 Task: Display hiking trails near Riverside that are part of a historic route.
Action: Mouse moved to (150, 72)
Screenshot: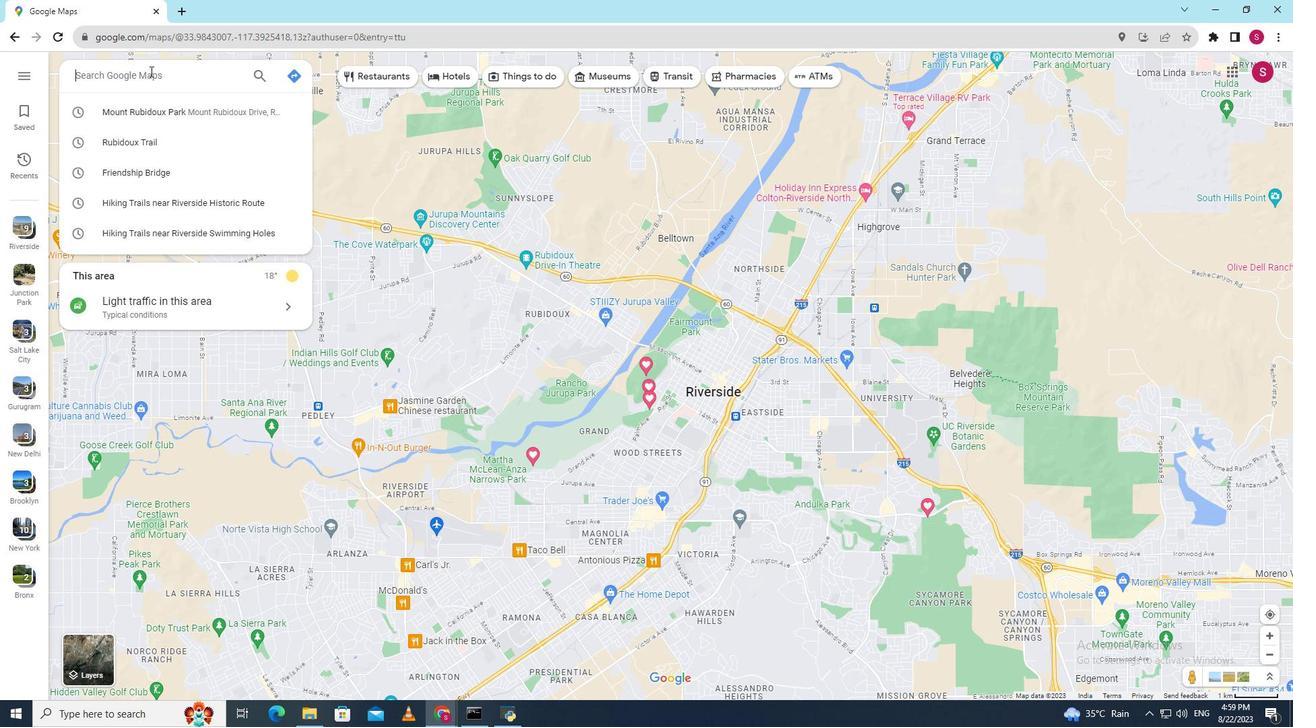 
Action: Mouse pressed left at (150, 72)
Screenshot: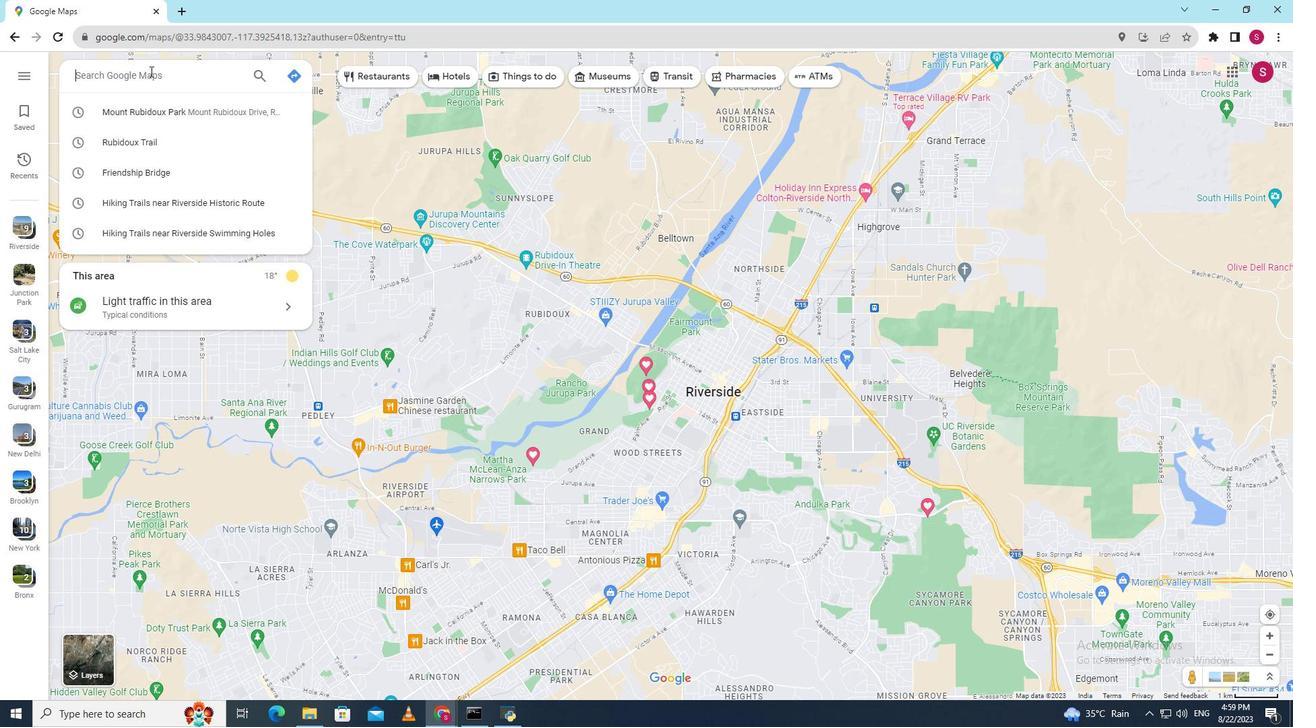 
Action: Key pressed <Key.shift><Key.shift><Key.shift><Key.shift><Key.shift><Key.shift><Key.shift><Key.shift>Hiking<Key.space><Key.shift><Key.shift>Trails<Key.space>near<Key.space><Key.shift><Key.shift><Key.shift><Key.shift><Key.shift><Key.shift><Key.shift><Key.shift><Key.shift><Key.shift><Key.shift><Key.shift><Key.shift><Key.shift><Key.shift><Key.shift><Key.shift><Key.shift><Key.shift>Riverso<Key.backspace>ide<Key.space><Key.shift><Key.shift><Key.shift><Key.shift><Key.shift><Key.shift><Key.shift><Key.shift>Histr<Key.backspace>oric<Key.space><Key.shift><Key.shift><Key.shift><Key.shift><Key.shift>Route<Key.enter>
Screenshot: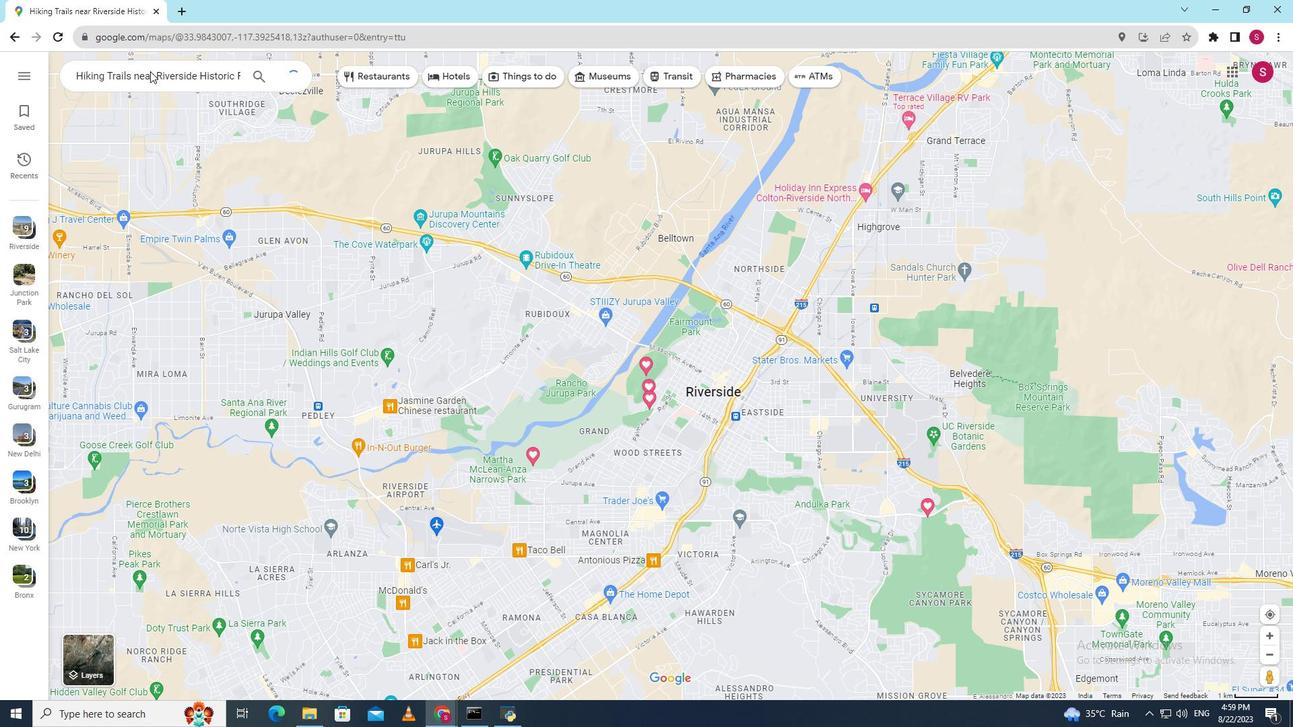 
Action: Mouse moved to (165, 372)
Screenshot: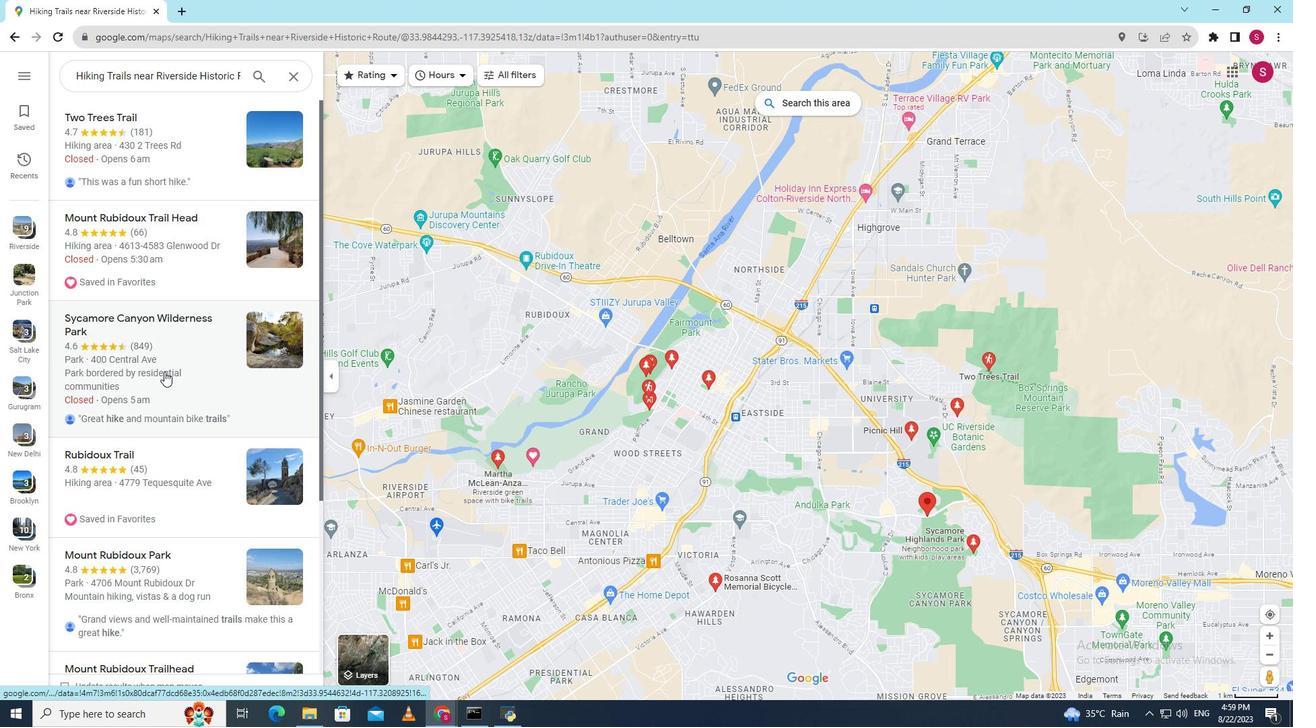 
Action: Mouse scrolled (165, 371) with delta (0, 0)
Screenshot: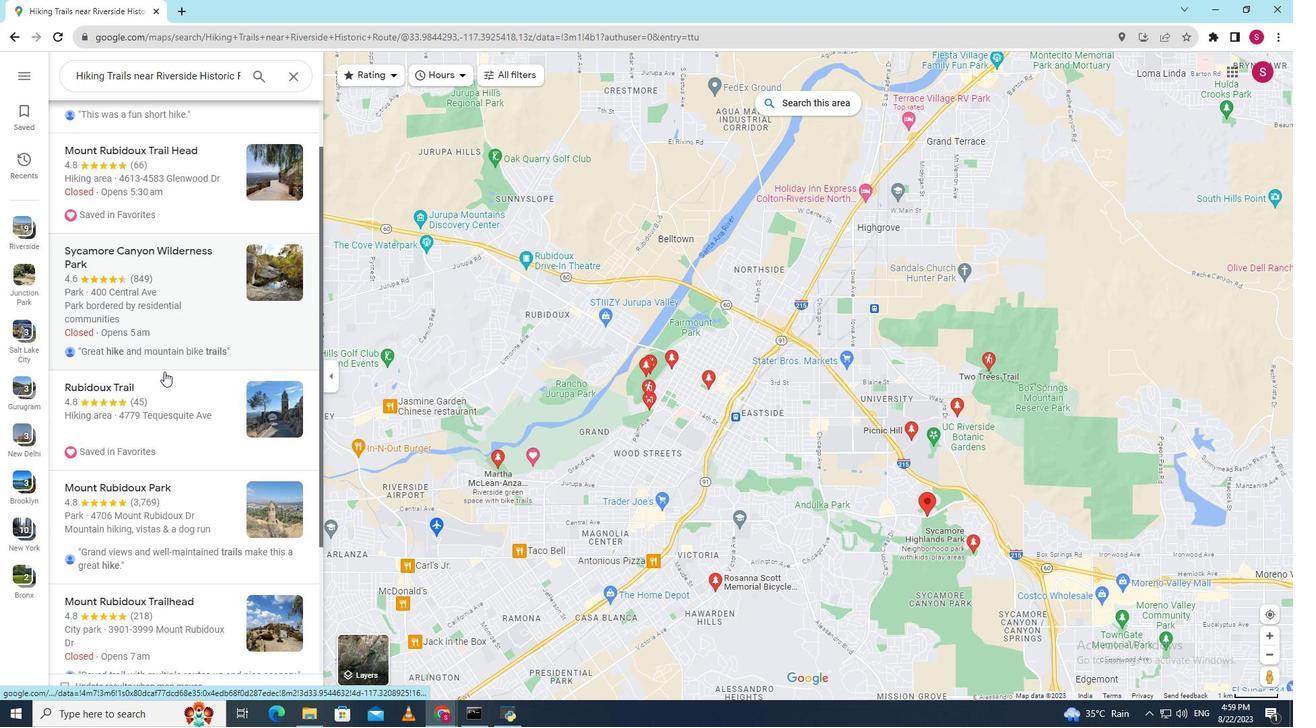 
Action: Mouse moved to (125, 389)
Screenshot: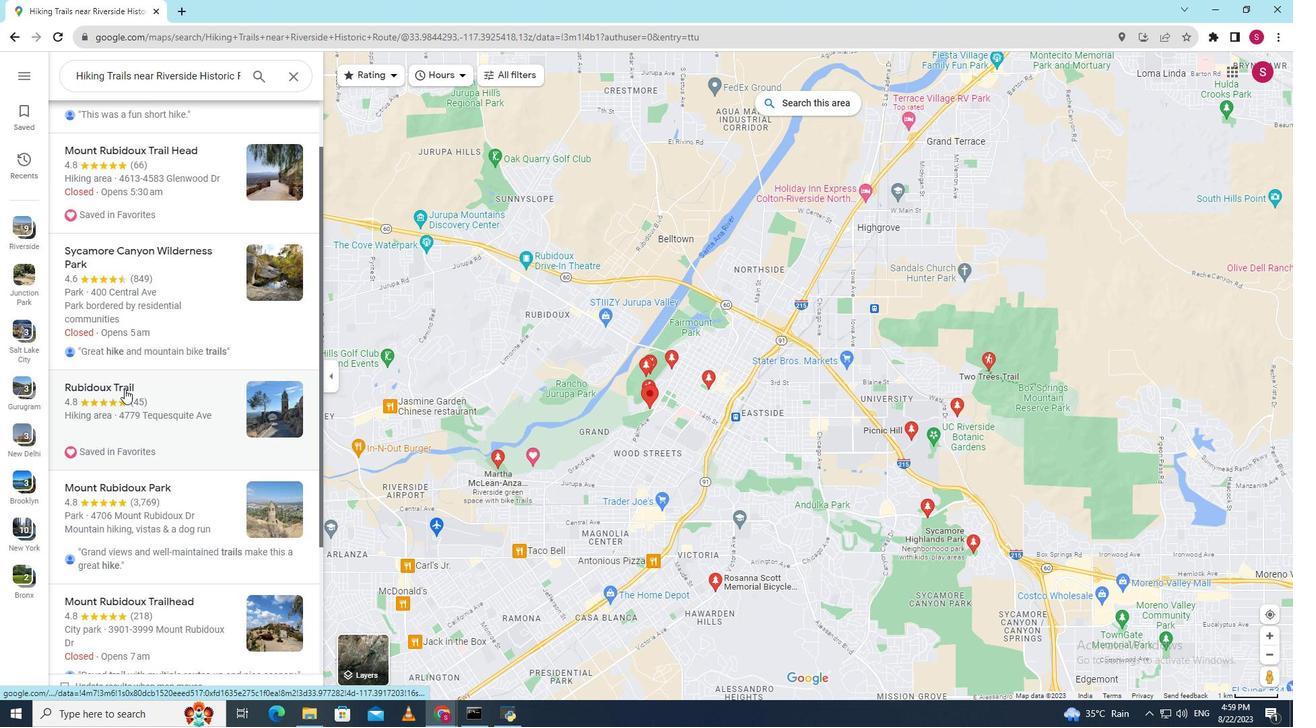 
Action: Mouse pressed left at (125, 389)
Screenshot: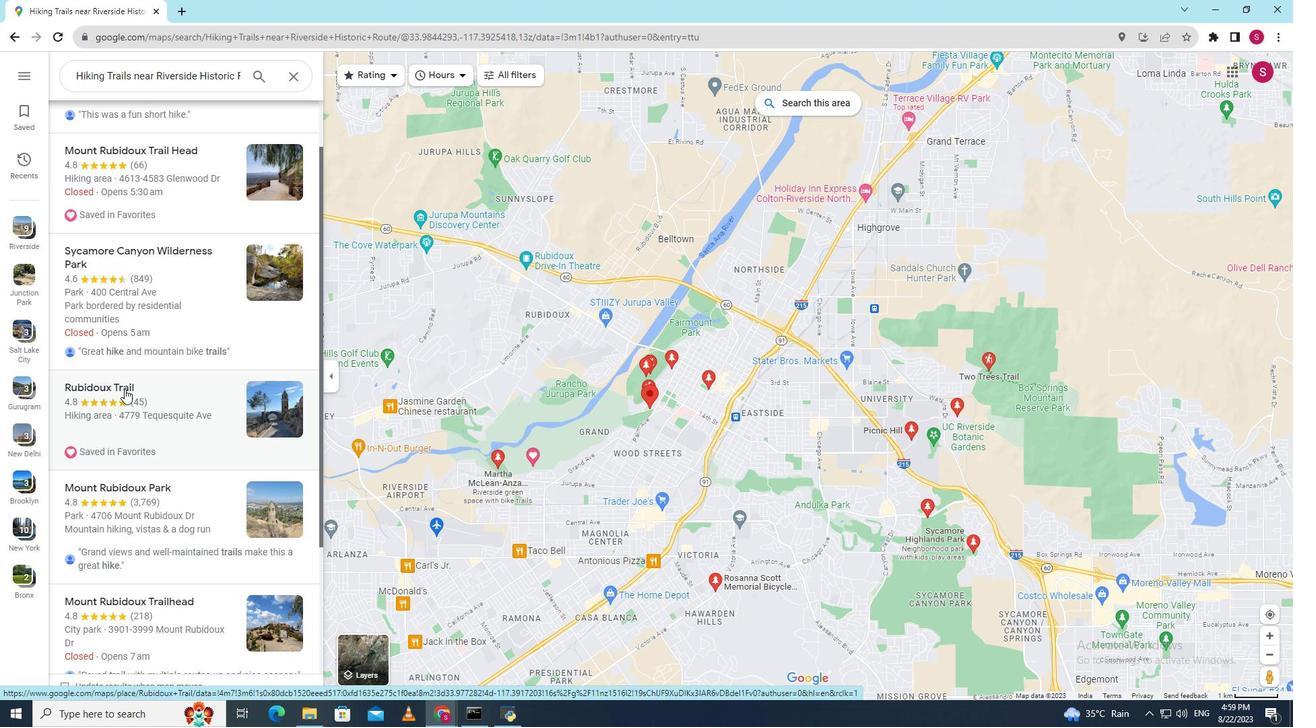 
Action: Mouse moved to (510, 219)
Screenshot: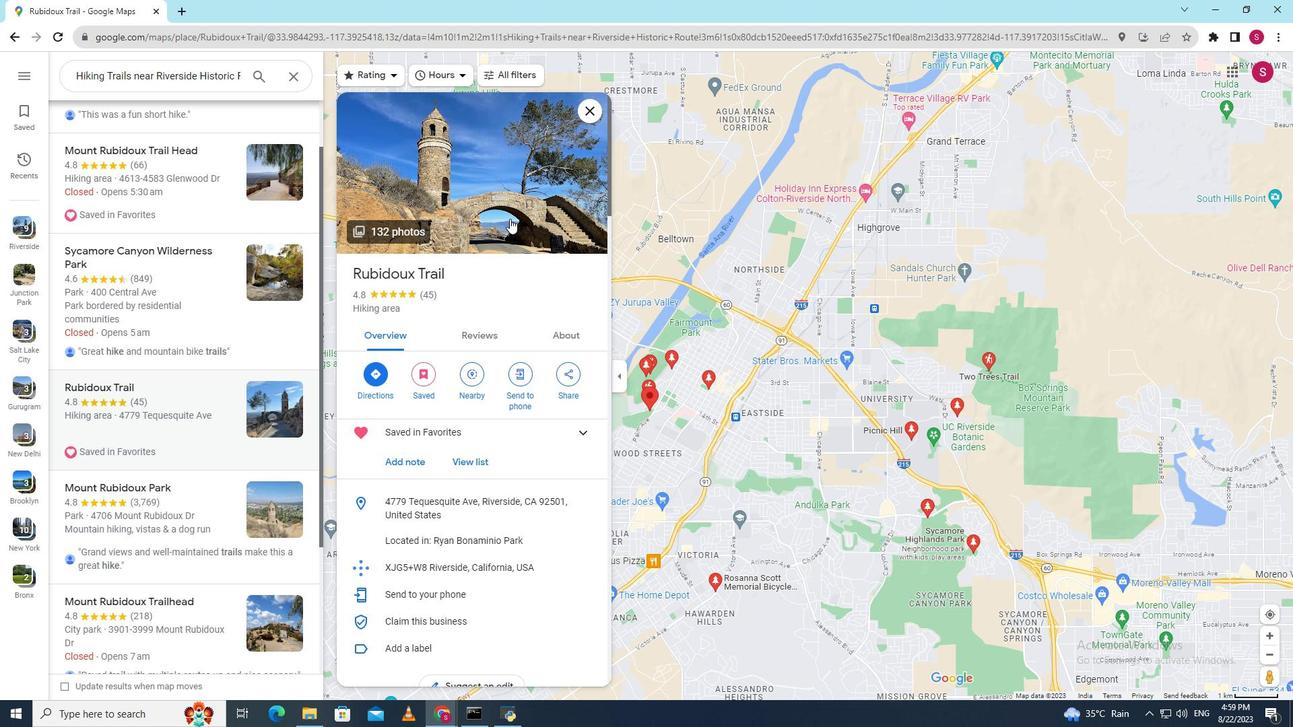 
Action: Mouse pressed left at (510, 219)
Screenshot: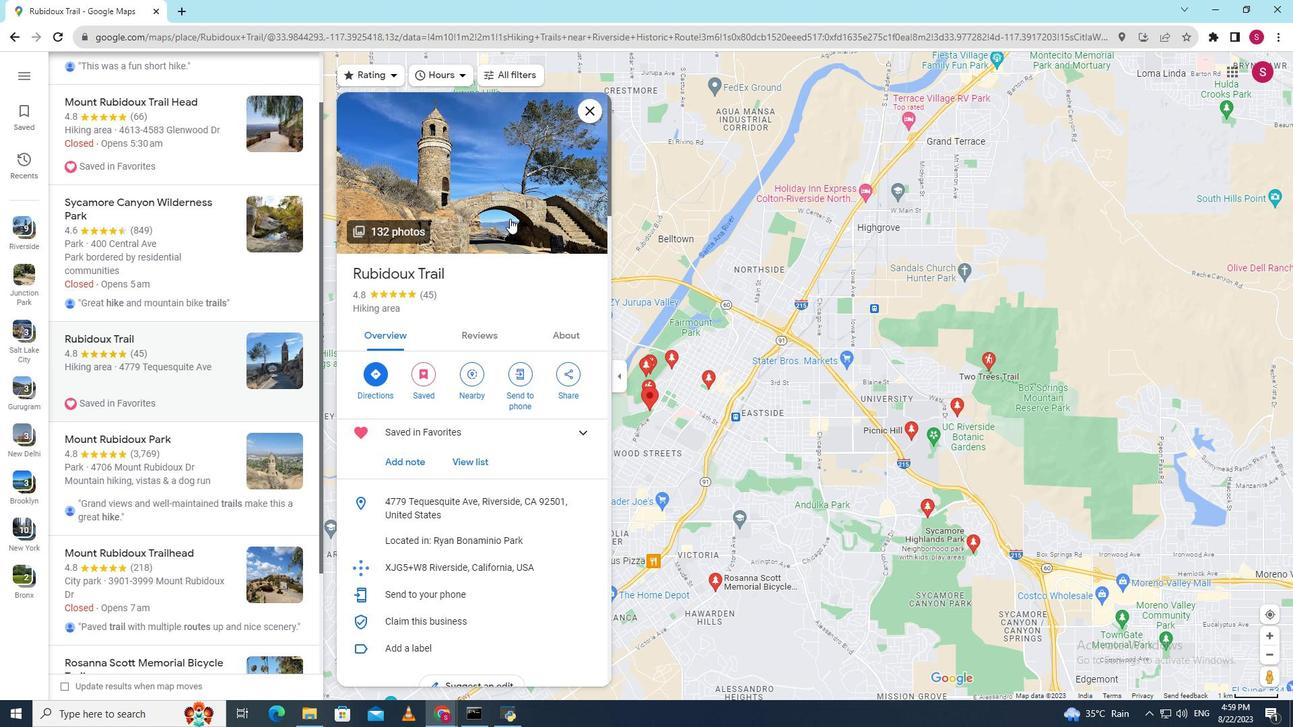 
Action: Mouse moved to (831, 598)
Screenshot: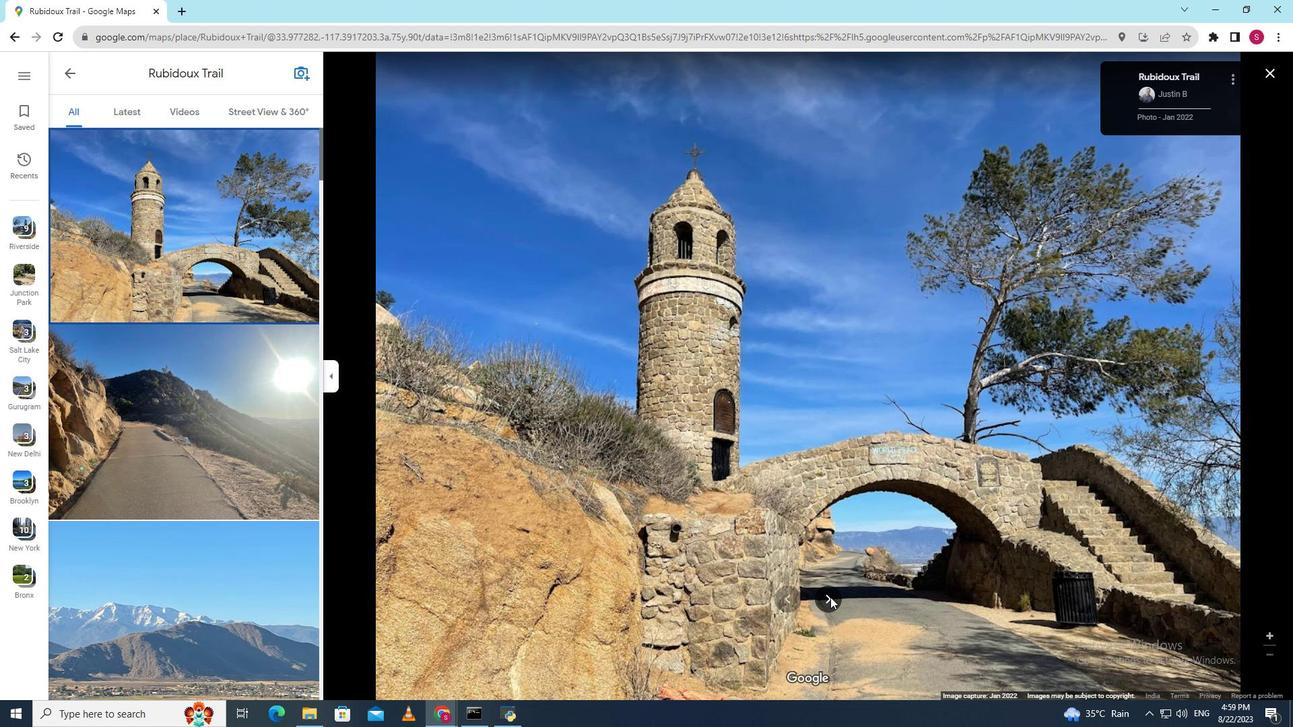 
Action: Mouse pressed left at (831, 598)
Screenshot: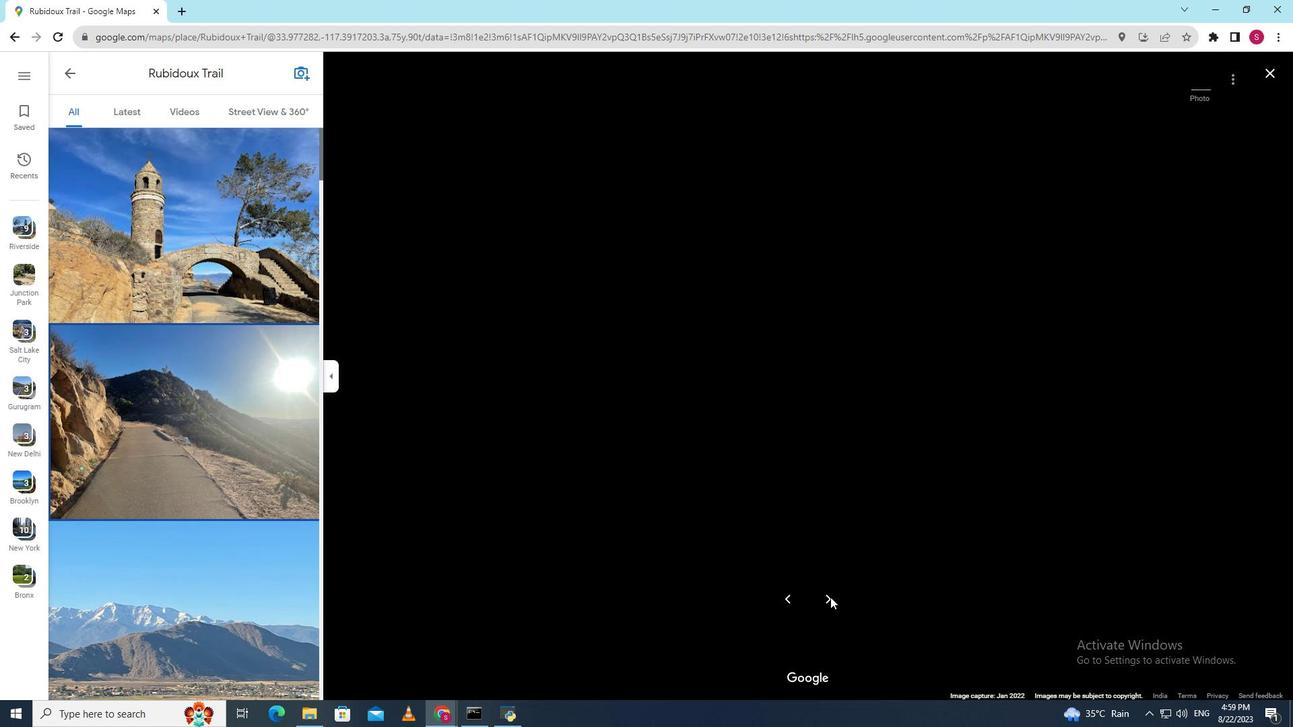 
Action: Mouse pressed left at (831, 598)
Screenshot: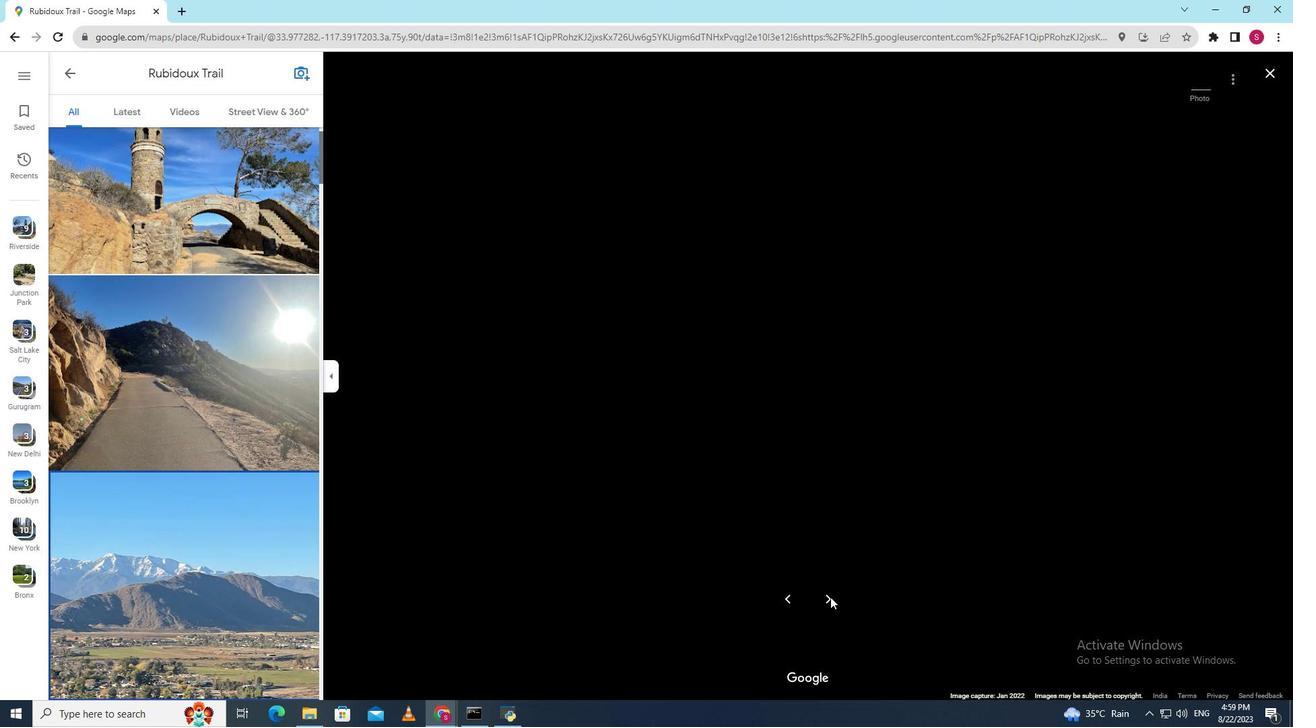 
Action: Mouse pressed left at (831, 598)
Screenshot: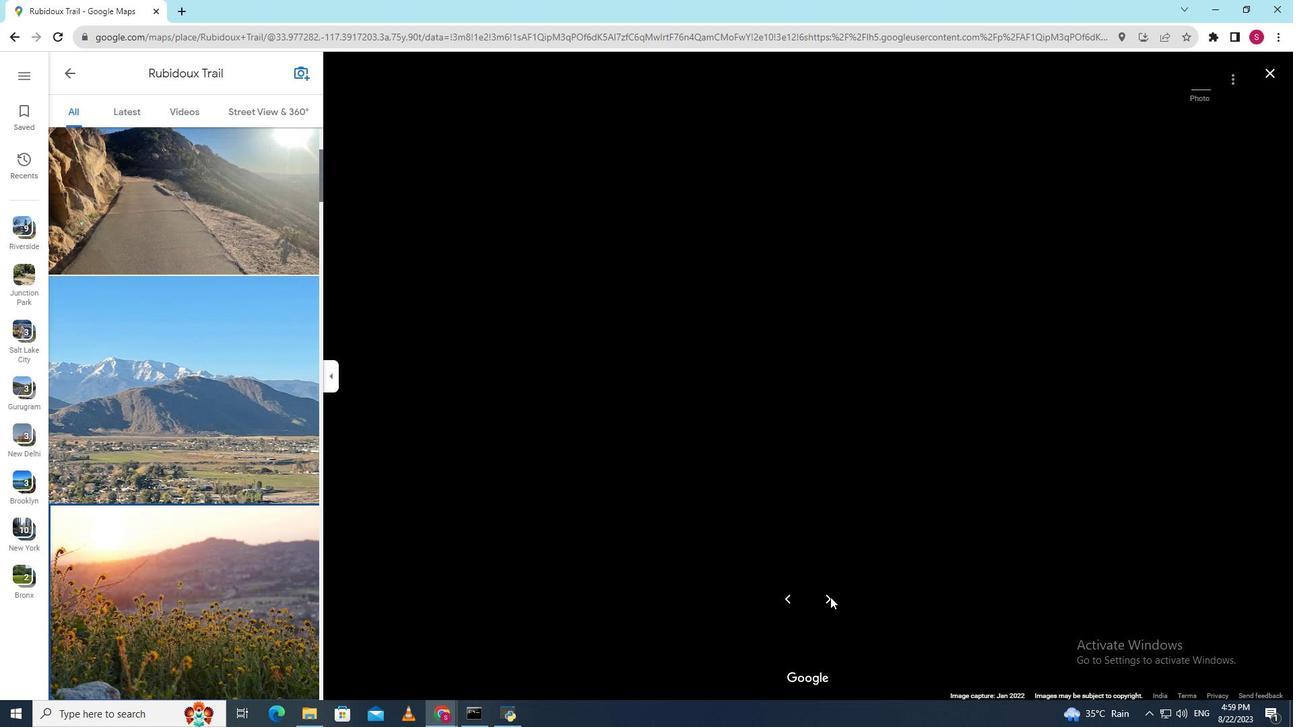 
Action: Mouse pressed left at (831, 598)
Screenshot: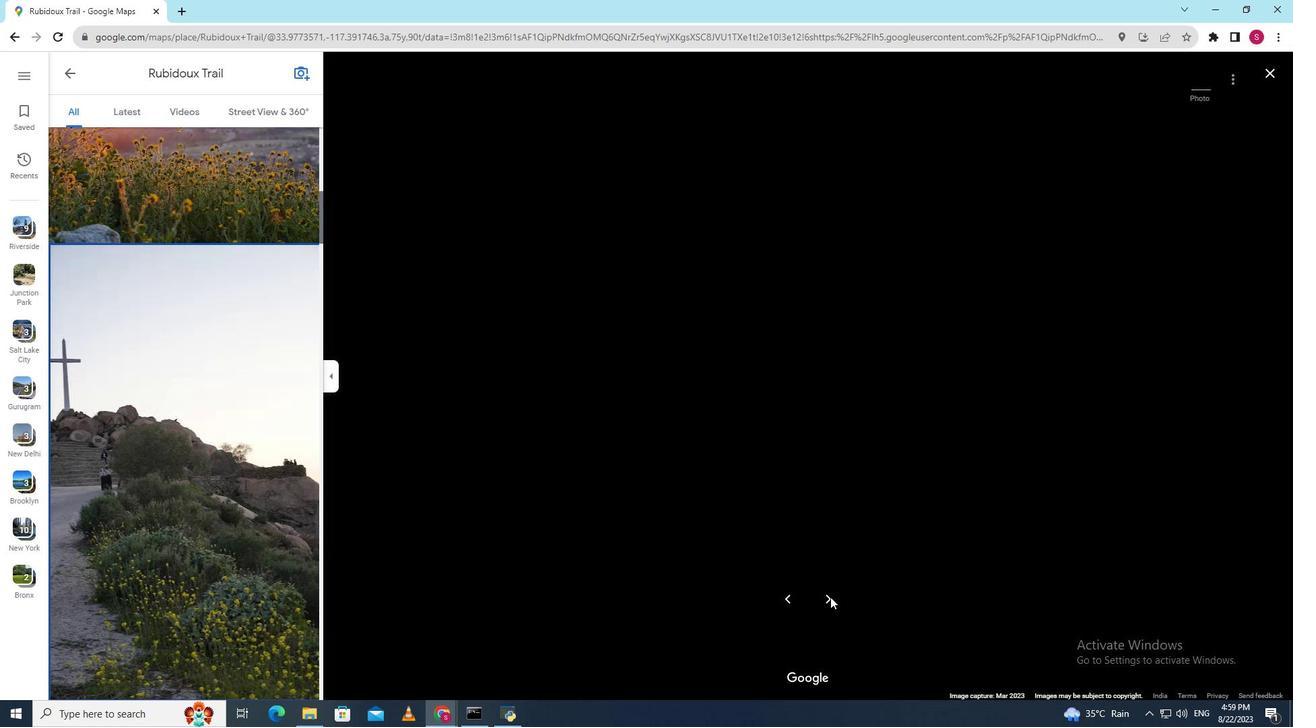 
Action: Mouse pressed left at (831, 598)
Screenshot: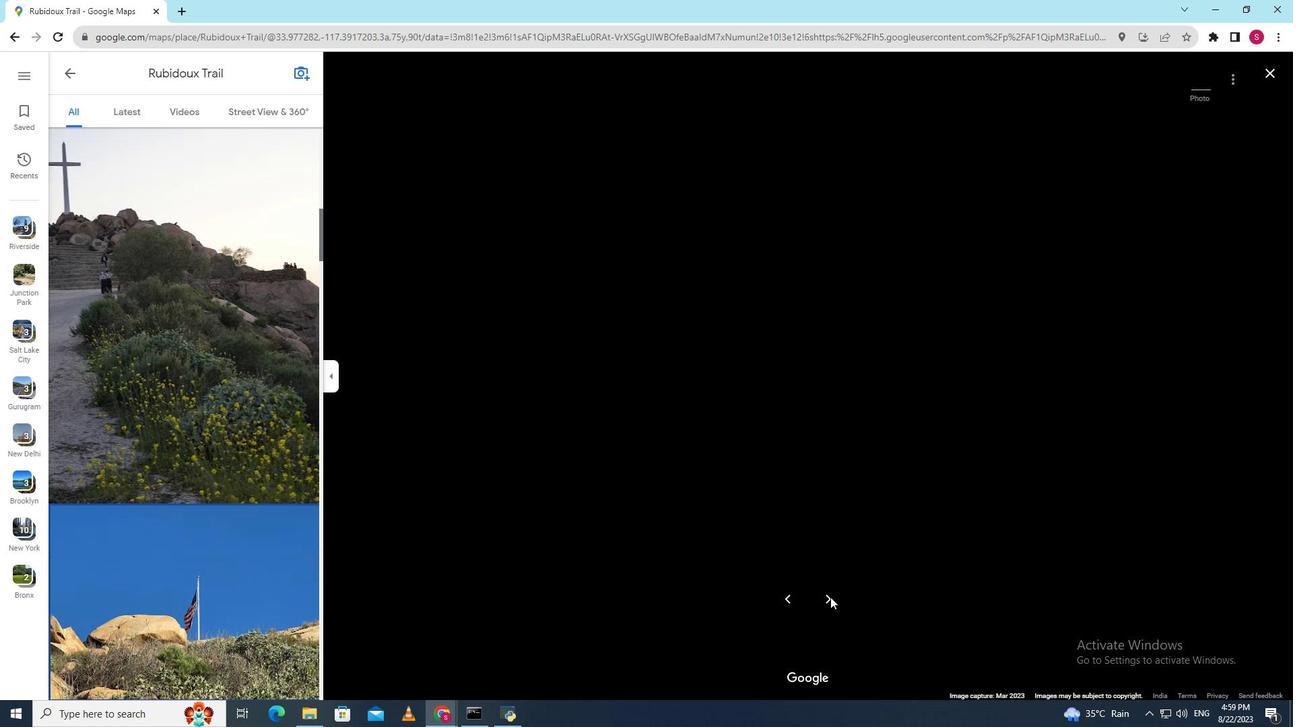
Action: Mouse pressed left at (831, 598)
Screenshot: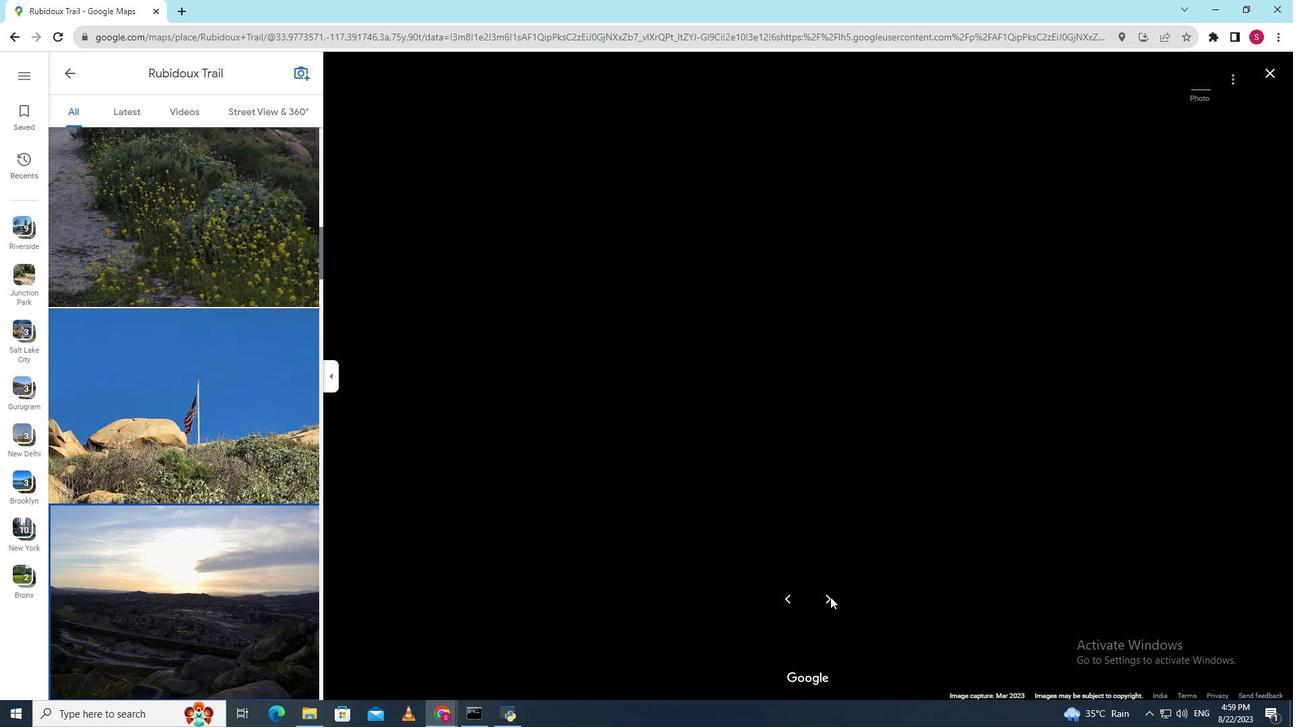 
Action: Mouse pressed left at (831, 598)
Screenshot: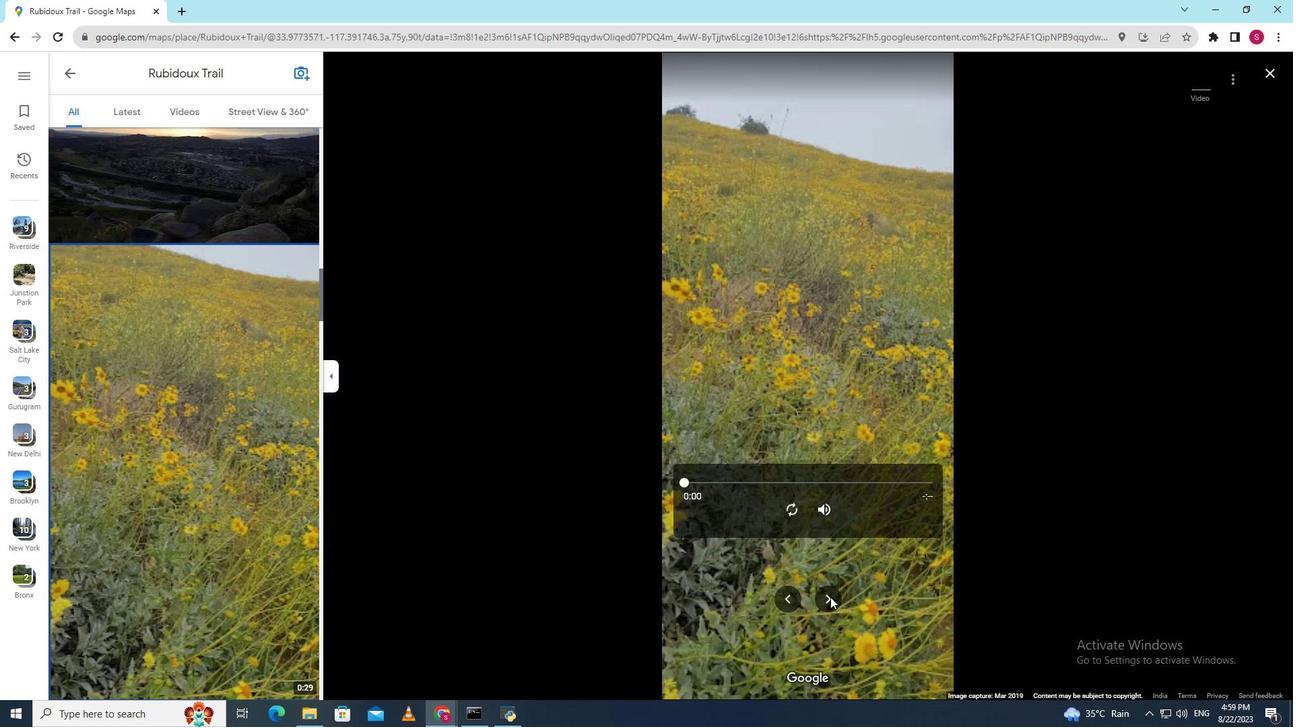 
Action: Mouse moved to (791, 510)
Screenshot: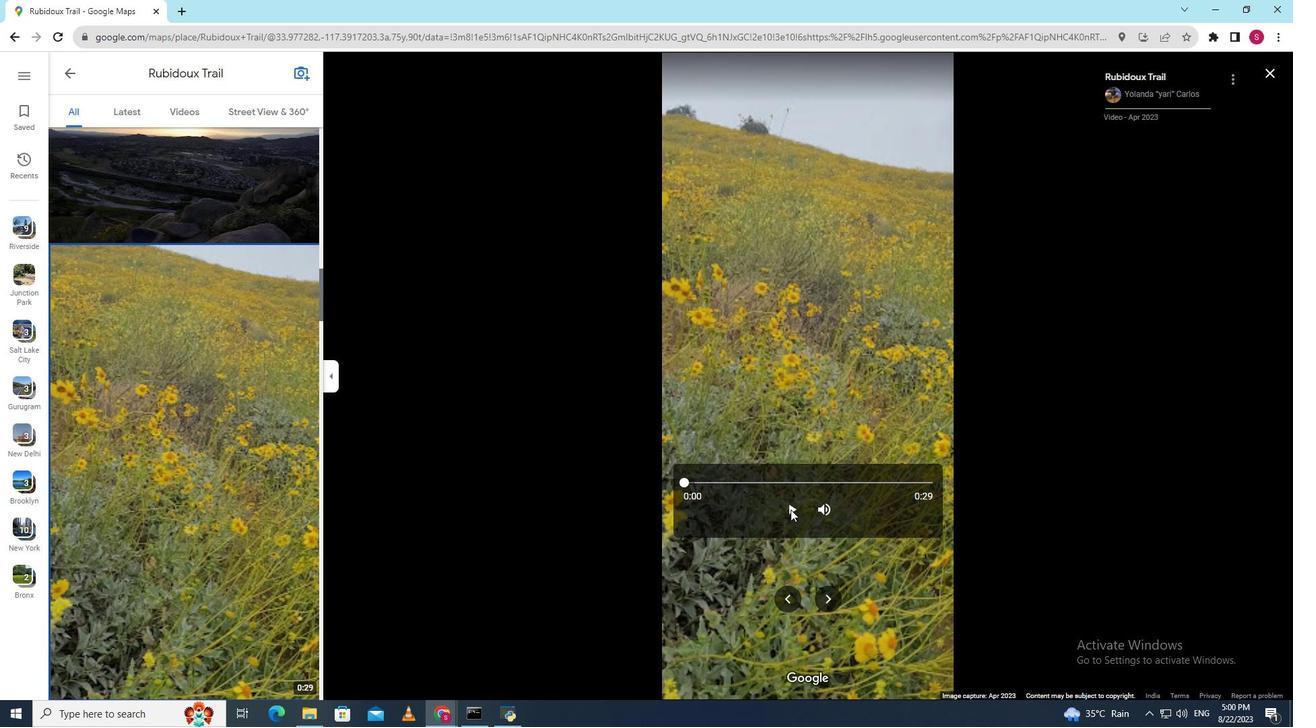 
Action: Mouse pressed left at (791, 510)
Screenshot: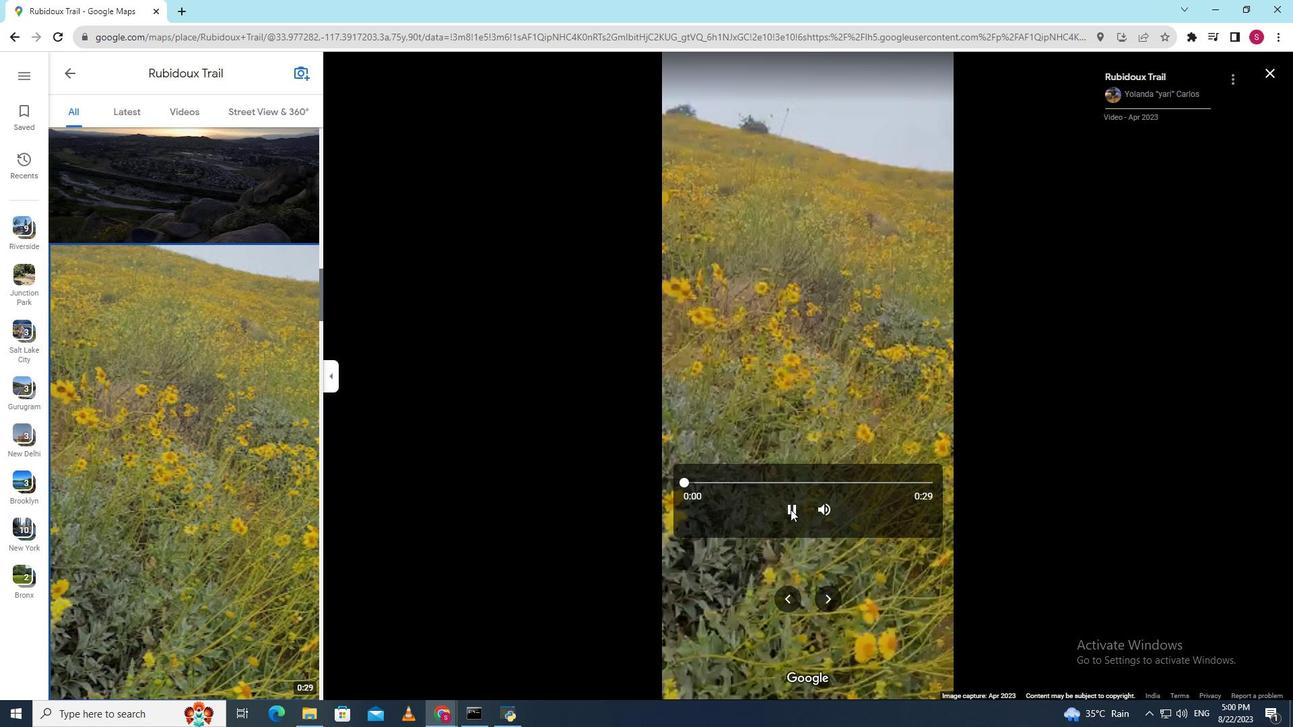 
Action: Mouse moved to (831, 599)
Screenshot: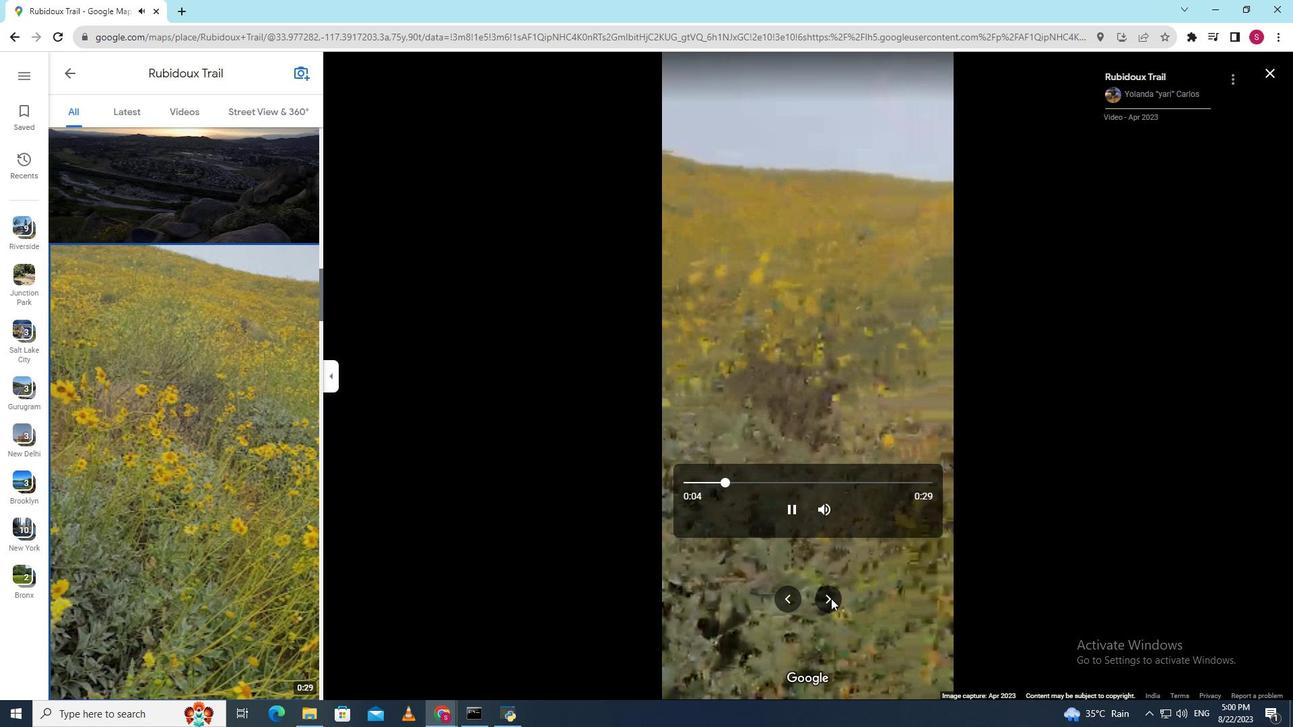 
Action: Mouse pressed left at (831, 599)
Screenshot: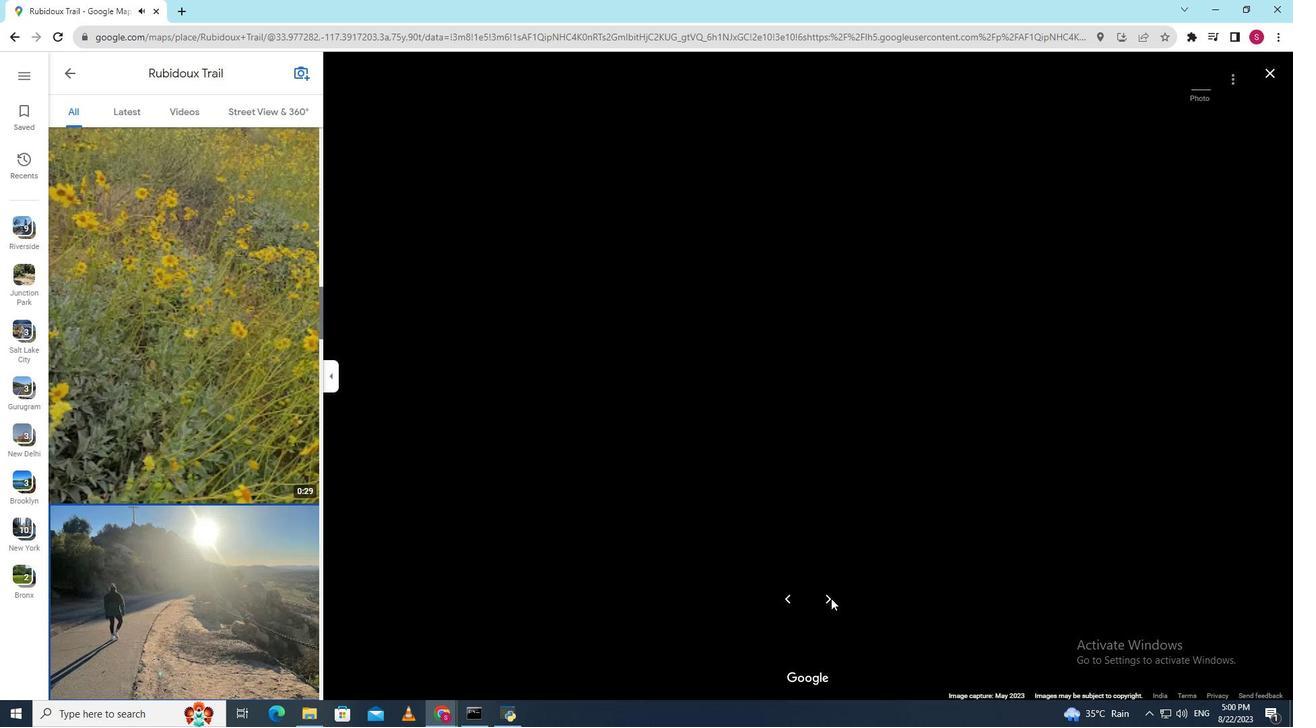 
Action: Mouse pressed left at (831, 599)
Screenshot: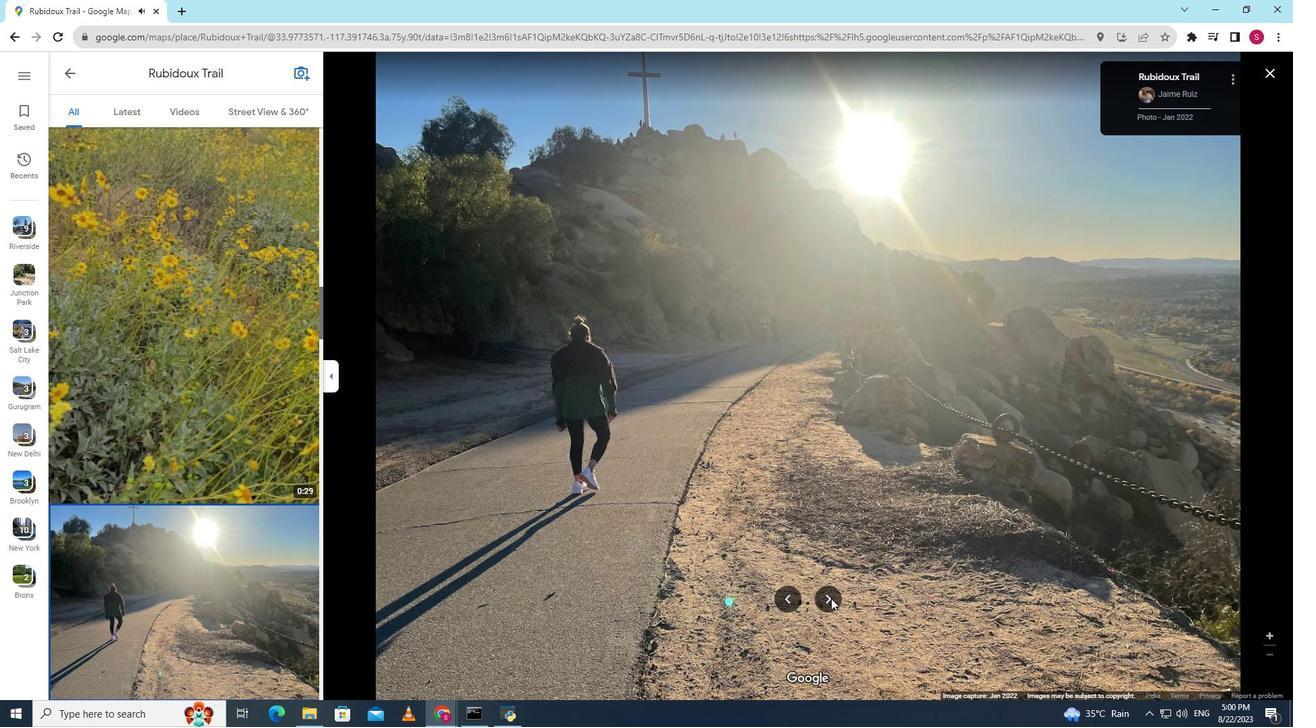 
Action: Mouse pressed left at (831, 599)
Screenshot: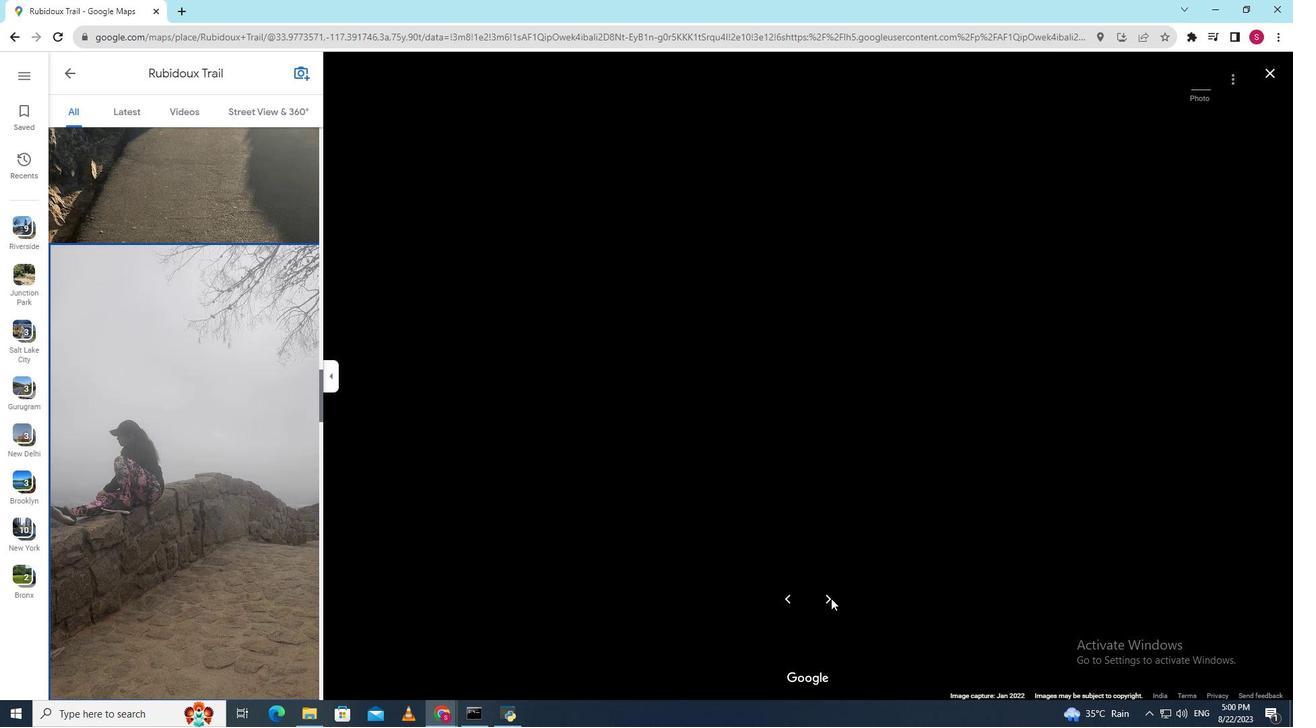 
Action: Mouse pressed left at (831, 599)
Screenshot: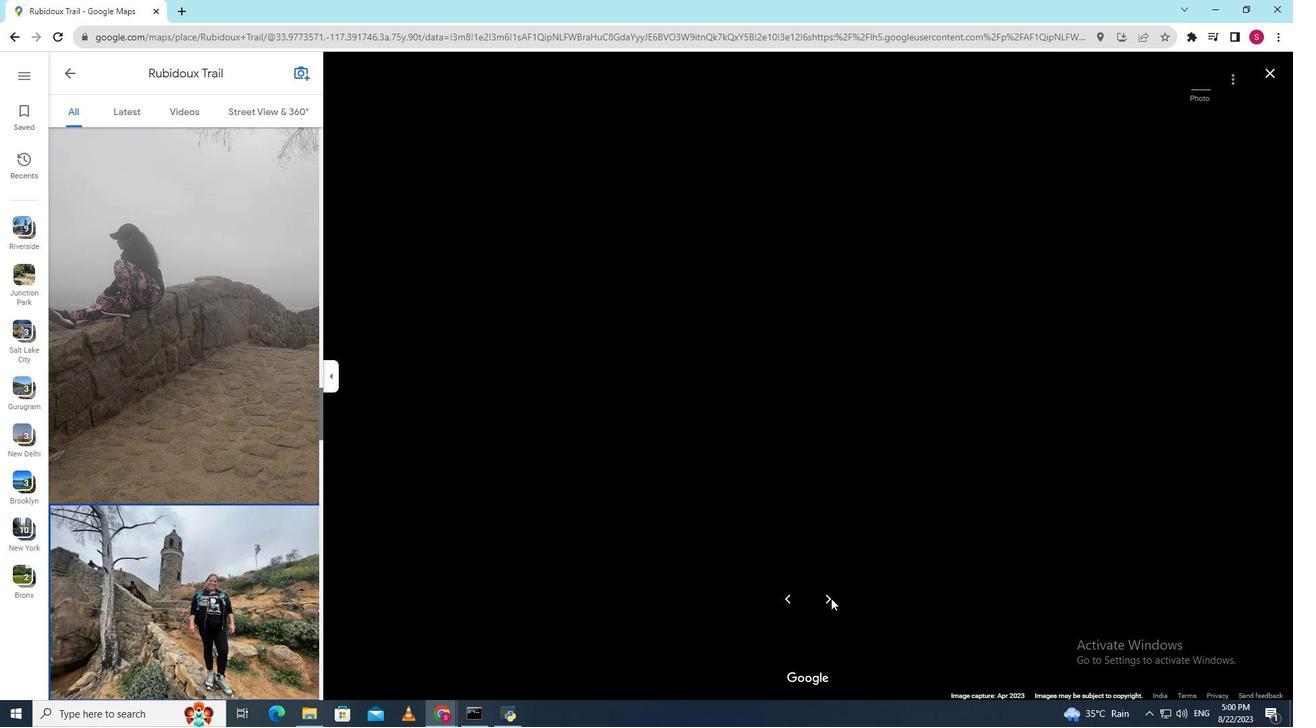 
Action: Mouse pressed left at (831, 599)
Screenshot: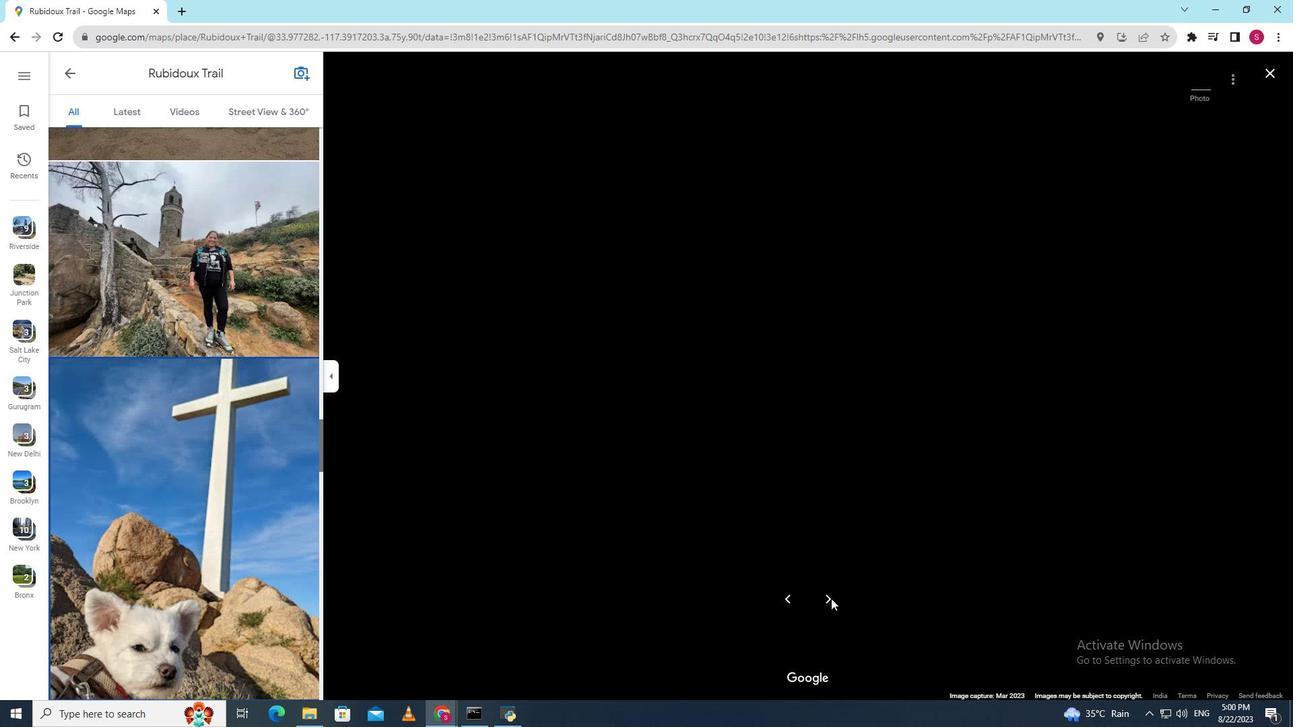
Action: Mouse pressed left at (831, 599)
Screenshot: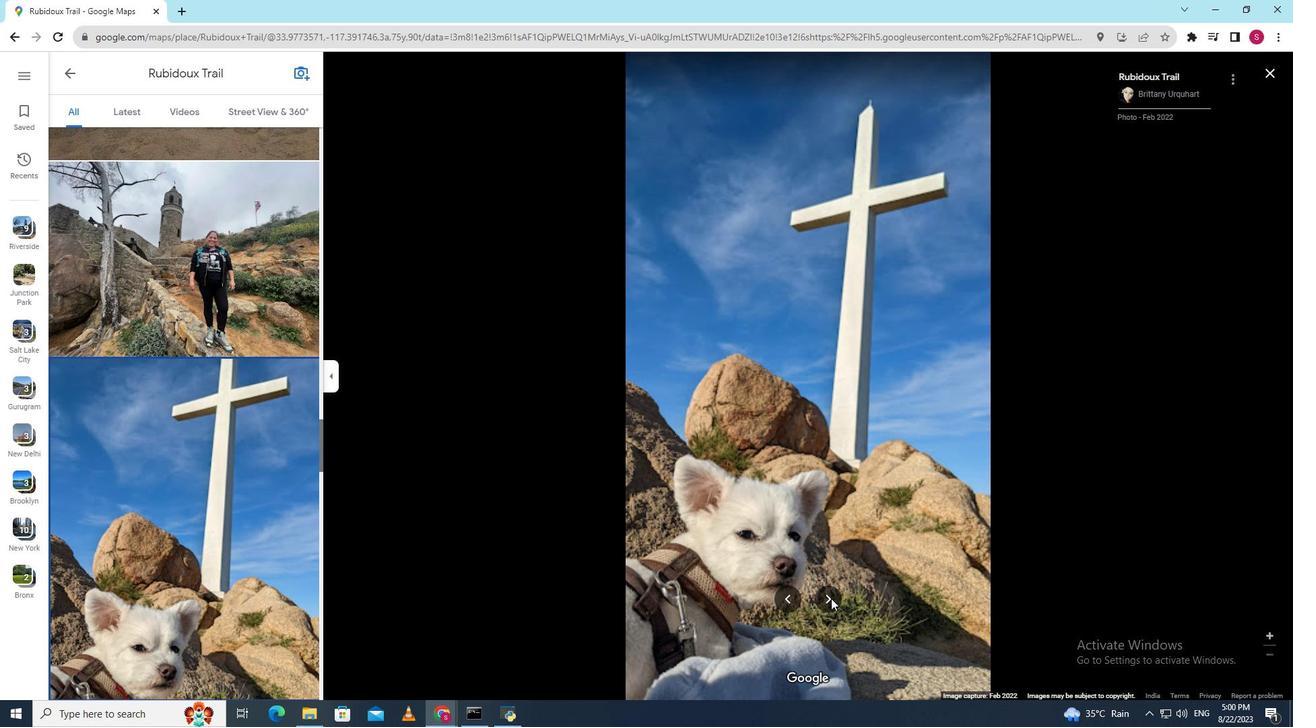 
Action: Mouse moved to (796, 509)
Screenshot: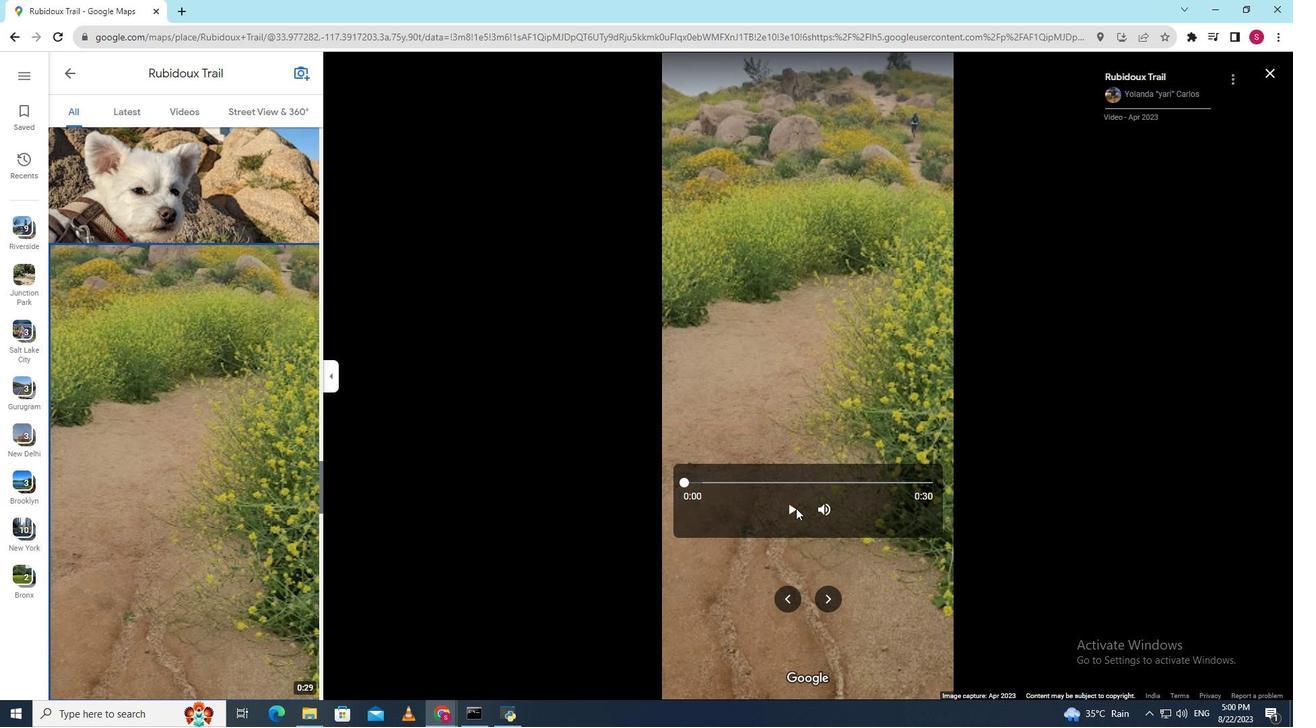 
Action: Mouse pressed left at (796, 509)
Screenshot: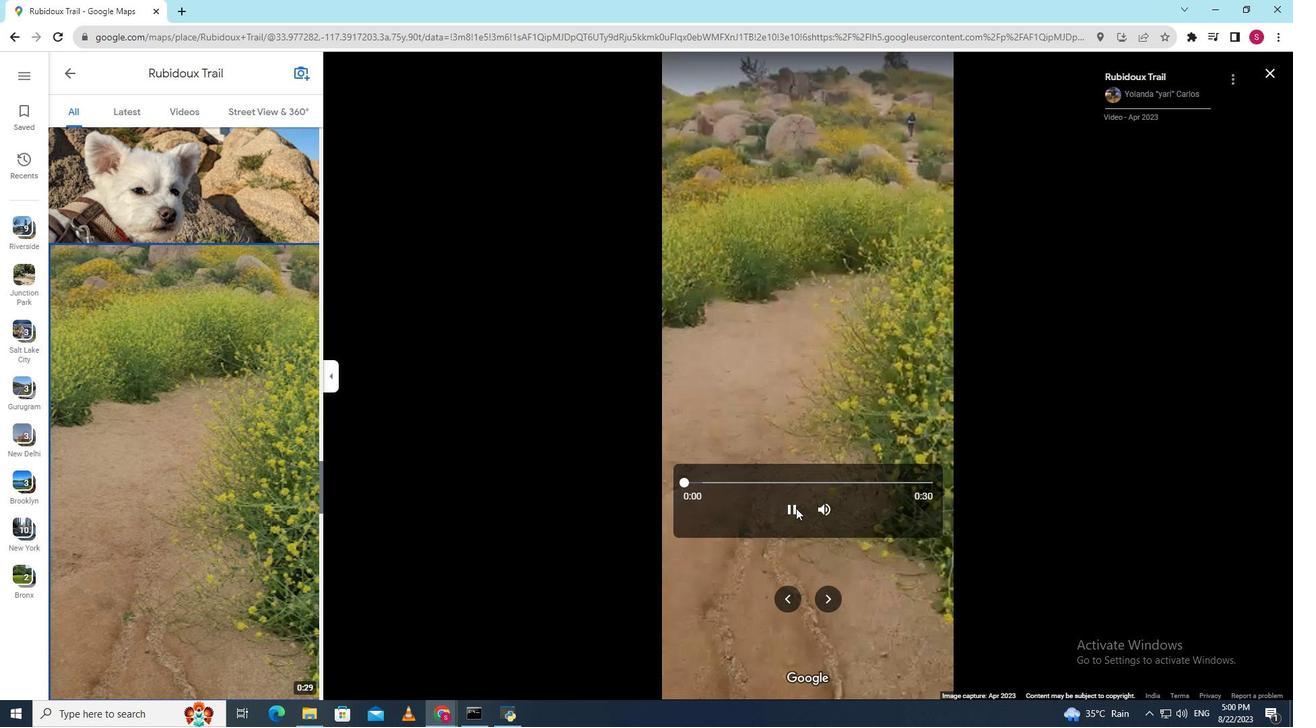 
Action: Mouse moved to (826, 604)
Screenshot: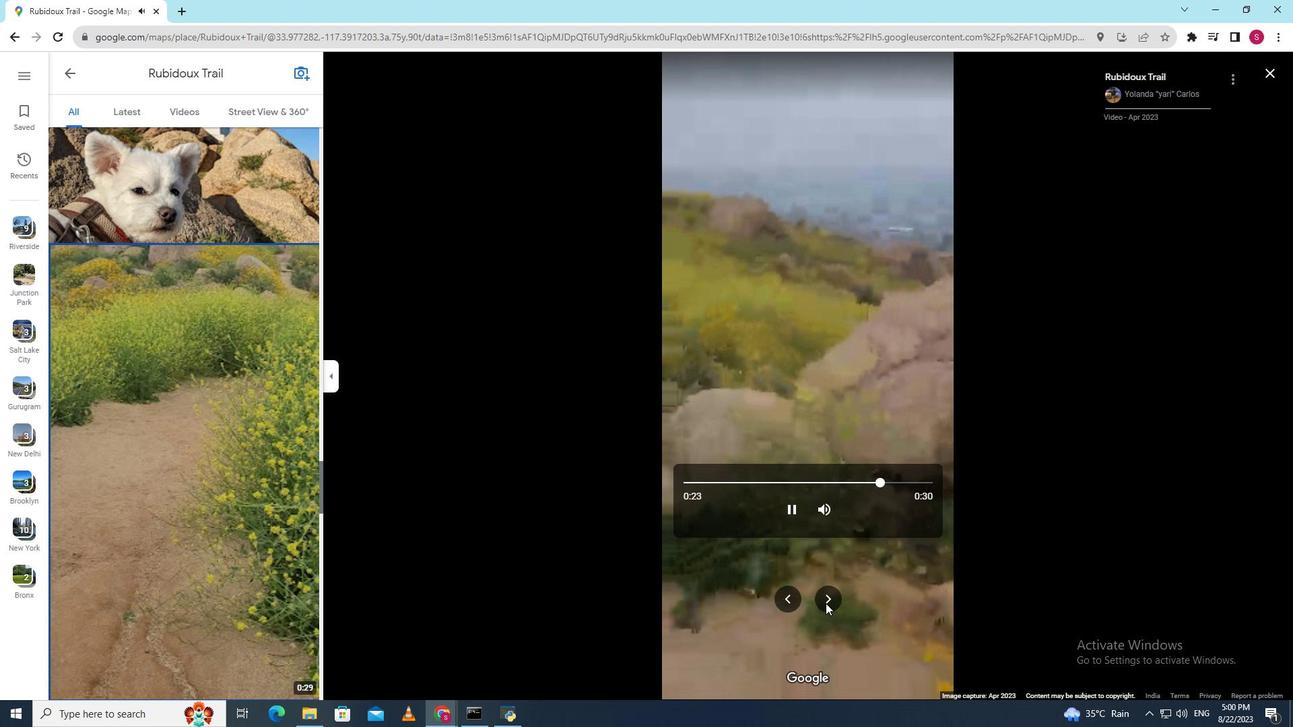 
Action: Mouse pressed left at (826, 604)
Screenshot: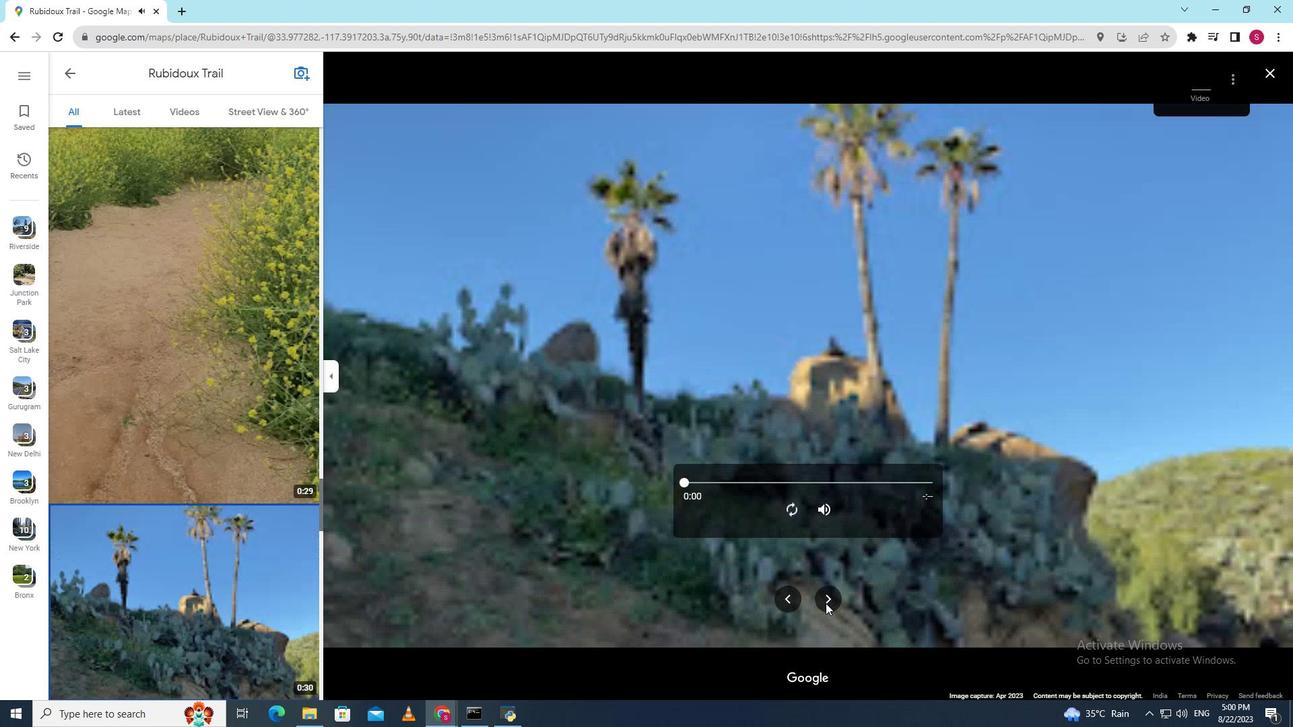 
Action: Mouse moved to (790, 512)
Screenshot: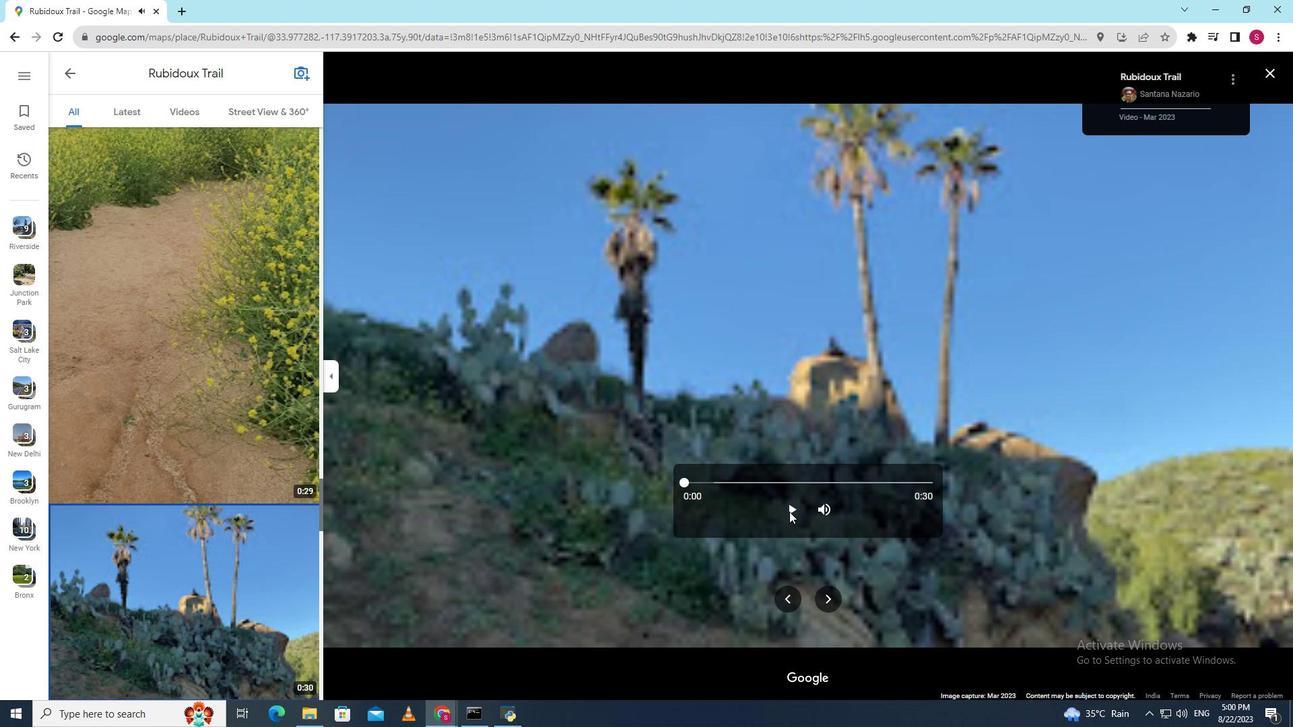 
Action: Mouse pressed left at (790, 512)
Screenshot: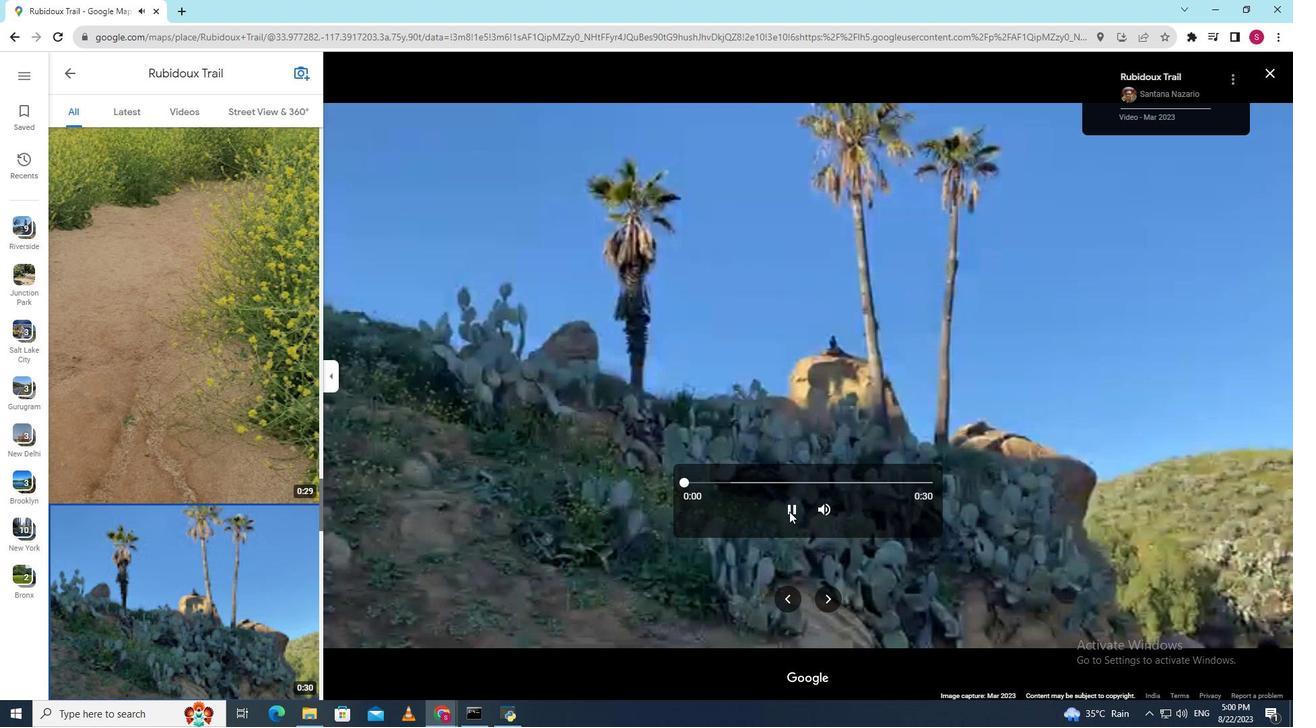 
Action: Mouse moved to (847, 486)
Screenshot: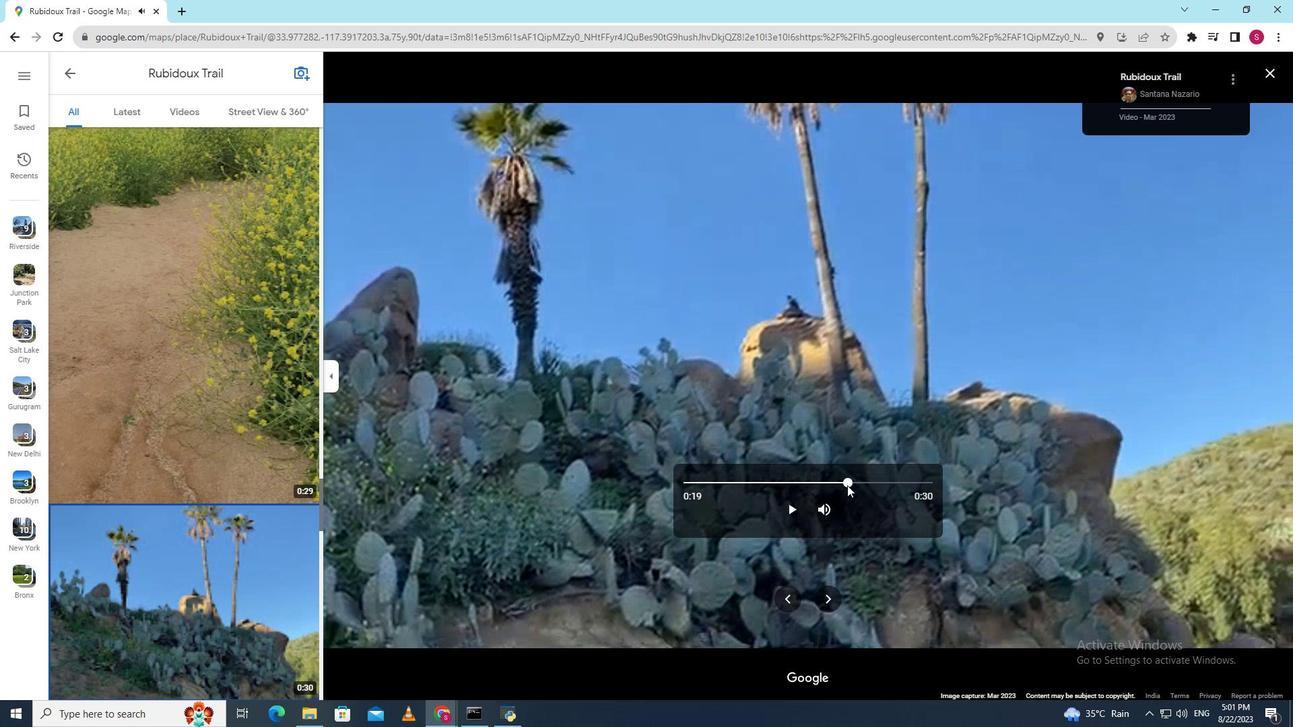 
Action: Mouse pressed left at (847, 486)
Screenshot: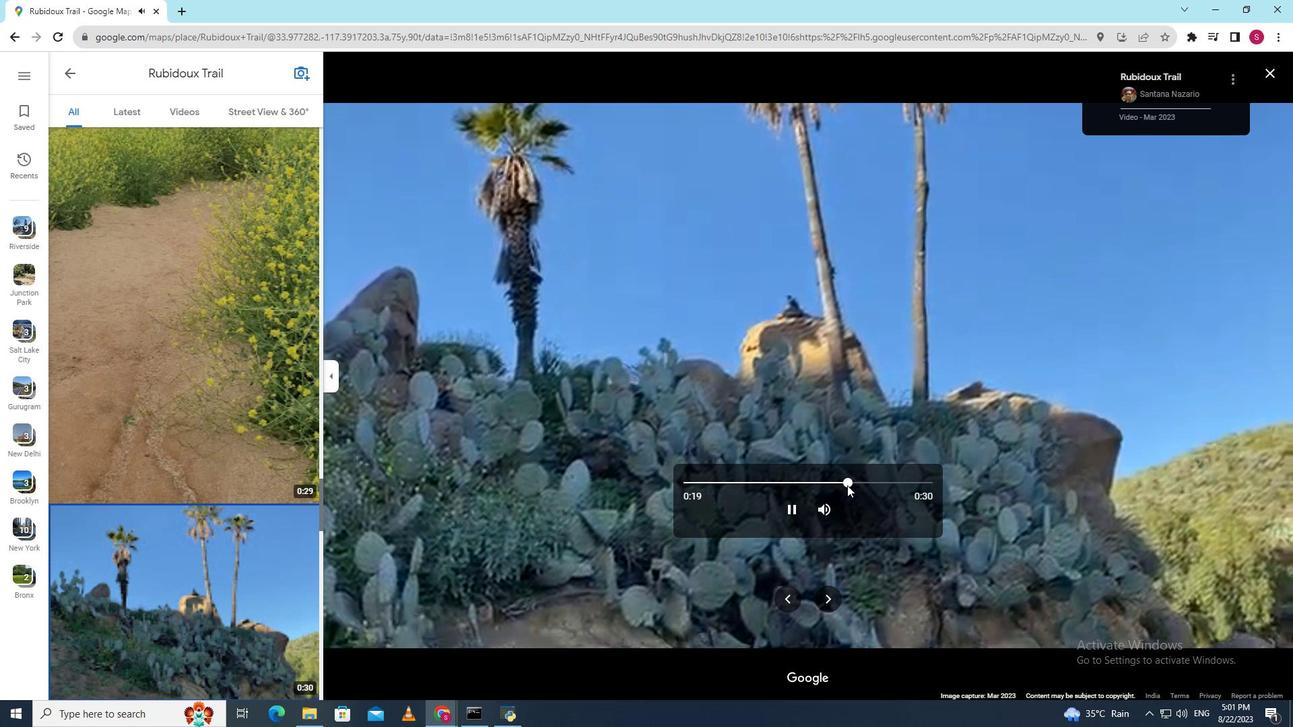 
Action: Mouse moved to (869, 484)
Screenshot: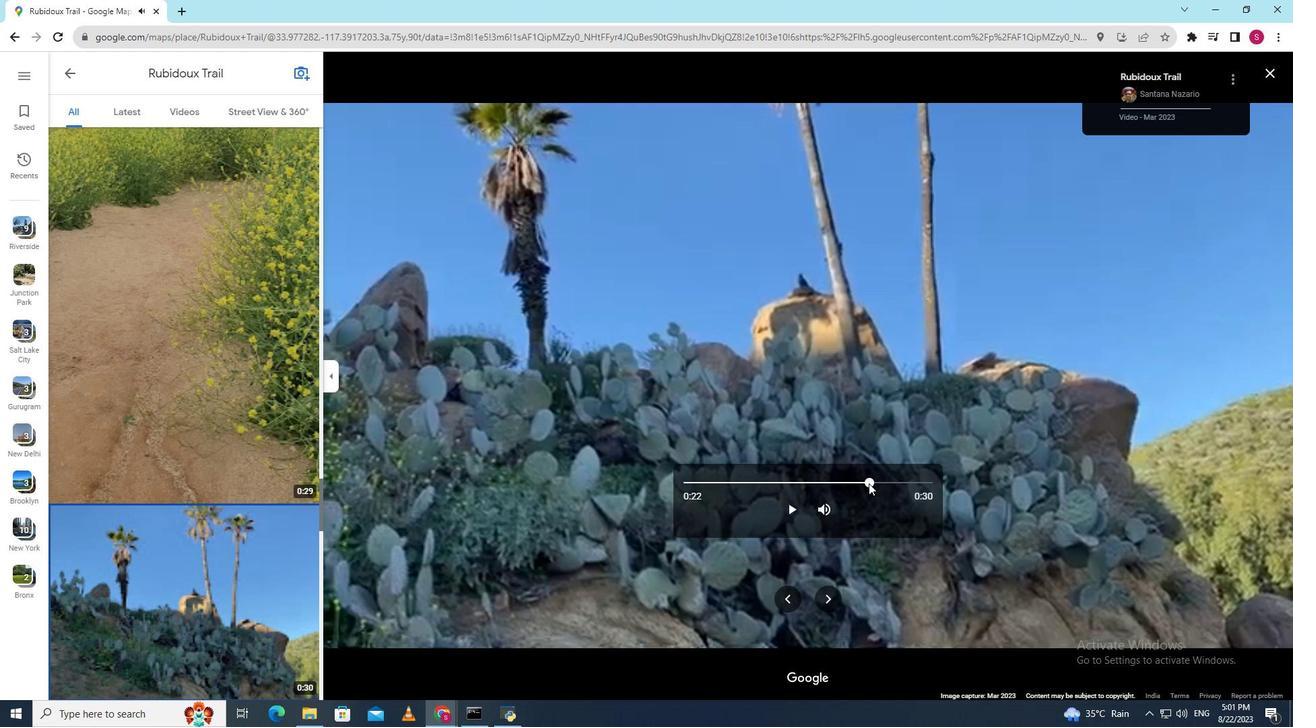 
Action: Mouse pressed left at (869, 484)
Screenshot: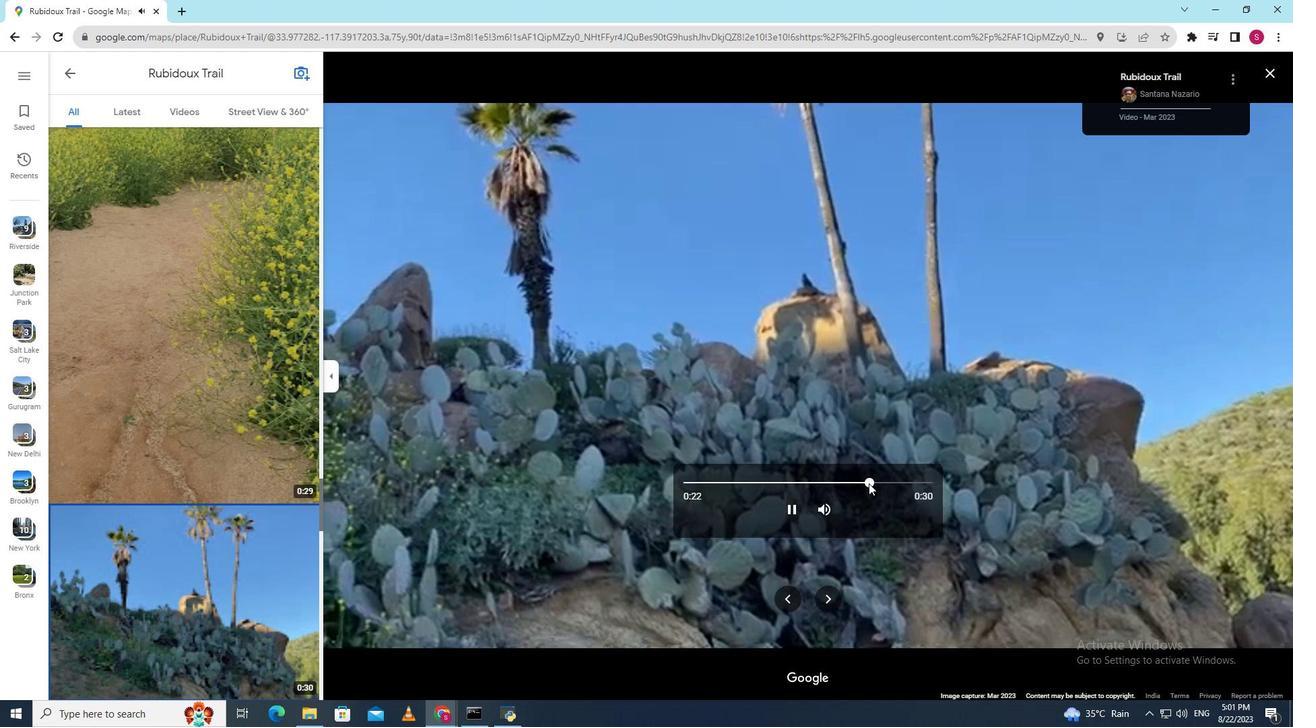 
Action: Mouse moved to (826, 598)
Screenshot: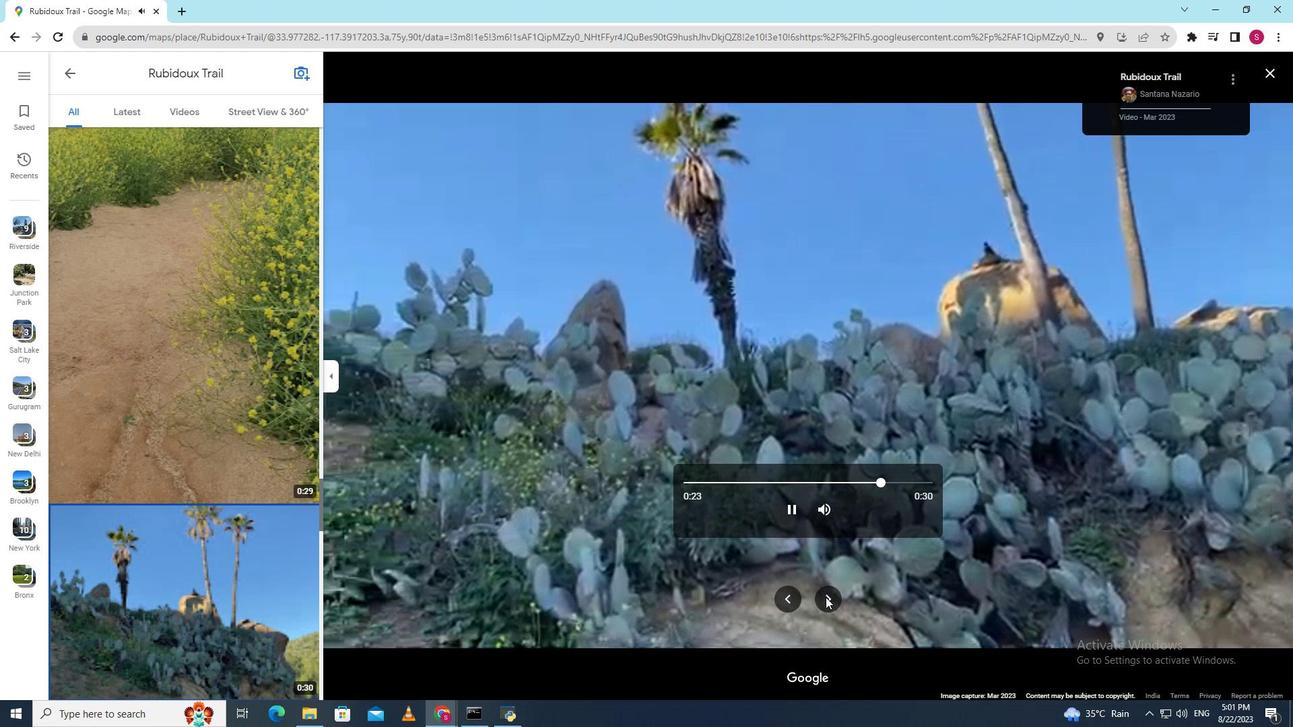 
Action: Mouse pressed left at (826, 598)
Screenshot: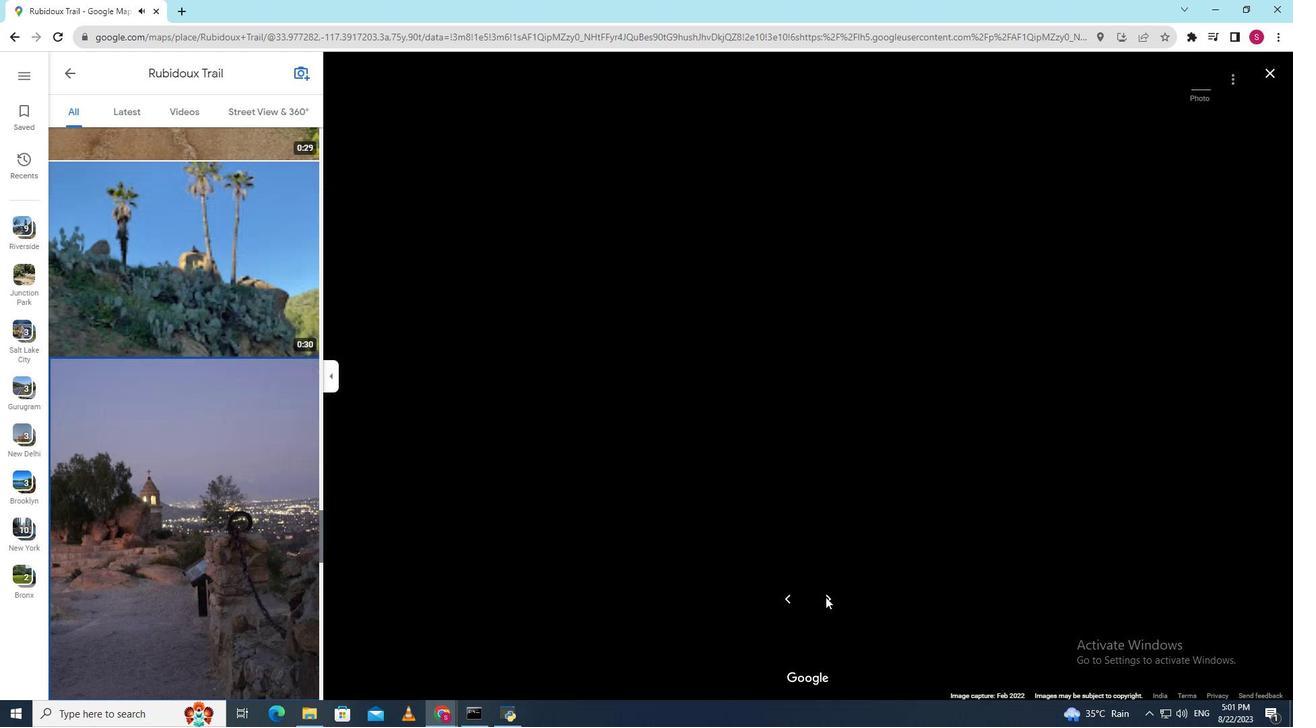 
Action: Mouse pressed left at (826, 598)
Screenshot: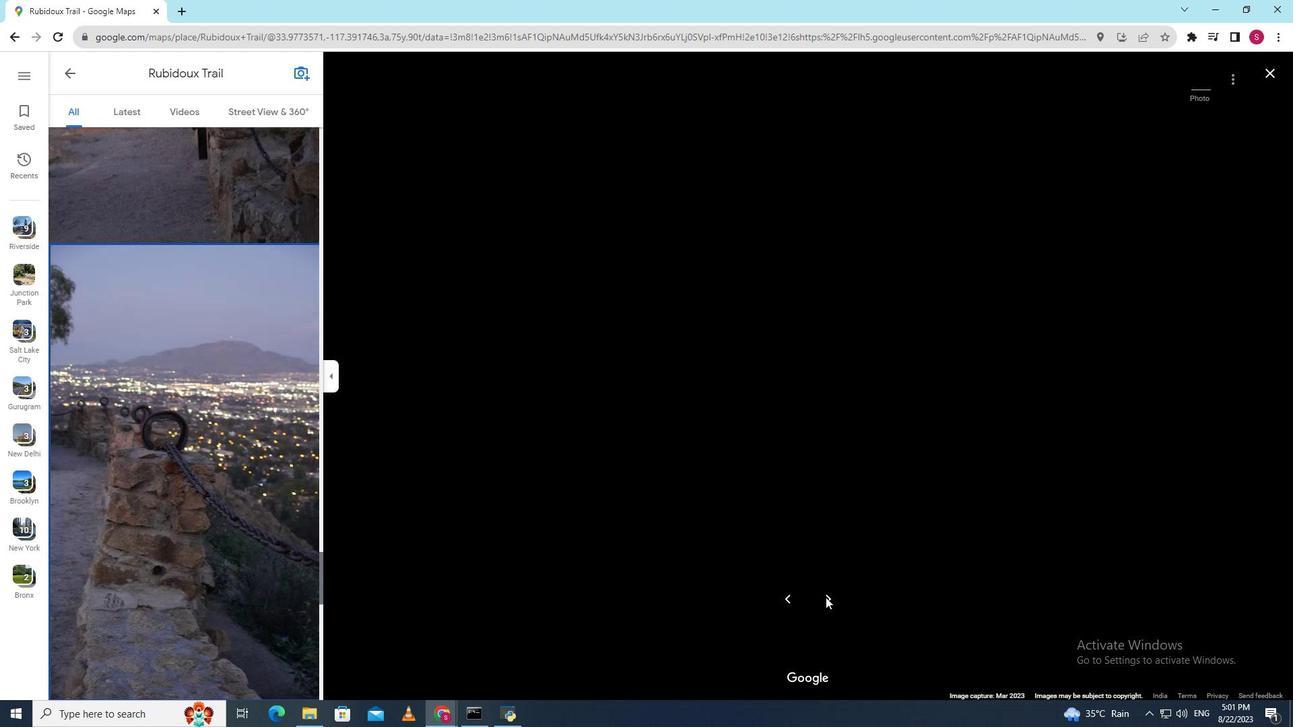 
Action: Mouse pressed left at (826, 598)
Screenshot: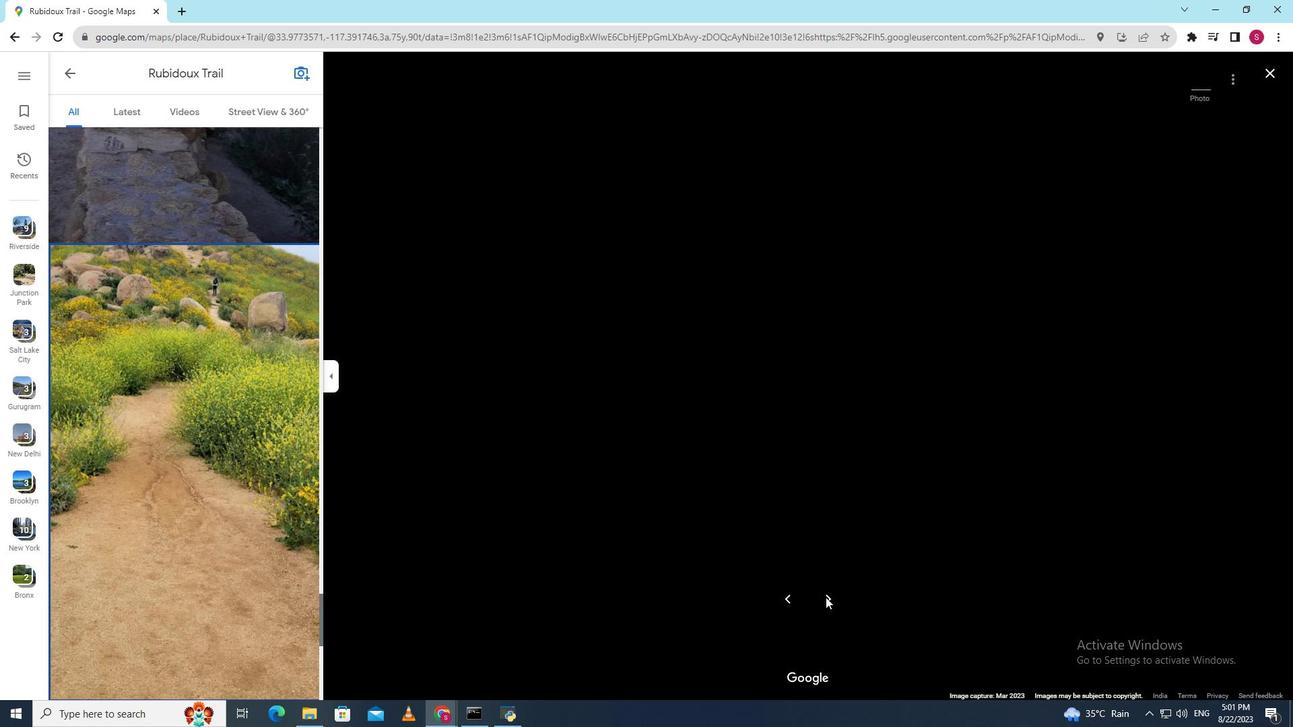 
Action: Mouse pressed left at (826, 598)
Screenshot: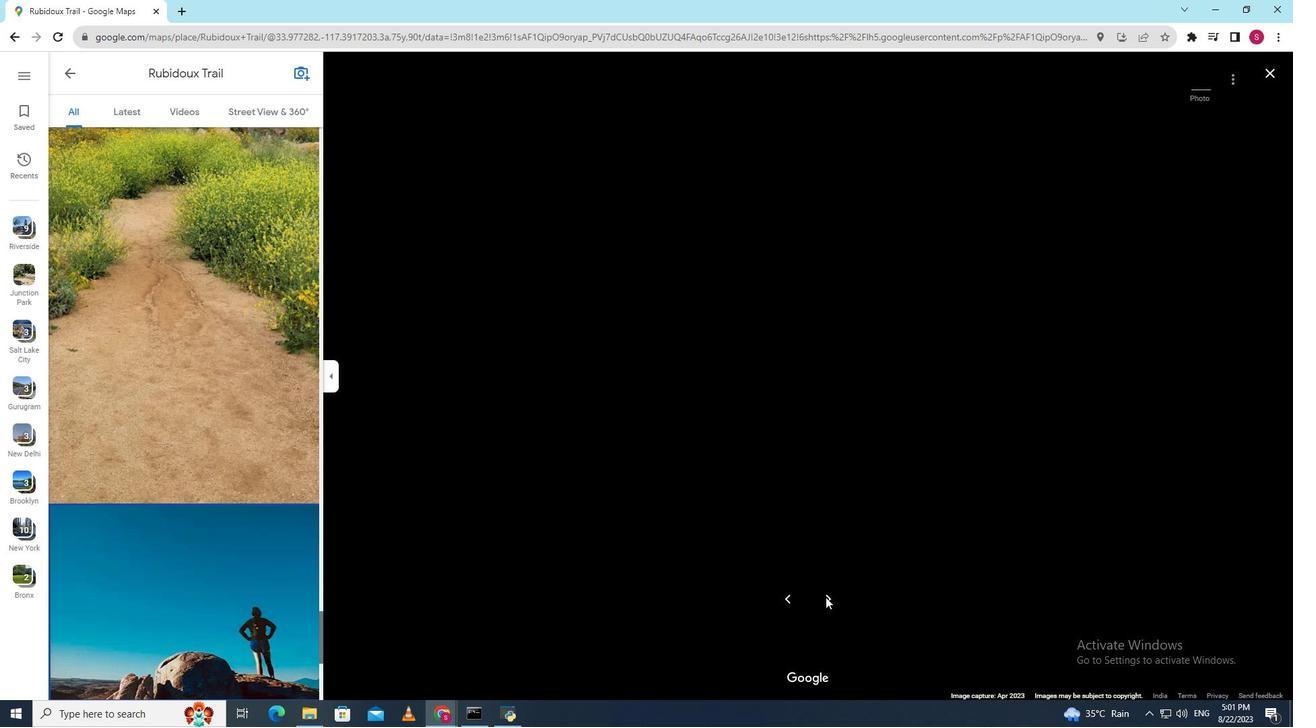 
Action: Mouse pressed left at (826, 598)
Screenshot: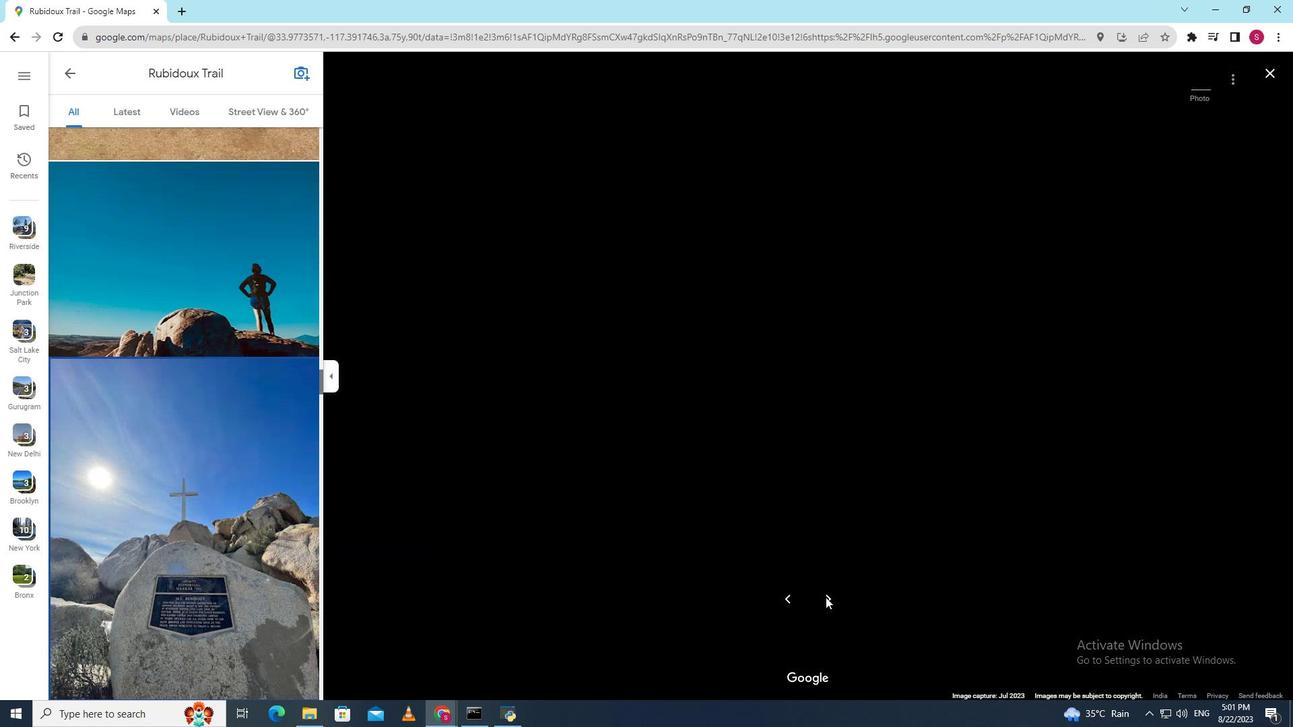 
Action: Mouse moved to (829, 598)
Screenshot: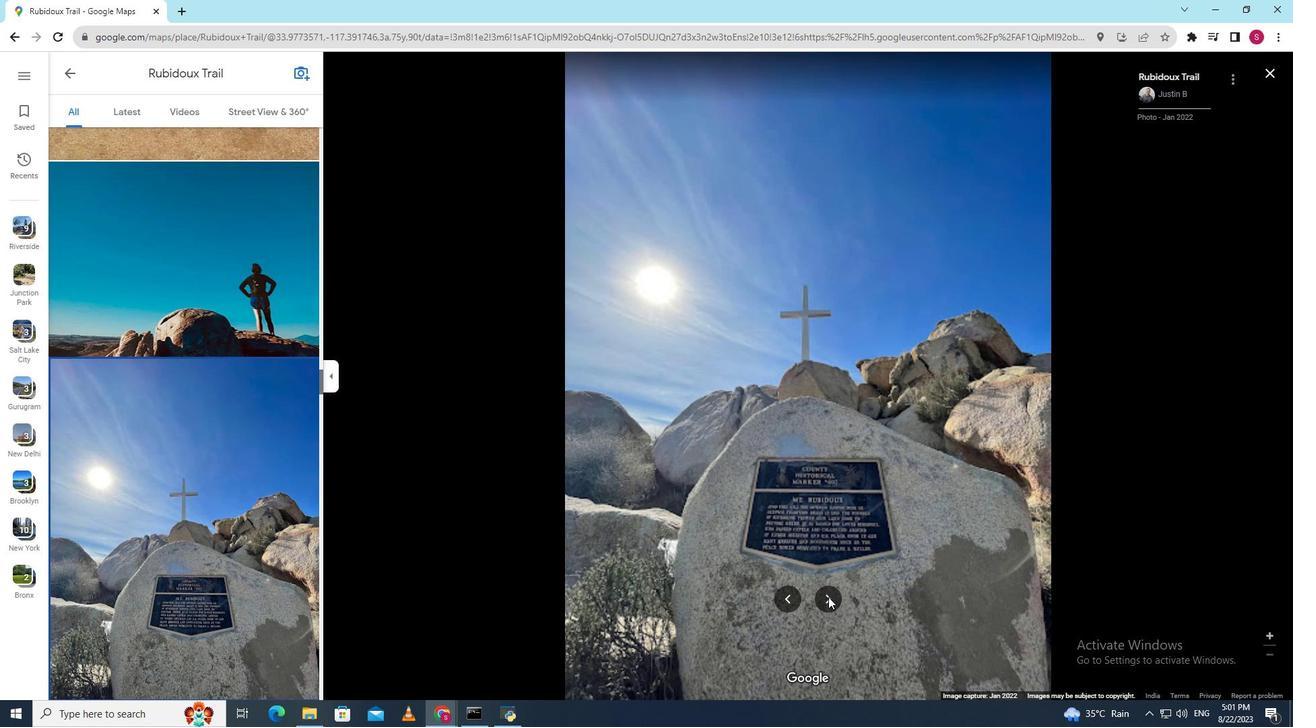 
Action: Mouse pressed left at (829, 598)
Screenshot: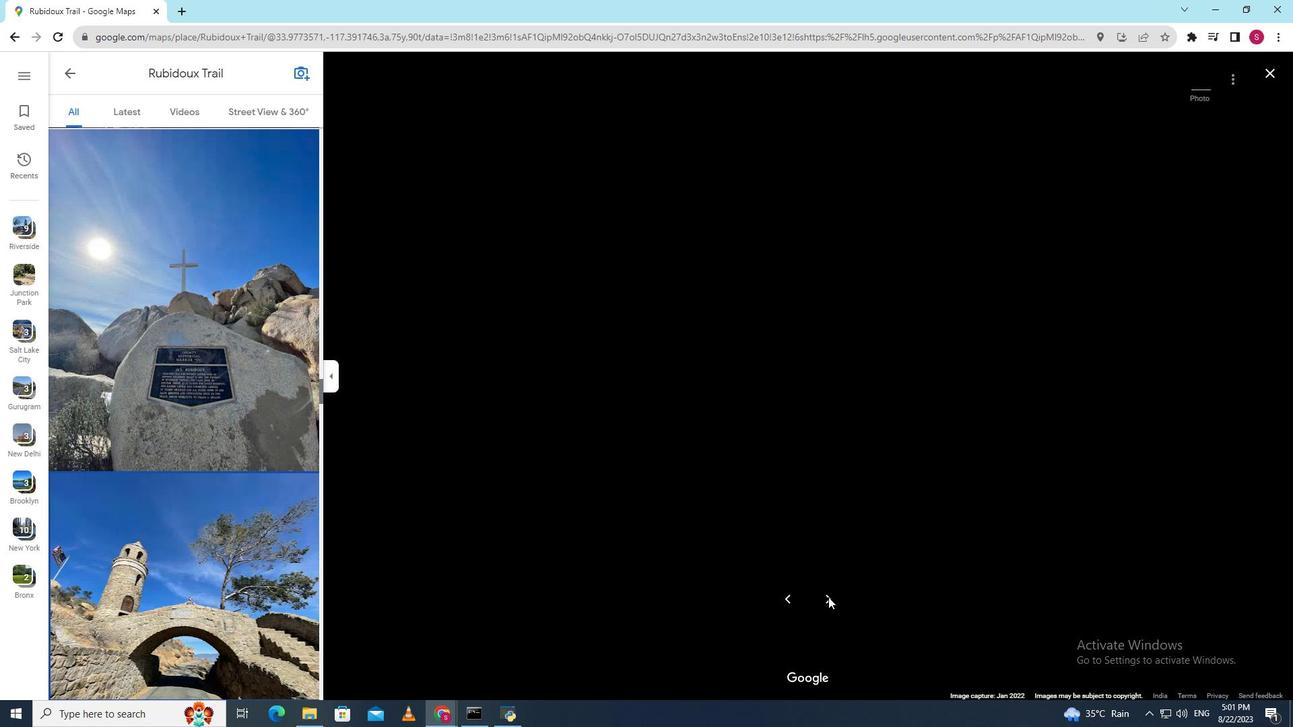 
Action: Mouse pressed left at (829, 598)
Screenshot: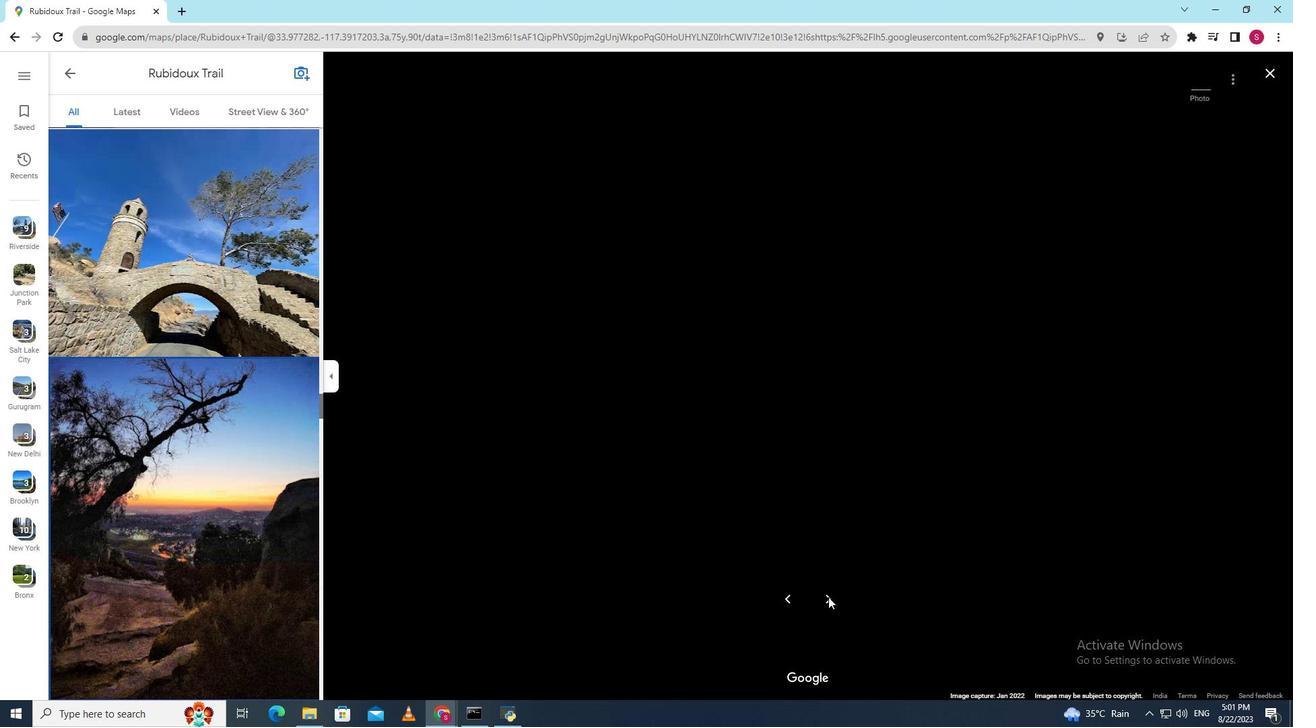 
Action: Mouse pressed left at (829, 598)
Screenshot: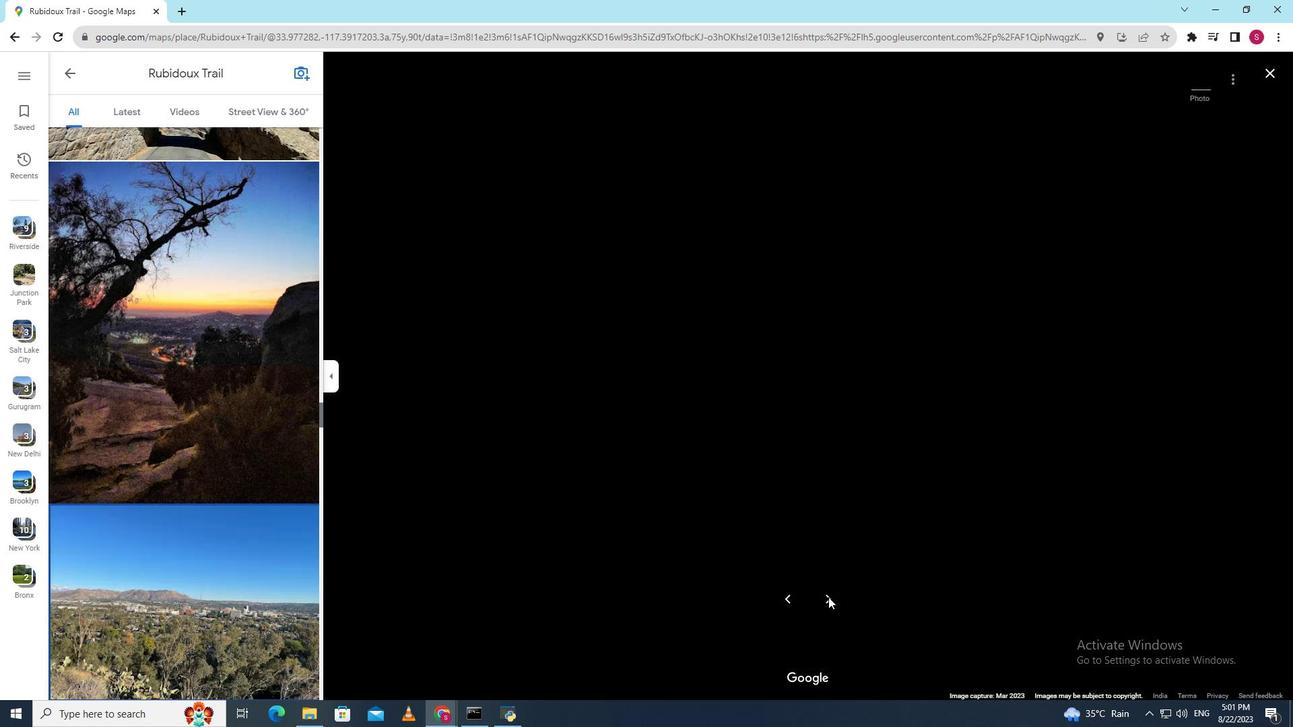 
Action: Mouse pressed left at (829, 598)
Screenshot: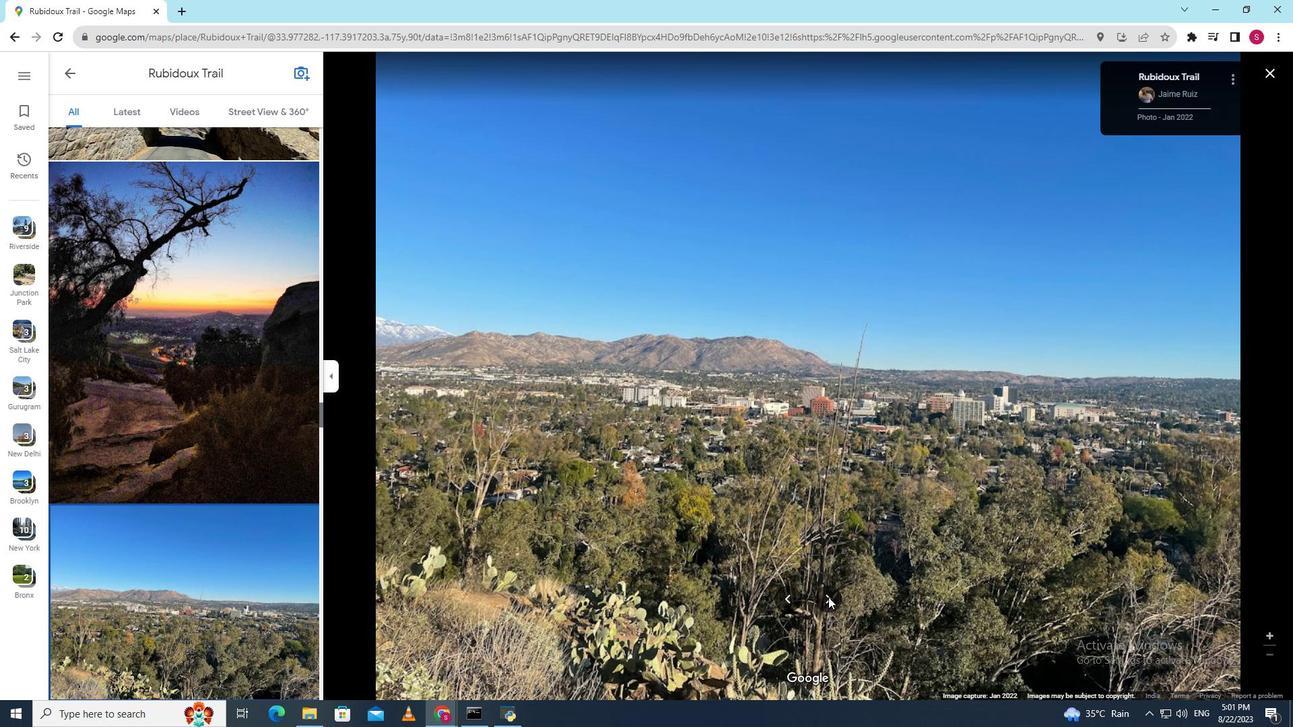 
Action: Mouse pressed left at (829, 598)
Screenshot: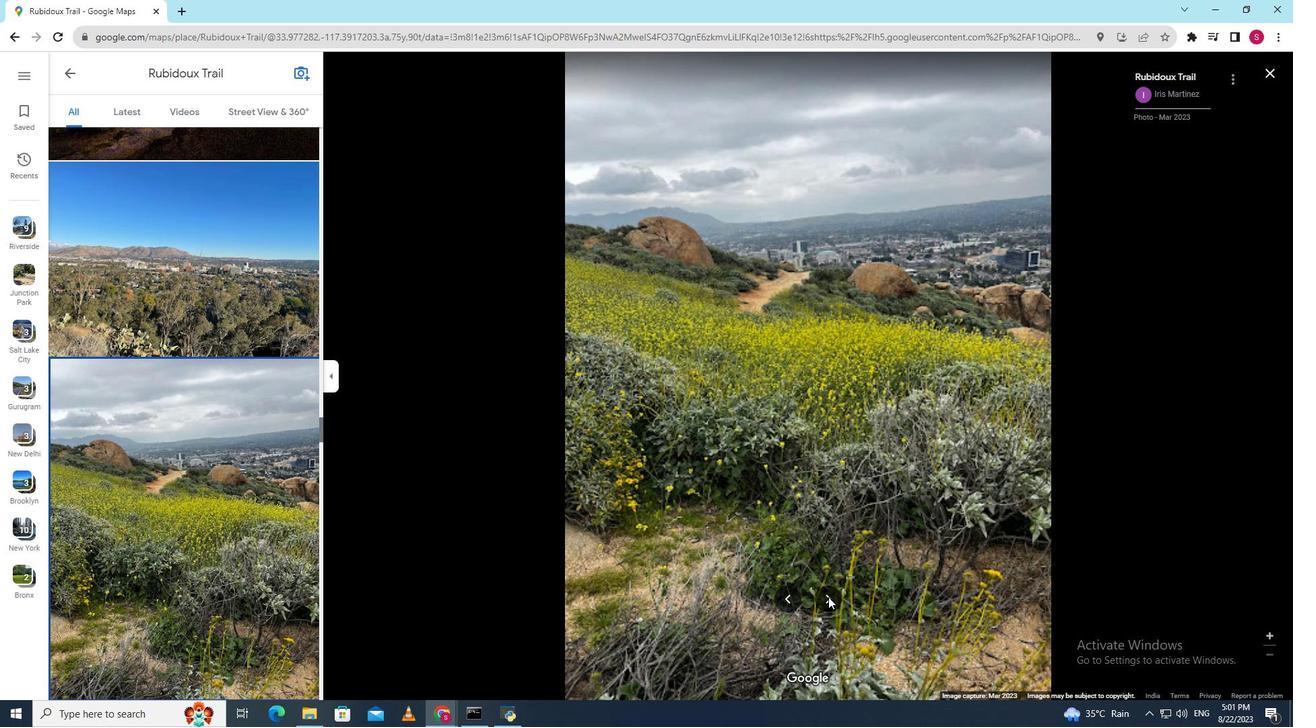 
Action: Mouse pressed left at (829, 598)
Screenshot: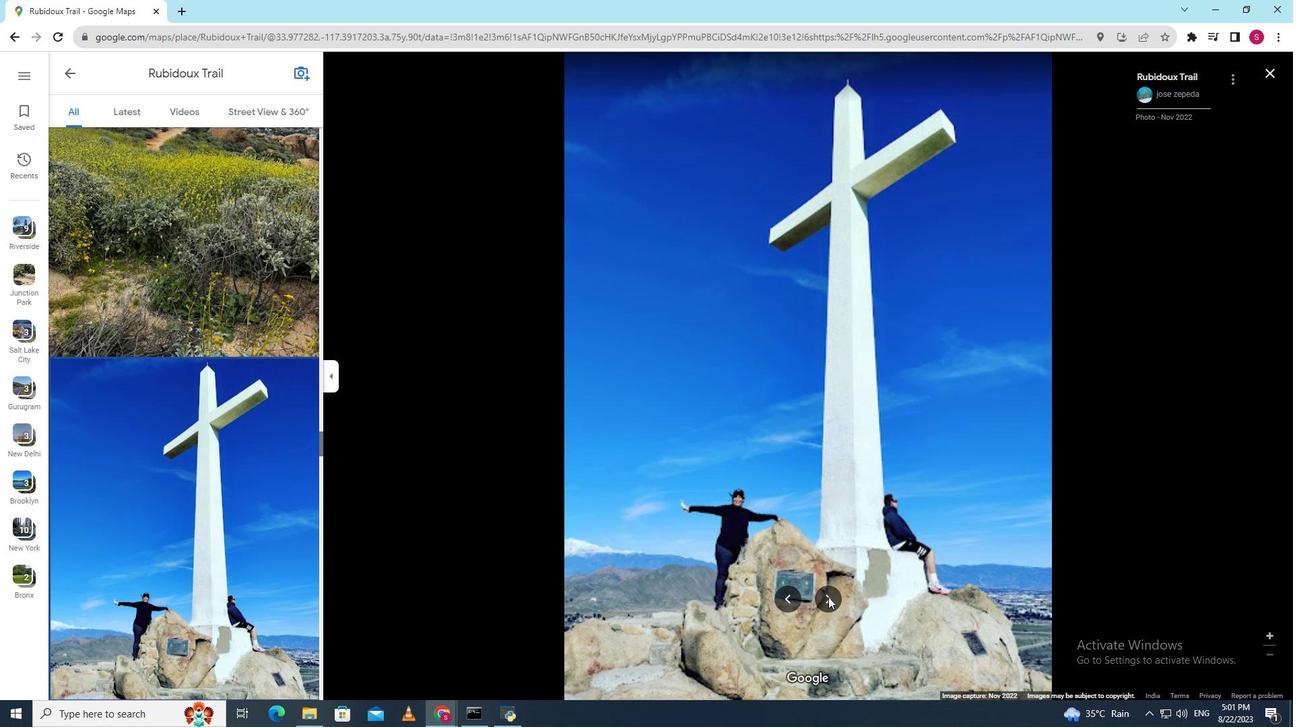 
Action: Mouse pressed left at (829, 598)
Screenshot: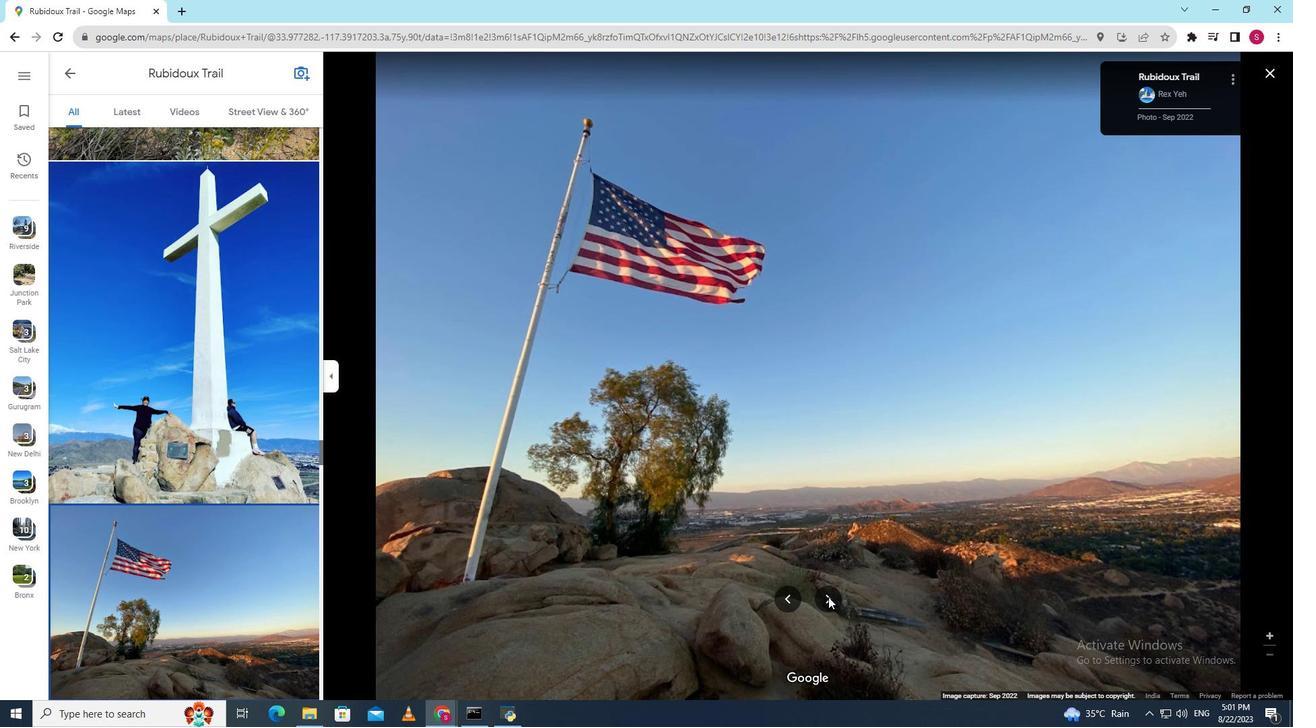 
Action: Mouse pressed left at (829, 598)
Screenshot: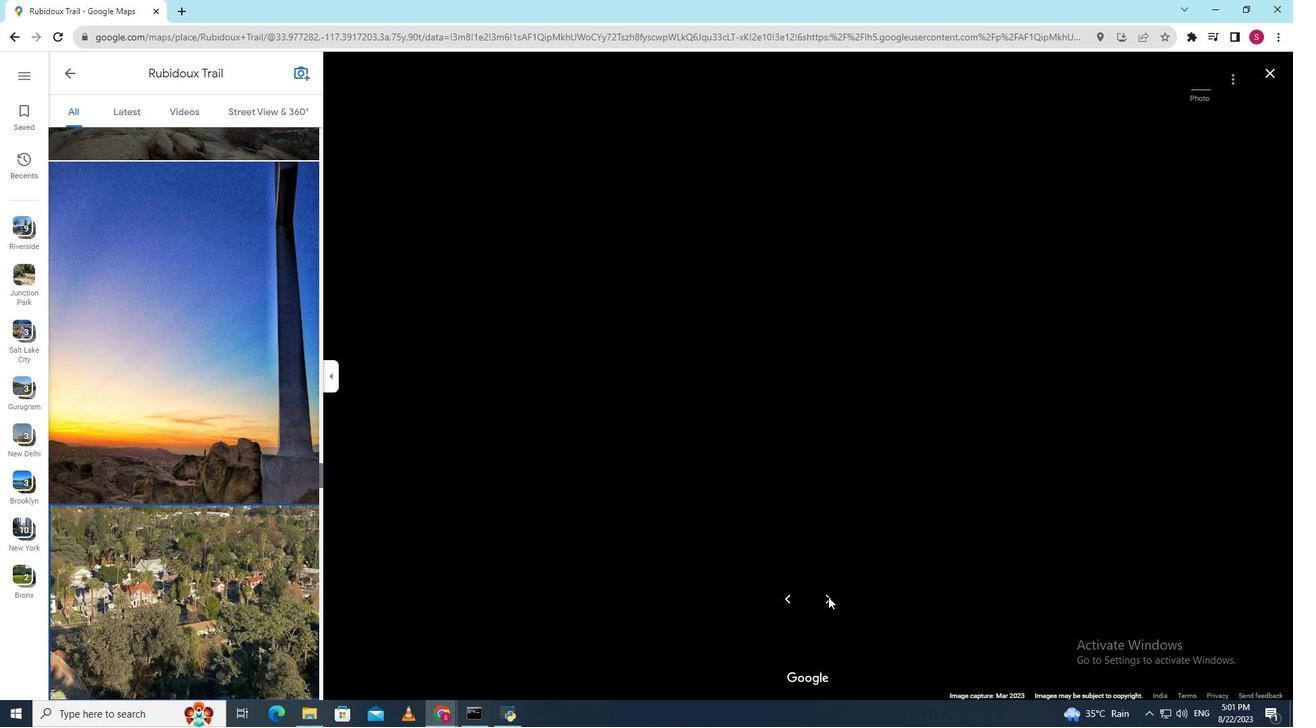 
Action: Mouse pressed left at (829, 598)
Screenshot: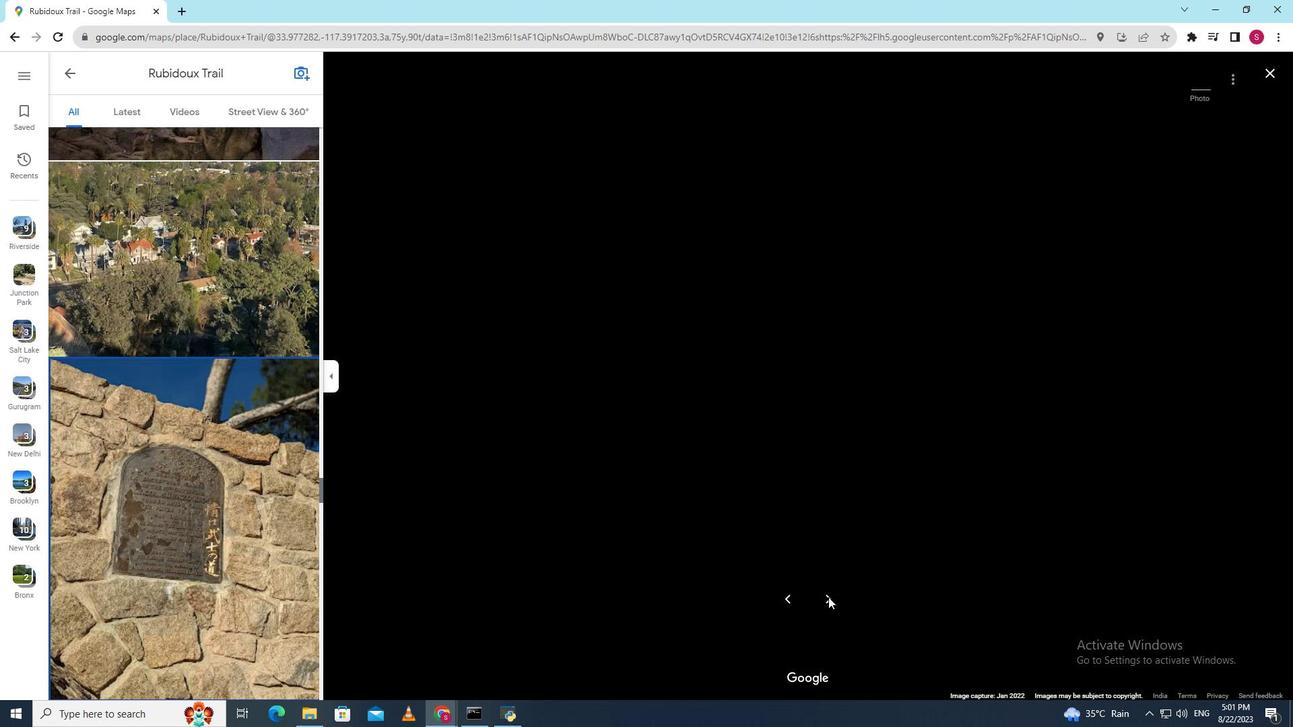 
Action: Mouse pressed left at (829, 598)
Screenshot: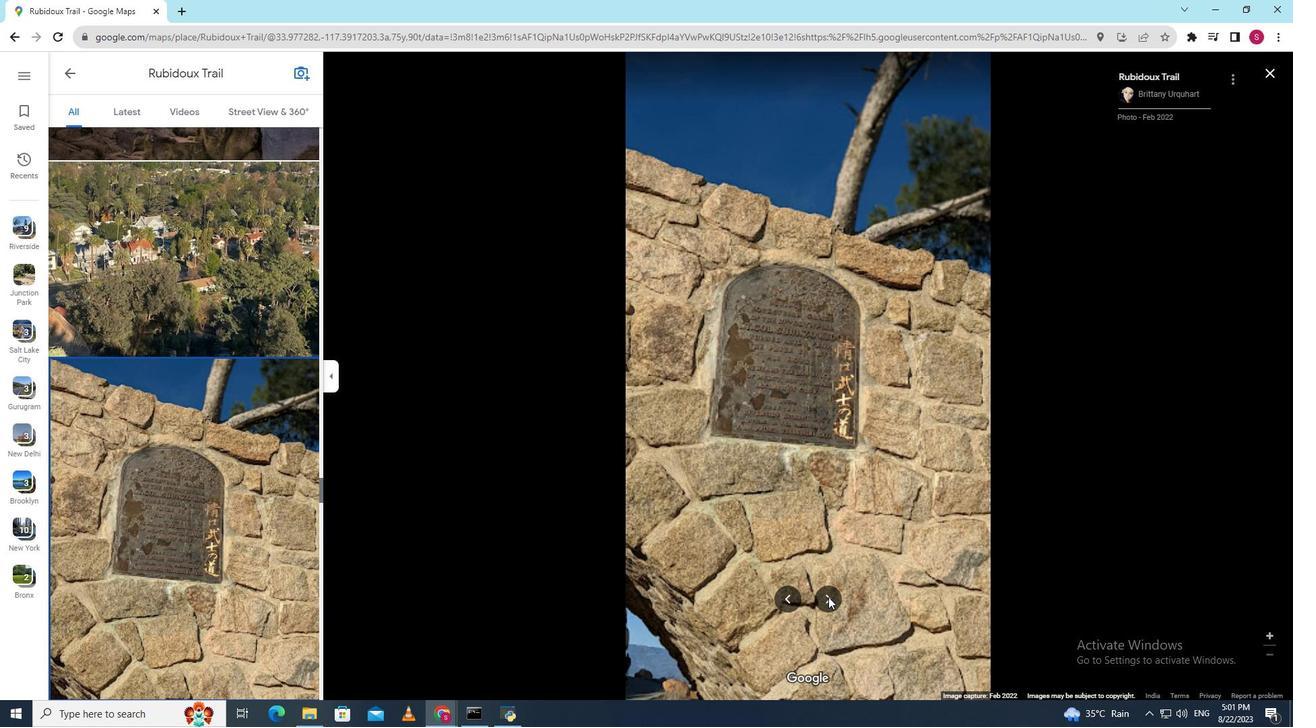 
Action: Mouse pressed left at (829, 598)
Screenshot: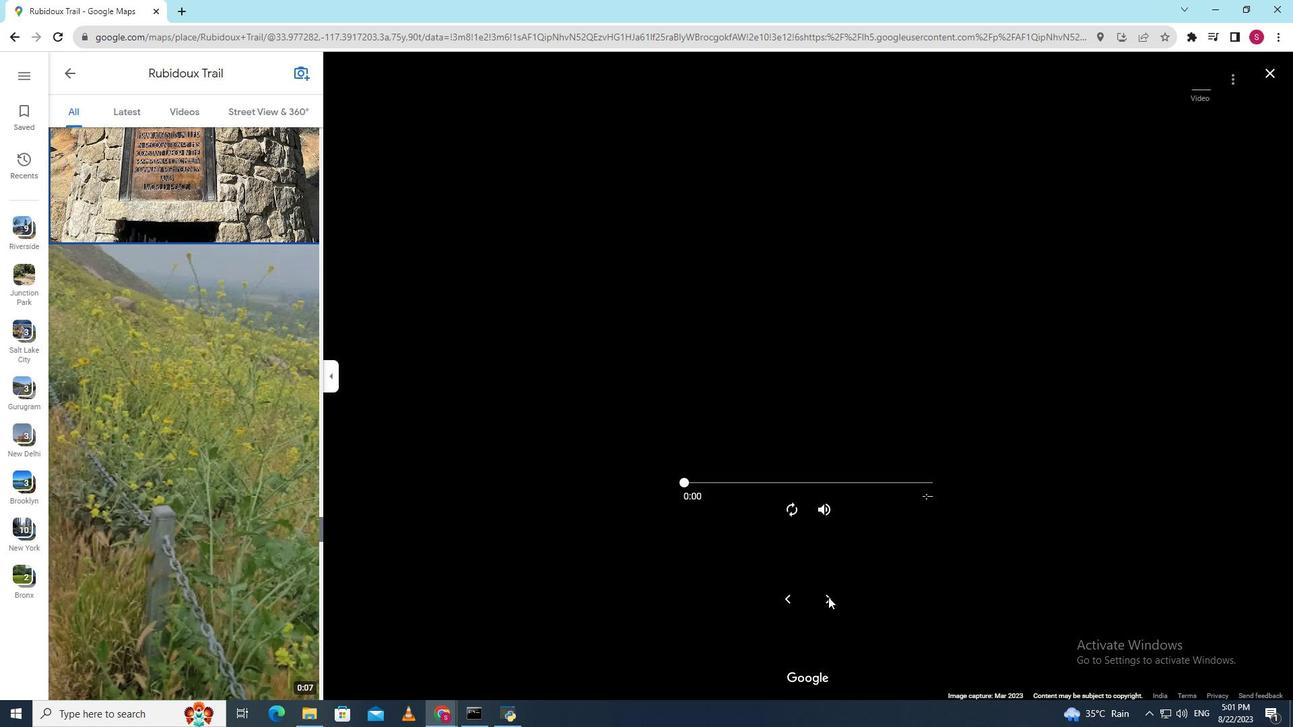 
Action: Mouse moved to (790, 510)
Screenshot: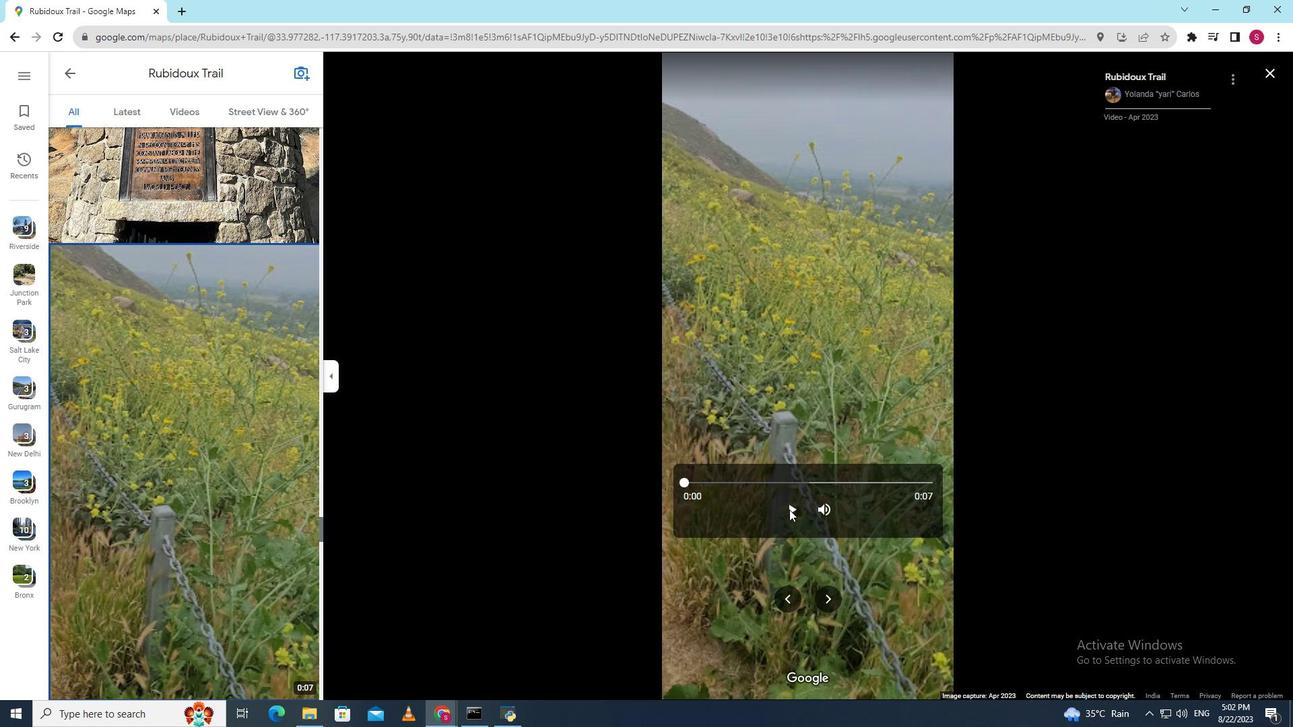 
Action: Mouse pressed left at (790, 510)
Screenshot: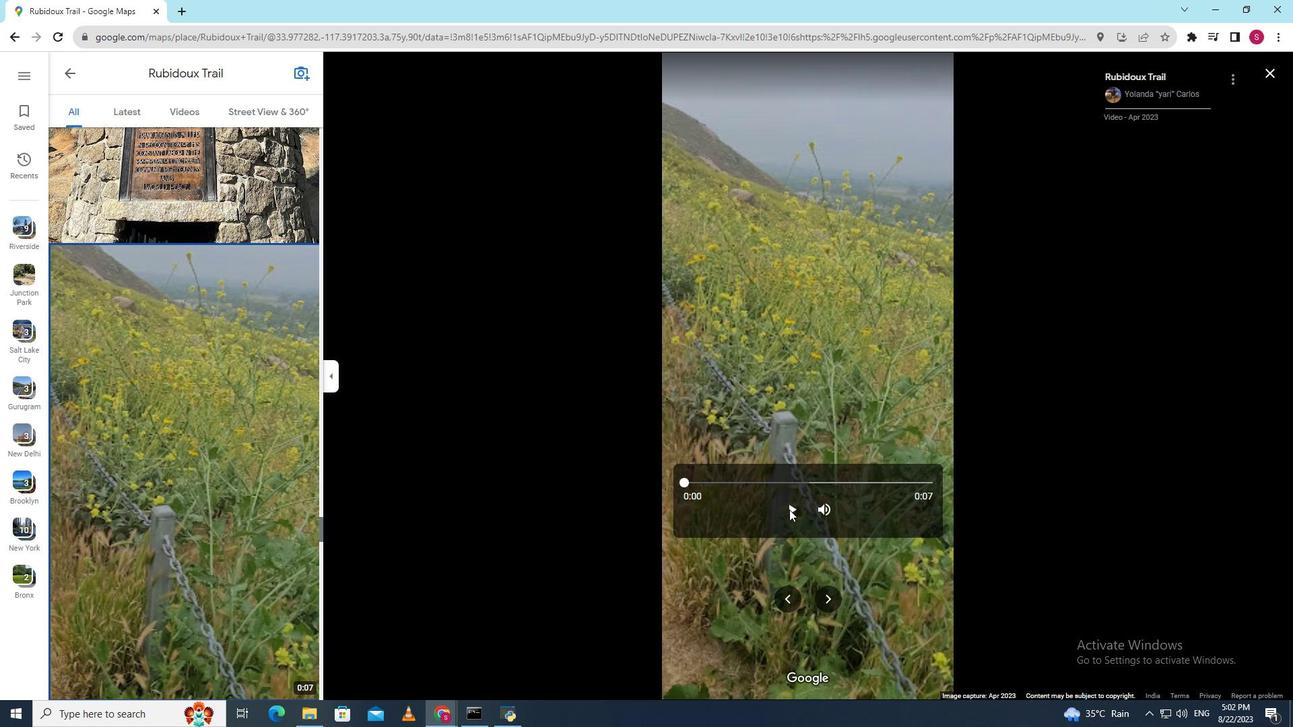 
Action: Mouse moved to (827, 599)
Screenshot: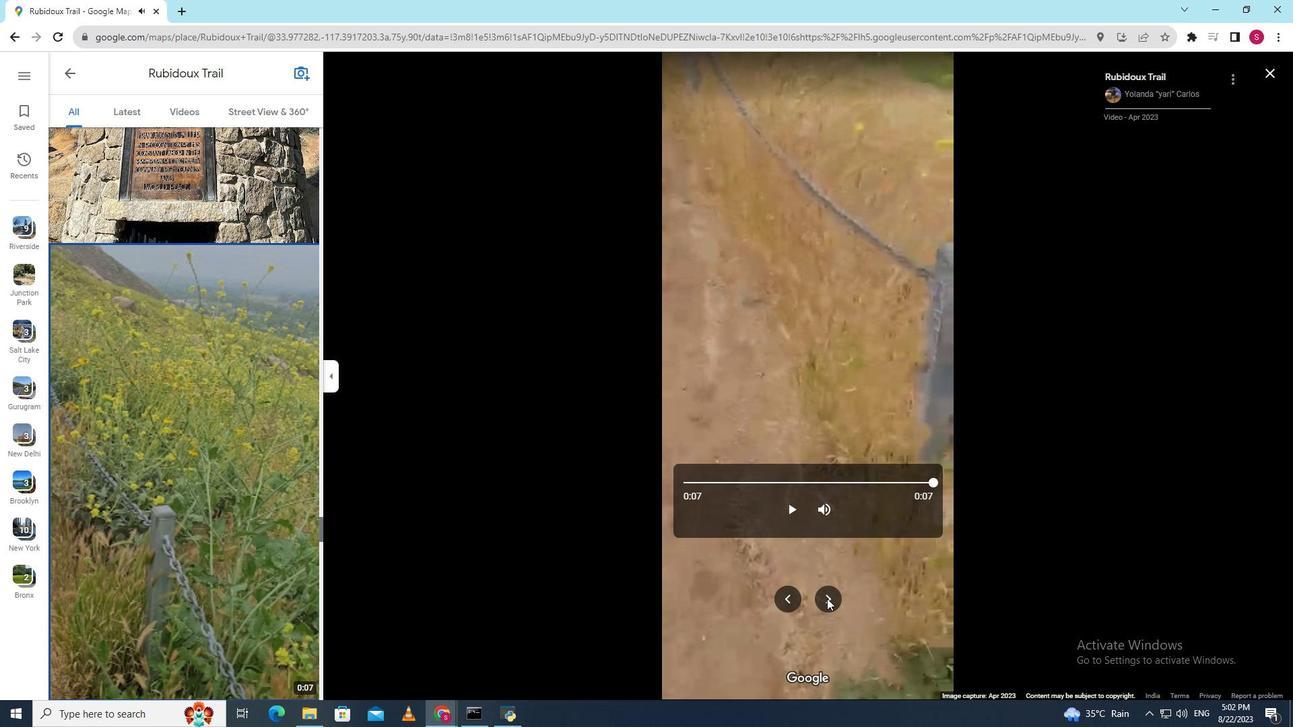 
Action: Mouse pressed left at (827, 599)
Screenshot: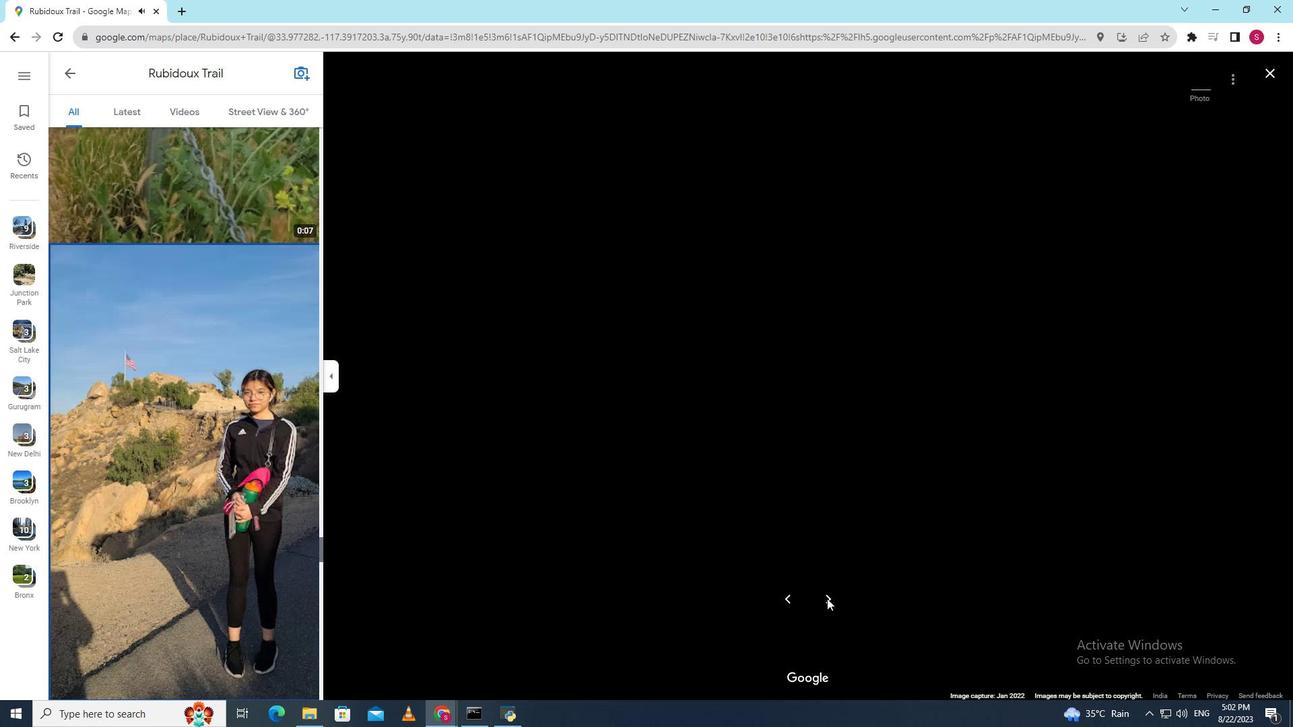 
Action: Mouse pressed left at (827, 599)
Screenshot: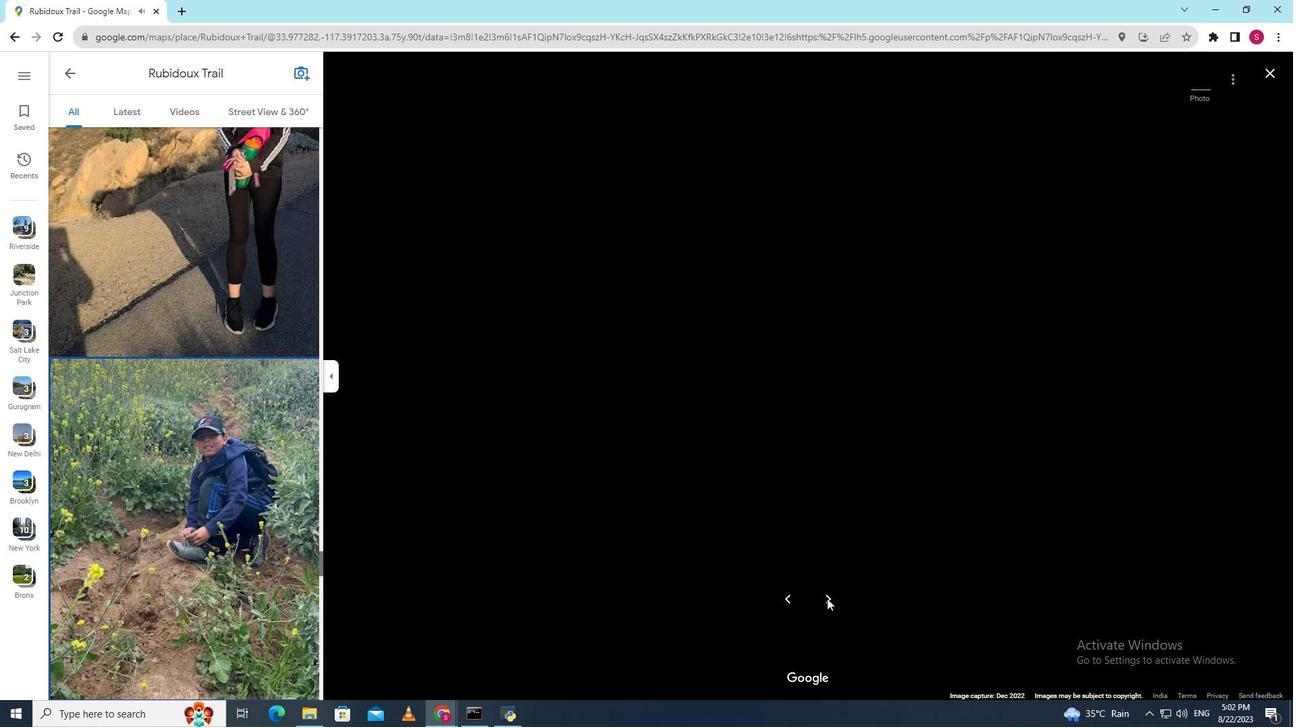 
Action: Mouse pressed left at (827, 599)
Screenshot: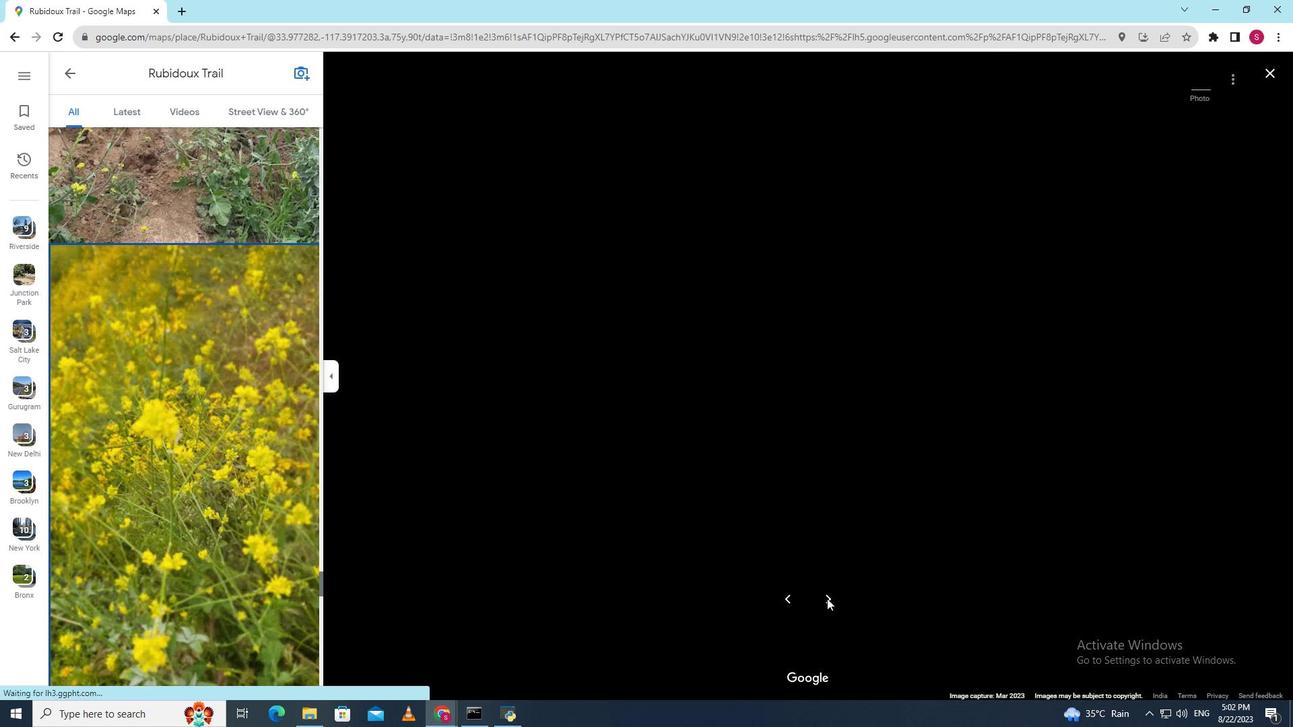 
Action: Mouse pressed left at (827, 599)
Screenshot: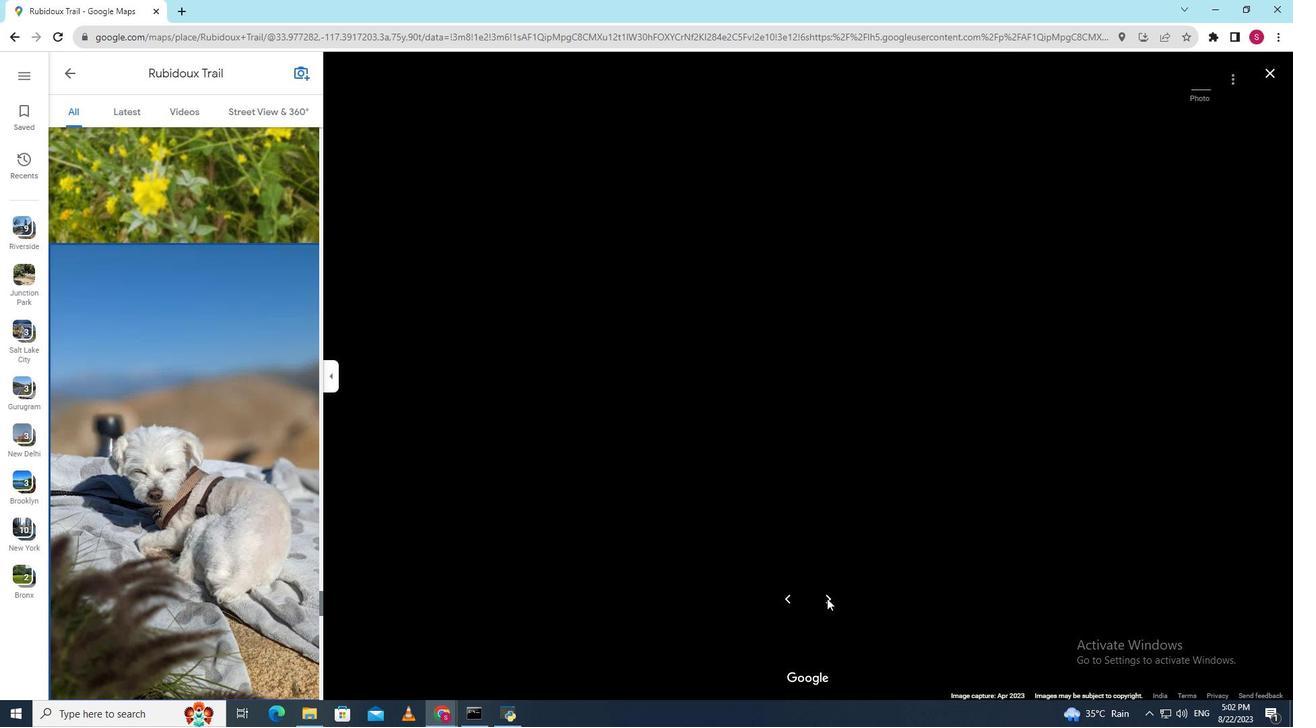 
Action: Mouse moved to (1268, 74)
Screenshot: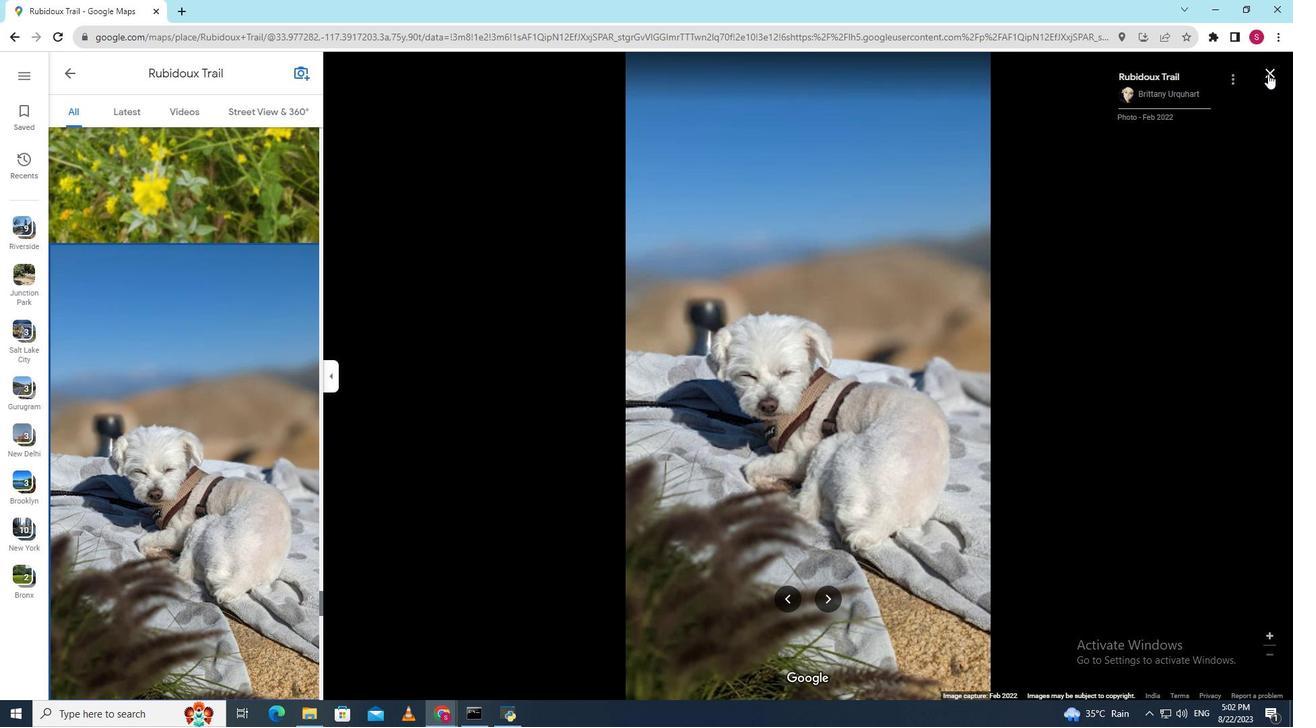 
Action: Mouse pressed left at (1268, 74)
Screenshot: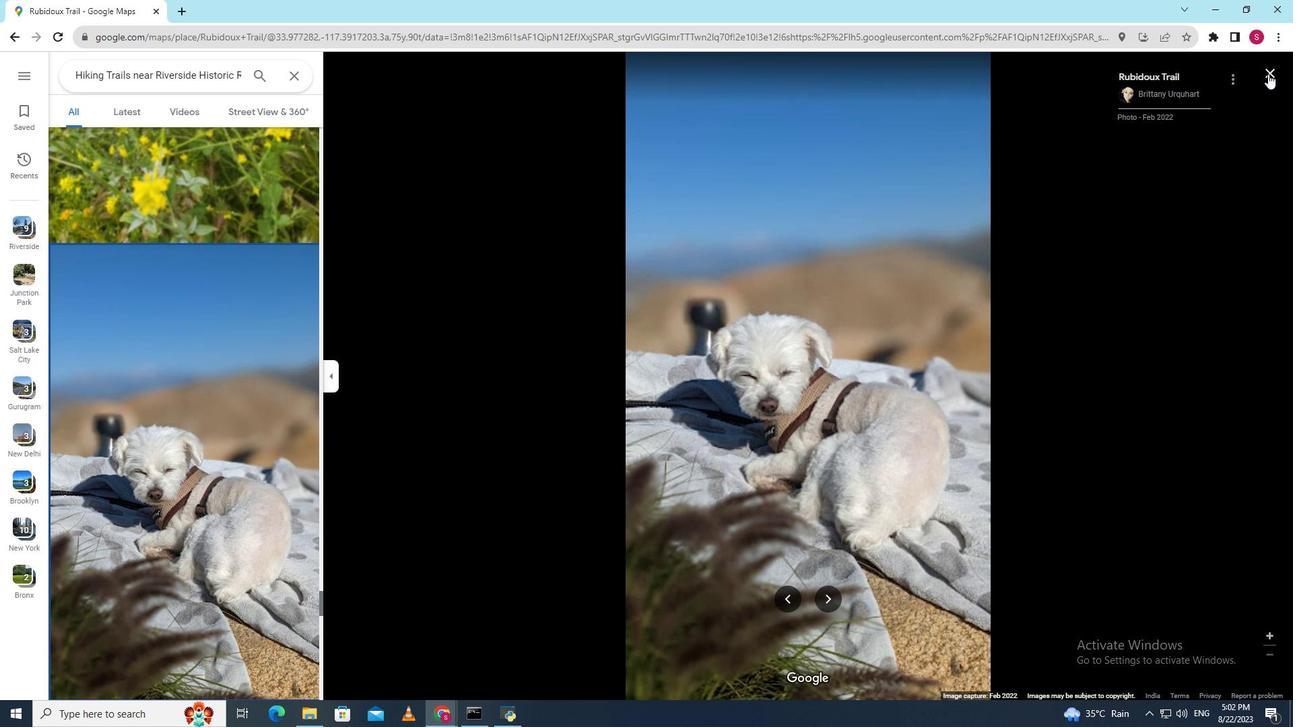 
Action: Mouse moved to (229, 567)
Screenshot: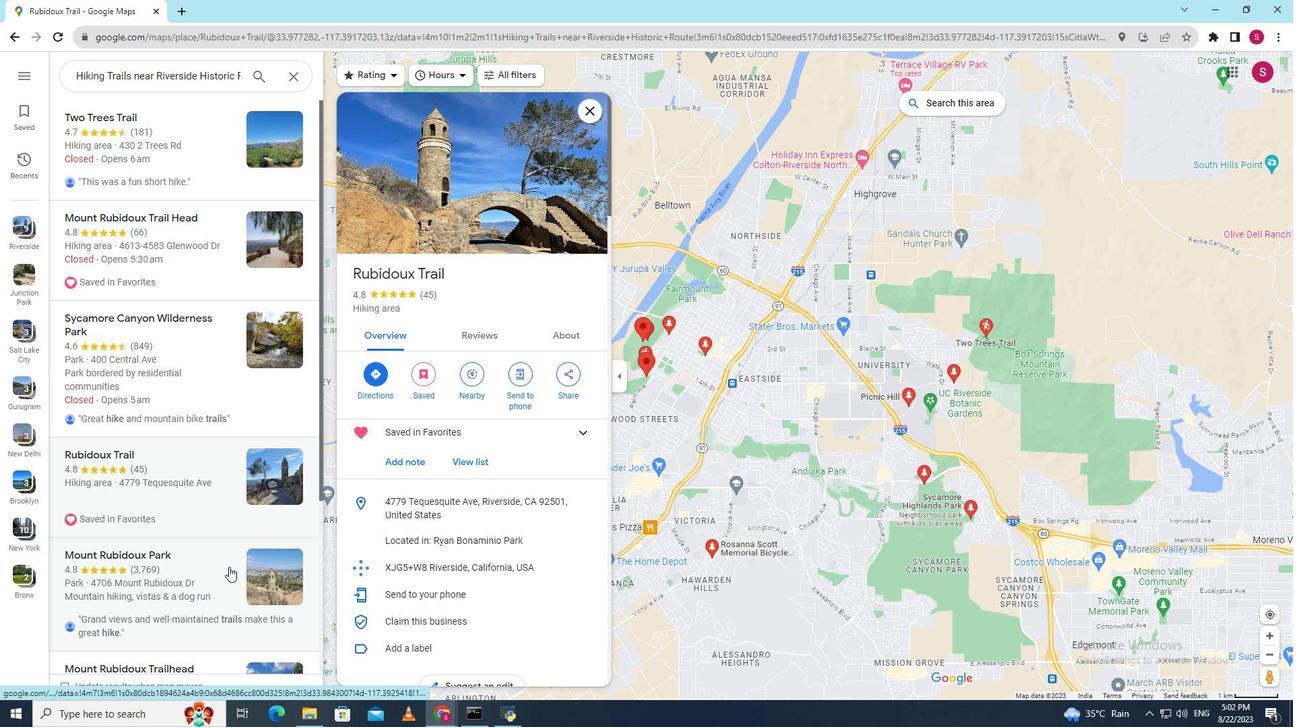 
Action: Mouse scrolled (229, 567) with delta (0, 0)
Screenshot: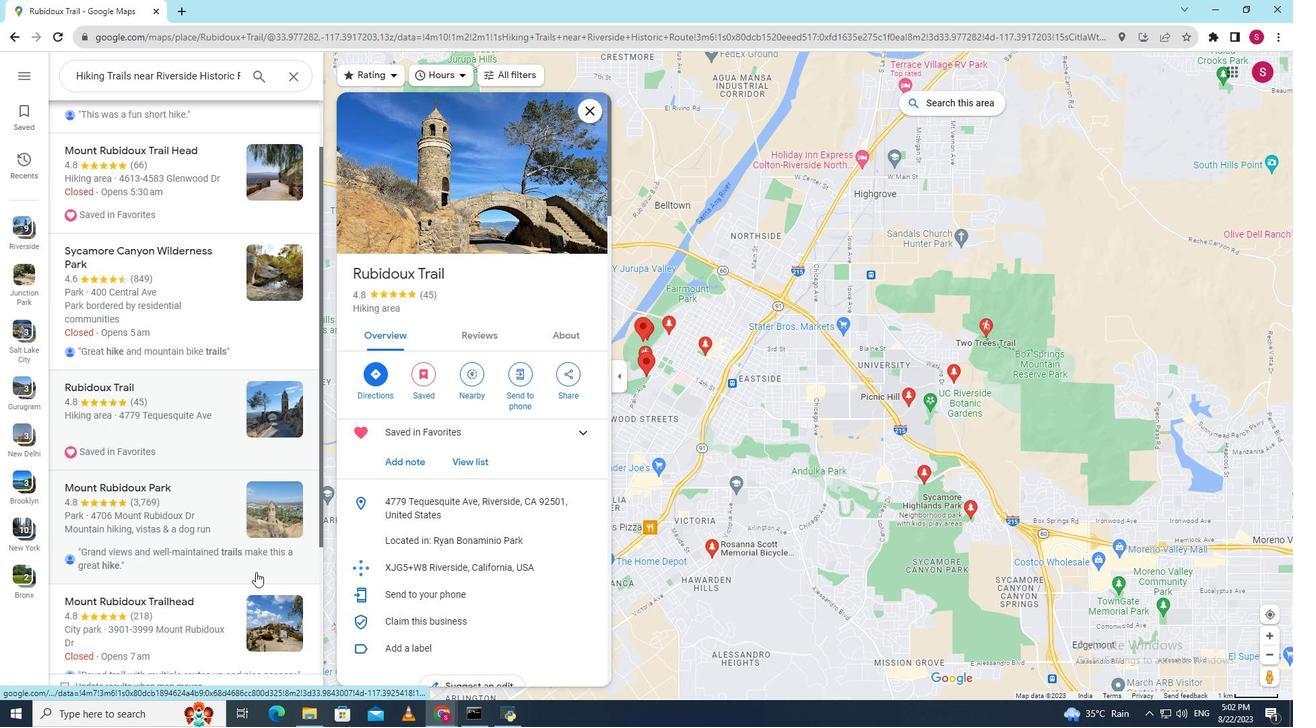 
Action: Mouse moved to (286, 505)
Screenshot: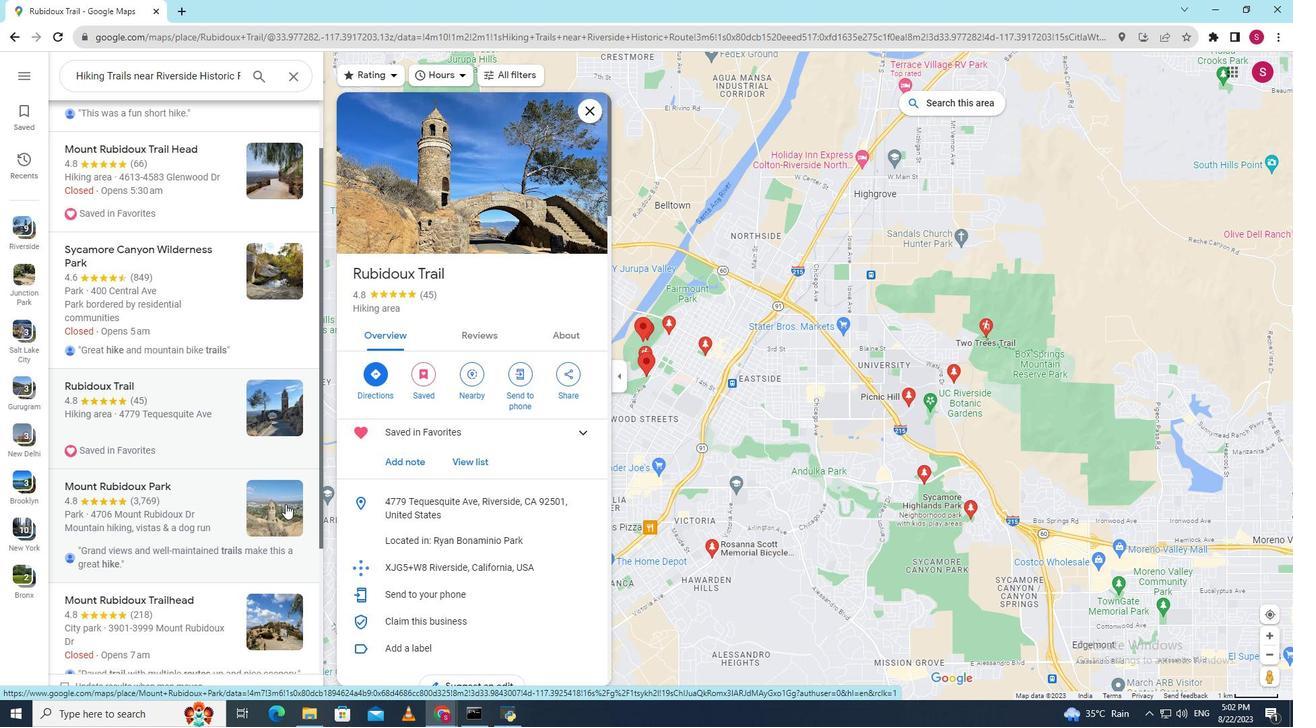 
Action: Mouse scrolled (286, 504) with delta (0, 0)
Screenshot: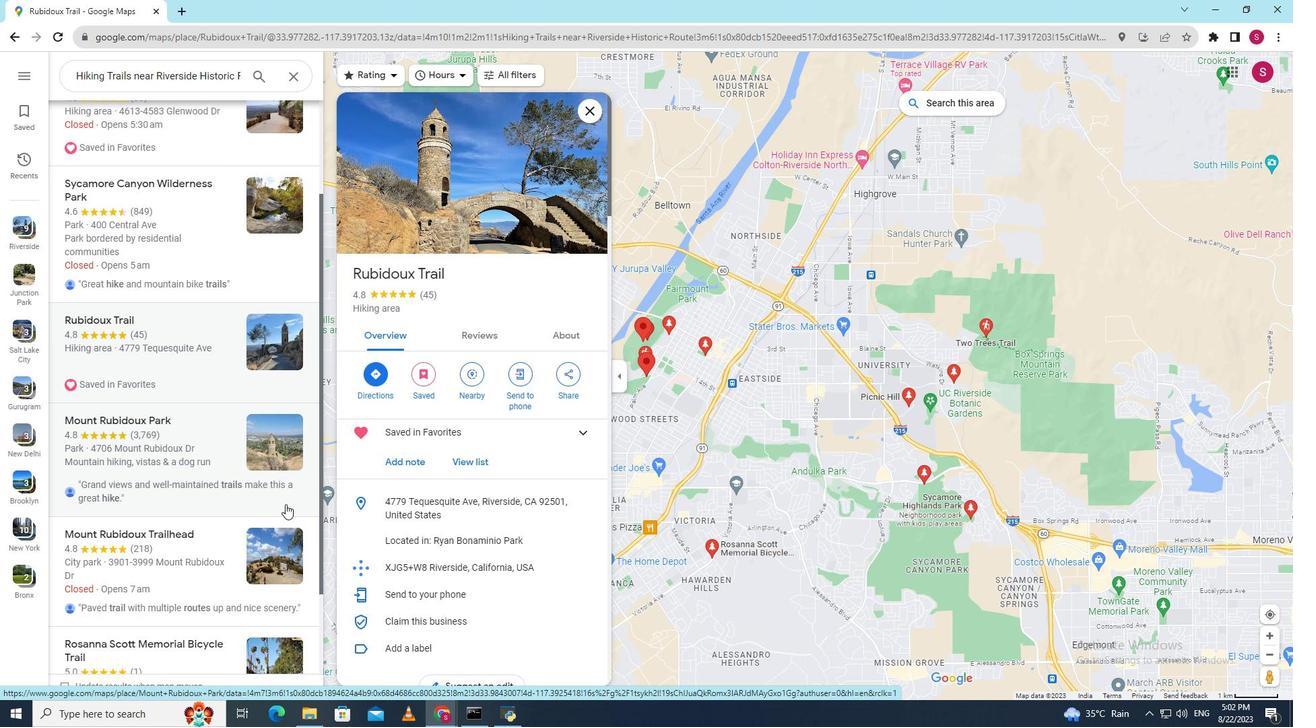 
Action: Mouse moved to (282, 429)
Screenshot: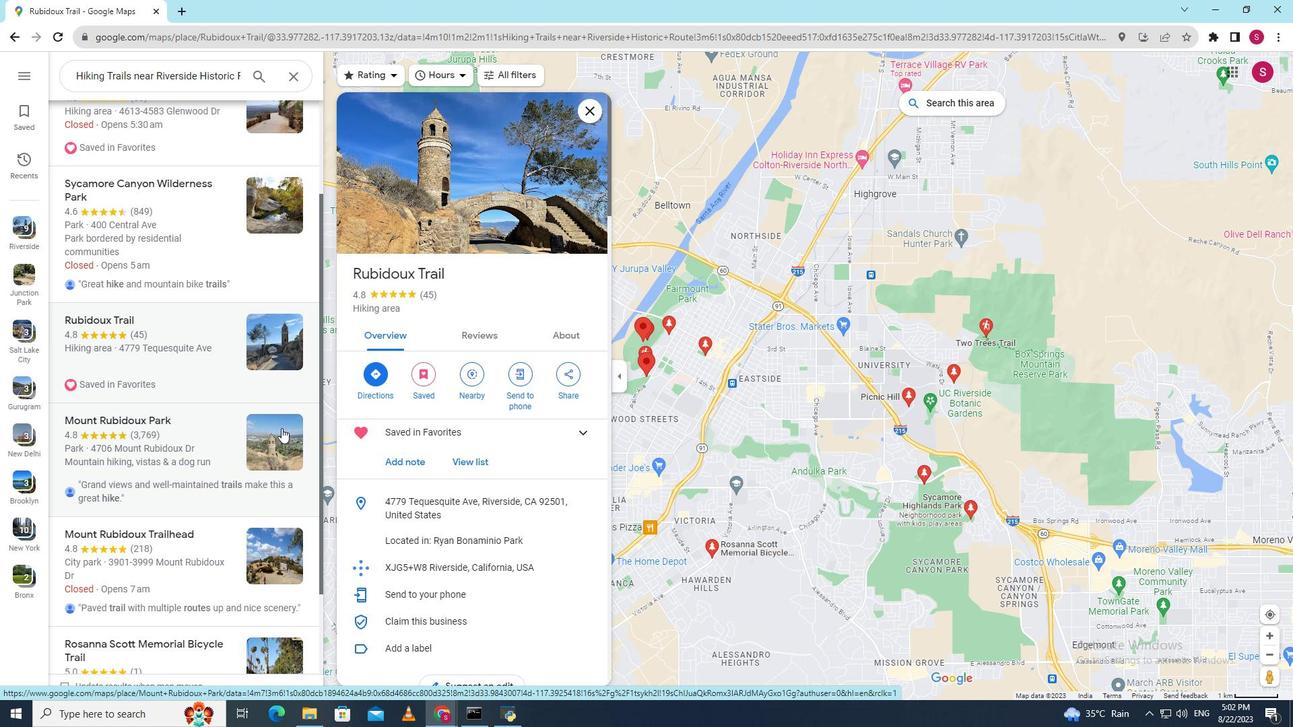 
Action: Mouse pressed left at (282, 429)
Screenshot: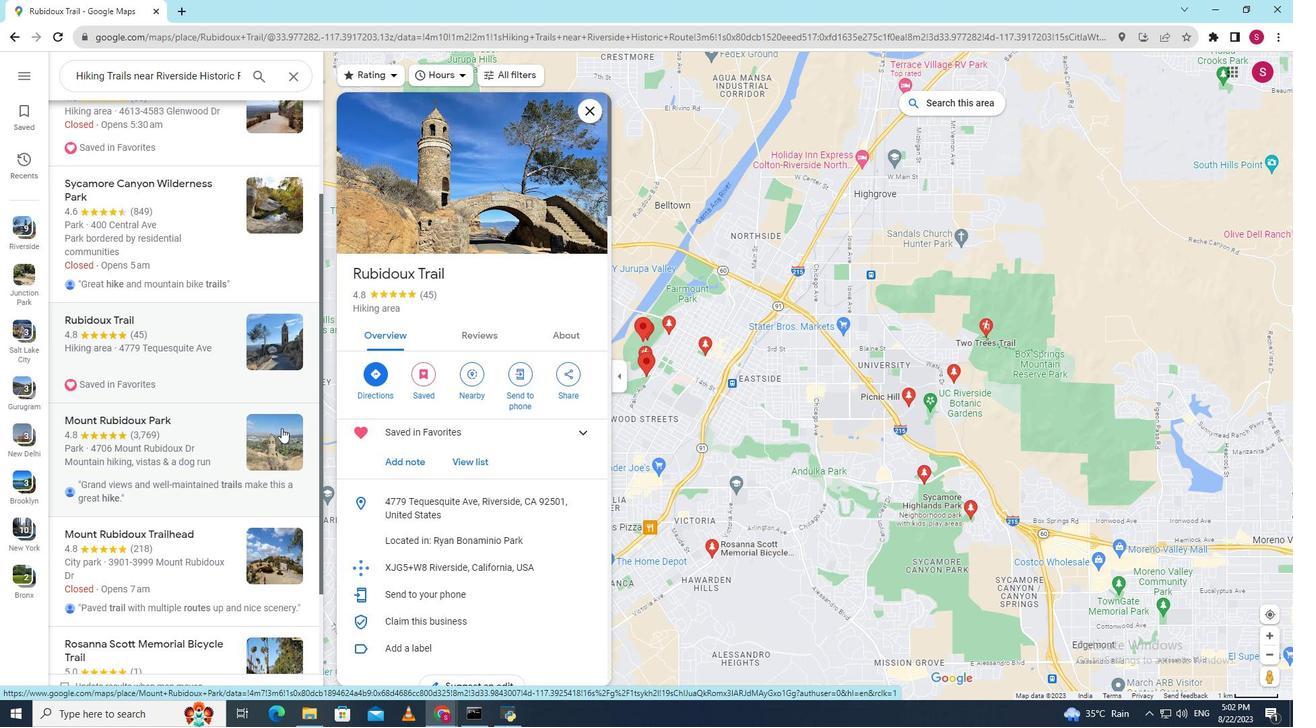 
Action: Mouse moved to (515, 207)
Screenshot: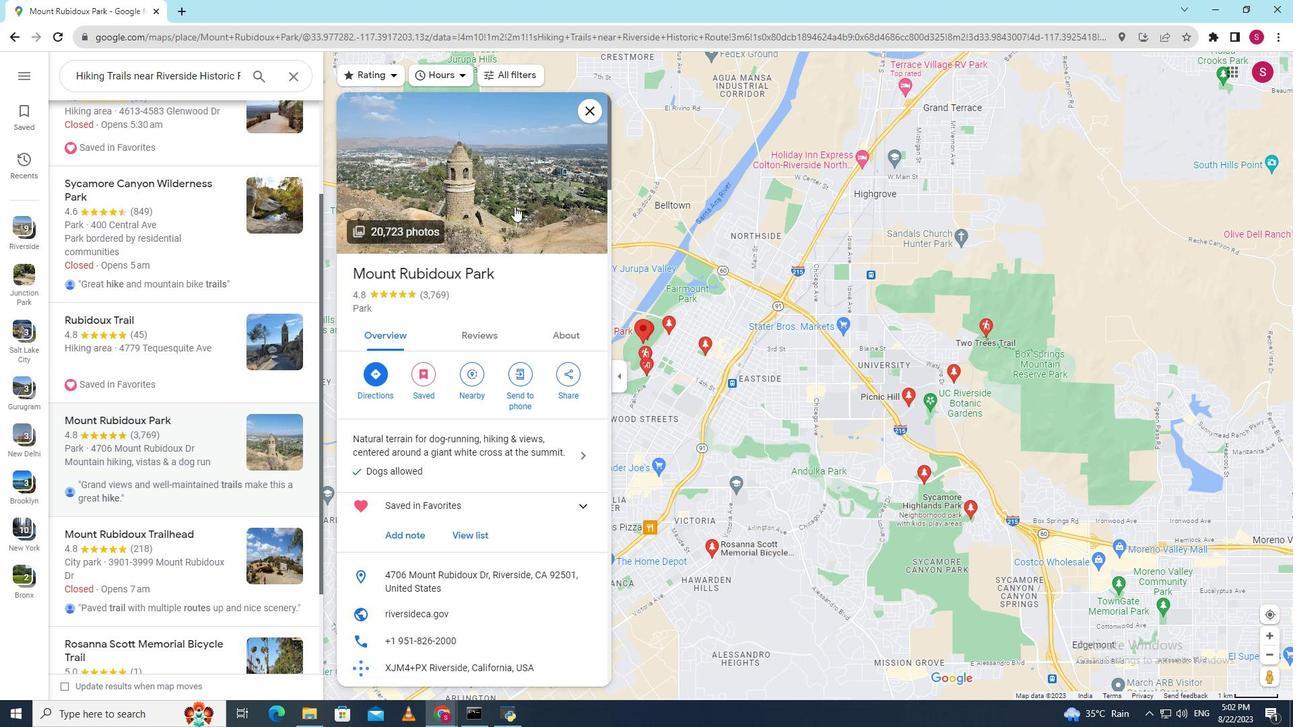 
Action: Mouse pressed left at (515, 207)
Screenshot: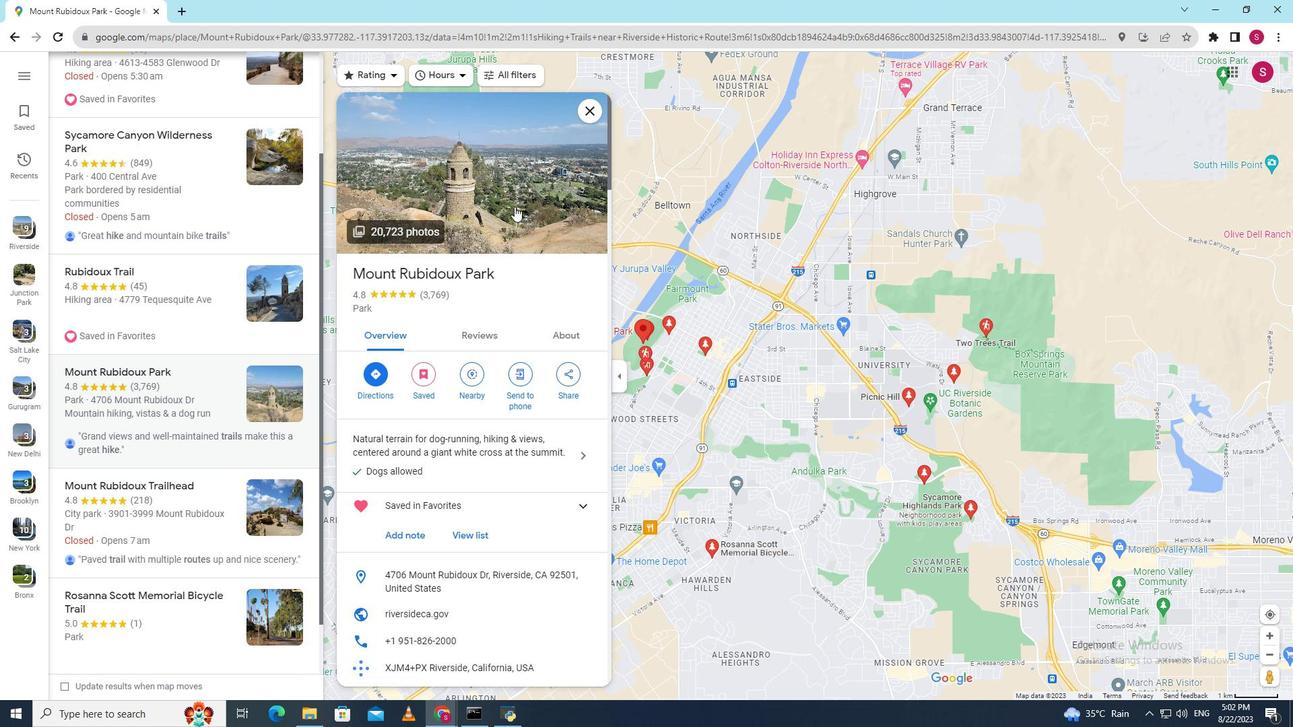 
Action: Mouse moved to (829, 598)
Screenshot: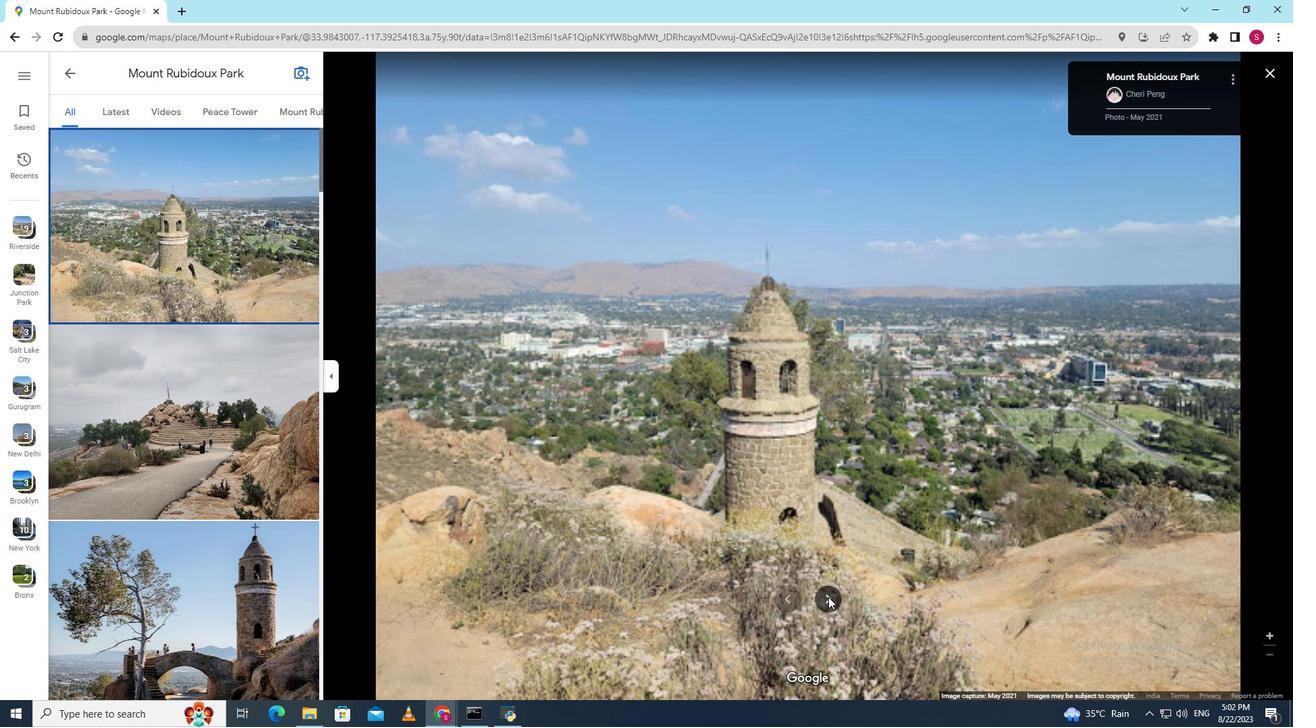 
Action: Mouse pressed left at (829, 598)
Screenshot: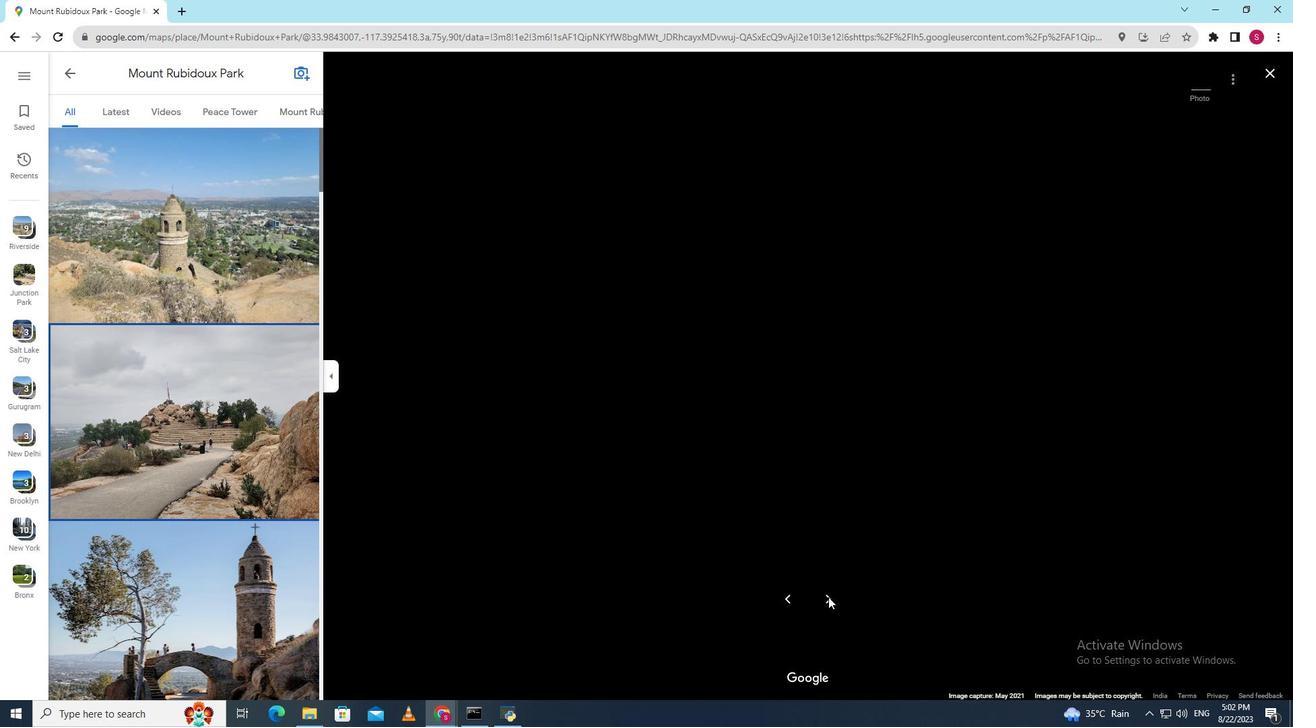 
Action: Mouse pressed left at (829, 598)
Screenshot: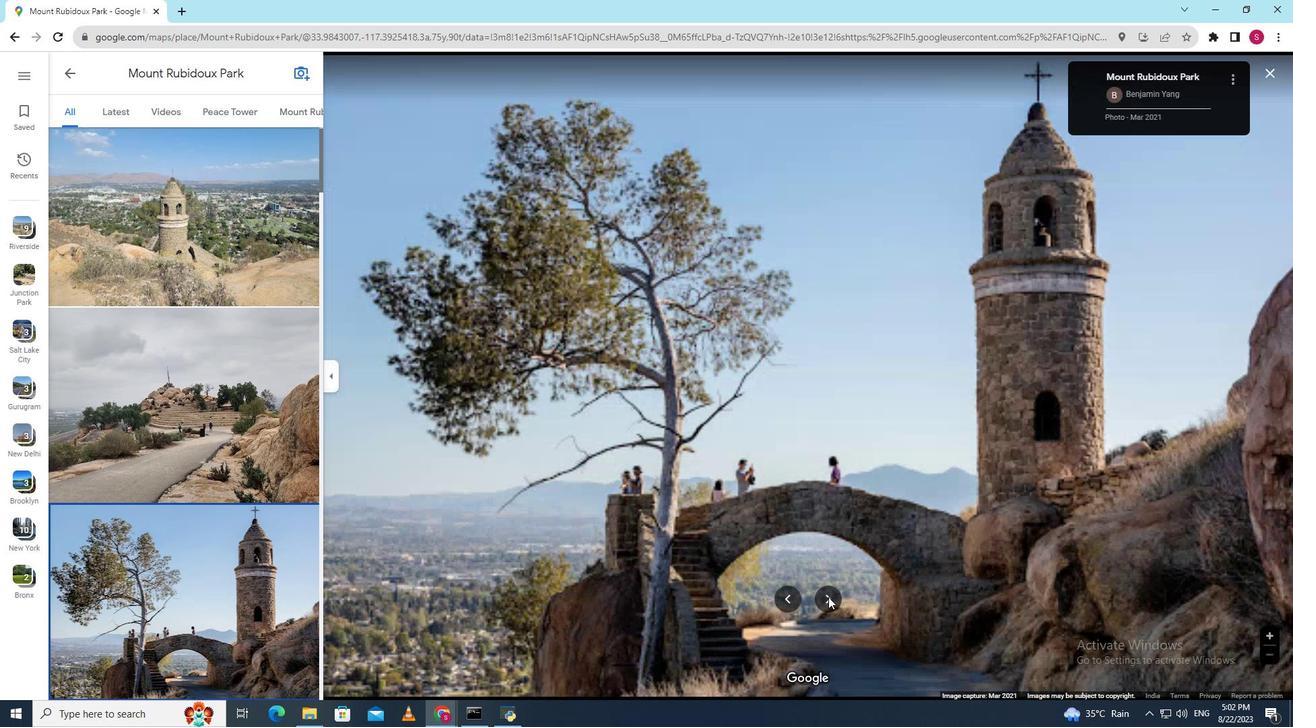 
Action: Mouse pressed left at (829, 598)
Screenshot: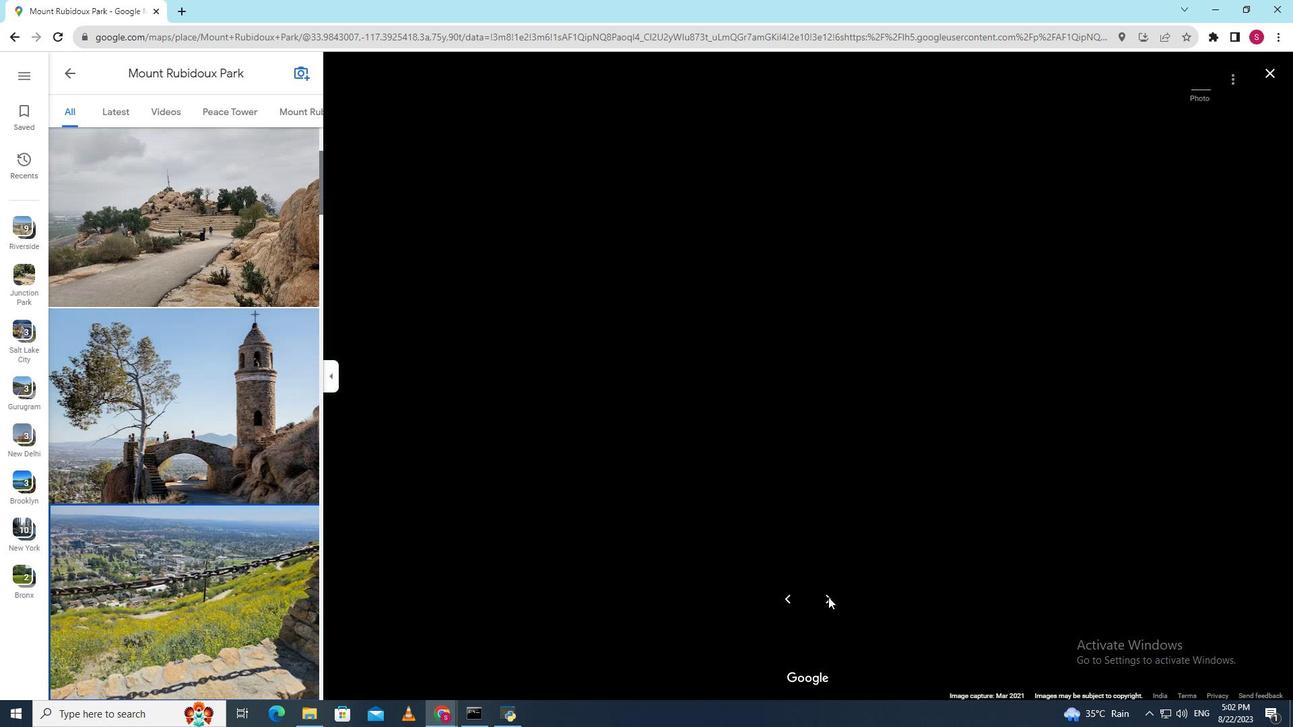 
Action: Mouse pressed left at (829, 598)
Screenshot: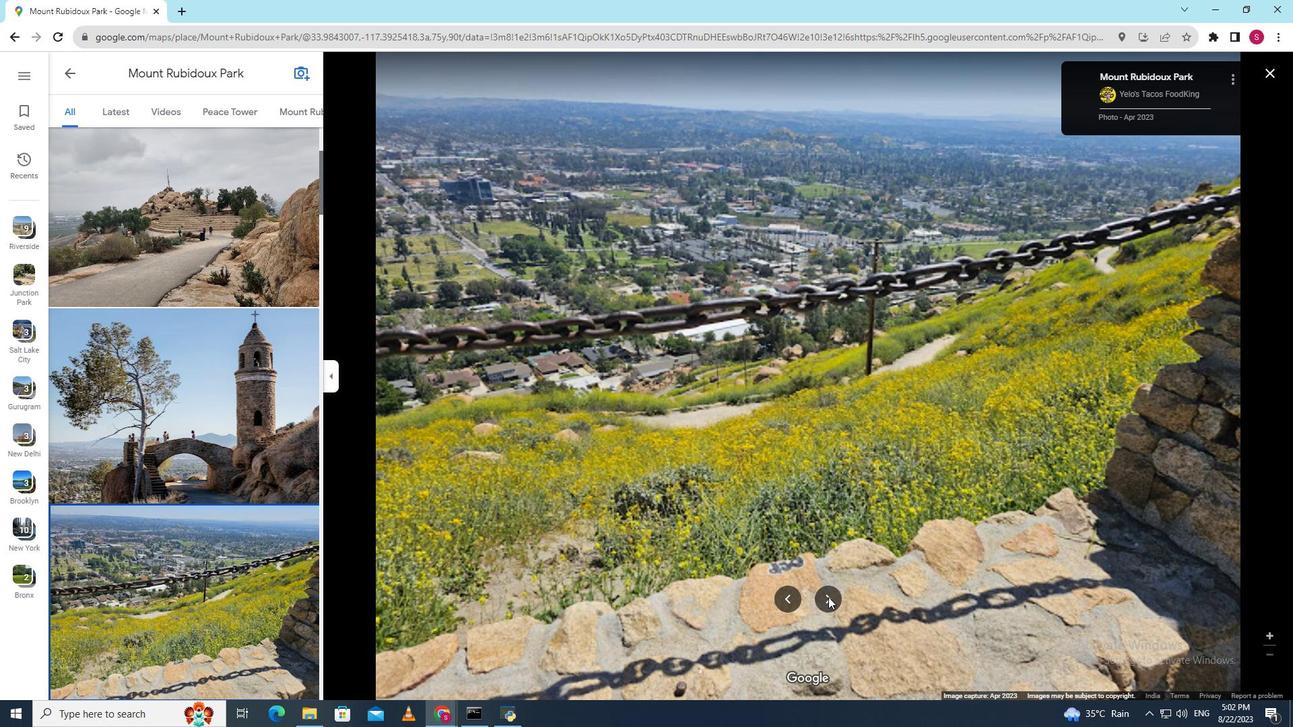 
Action: Mouse pressed left at (829, 598)
Screenshot: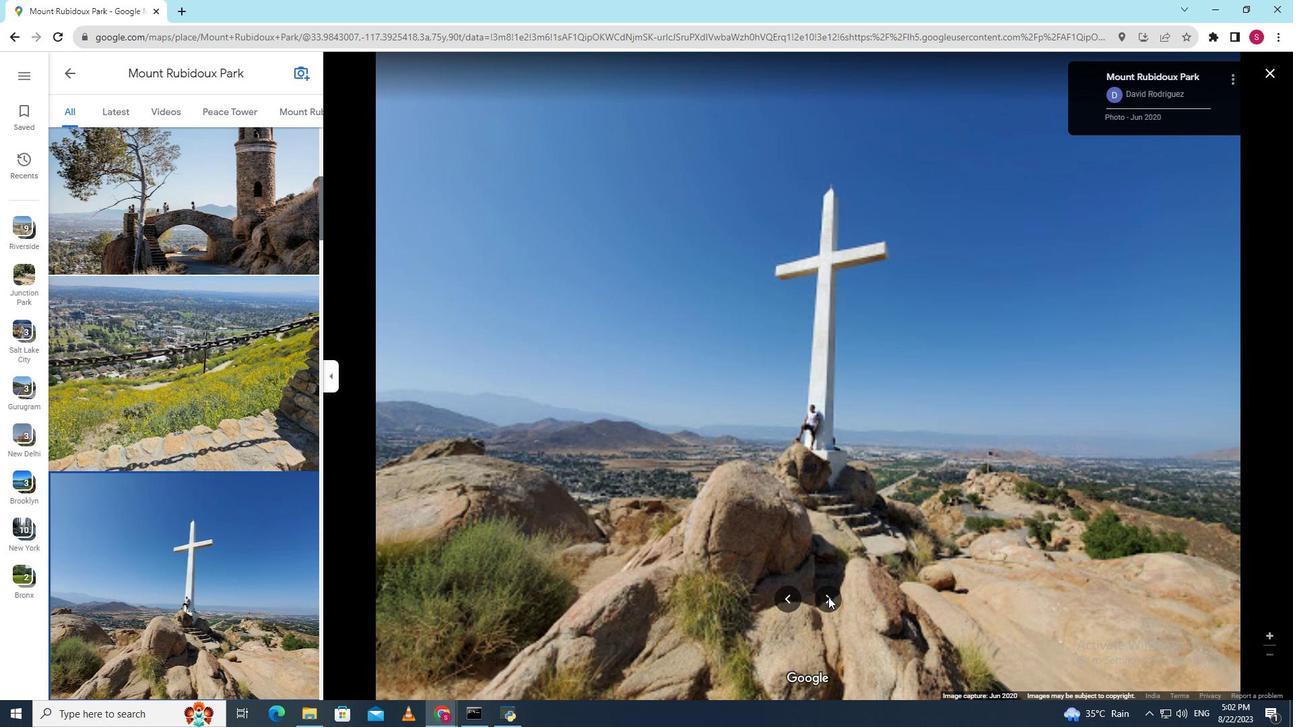 
Action: Mouse pressed left at (829, 598)
Screenshot: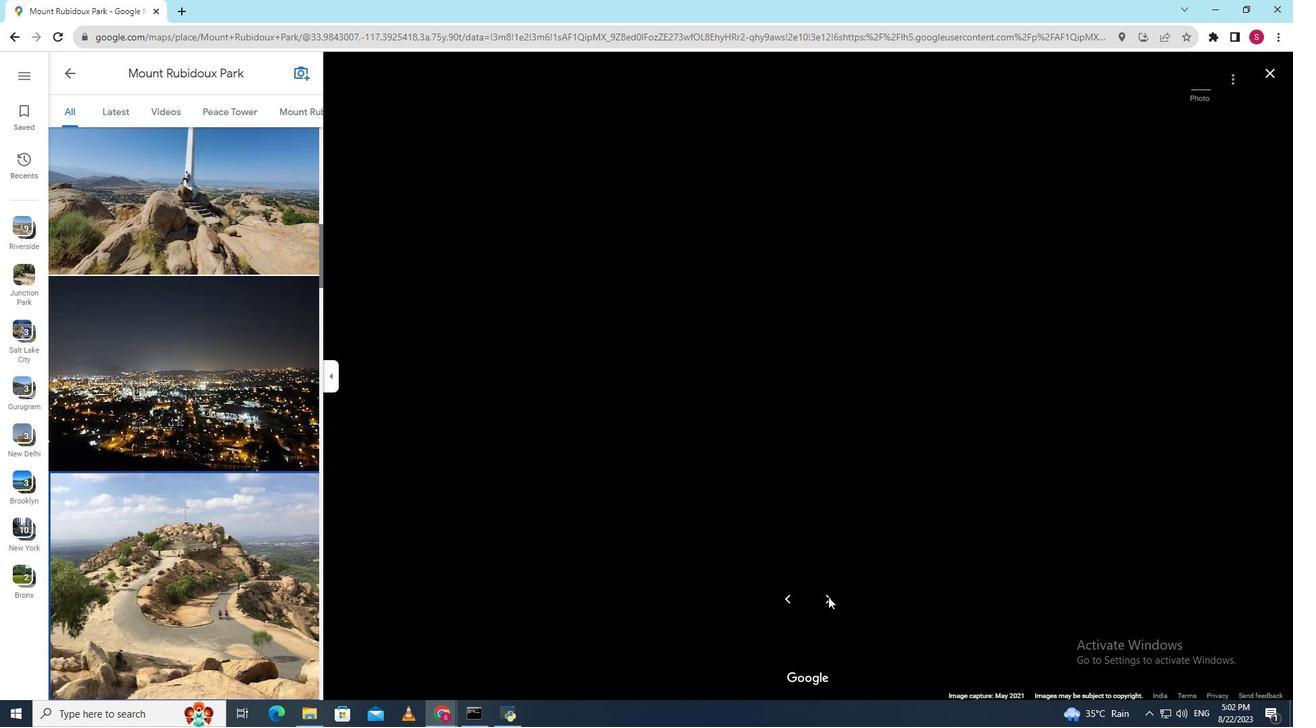 
Action: Mouse pressed left at (829, 598)
Screenshot: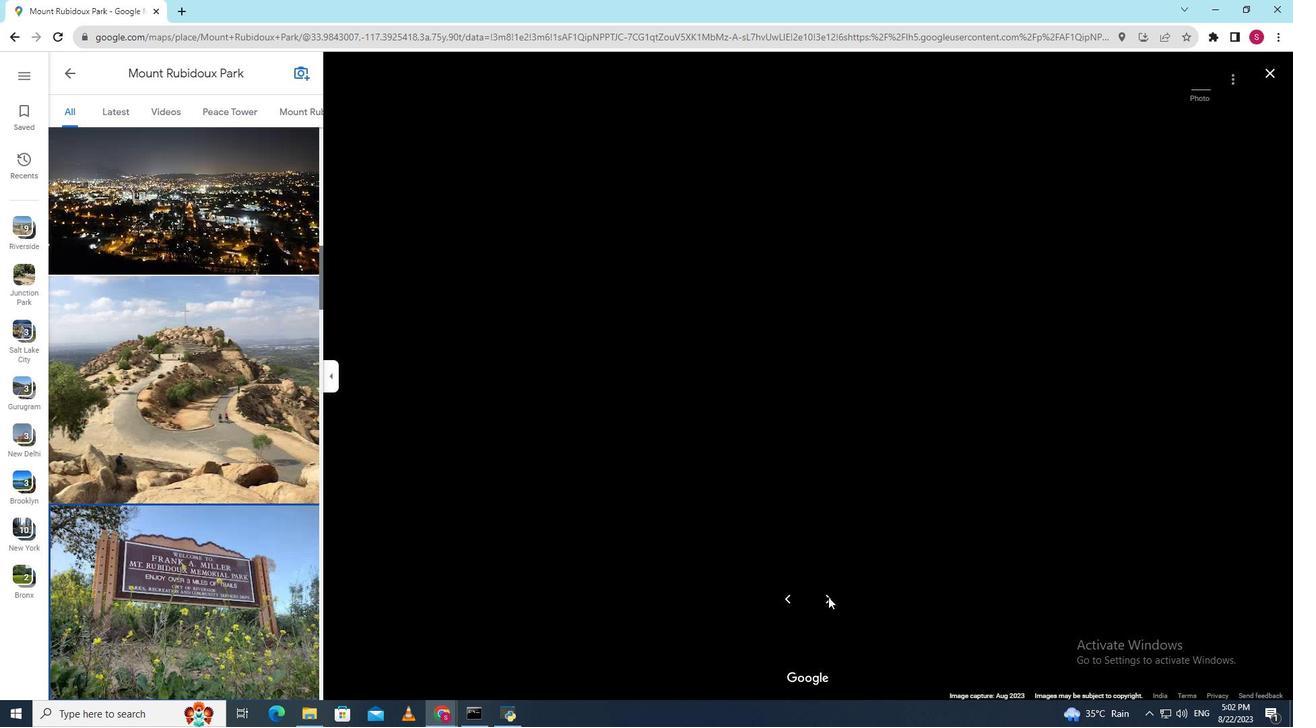 
Action: Mouse pressed left at (829, 598)
Screenshot: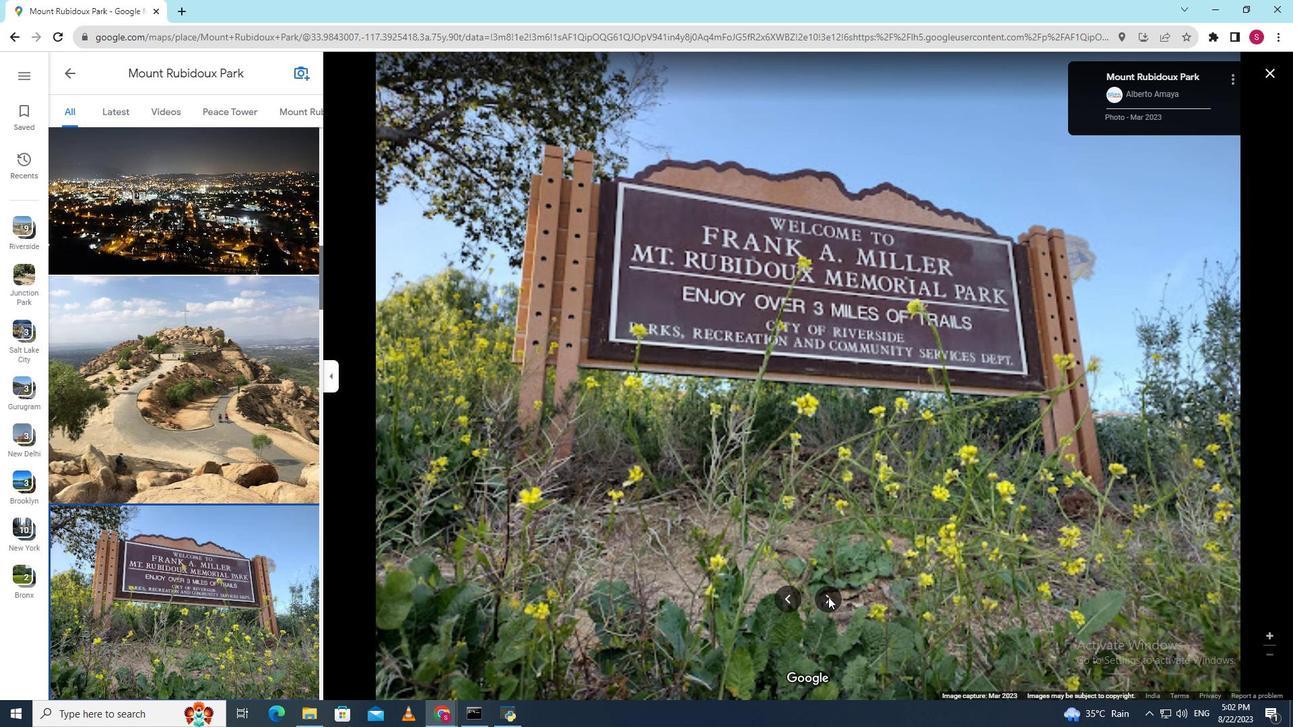 
Action: Mouse pressed left at (829, 598)
Screenshot: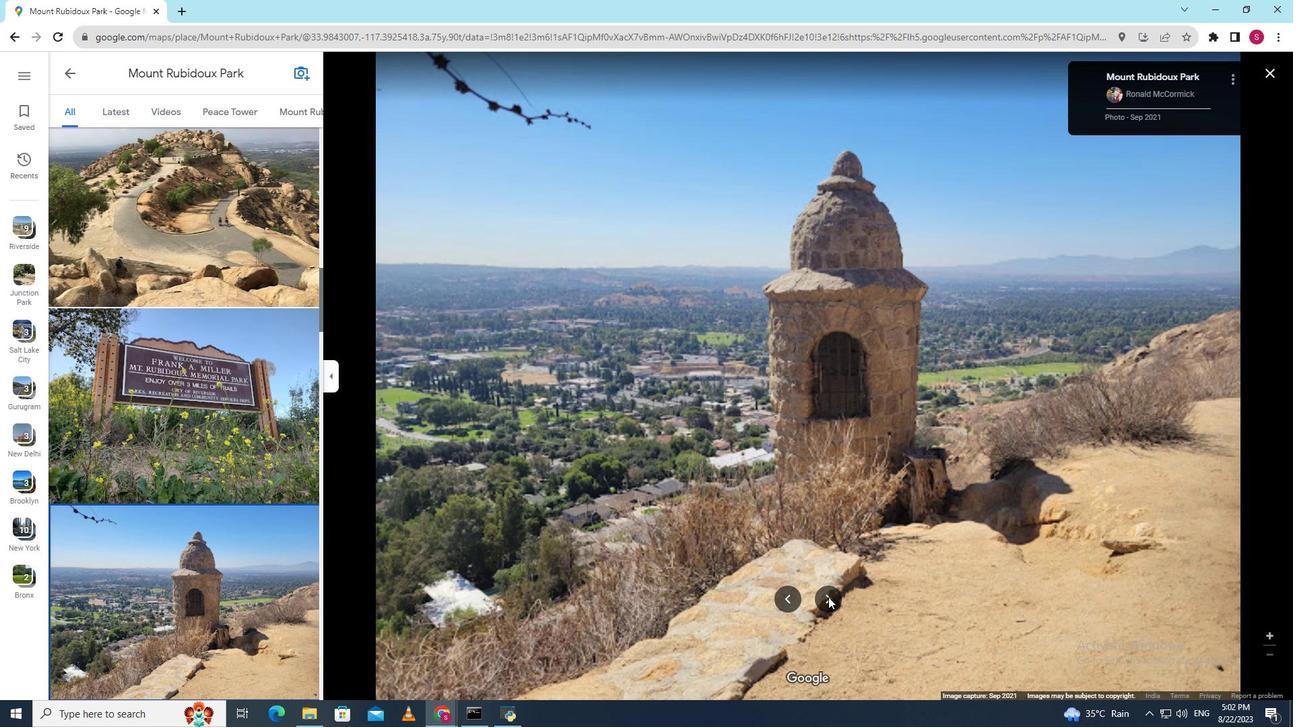 
Action: Mouse pressed left at (829, 598)
Screenshot: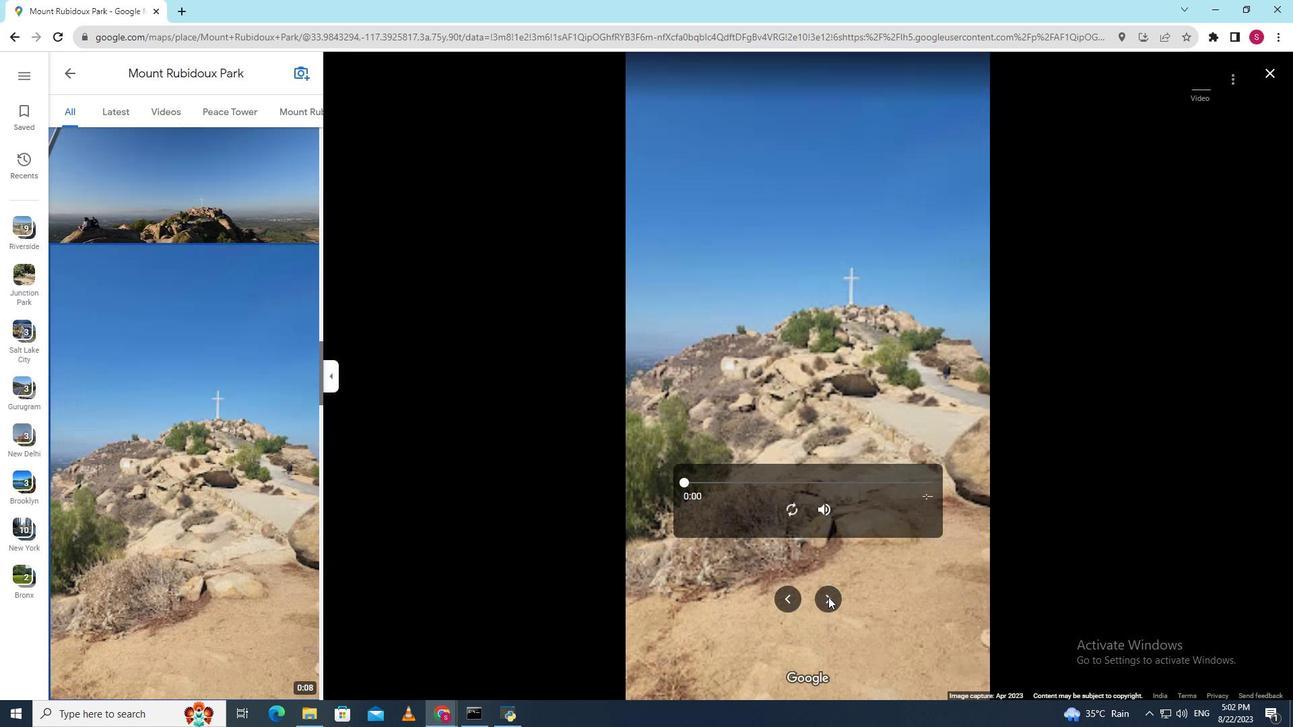 
Action: Mouse moved to (794, 510)
Screenshot: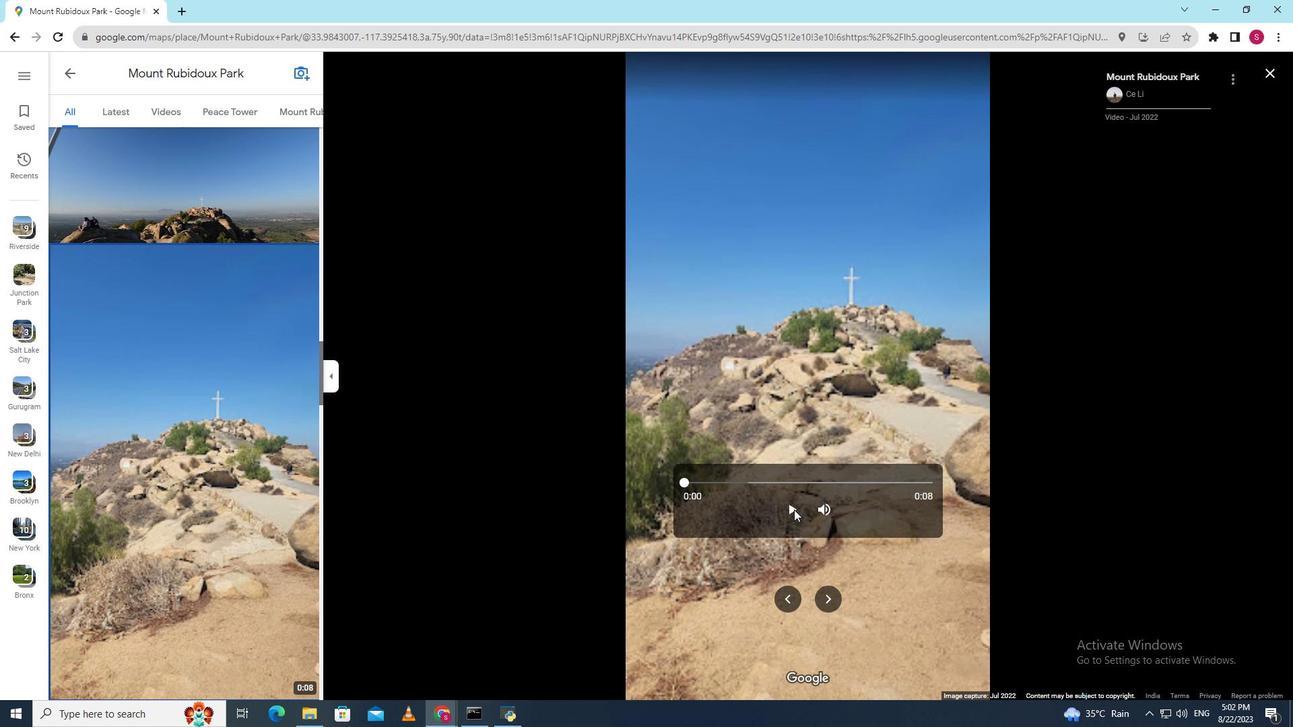 
Action: Mouse pressed left at (794, 510)
Screenshot: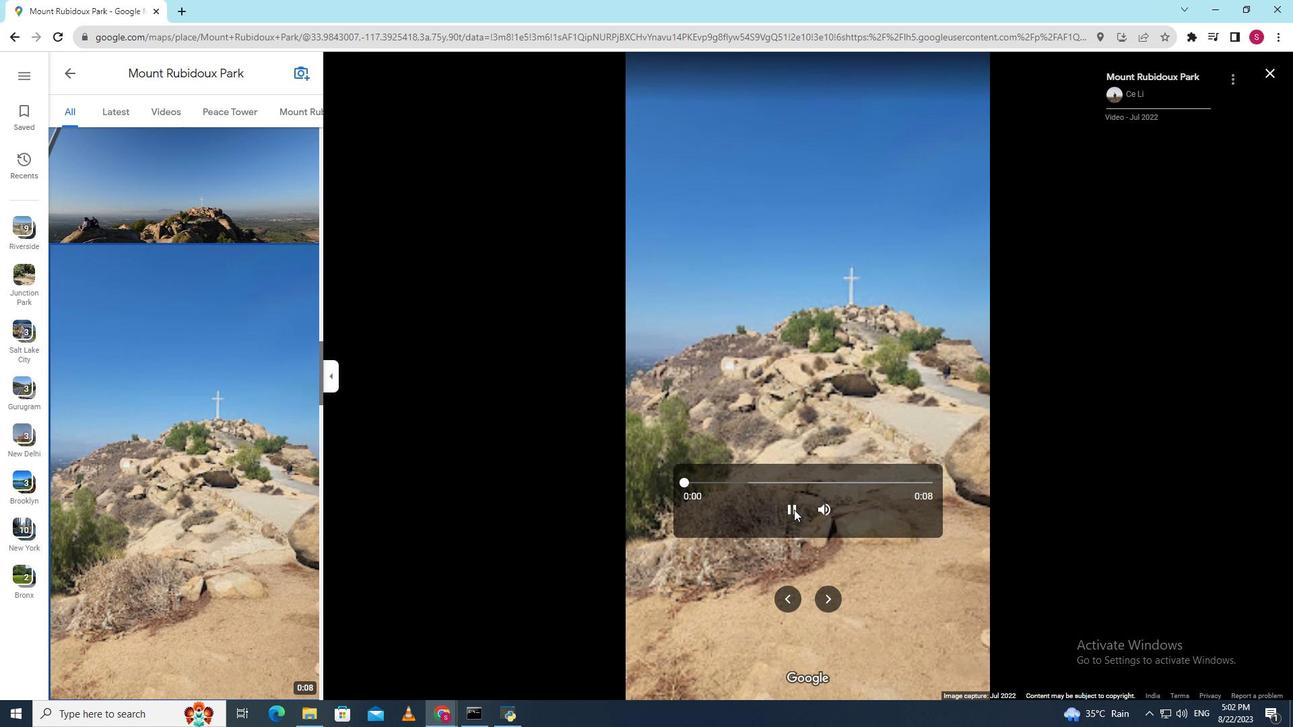 
Action: Mouse moved to (833, 596)
Screenshot: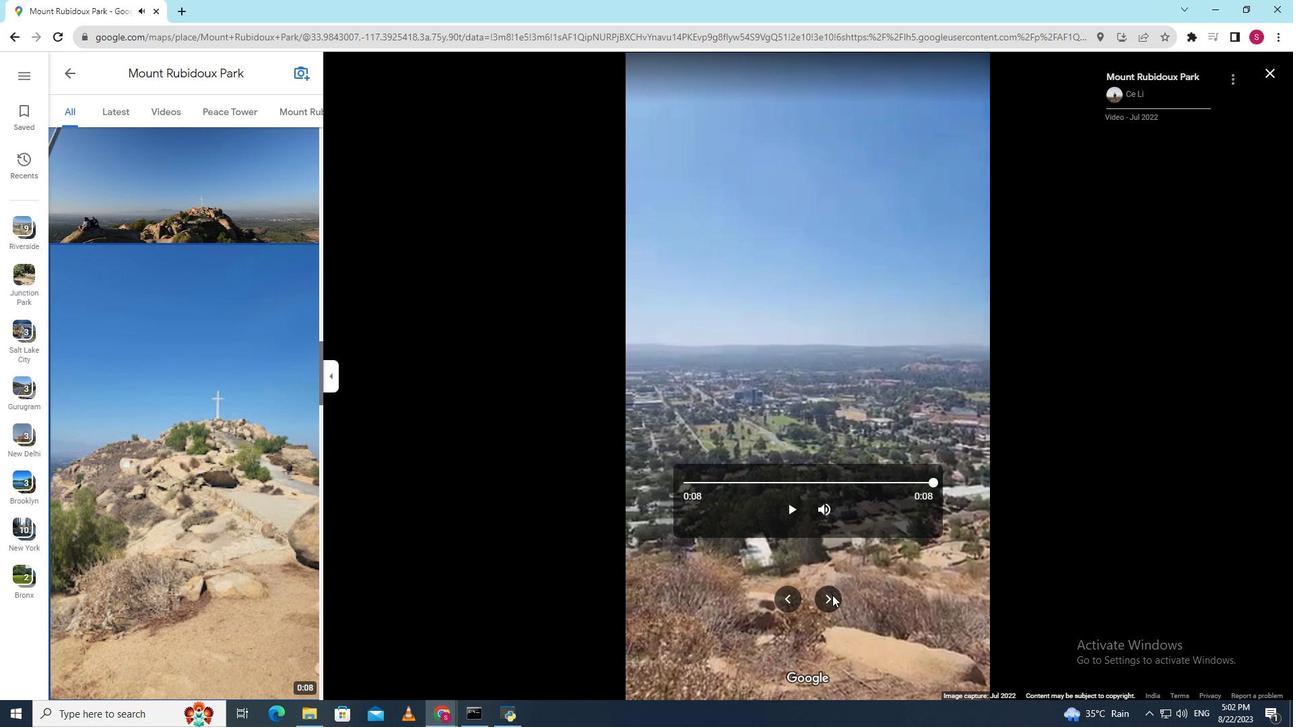 
Action: Mouse pressed left at (833, 596)
Screenshot: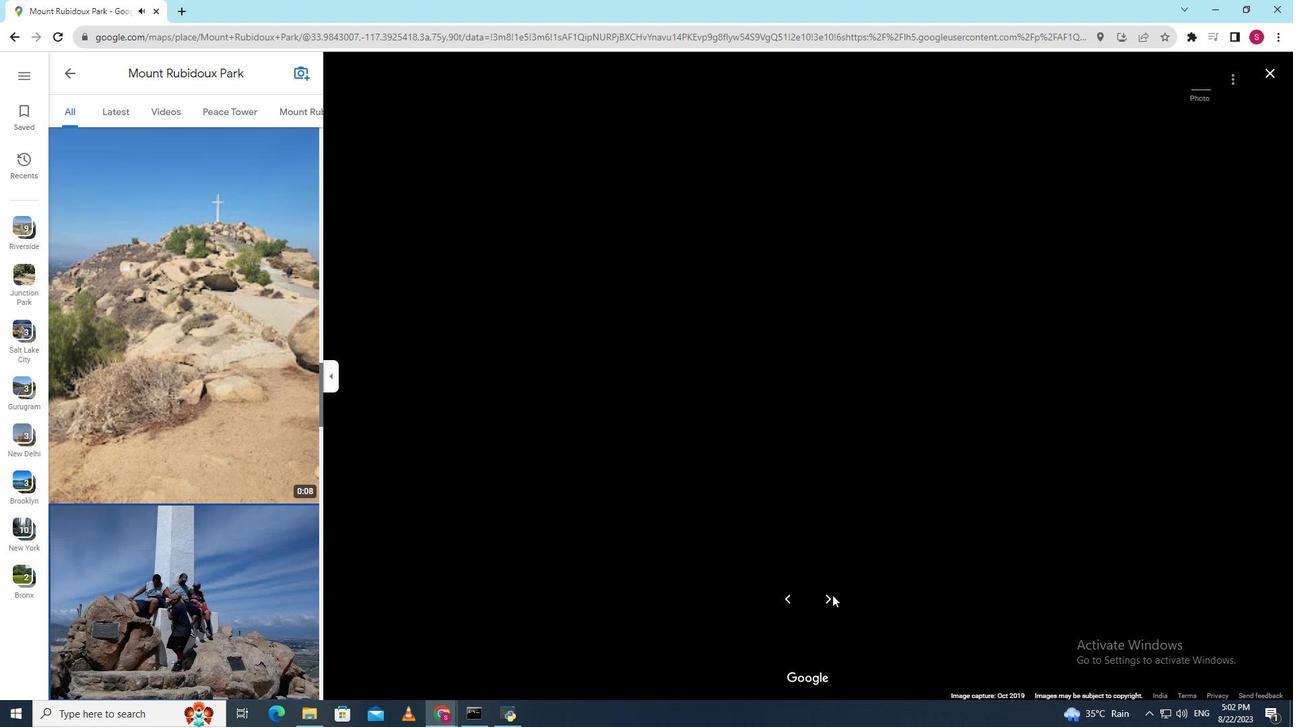 
Action: Mouse pressed left at (833, 596)
Screenshot: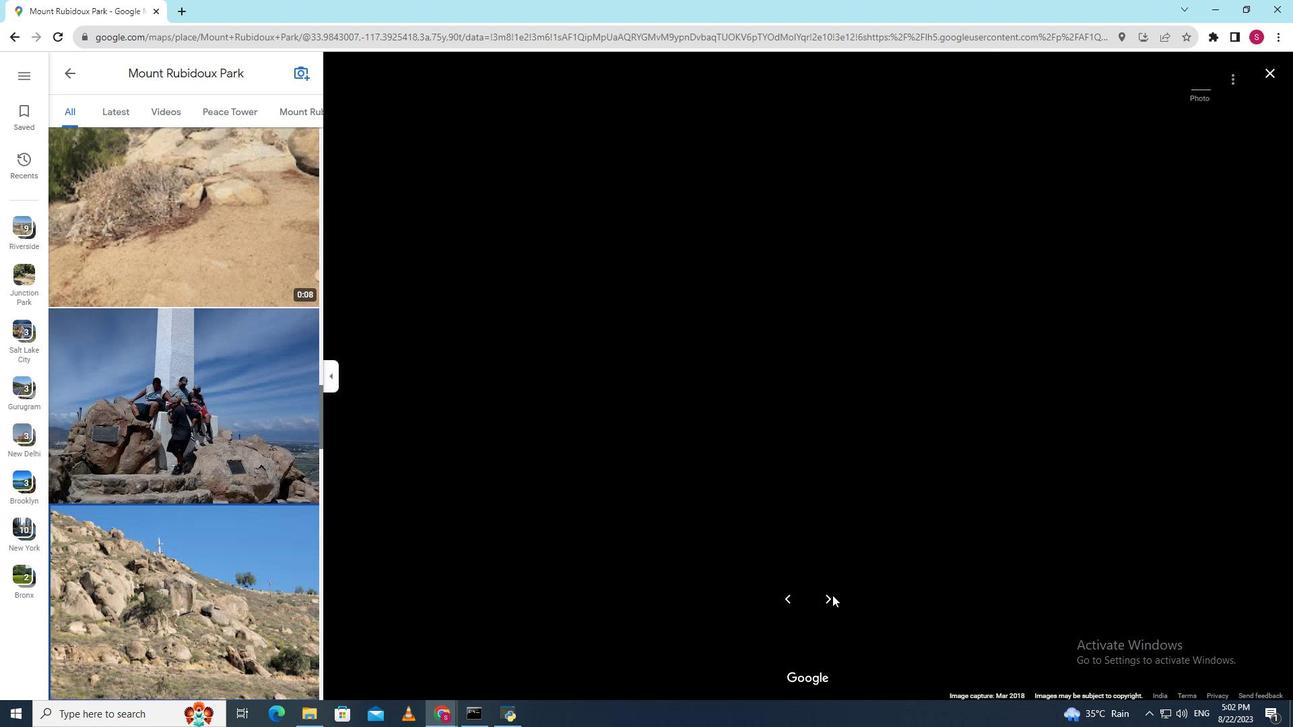 
Action: Mouse moved to (828, 596)
Screenshot: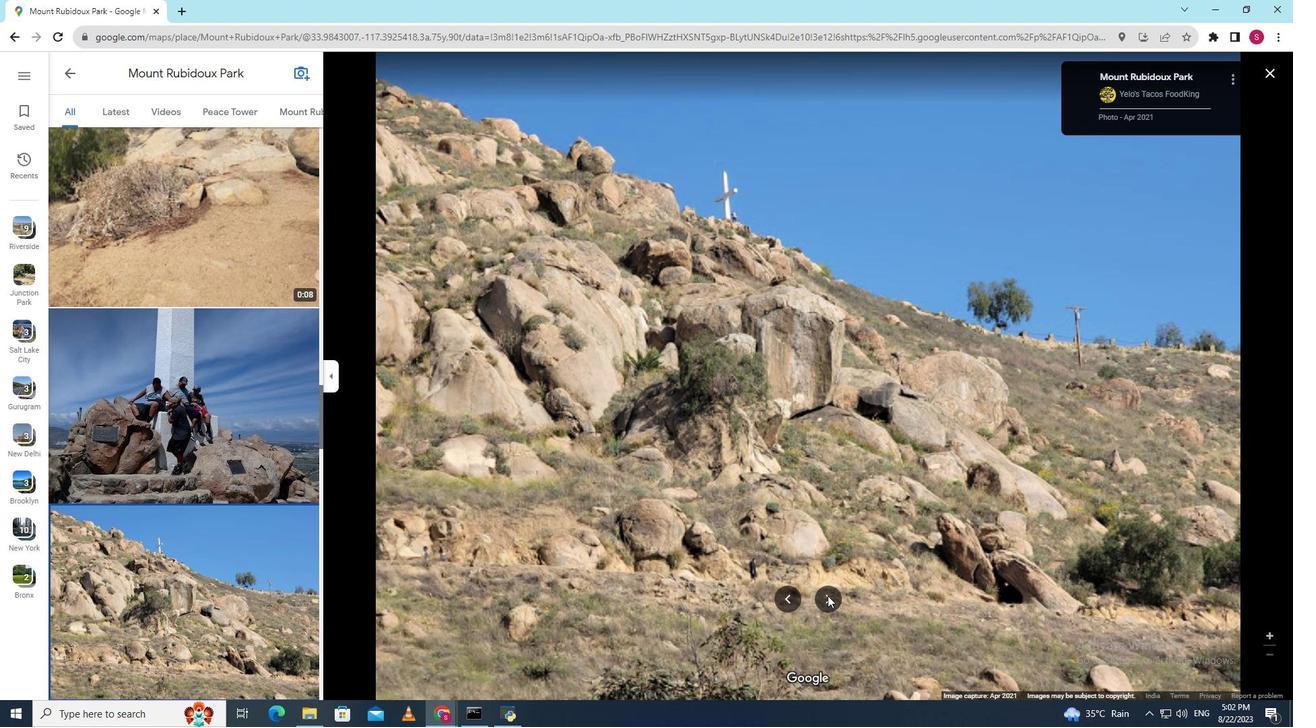 
Action: Mouse pressed left at (828, 596)
Screenshot: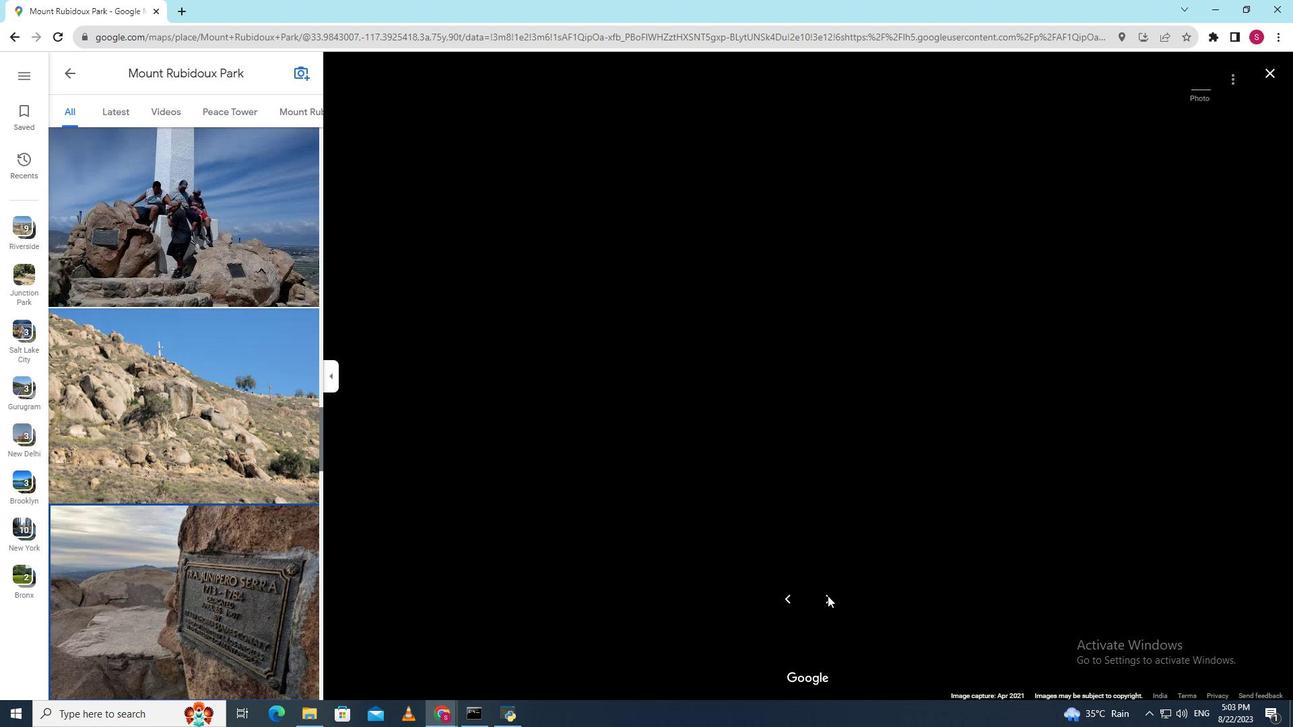 
Action: Mouse pressed left at (828, 596)
Screenshot: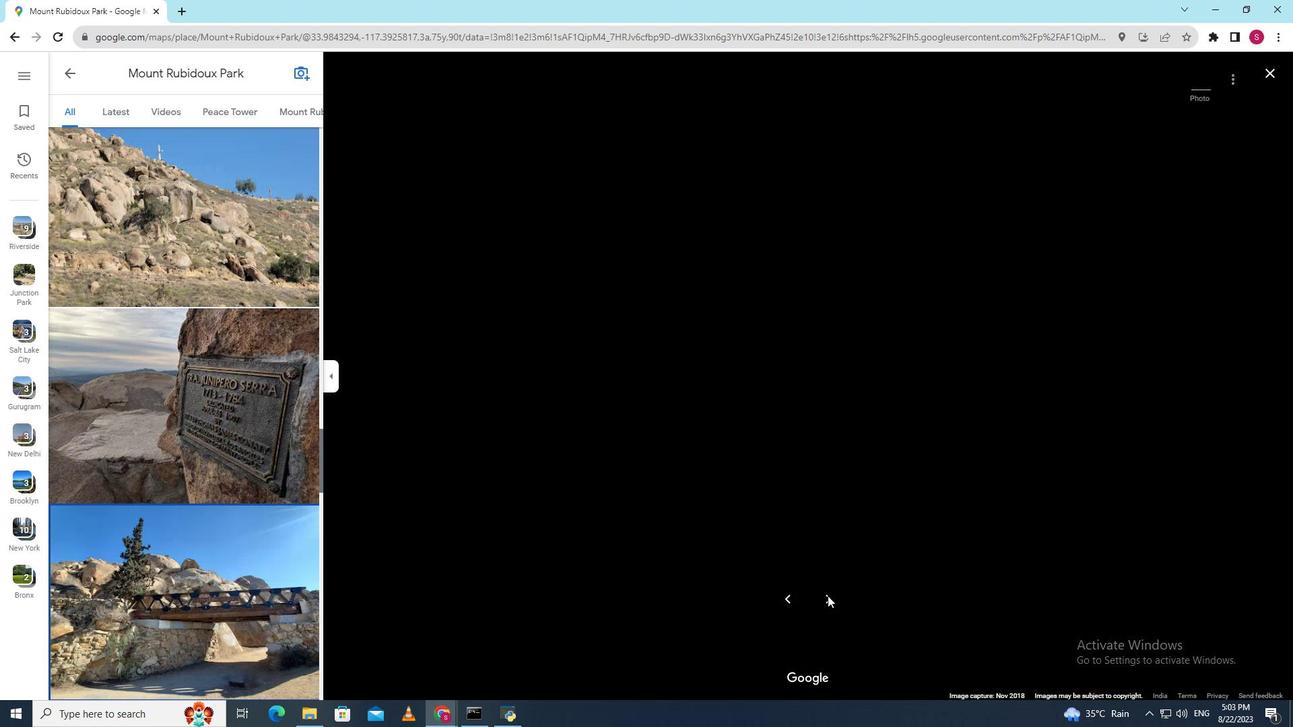 
Action: Mouse pressed left at (828, 596)
Screenshot: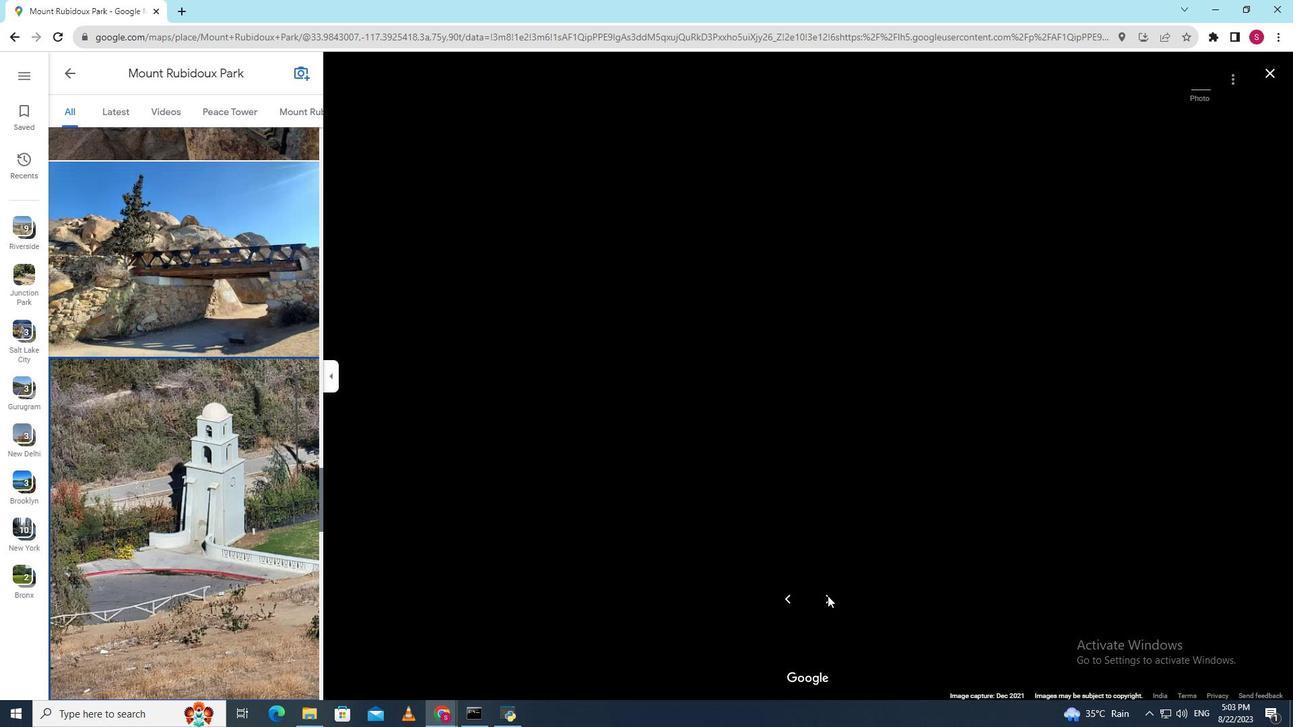 
Action: Mouse pressed left at (828, 596)
Screenshot: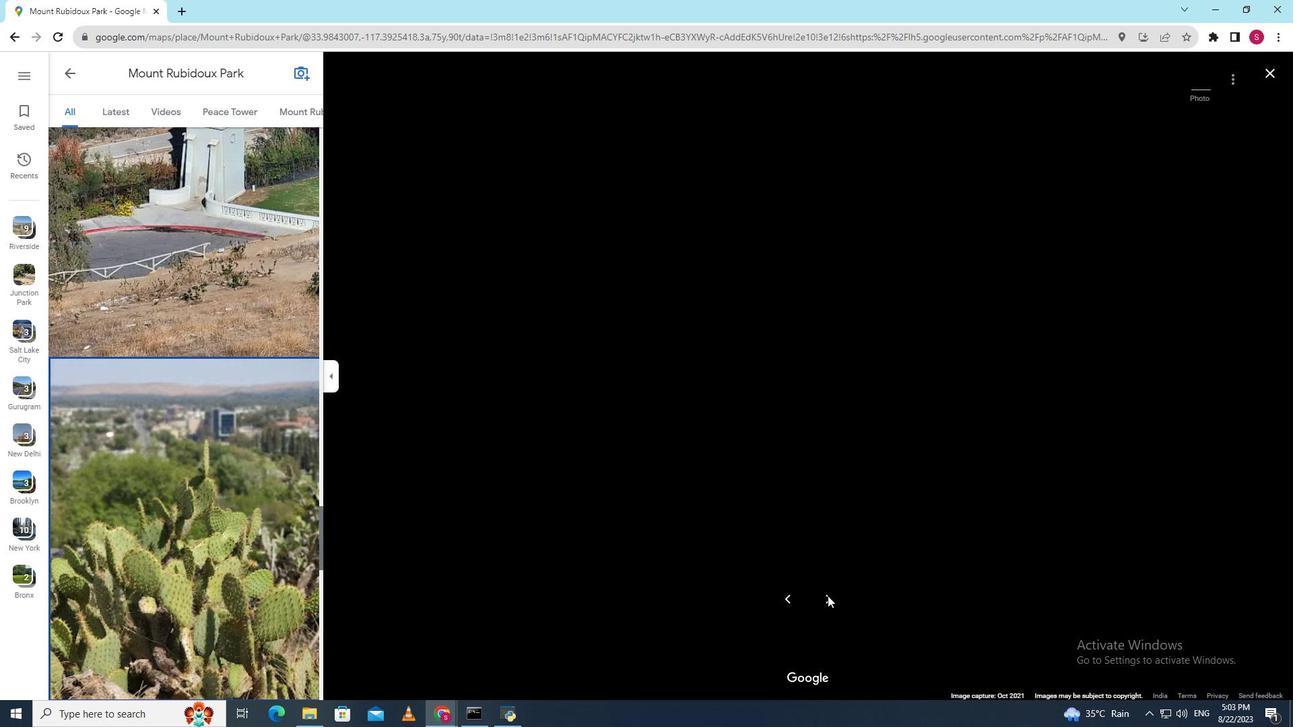 
Action: Mouse pressed left at (828, 596)
Screenshot: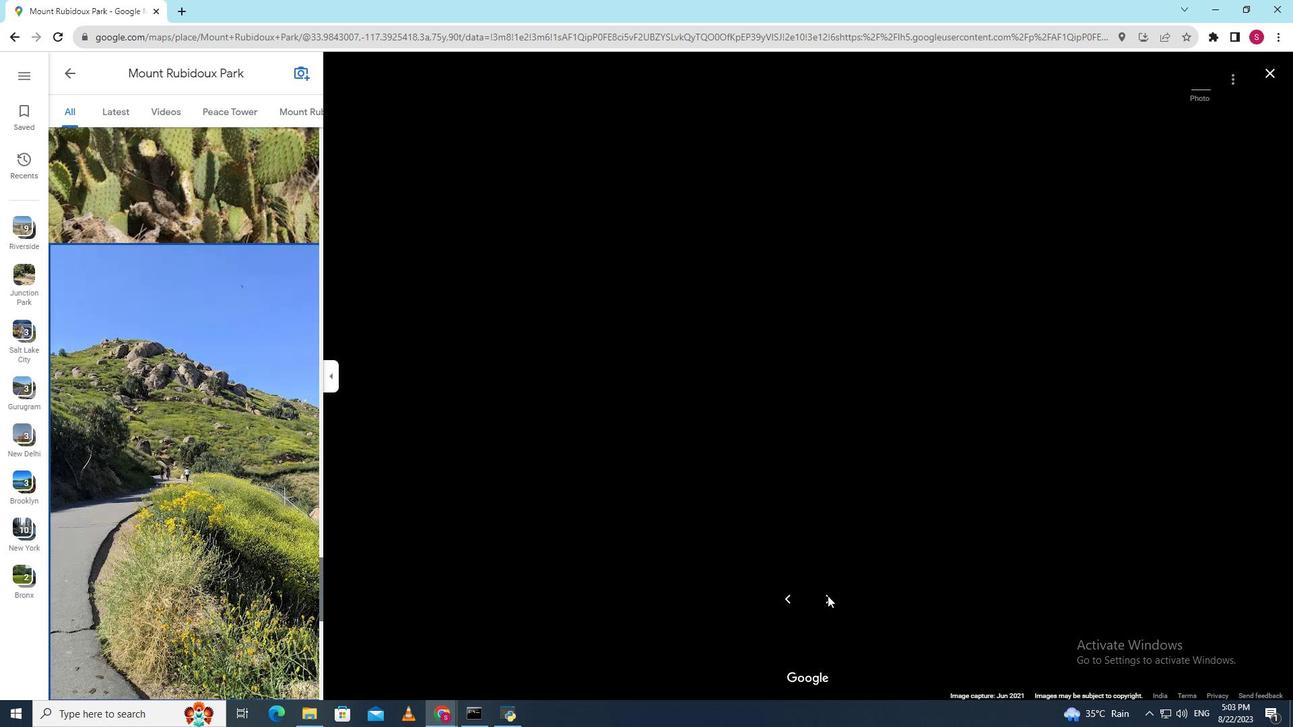 
Action: Mouse pressed left at (828, 596)
Screenshot: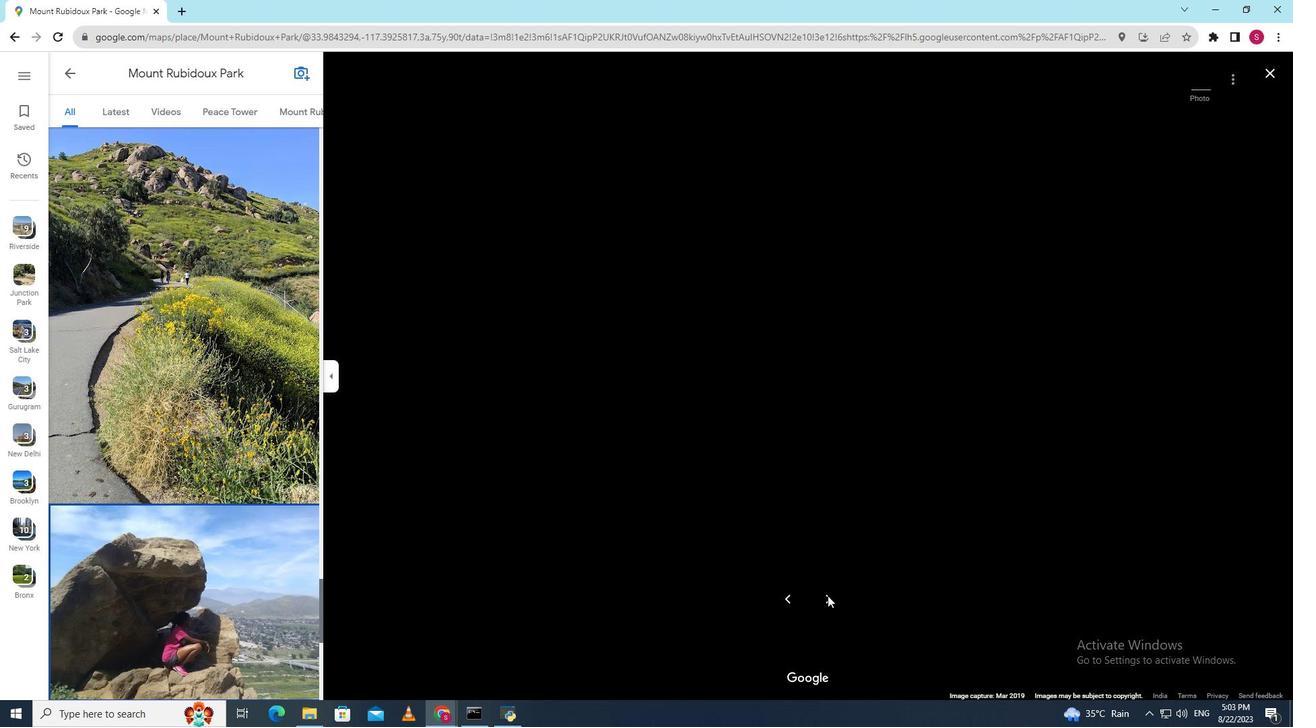 
Action: Mouse pressed left at (828, 596)
Screenshot: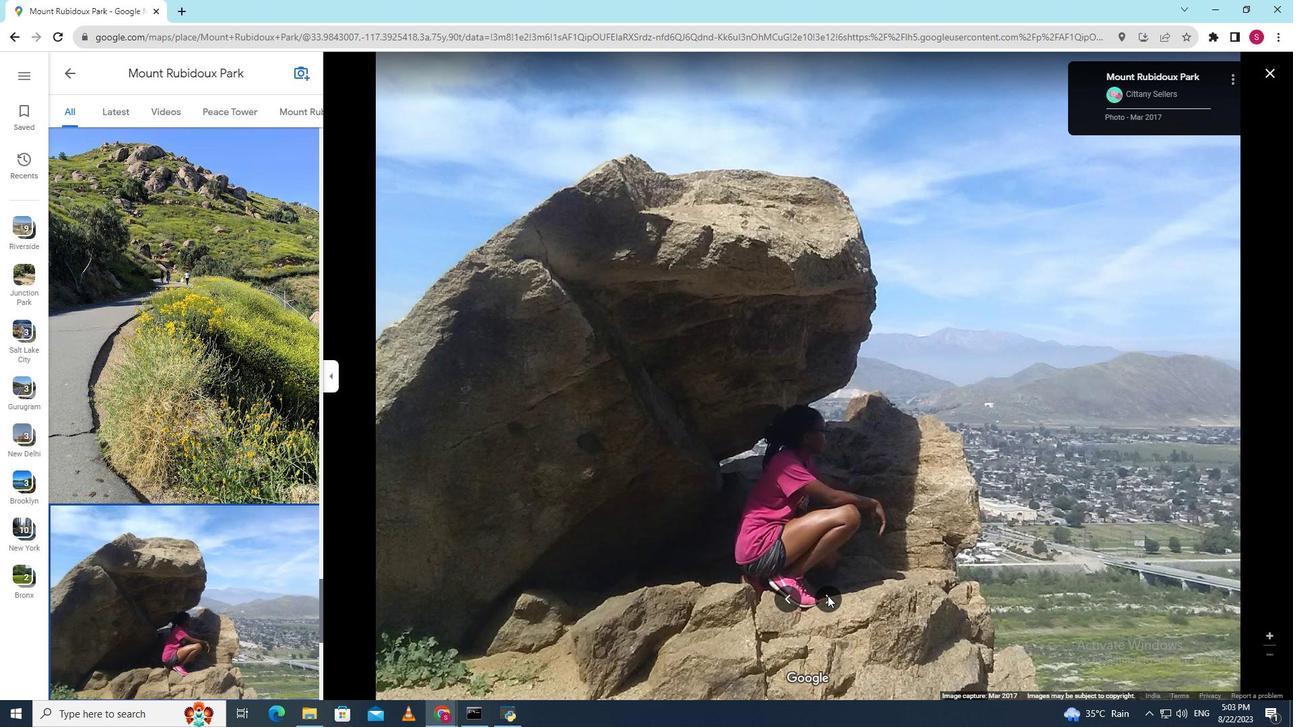 
Action: Mouse pressed left at (828, 596)
Screenshot: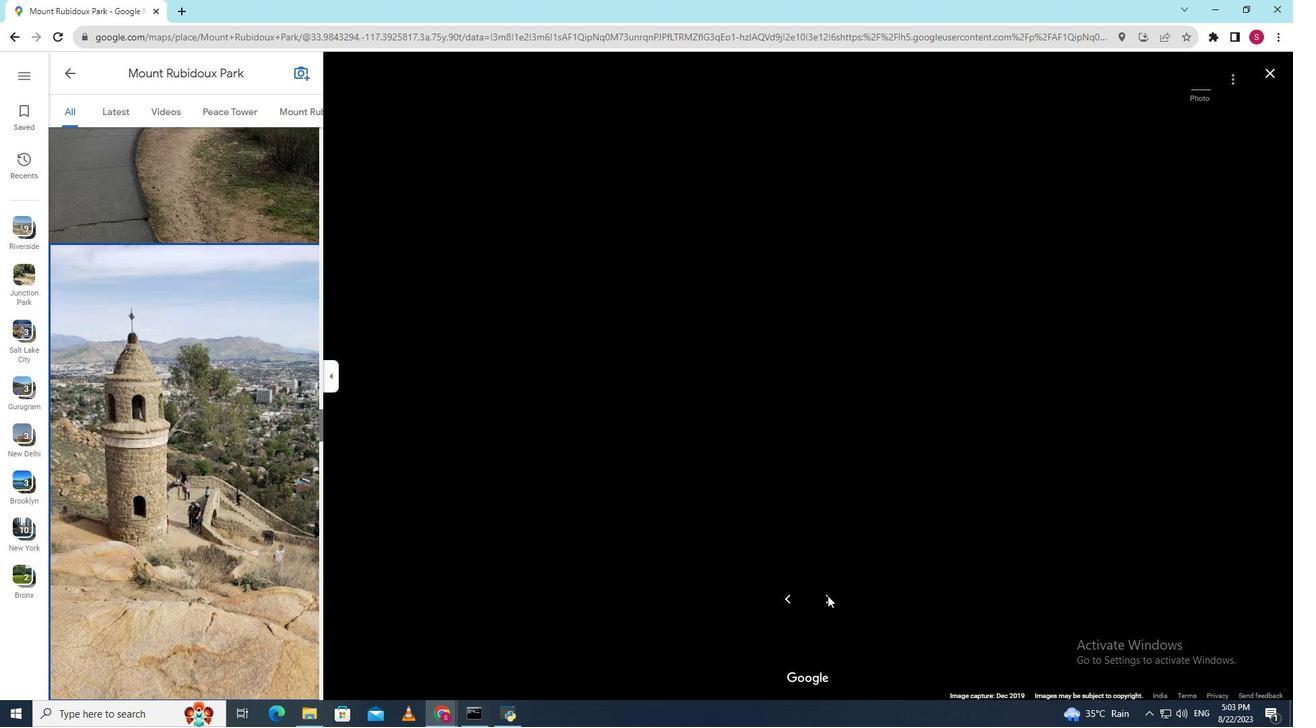 
Action: Mouse pressed left at (828, 596)
Screenshot: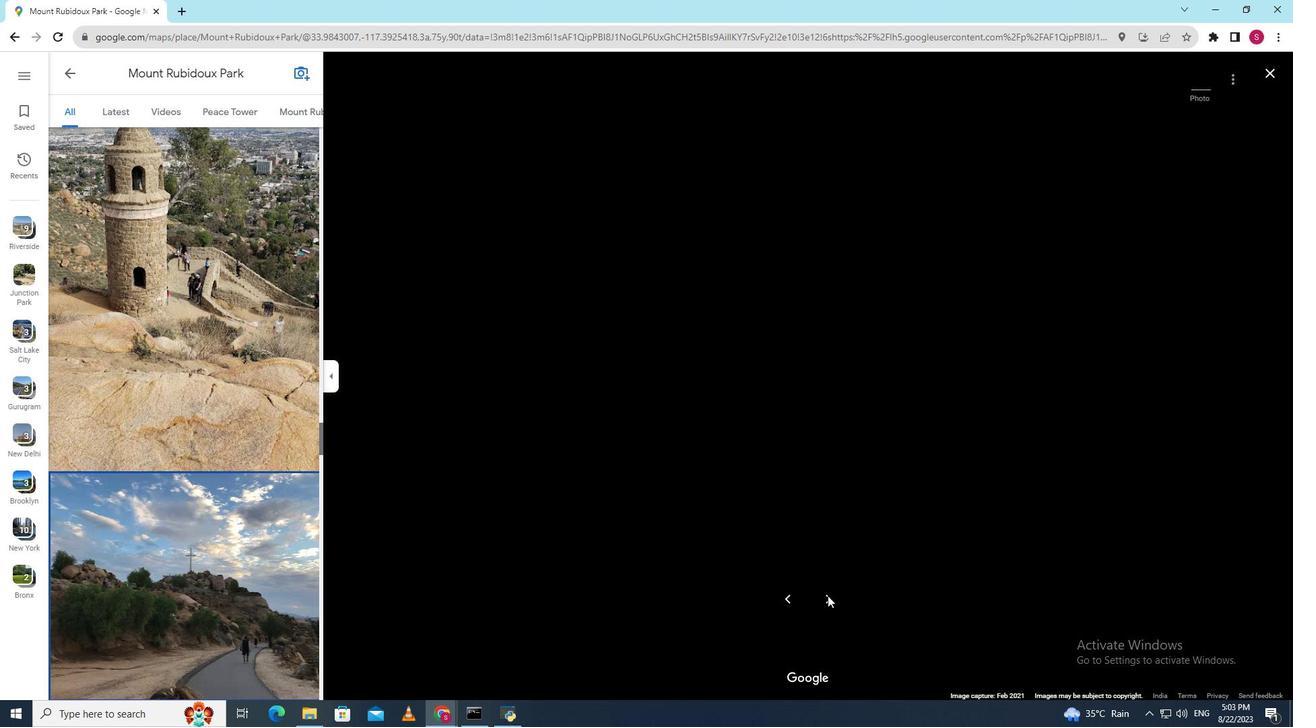 
Action: Mouse pressed left at (828, 596)
Screenshot: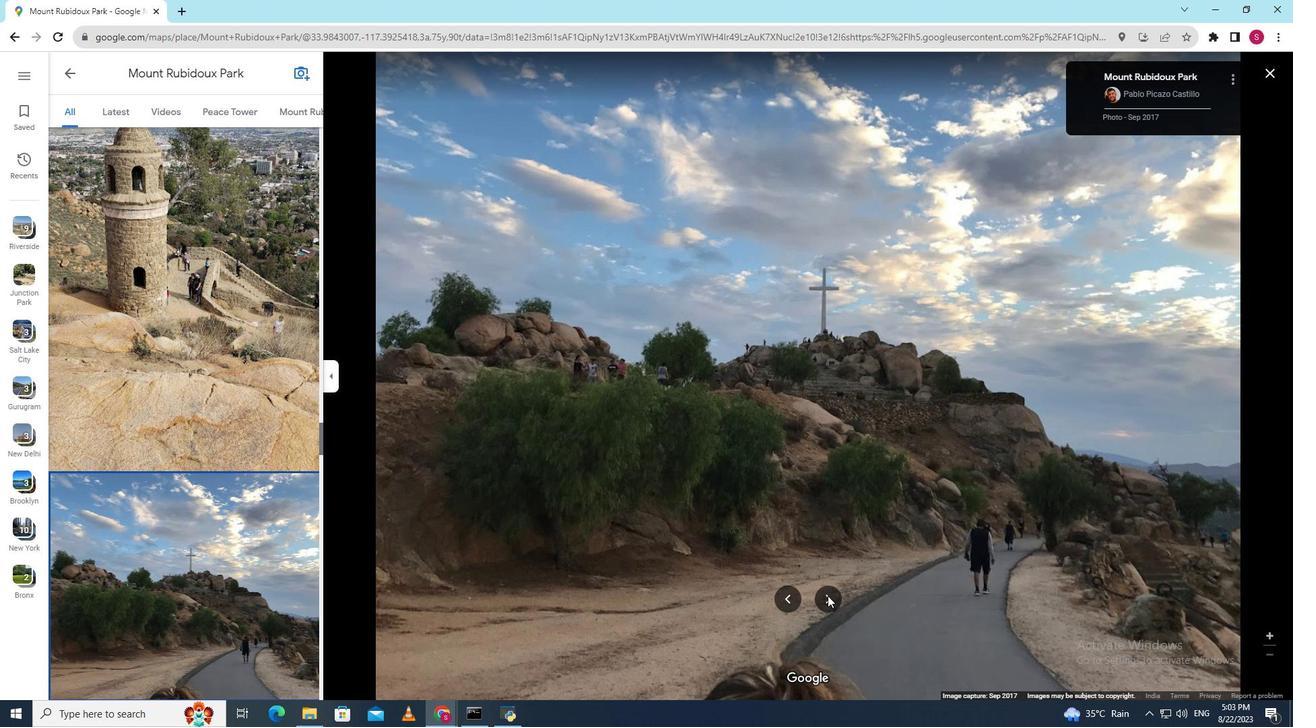 
Action: Mouse pressed left at (828, 596)
Screenshot: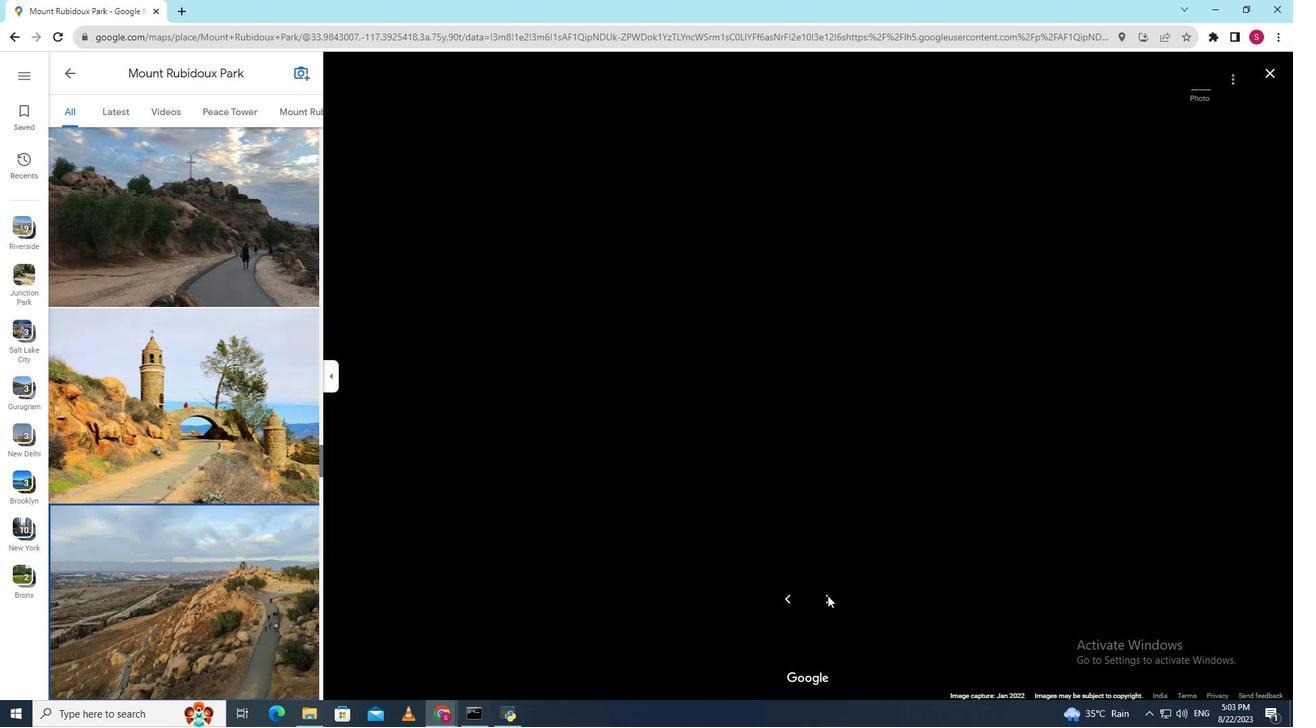 
Action: Mouse pressed left at (828, 596)
Screenshot: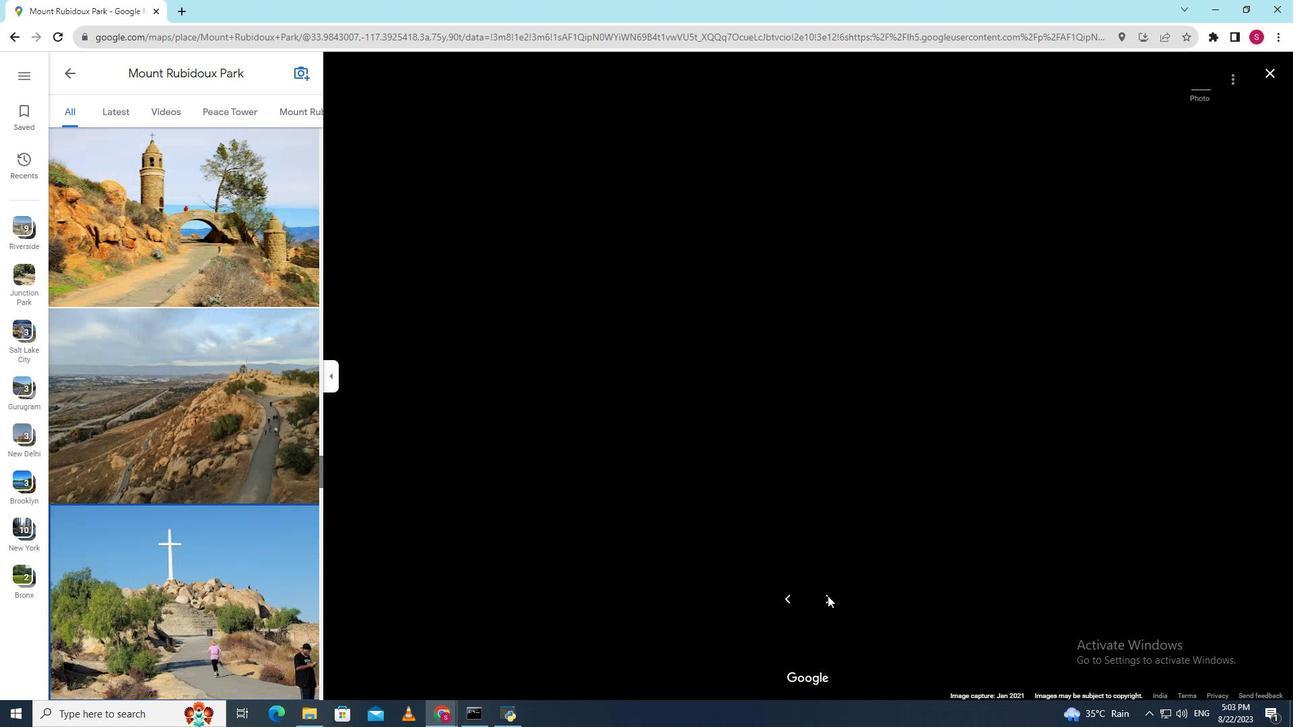 
Action: Mouse pressed left at (828, 596)
Screenshot: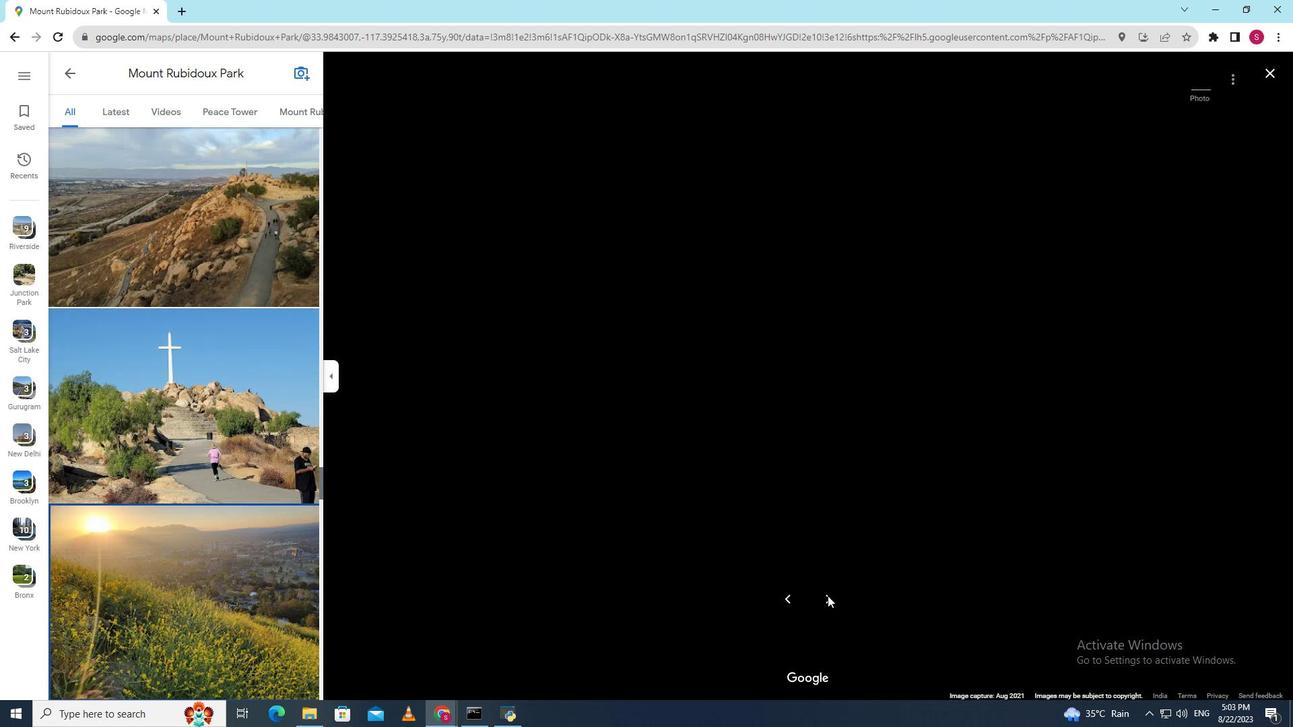
Action: Mouse pressed left at (828, 596)
Screenshot: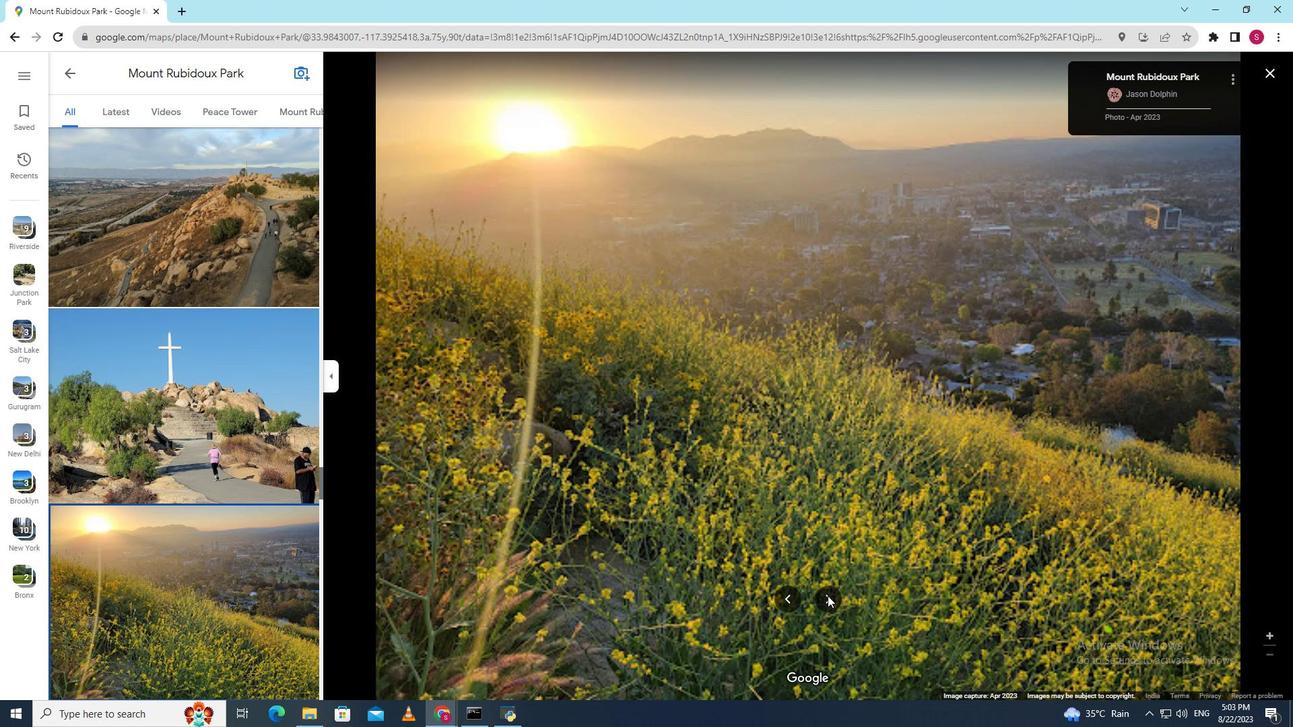 
Action: Mouse pressed left at (828, 596)
Screenshot: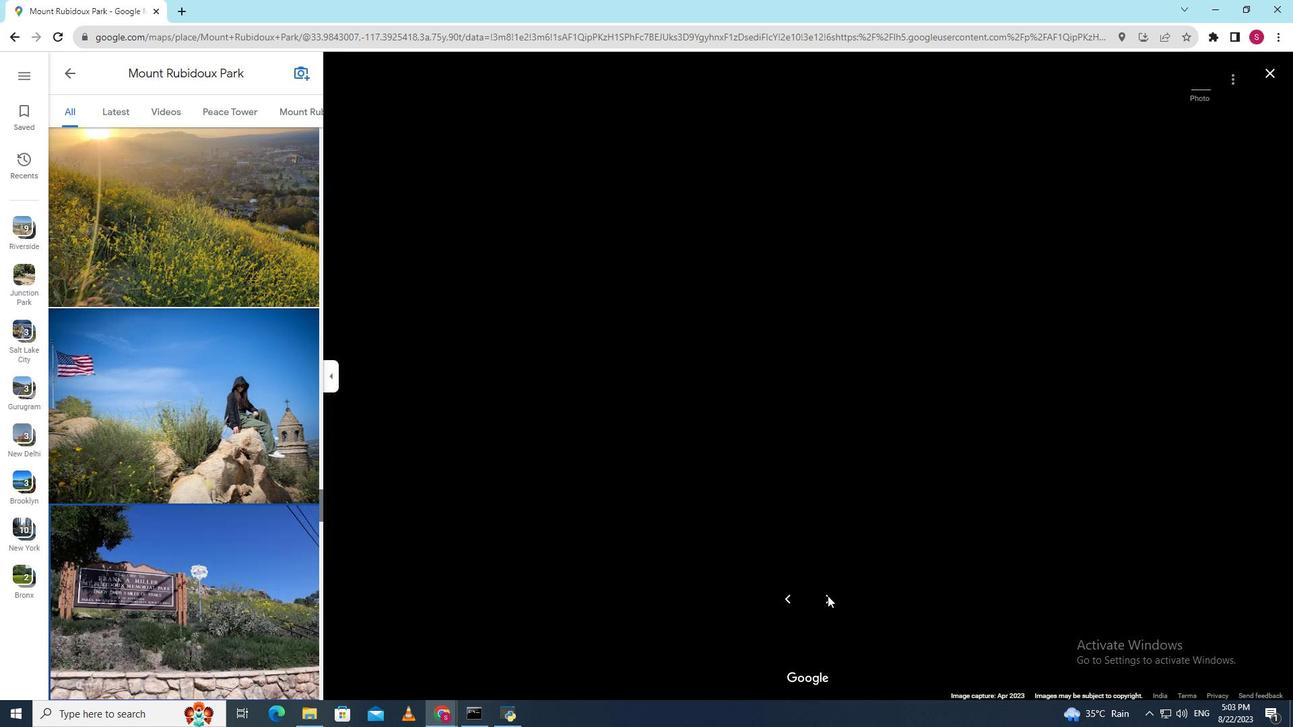 
Action: Mouse pressed left at (828, 596)
Screenshot: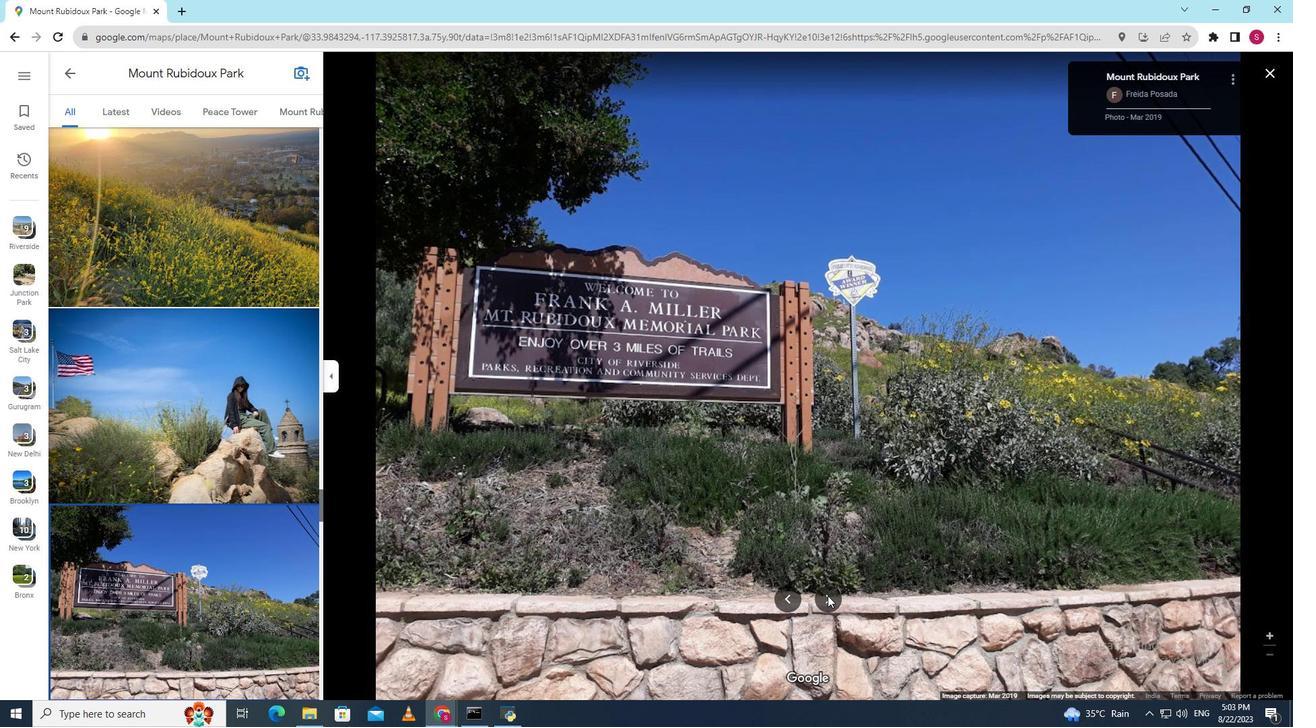 
Action: Mouse pressed left at (828, 596)
Screenshot: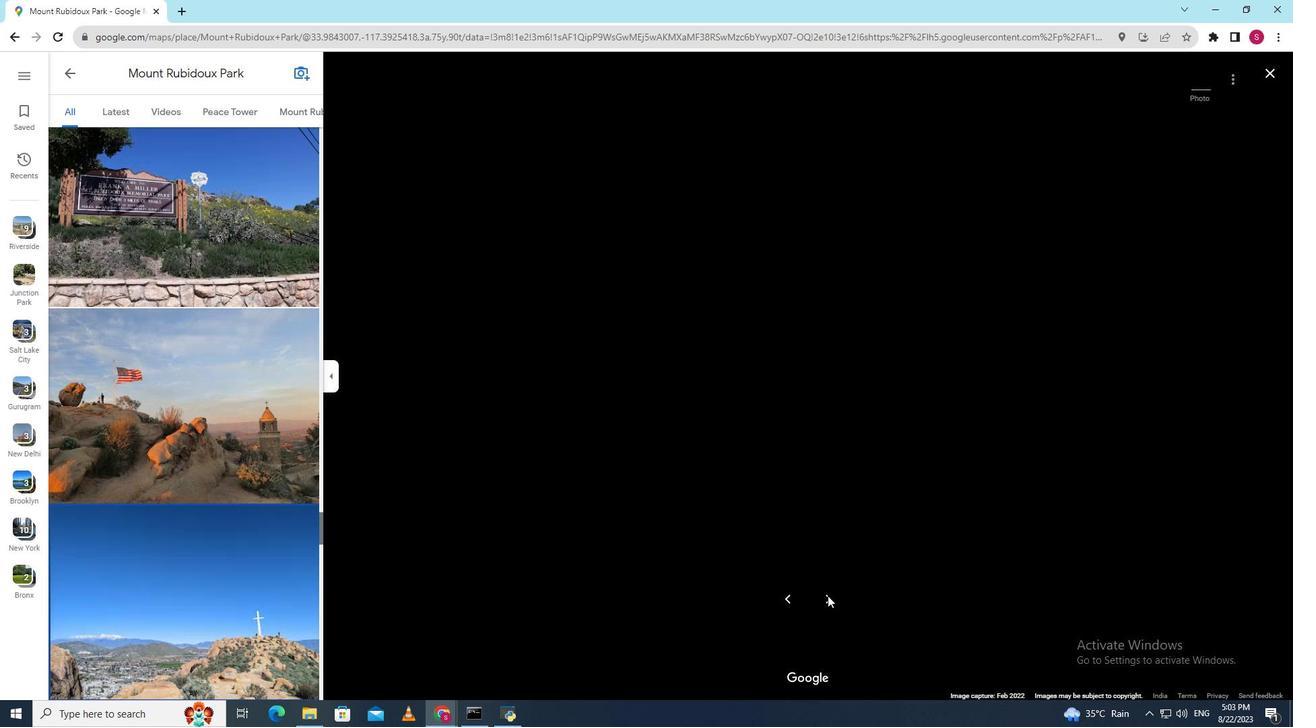 
Action: Mouse pressed left at (828, 596)
Screenshot: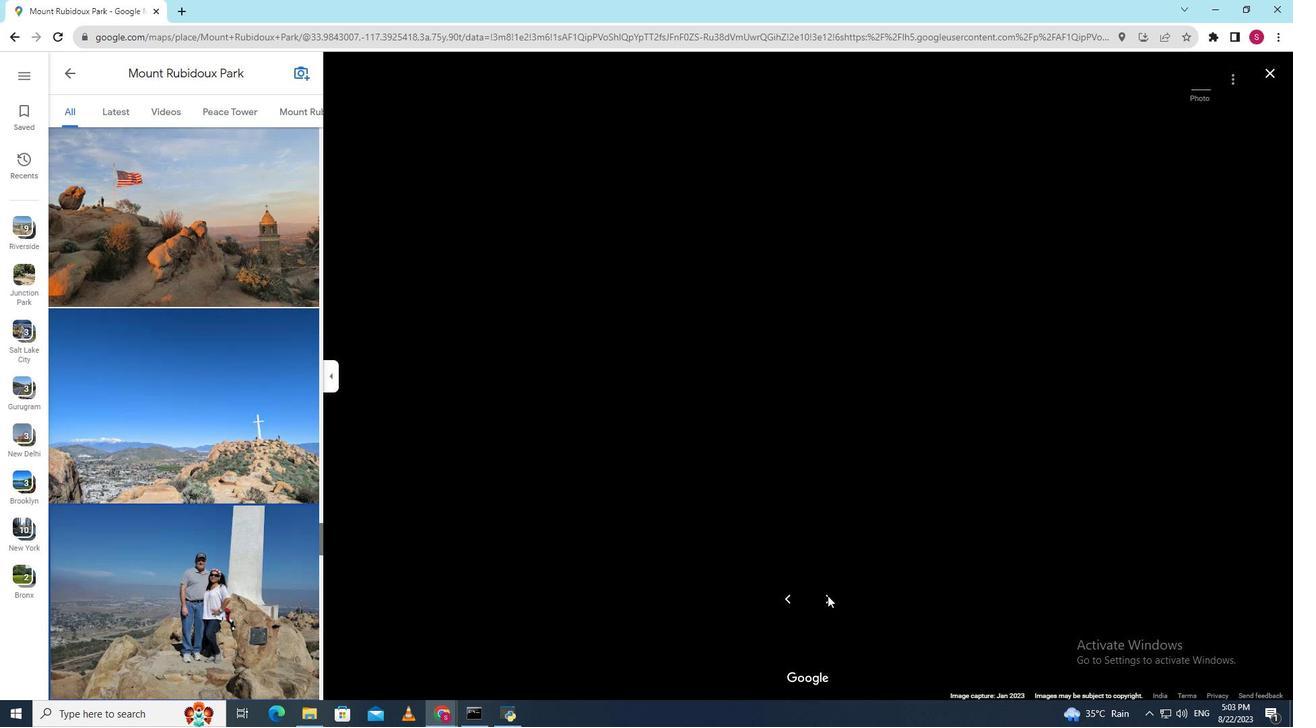
Action: Mouse pressed left at (828, 596)
Screenshot: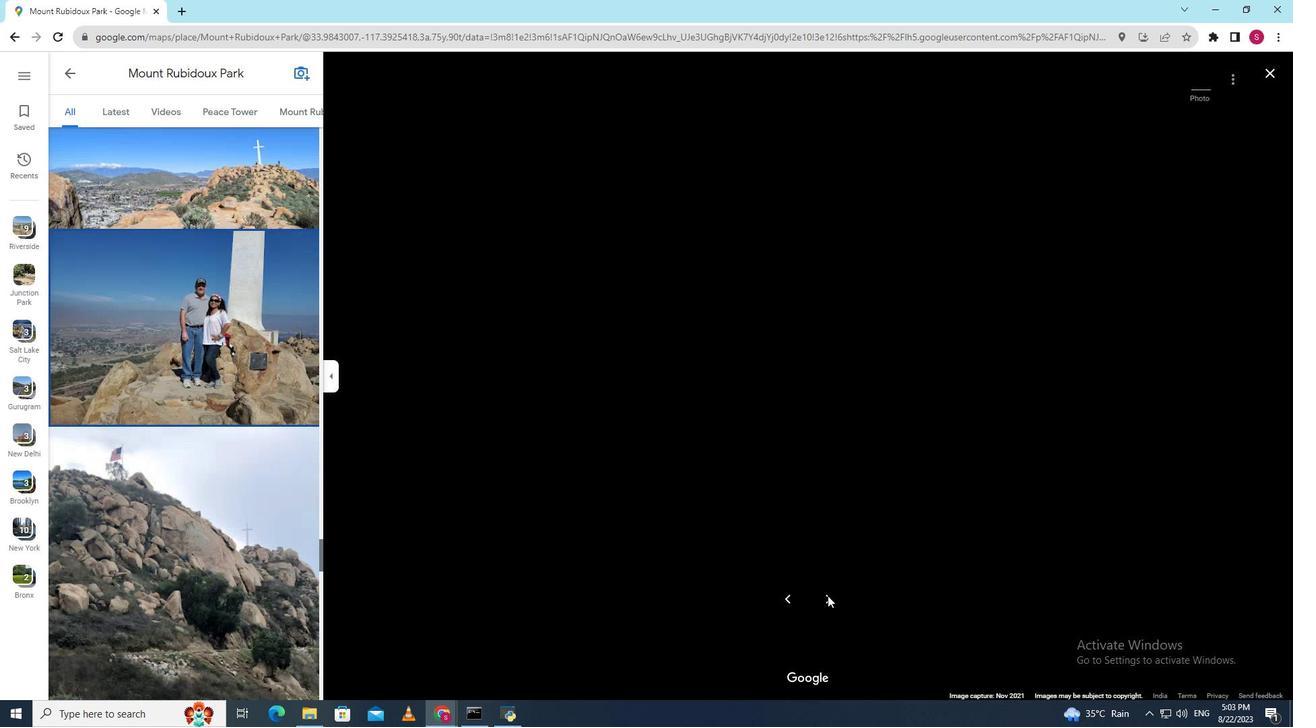 
Action: Mouse pressed left at (828, 596)
Screenshot: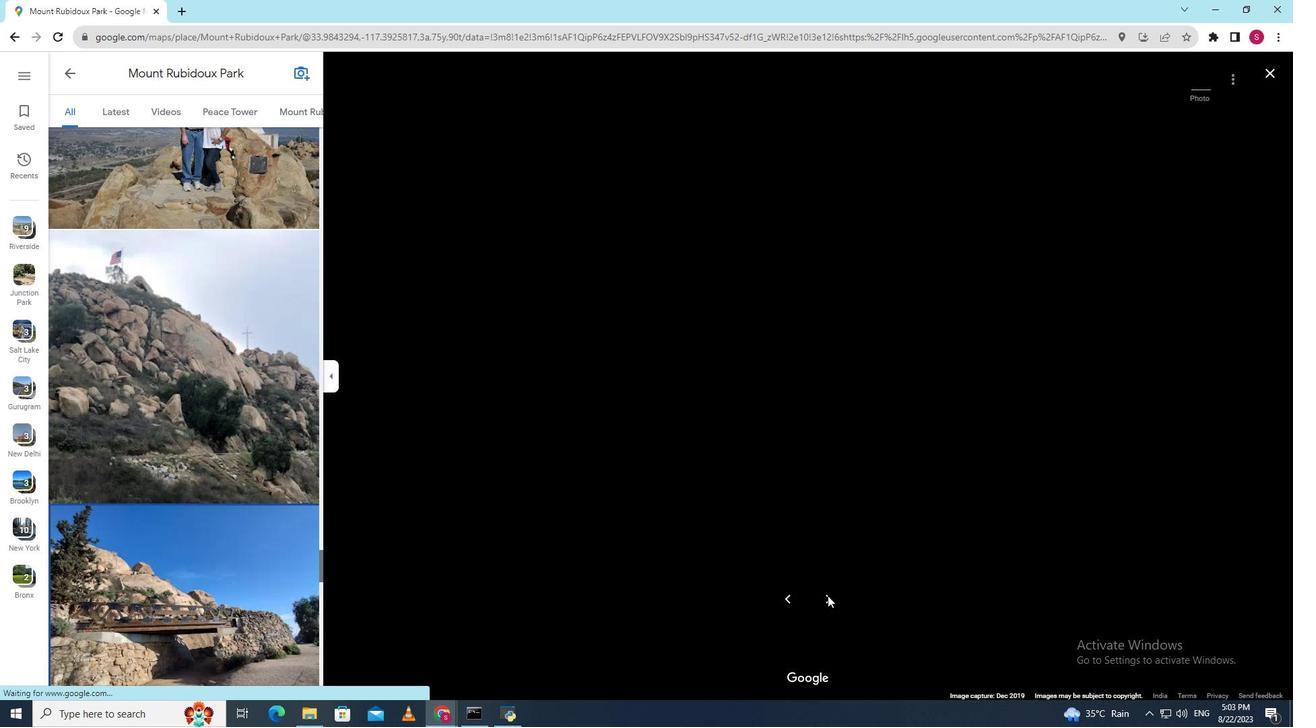 
Action: Mouse pressed left at (828, 596)
Screenshot: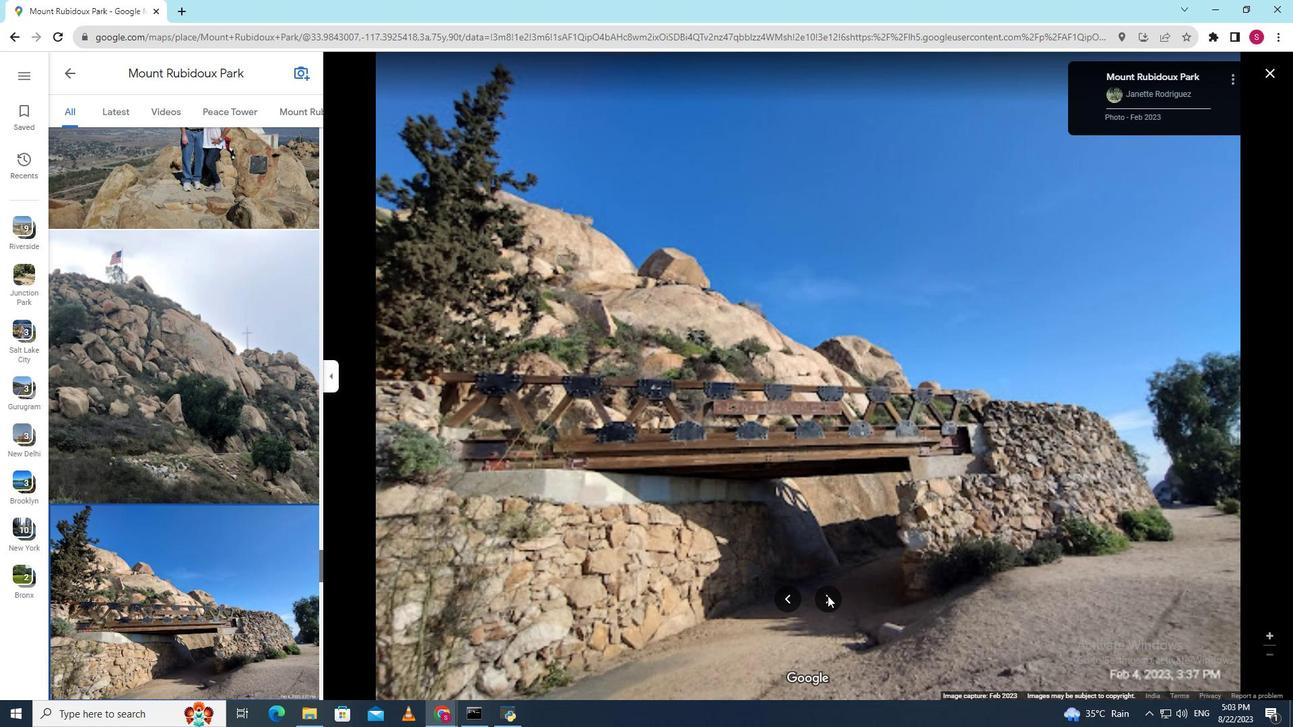 
Action: Mouse pressed left at (828, 596)
Screenshot: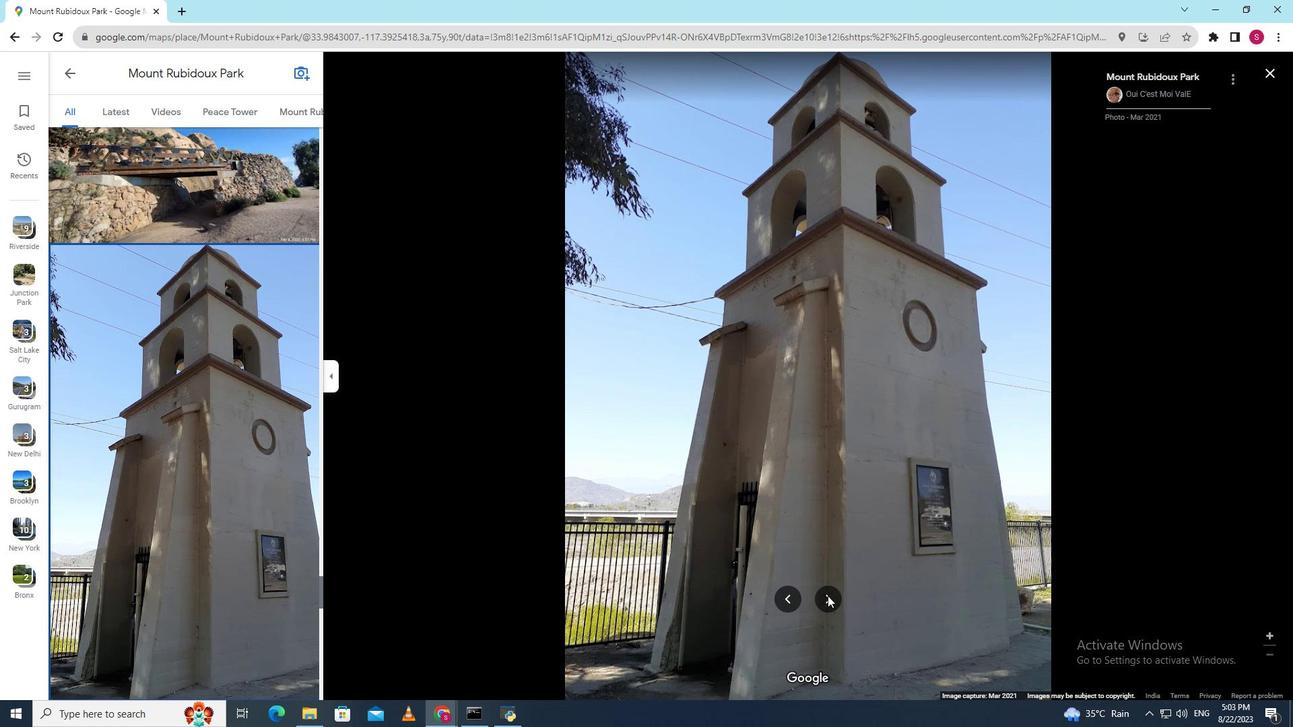 
Action: Mouse pressed left at (828, 596)
Screenshot: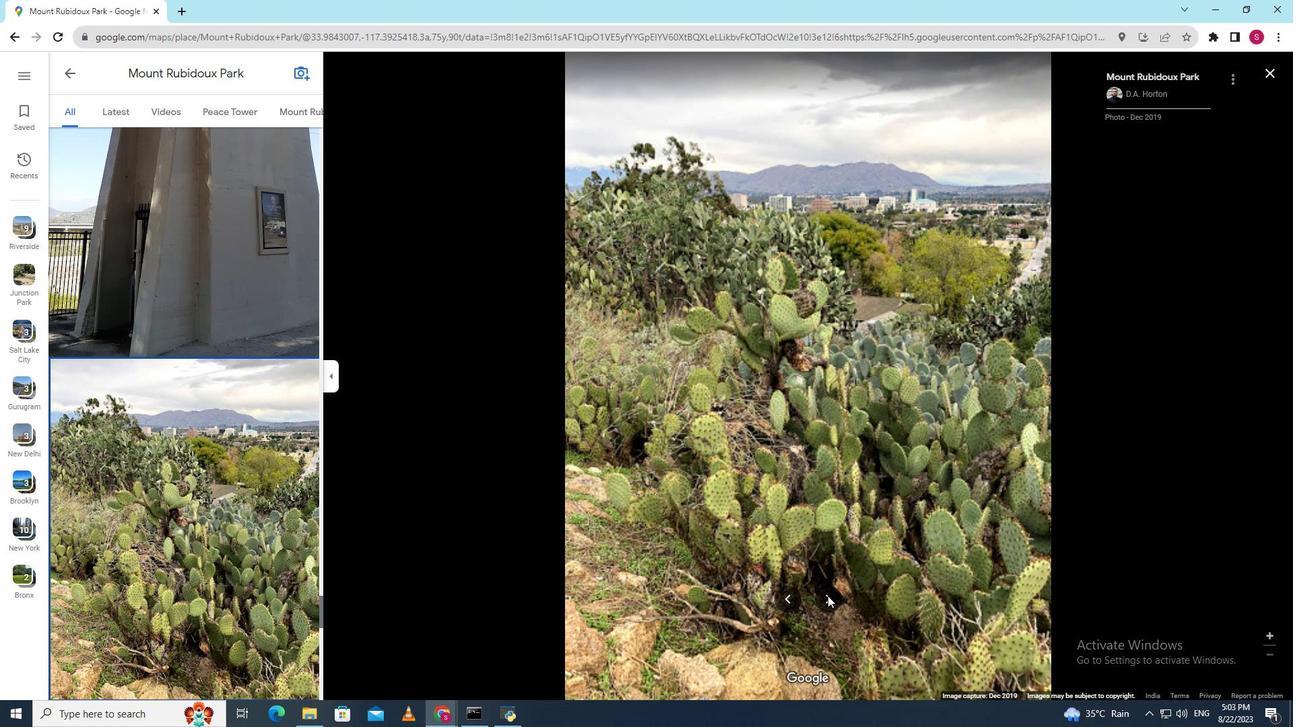 
Action: Mouse pressed left at (828, 596)
Screenshot: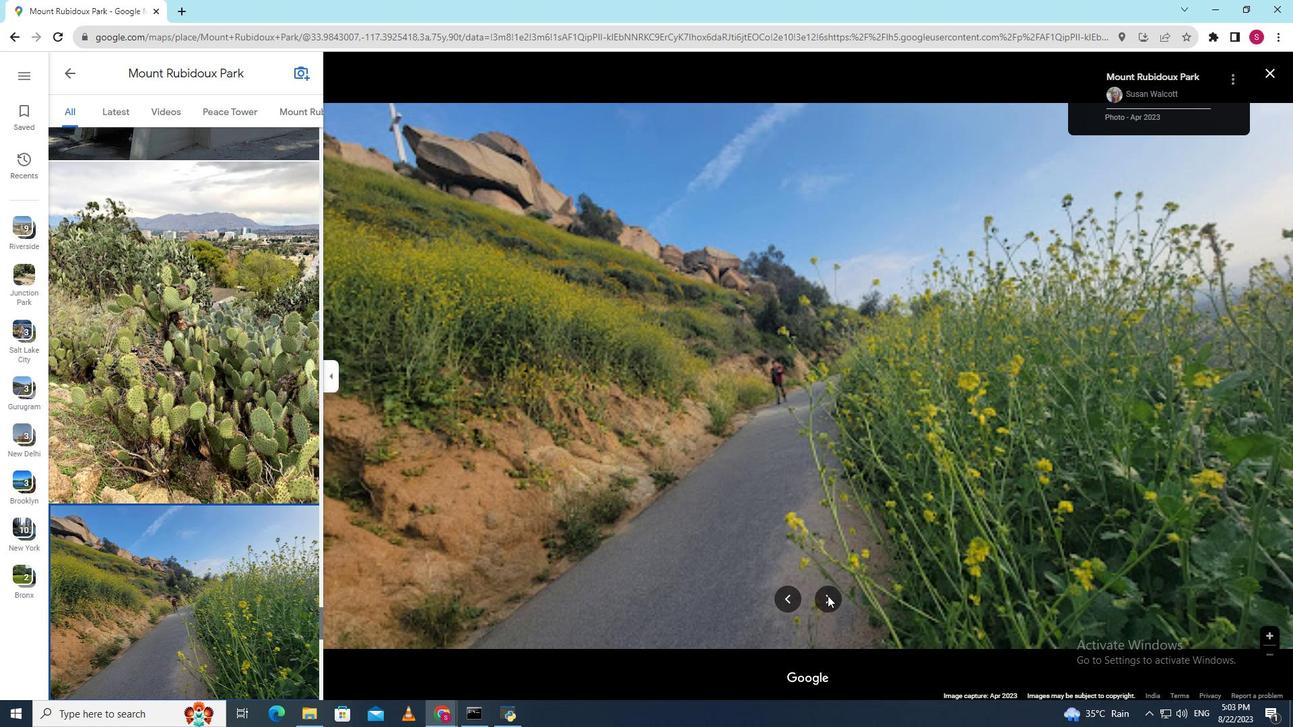
Action: Mouse pressed left at (828, 596)
Screenshot: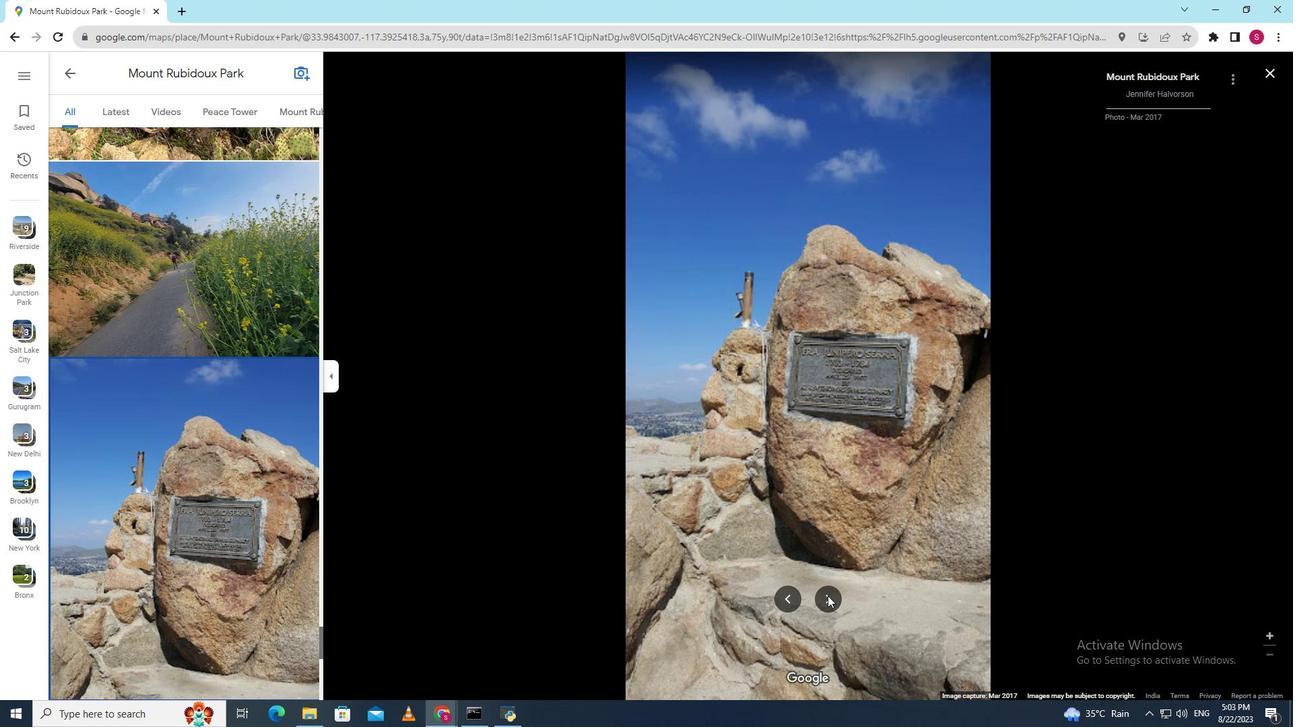 
Action: Mouse pressed left at (828, 596)
Screenshot: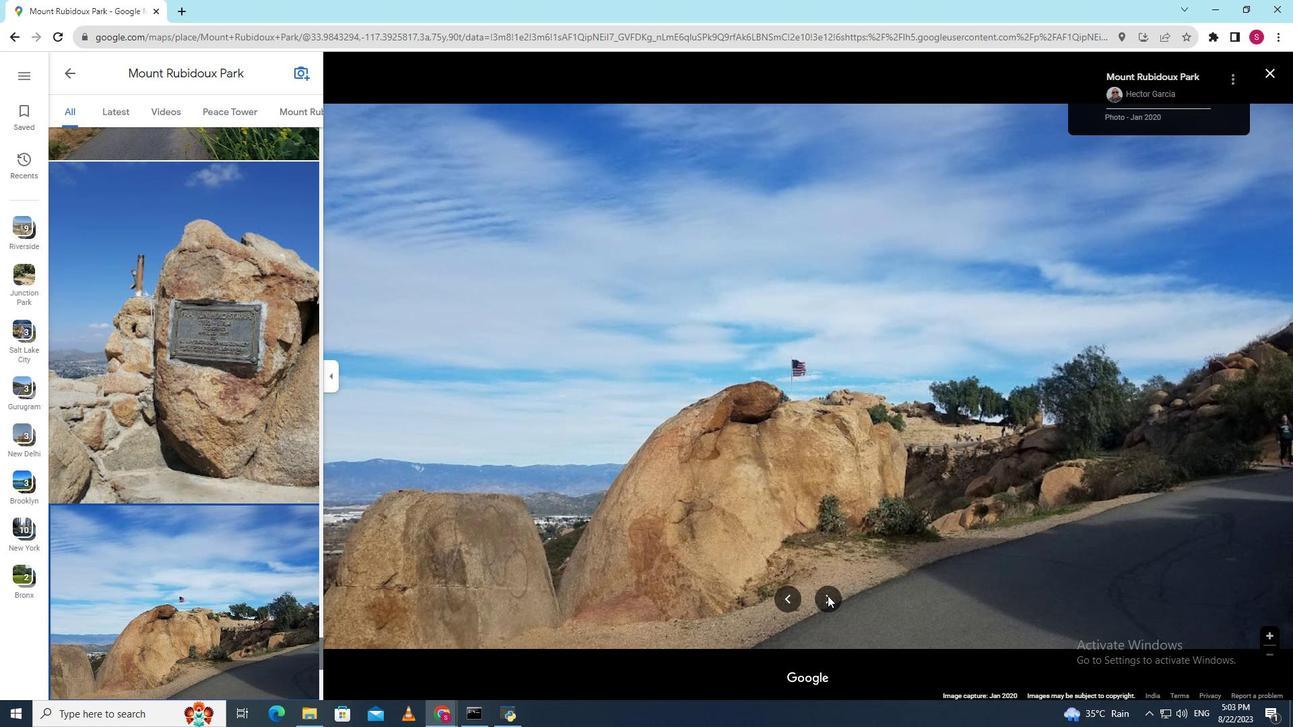 
Action: Mouse pressed left at (828, 596)
Screenshot: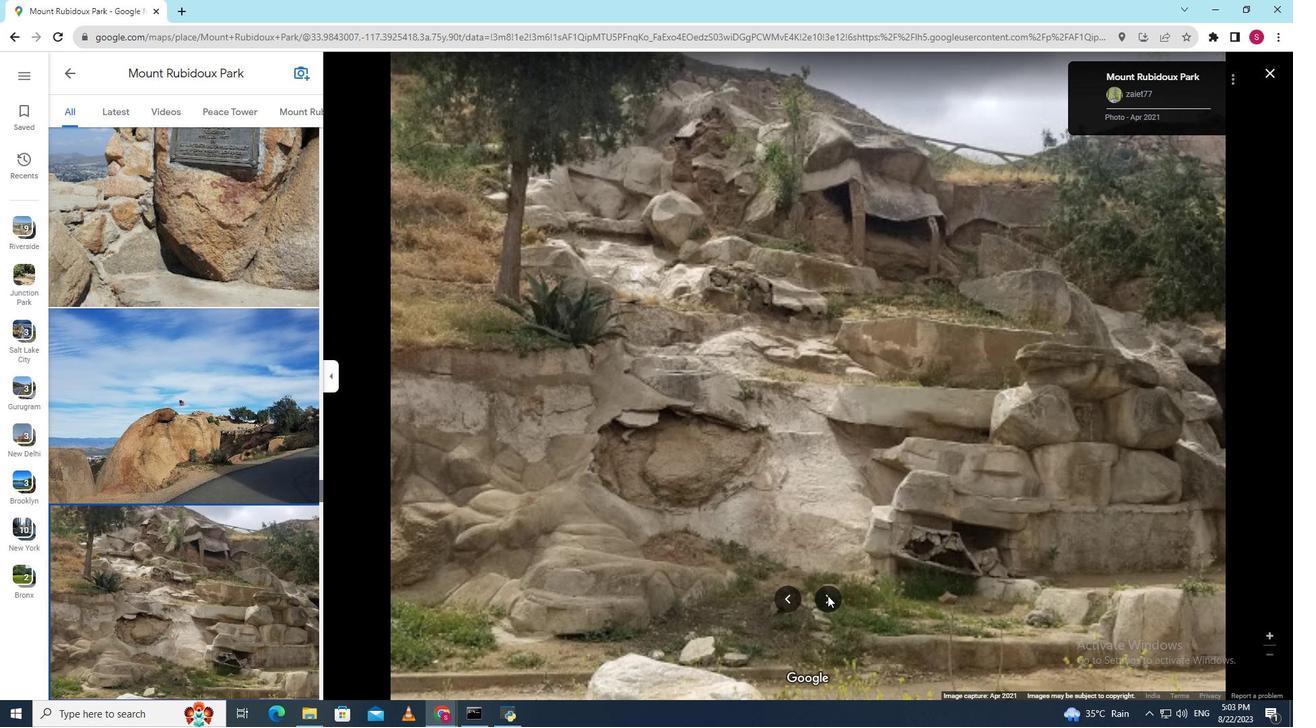 
Action: Mouse moved to (827, 599)
Screenshot: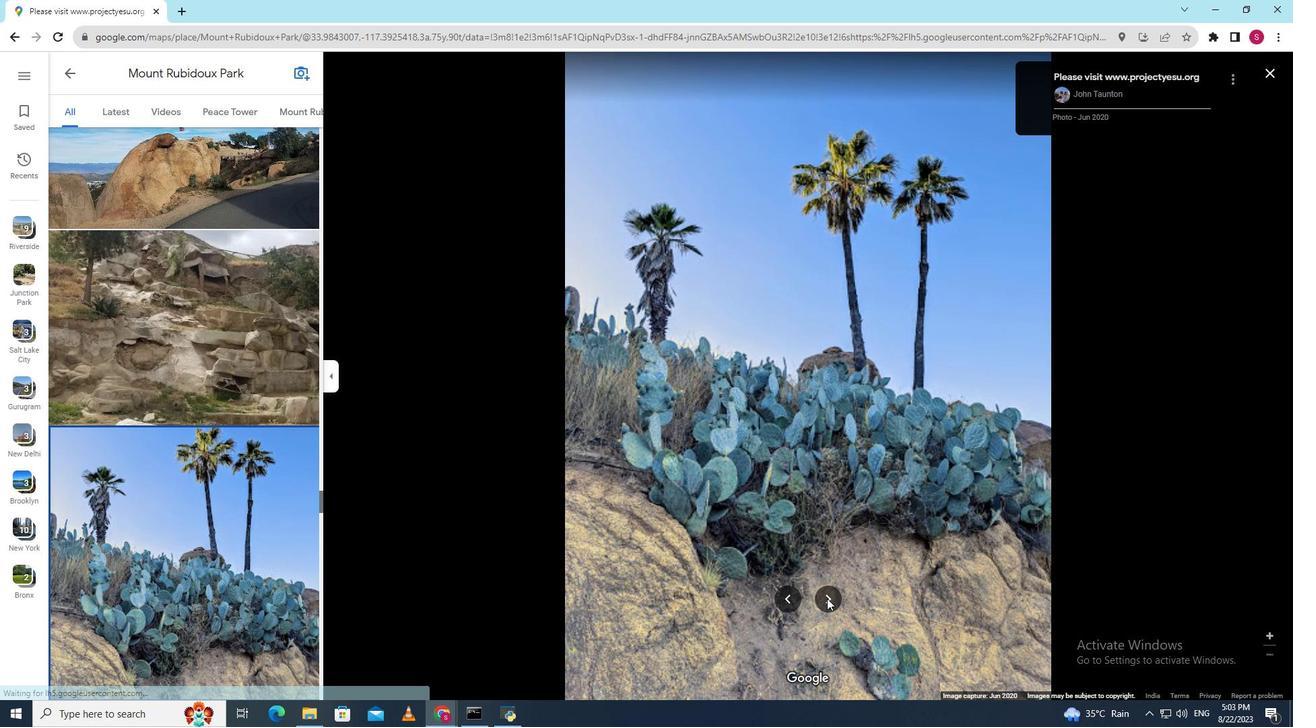 
Action: Mouse pressed left at (827, 599)
Screenshot: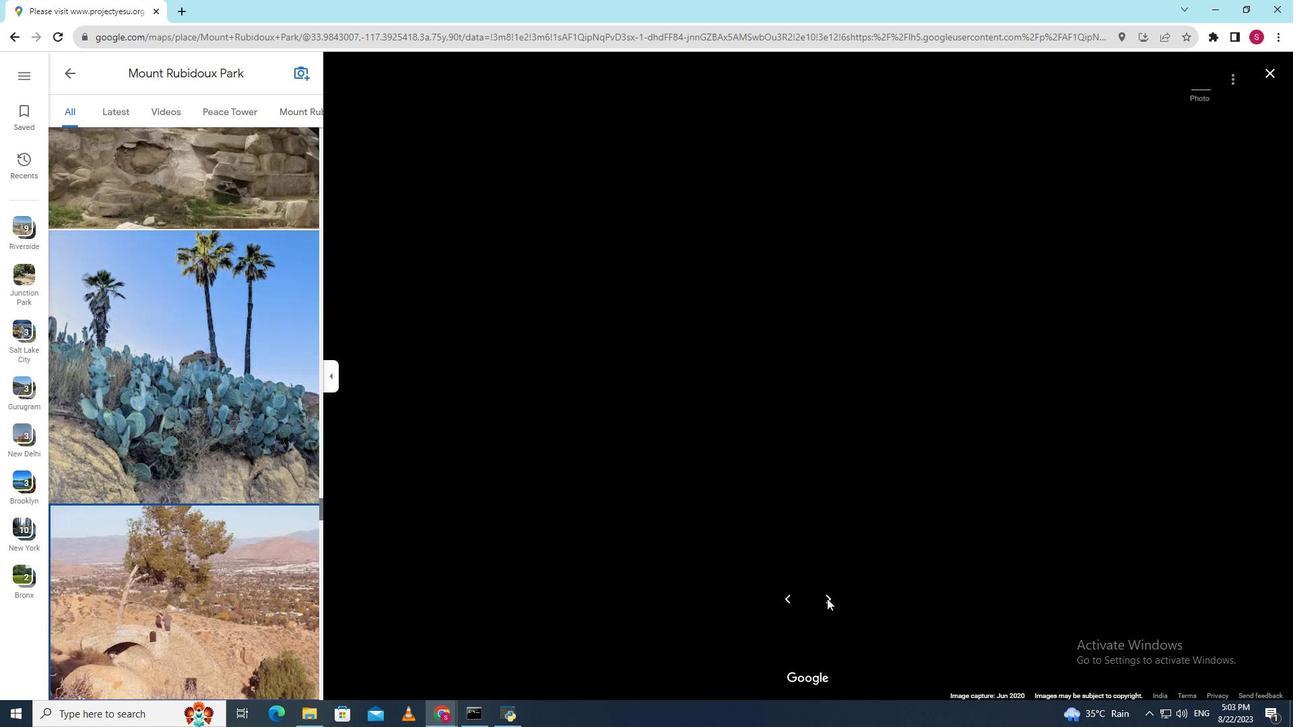 
Action: Mouse moved to (830, 596)
Screenshot: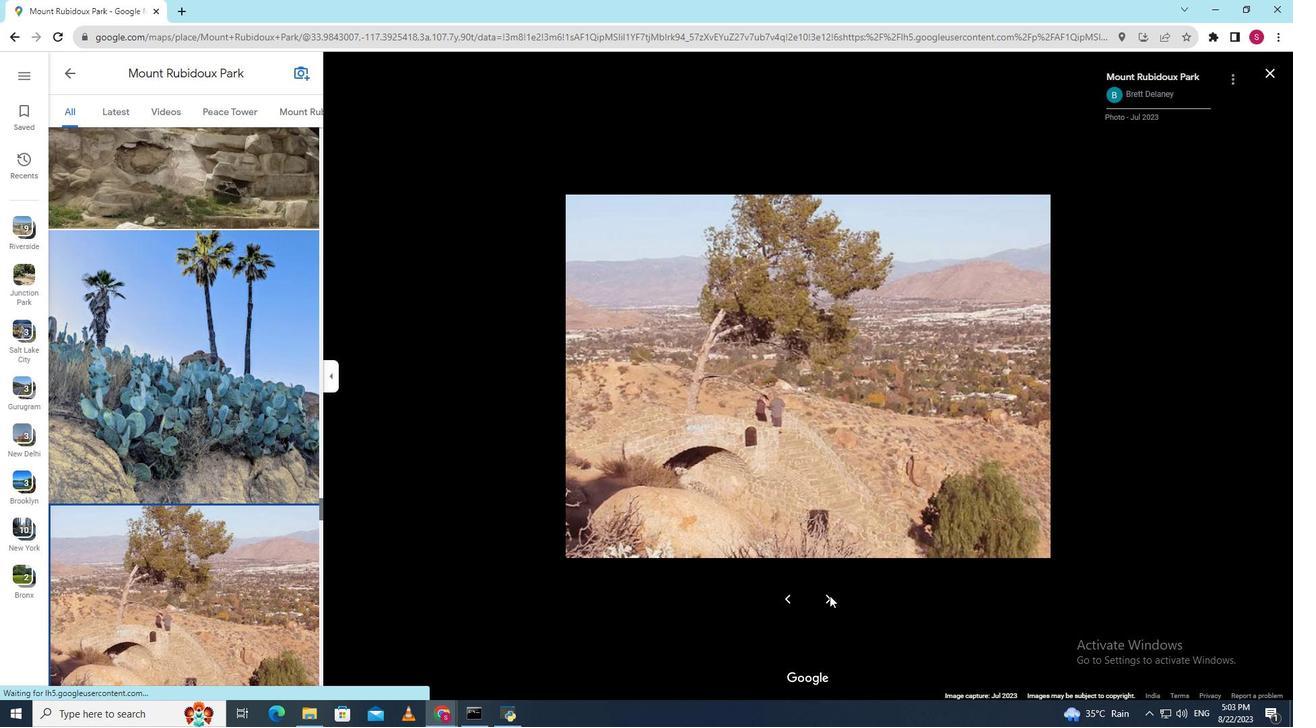 
Action: Mouse pressed left at (830, 596)
Screenshot: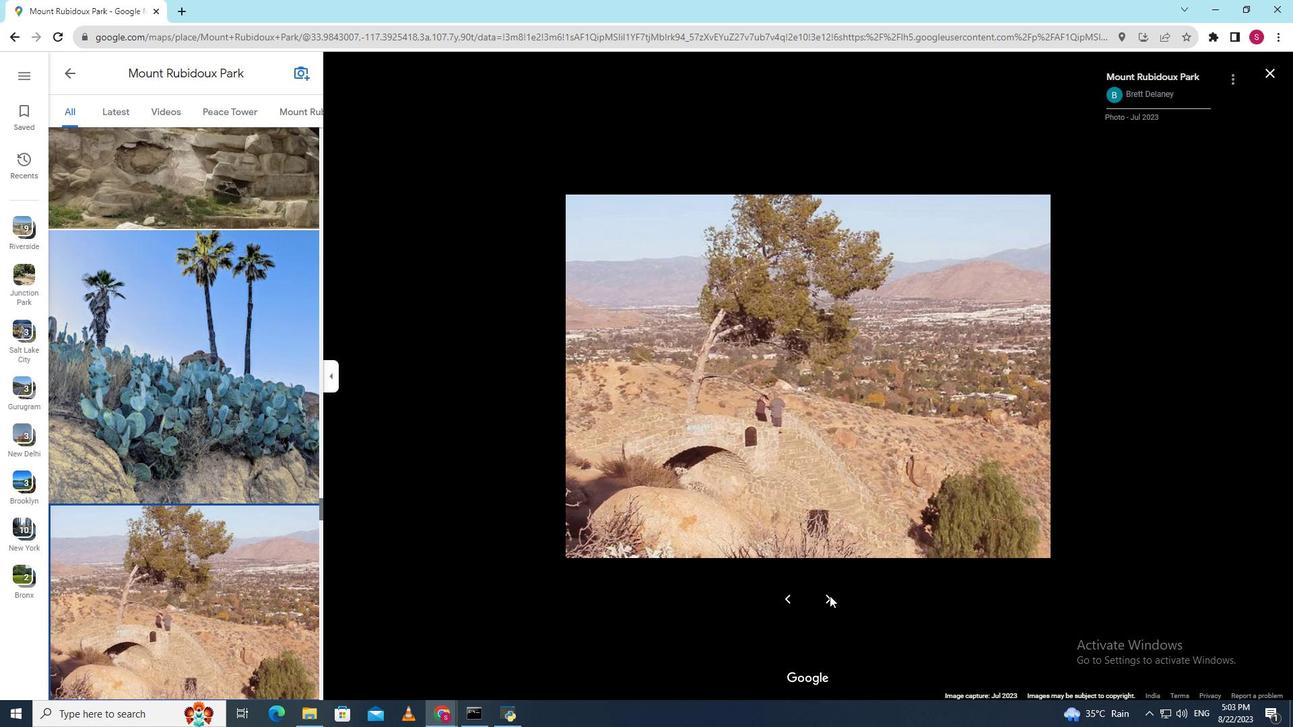 
Action: Mouse pressed left at (830, 596)
Screenshot: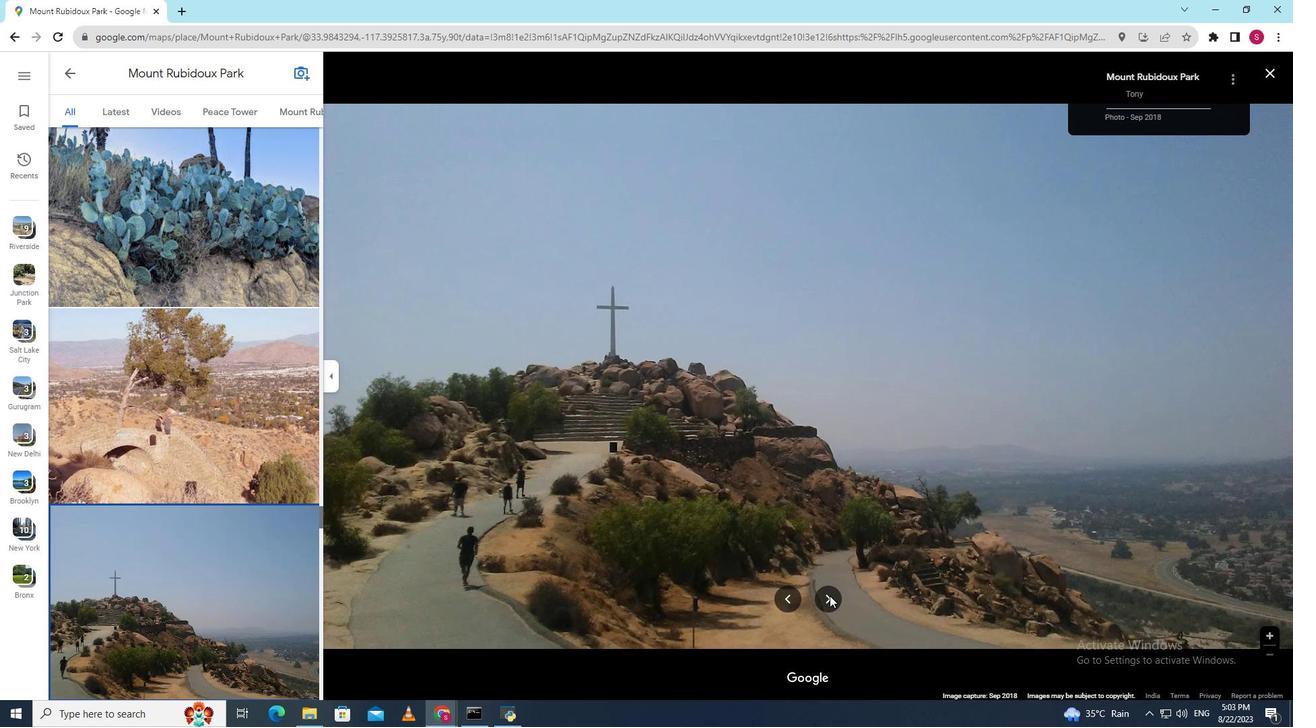 
Action: Mouse pressed left at (830, 596)
Screenshot: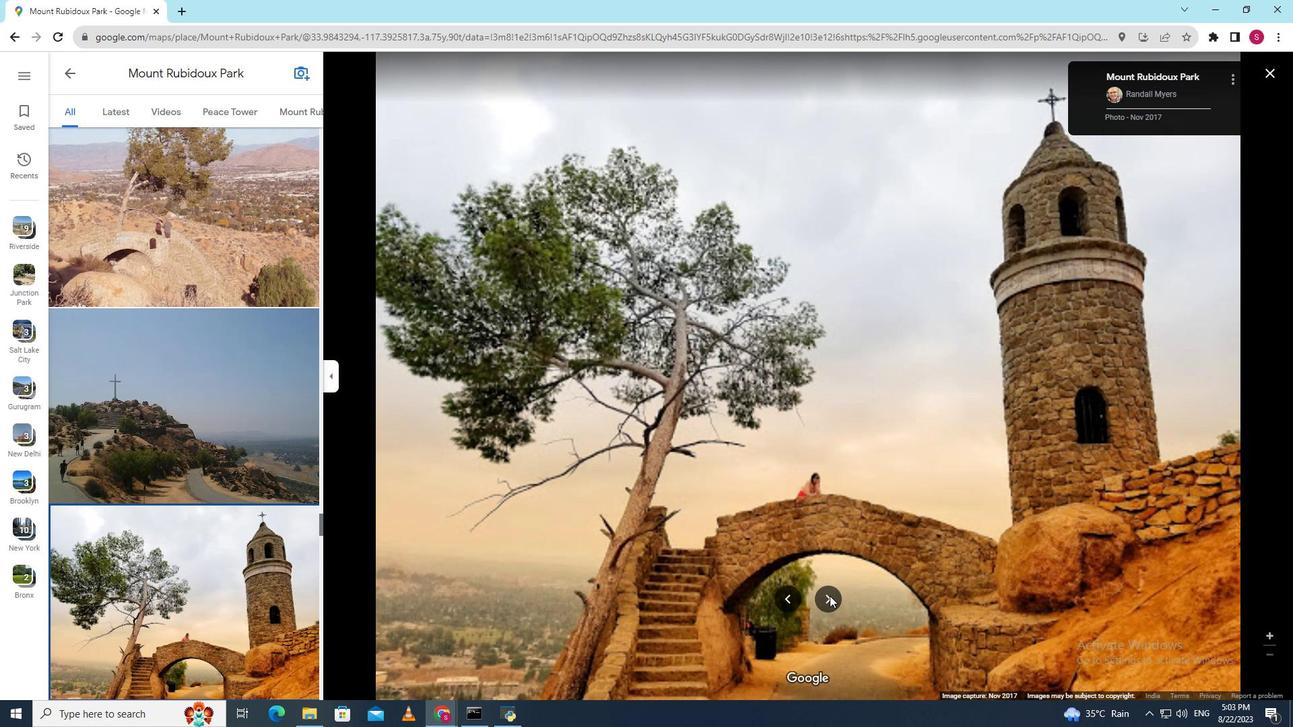 
Action: Mouse pressed left at (830, 596)
Screenshot: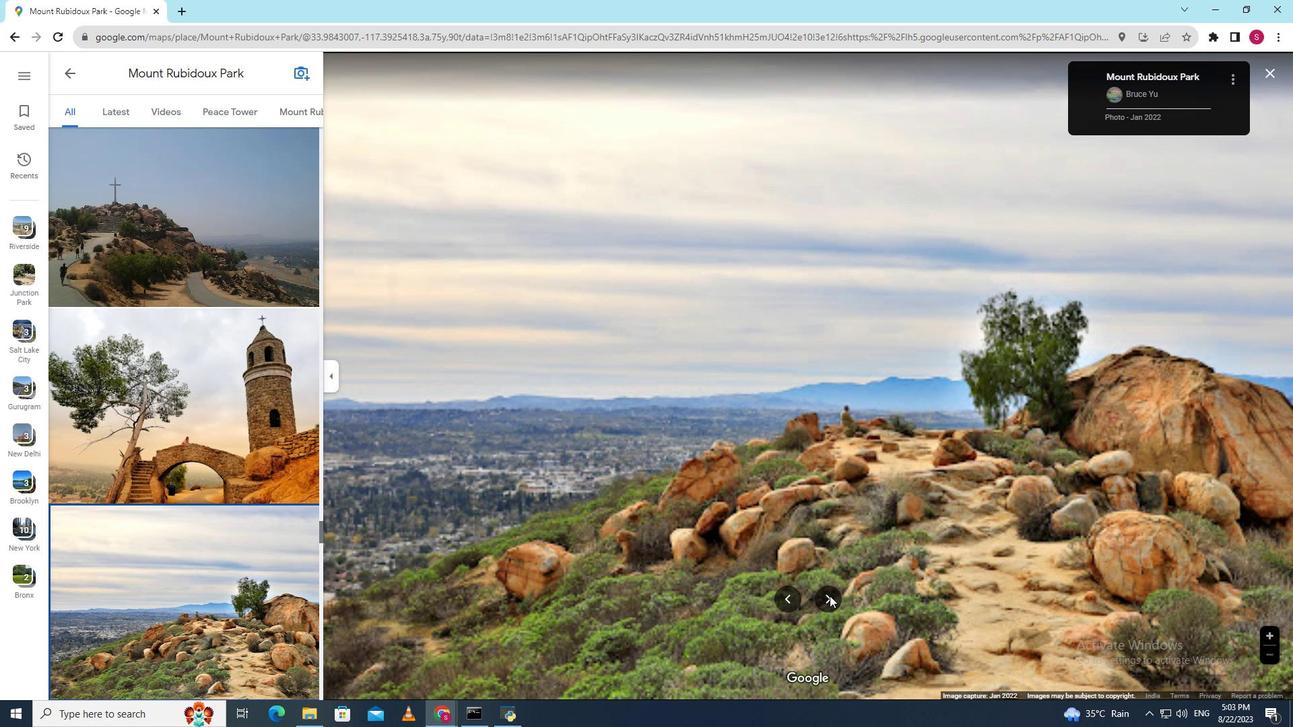 
Action: Mouse moved to (830, 597)
Screenshot: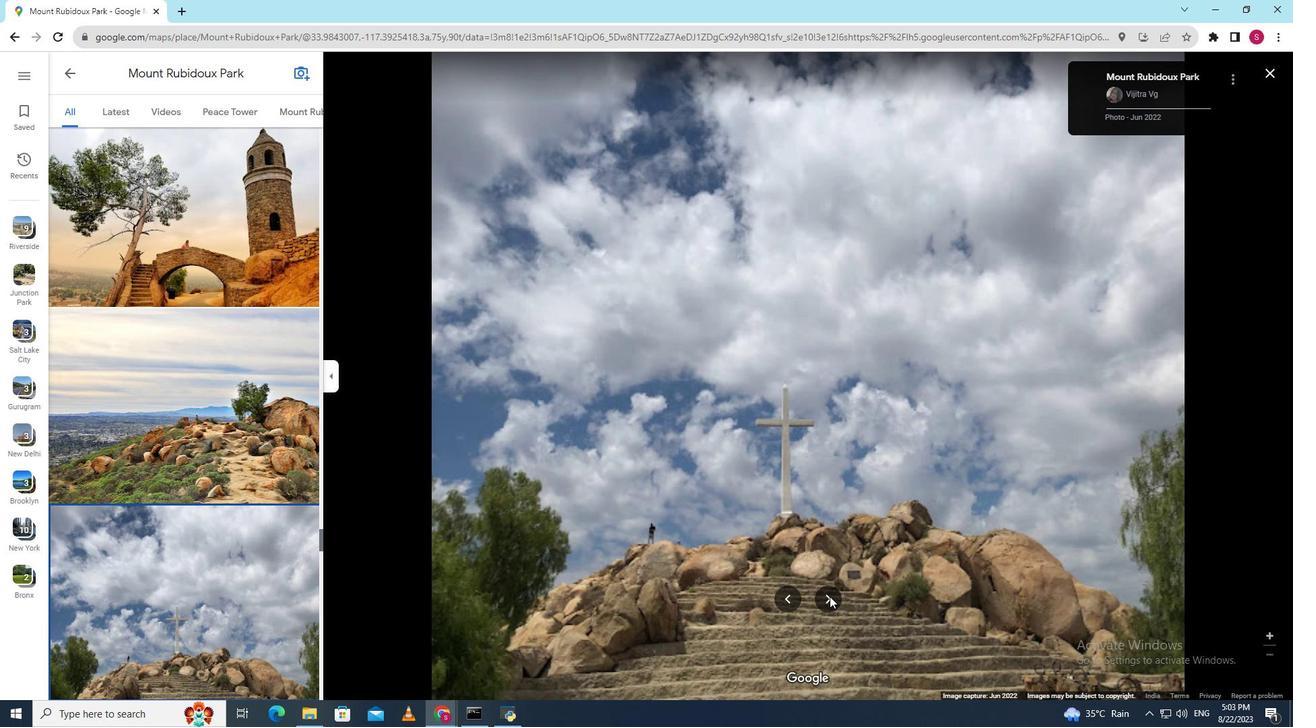 
Action: Mouse pressed left at (830, 597)
Screenshot: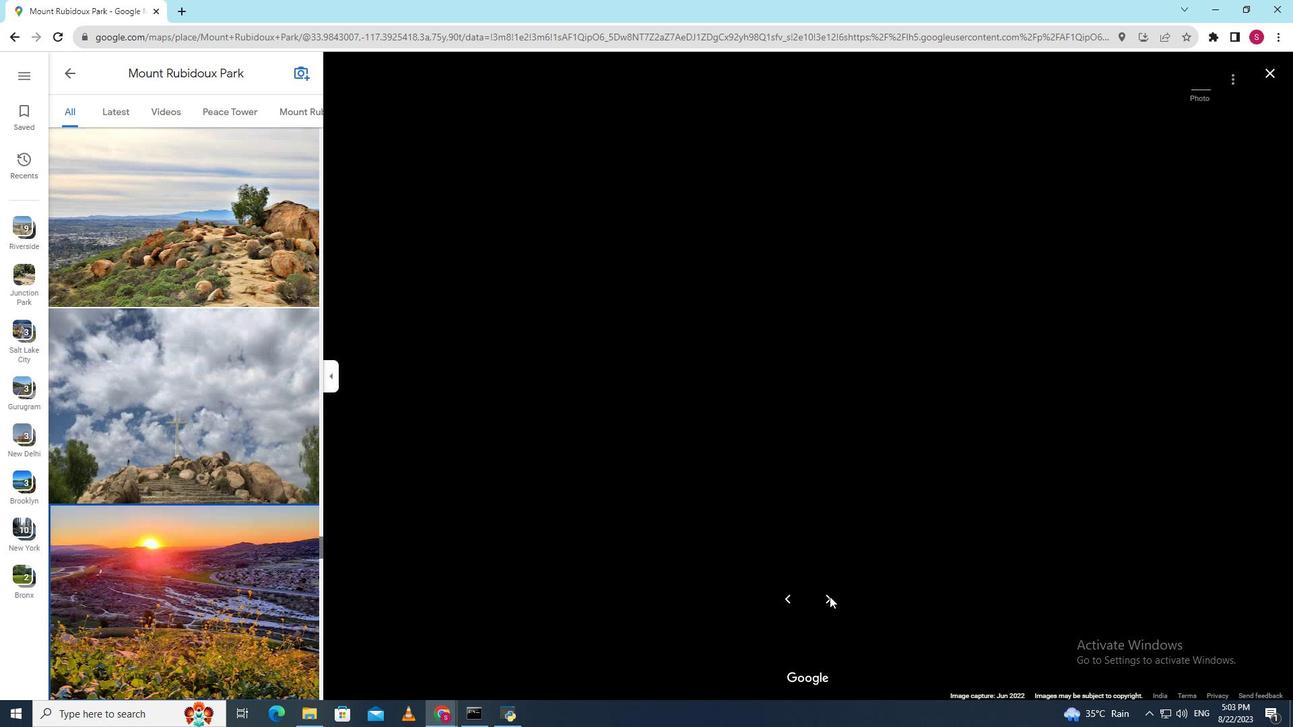 
Action: Mouse pressed left at (830, 597)
Screenshot: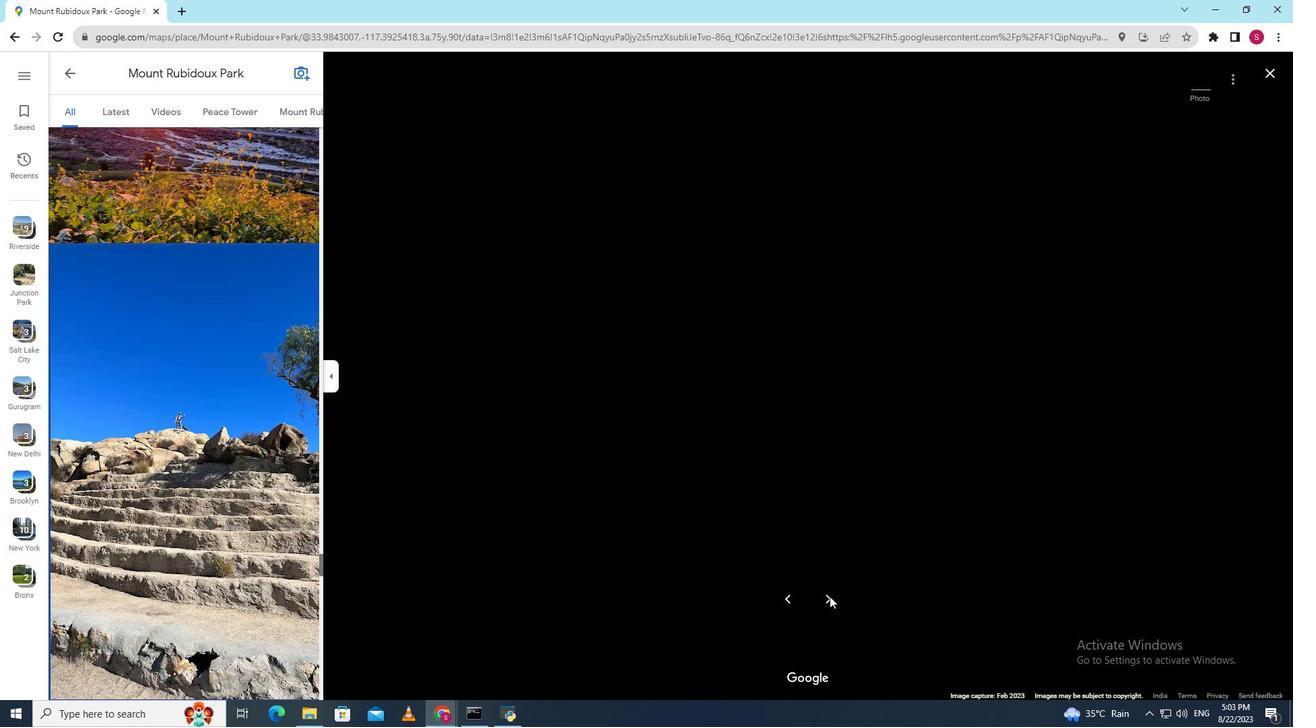 
Action: Mouse pressed left at (830, 597)
Screenshot: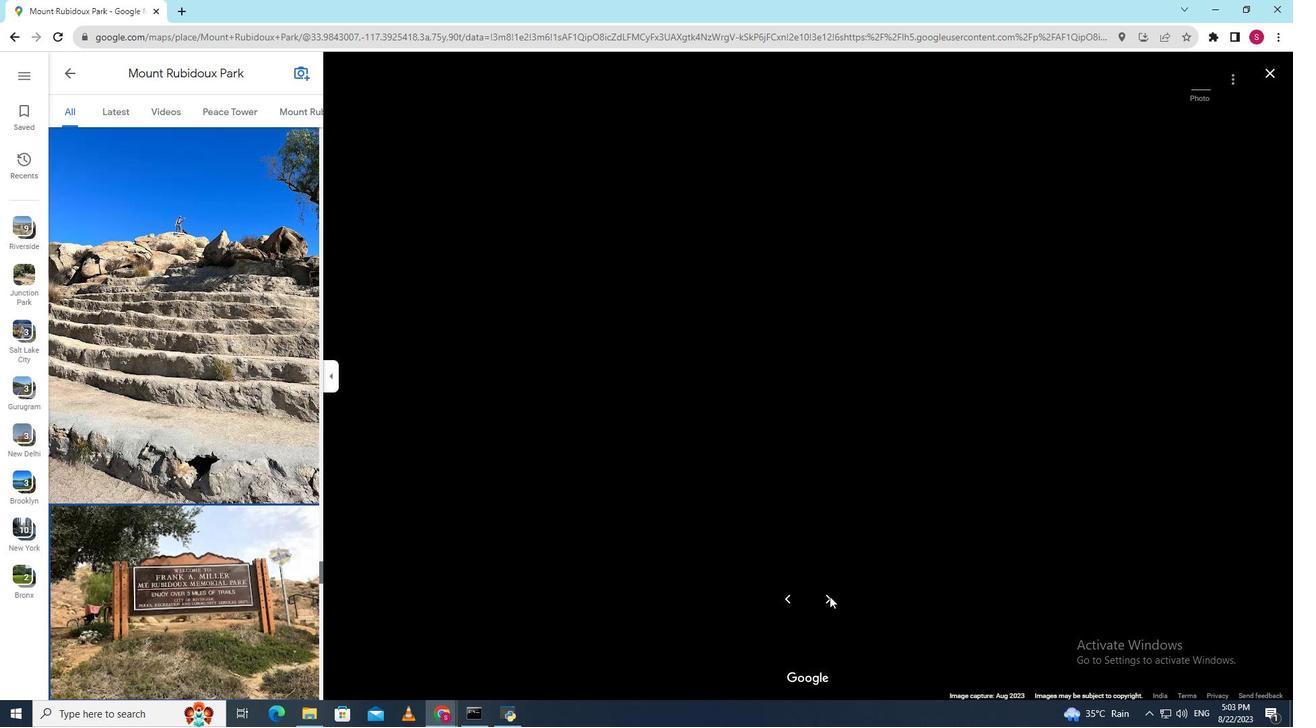 
Action: Mouse pressed left at (830, 597)
Screenshot: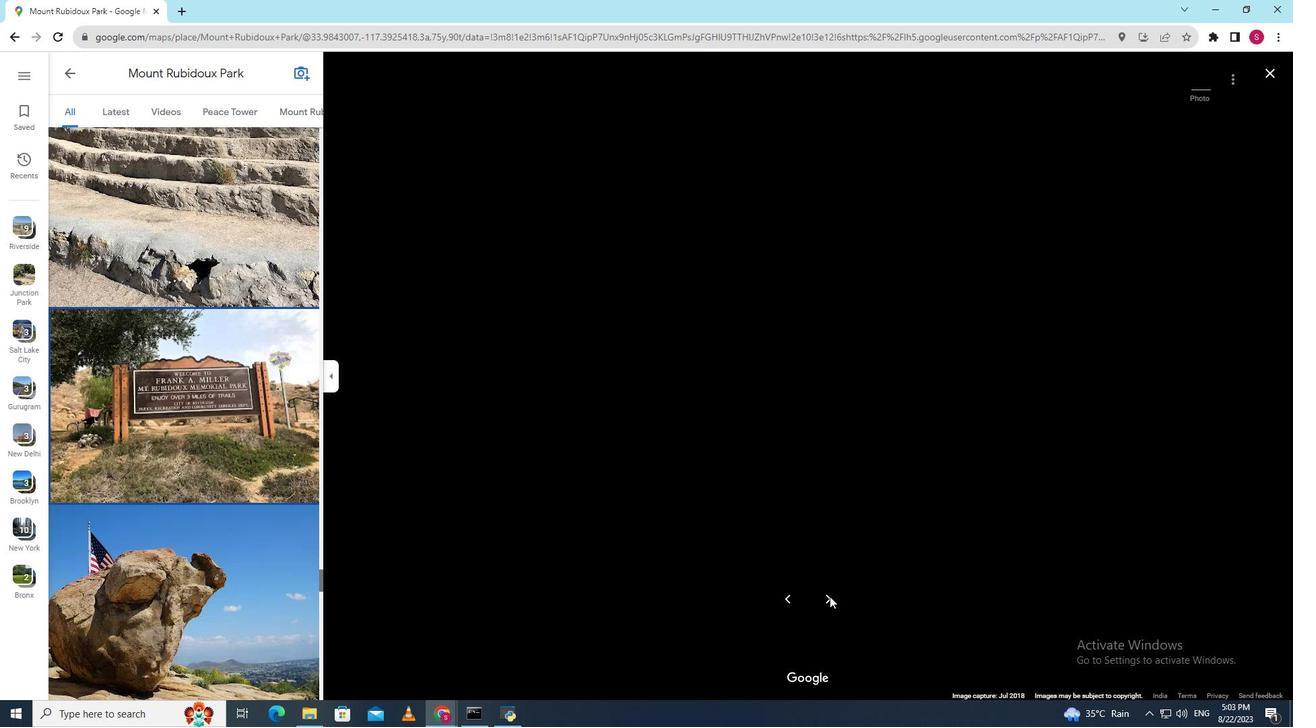 
Action: Mouse pressed left at (830, 597)
Screenshot: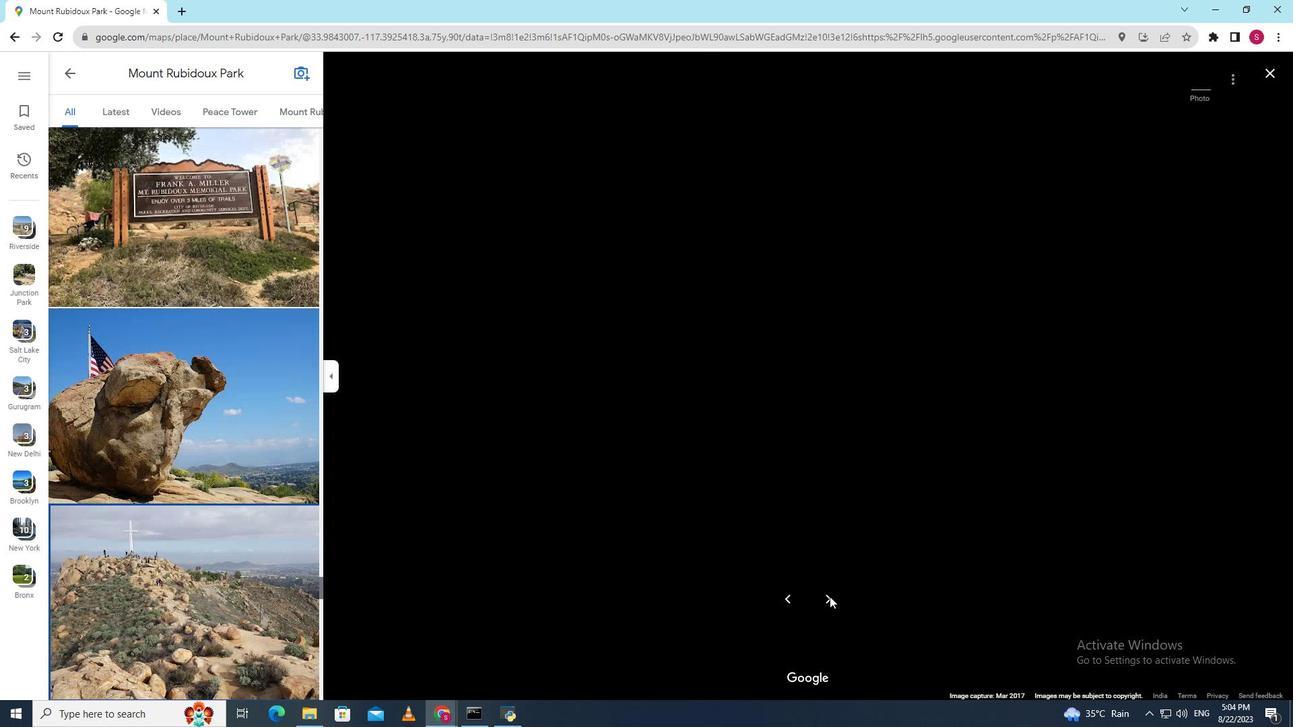 
Action: Mouse pressed left at (830, 597)
Screenshot: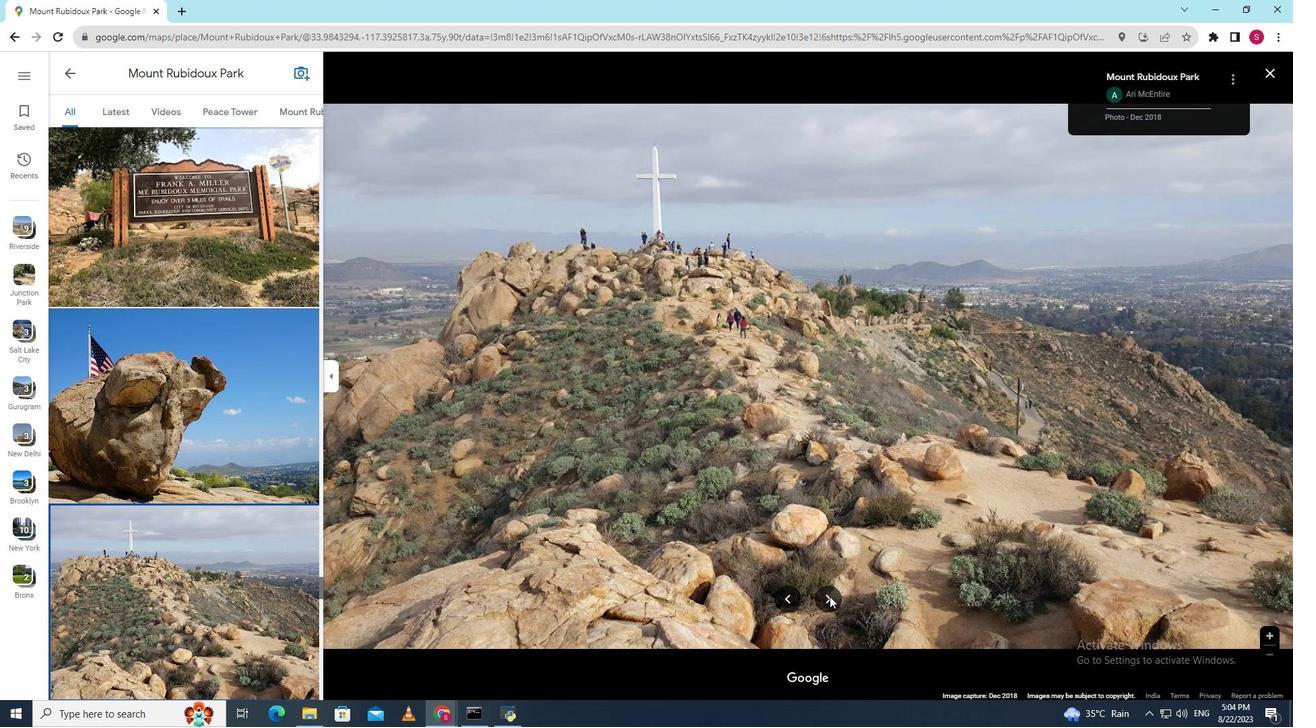 
Action: Mouse pressed left at (830, 597)
Screenshot: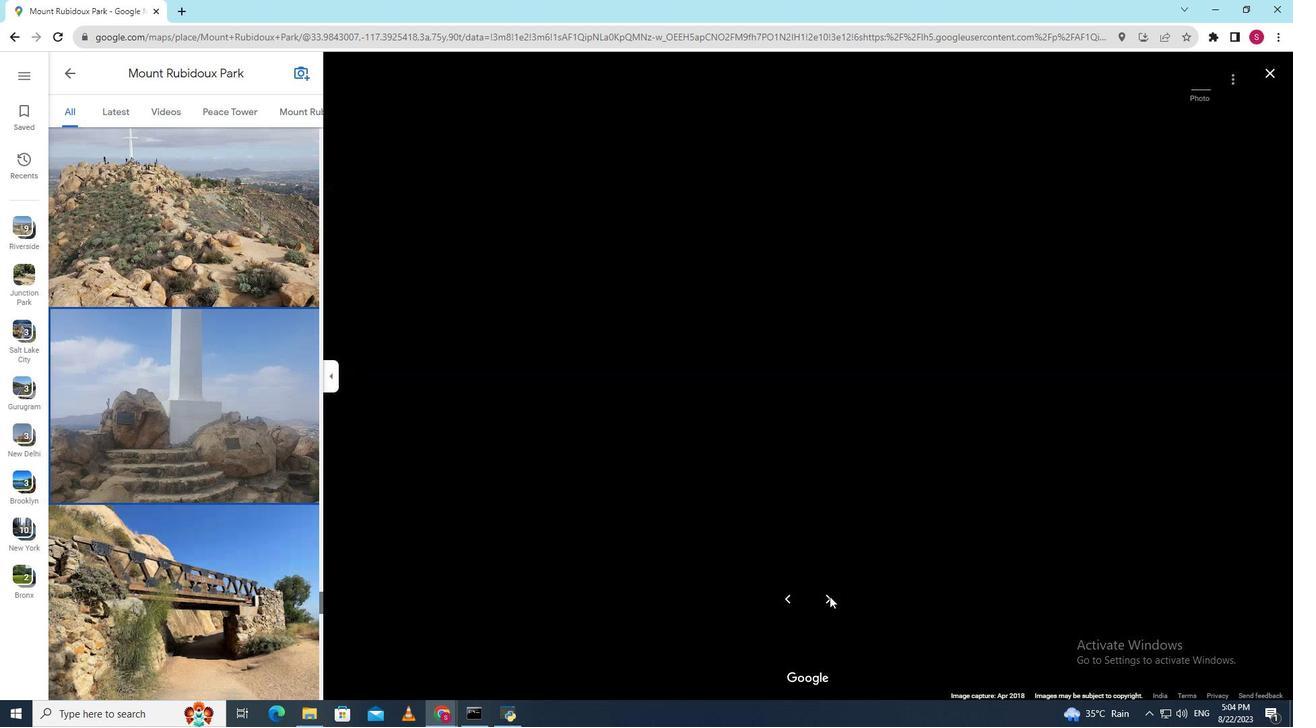
Action: Mouse pressed left at (830, 597)
Screenshot: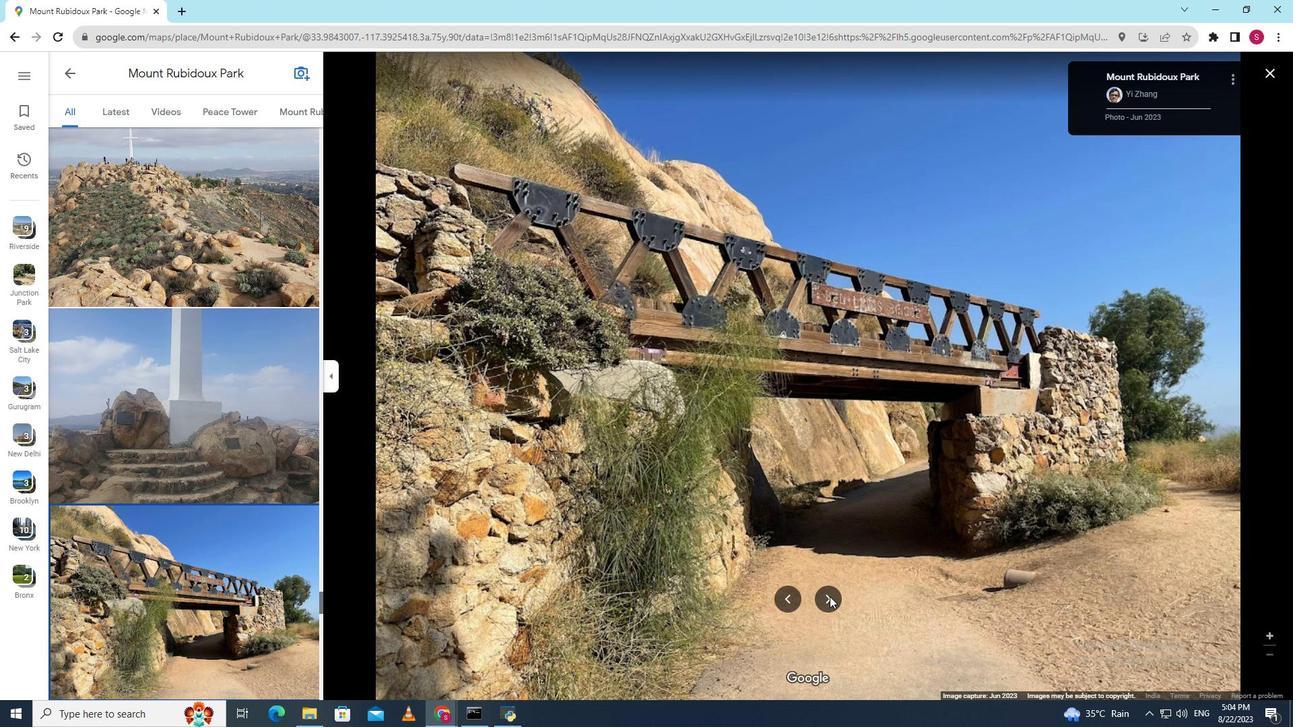
Action: Mouse pressed left at (830, 597)
Screenshot: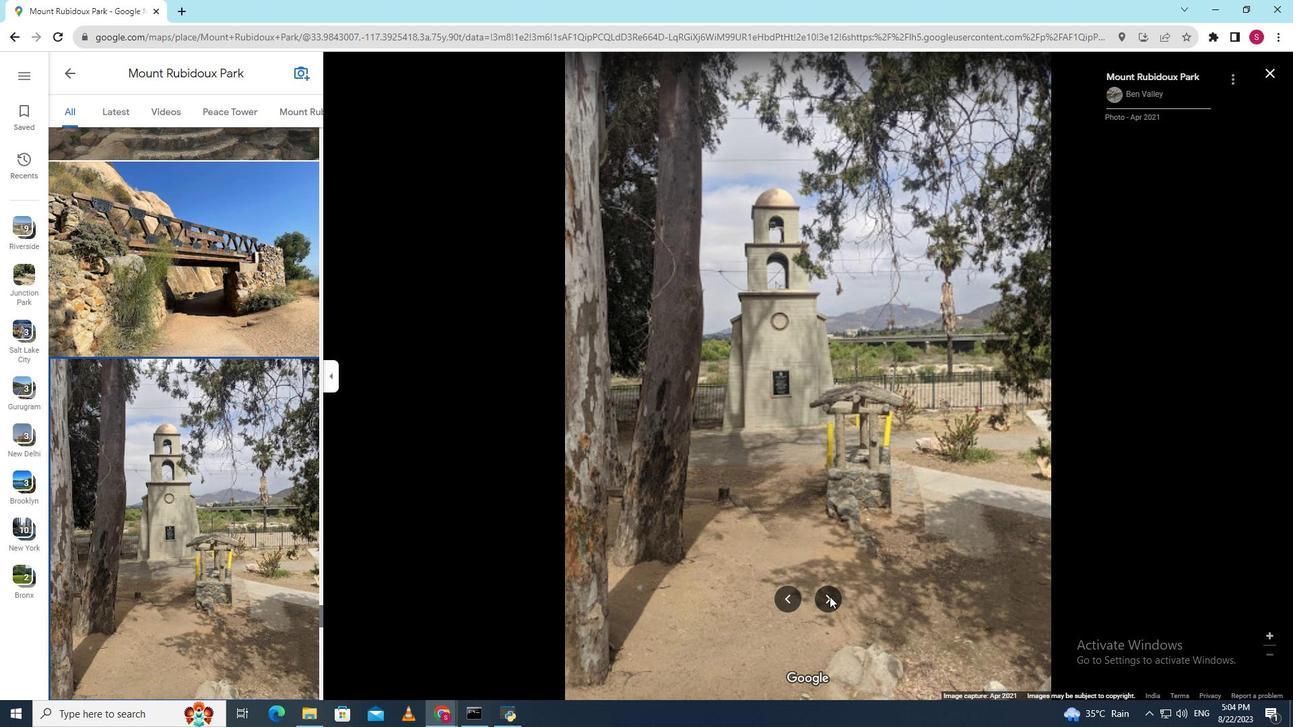 
Action: Mouse pressed left at (830, 597)
Screenshot: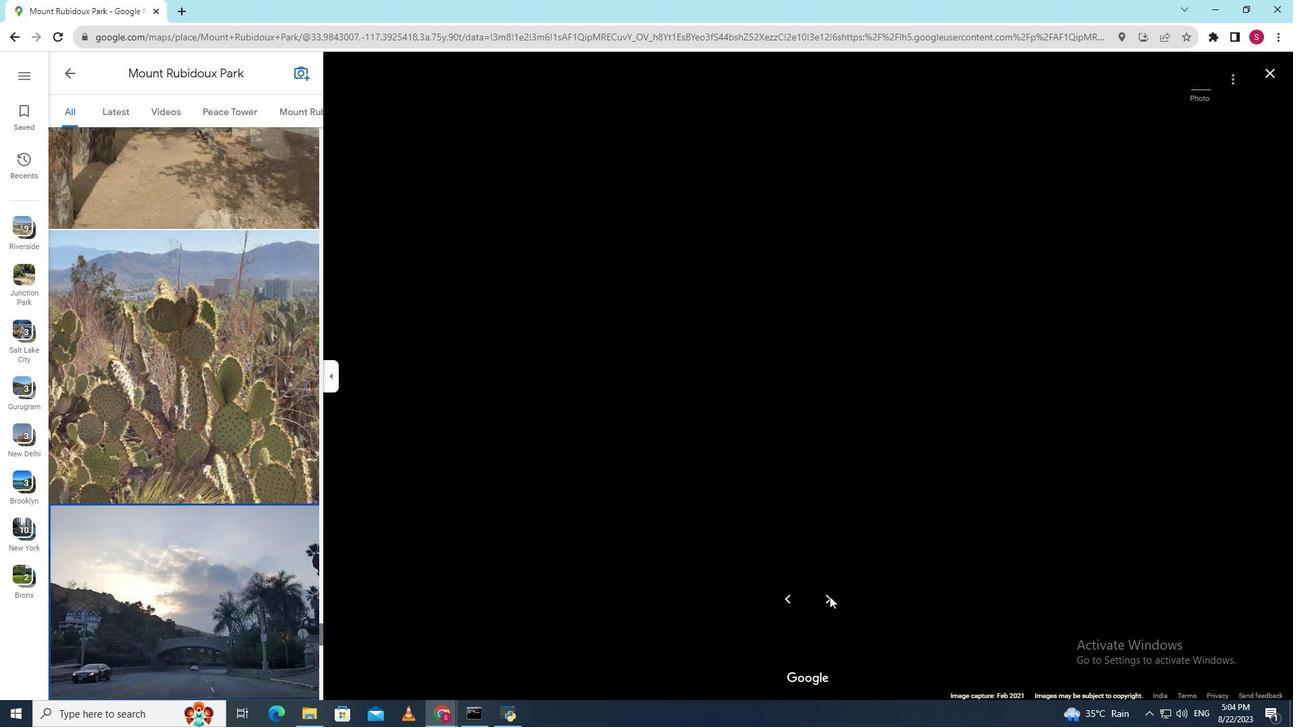 
Action: Mouse pressed left at (830, 597)
Screenshot: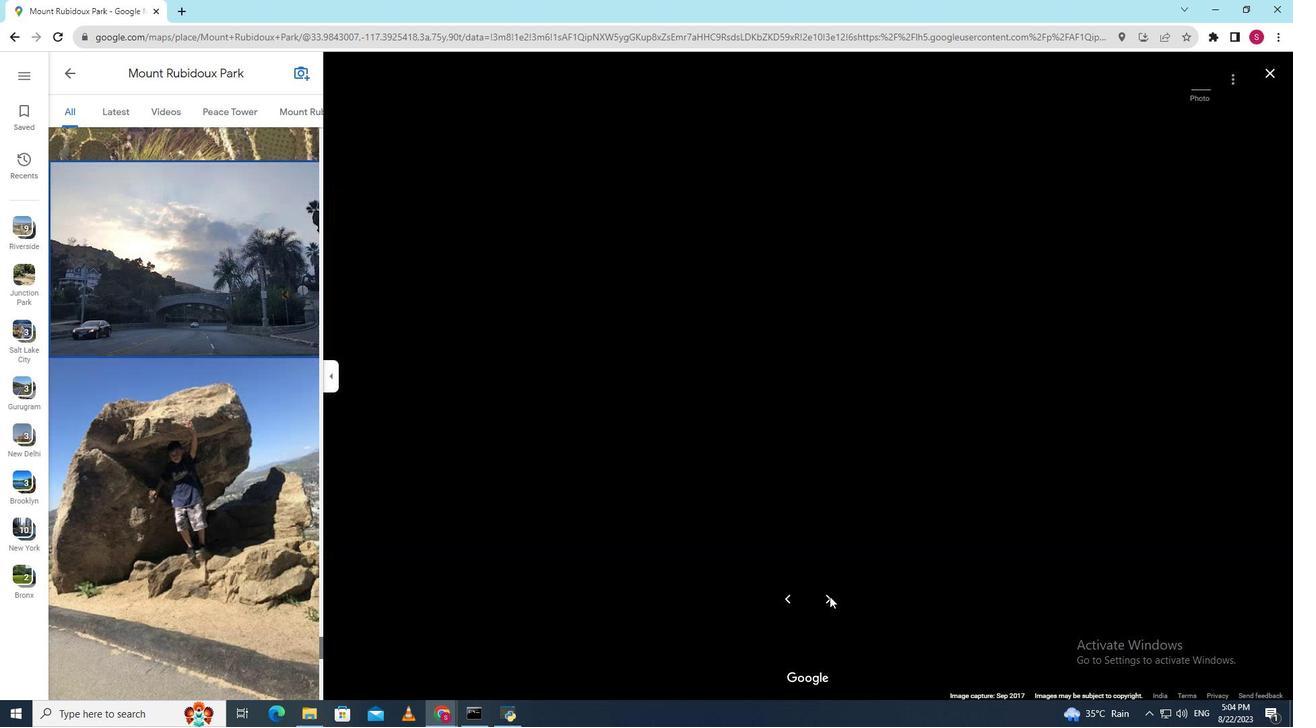 
Action: Mouse pressed left at (830, 597)
Screenshot: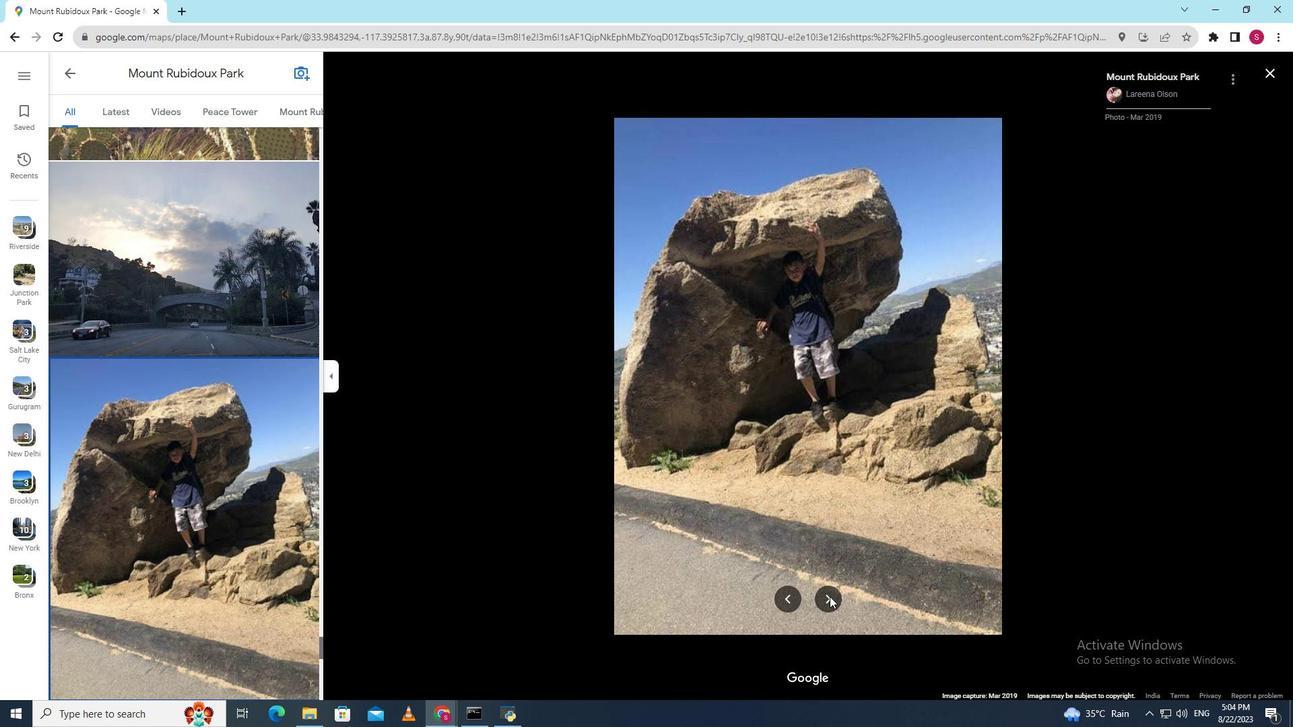 
Action: Mouse pressed left at (830, 597)
Screenshot: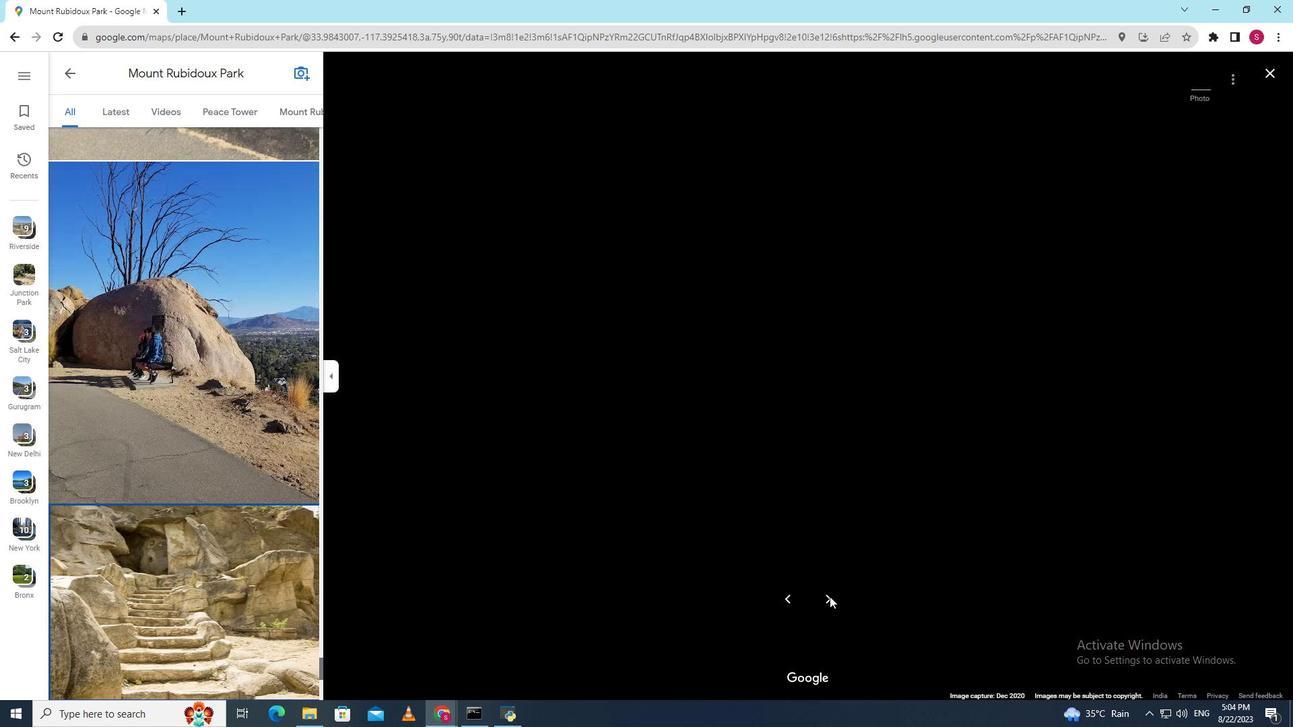
Action: Mouse pressed left at (830, 597)
Screenshot: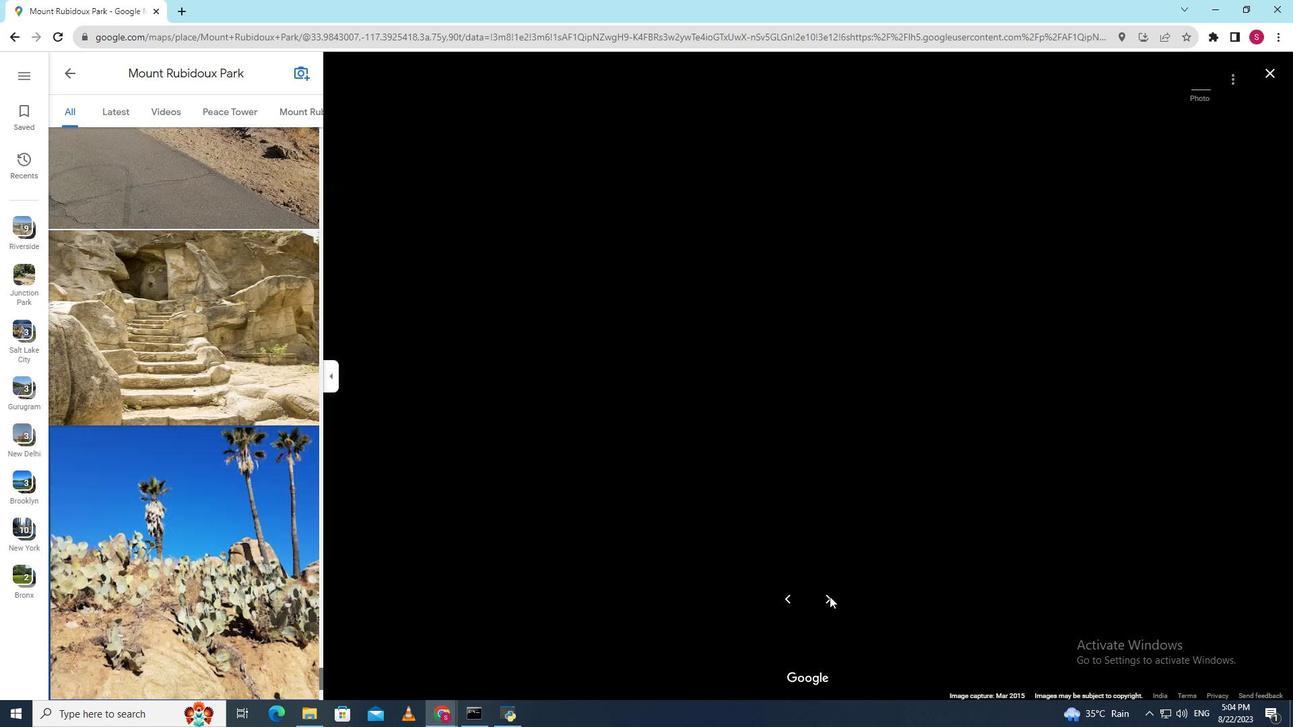 
Action: Mouse pressed left at (830, 597)
Screenshot: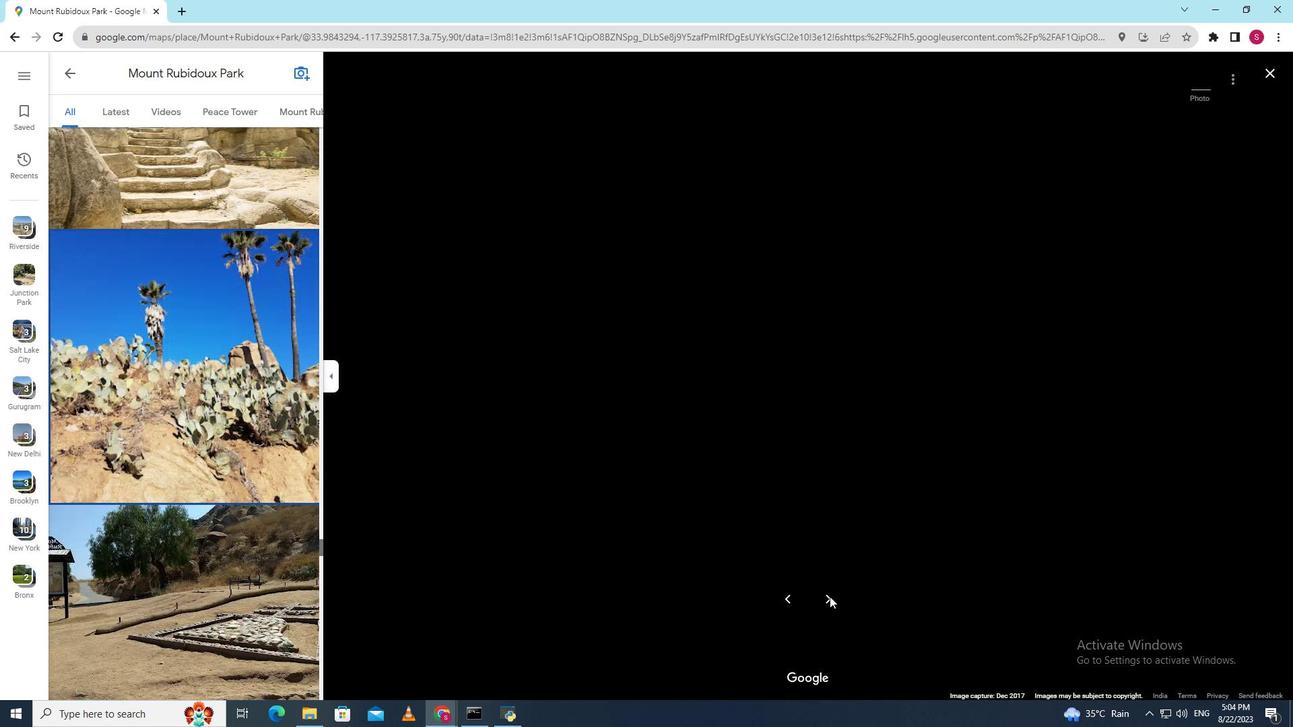 
Action: Mouse pressed left at (830, 597)
Screenshot: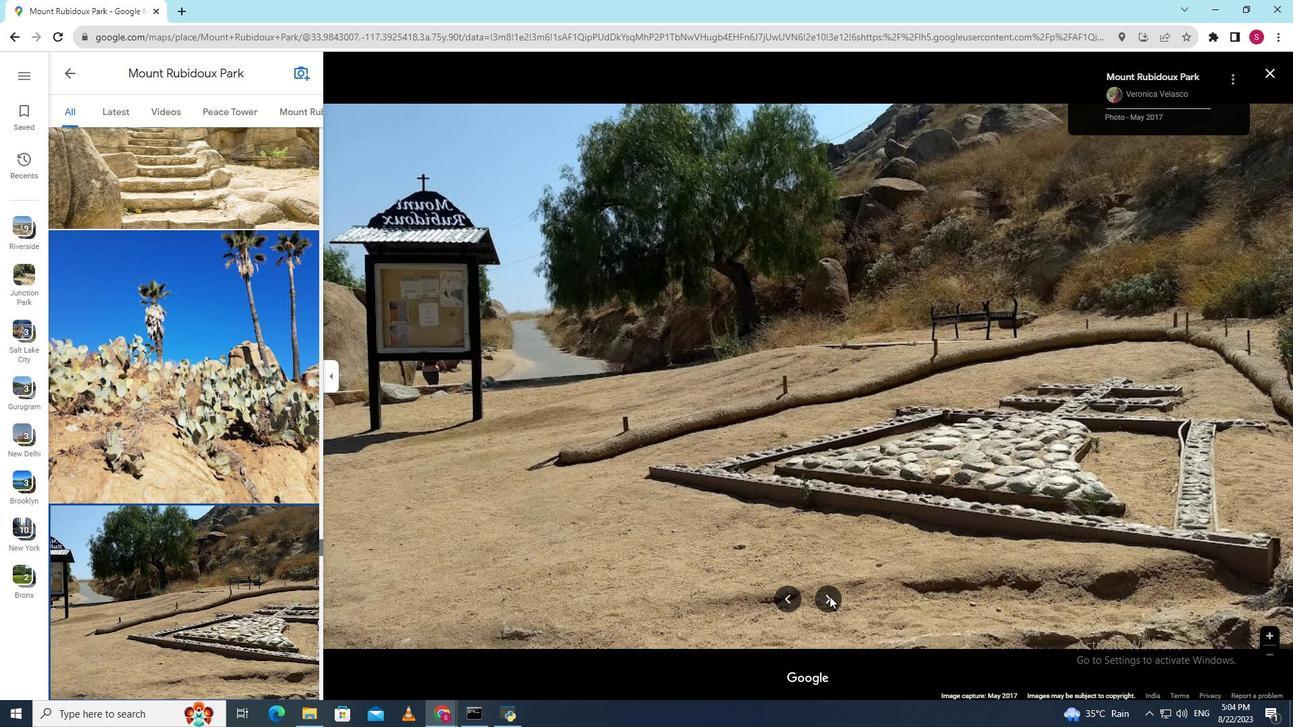 
Action: Mouse pressed left at (830, 597)
Screenshot: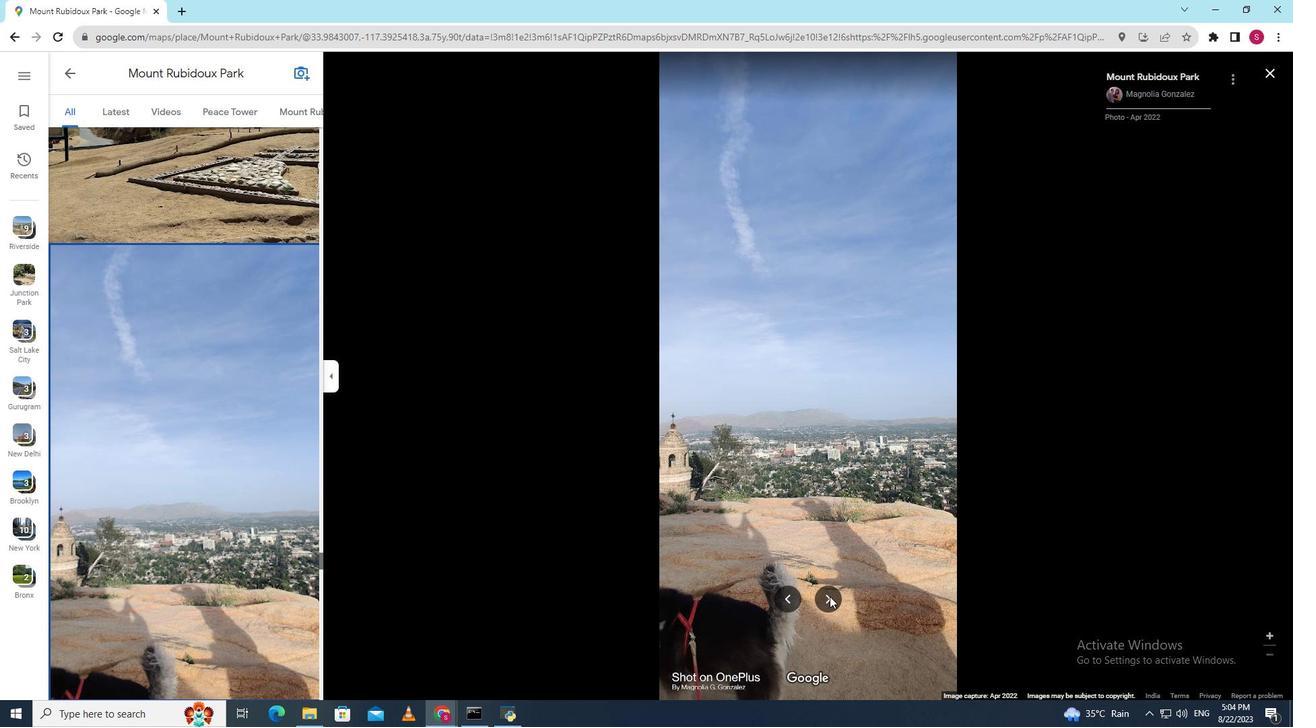 
Action: Mouse pressed left at (830, 597)
Screenshot: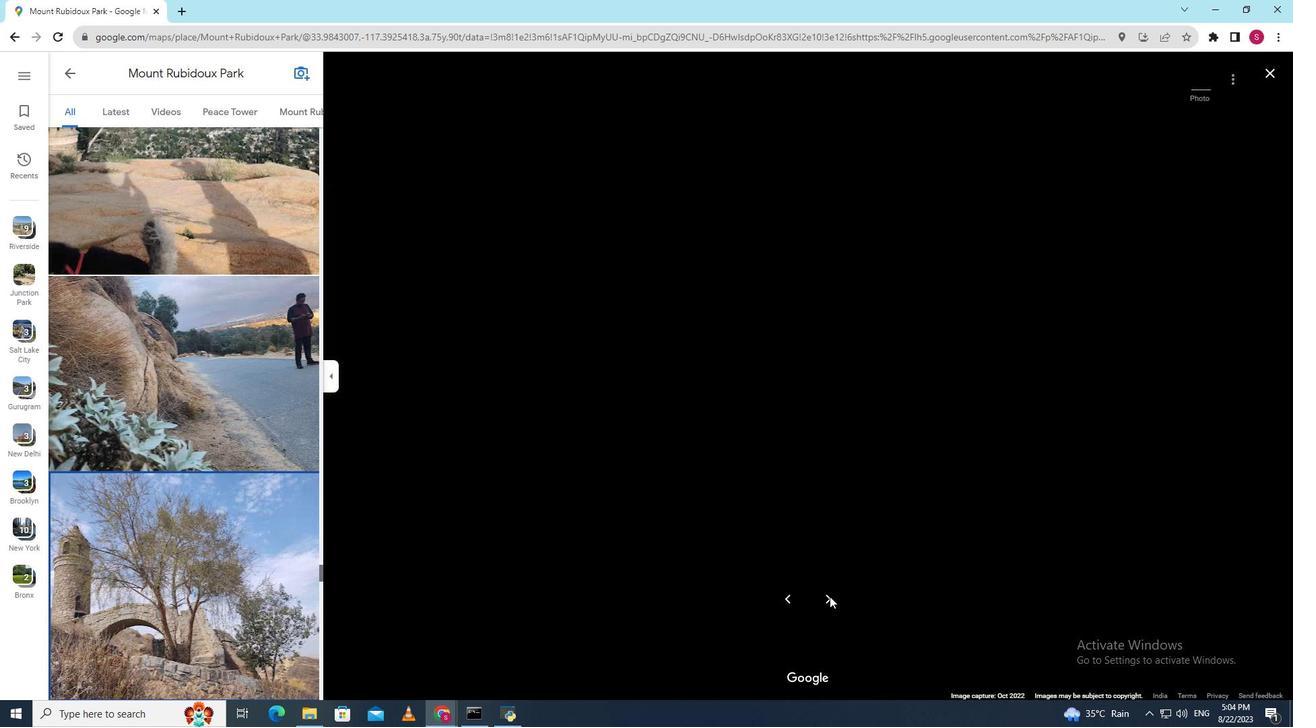 
Action: Mouse pressed left at (830, 597)
Screenshot: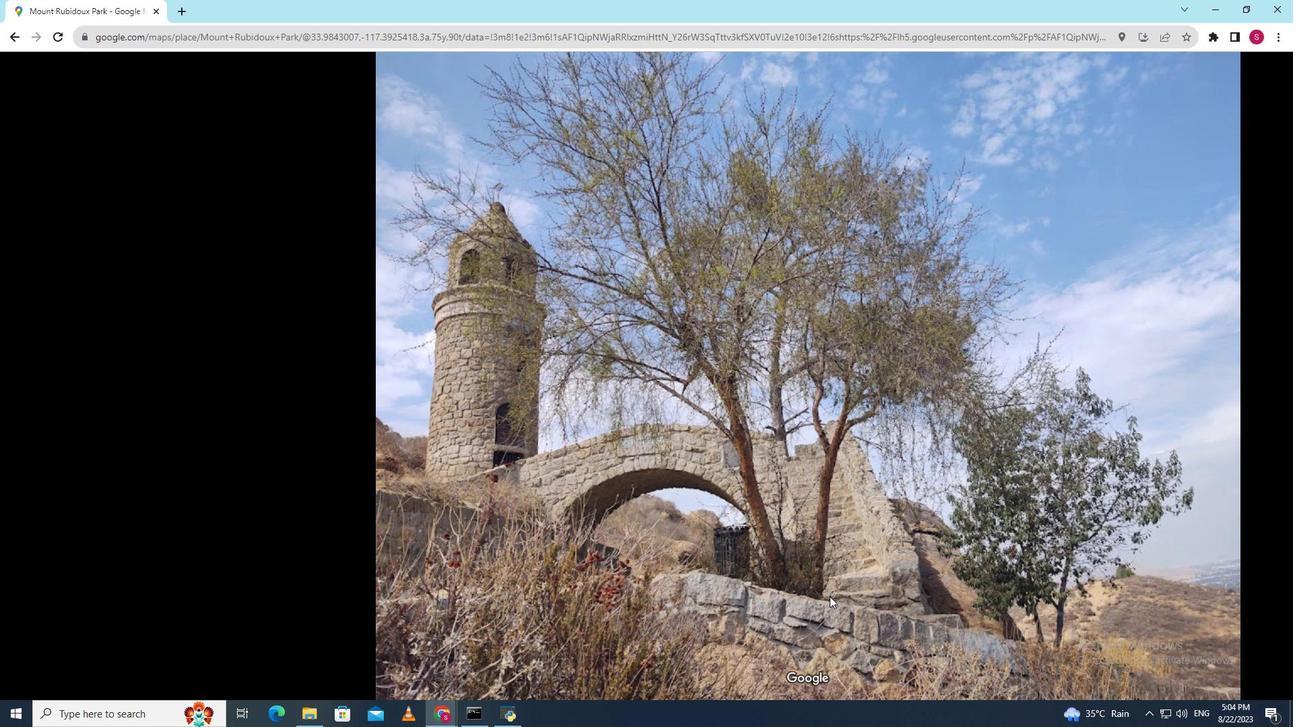 
Action: Mouse pressed left at (830, 597)
Screenshot: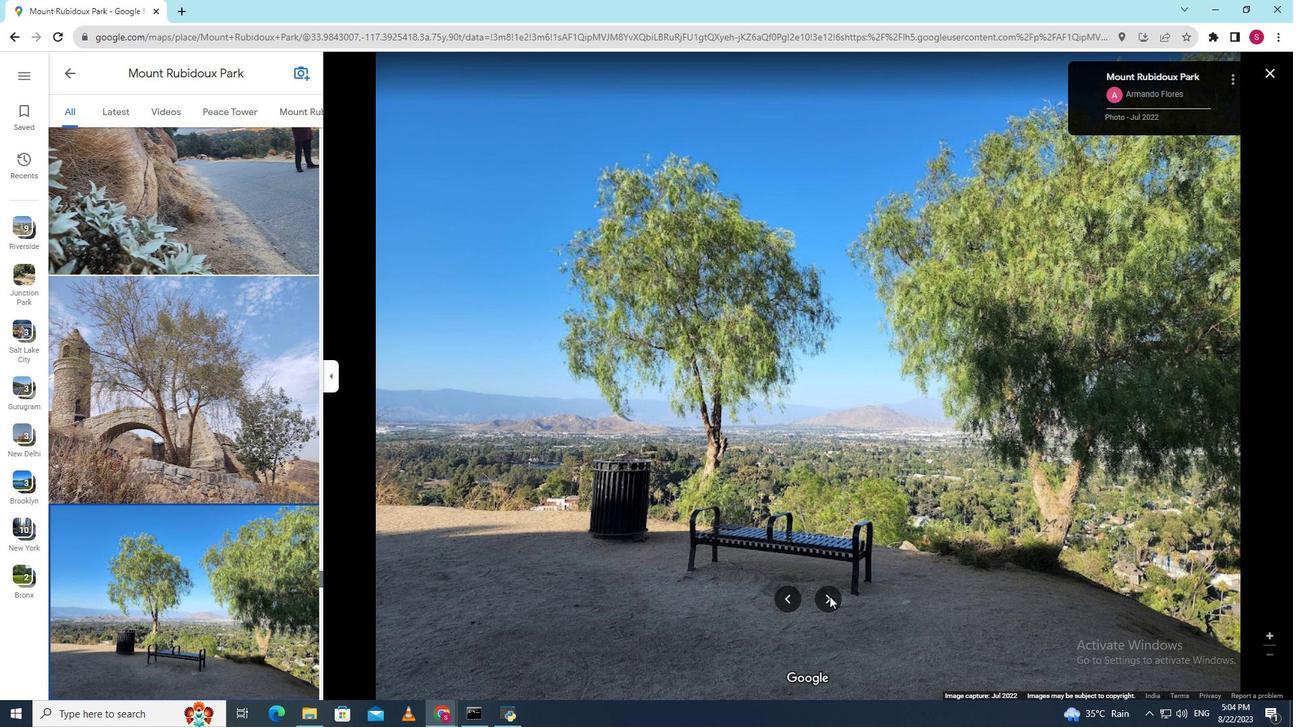 
Action: Mouse pressed left at (830, 597)
Screenshot: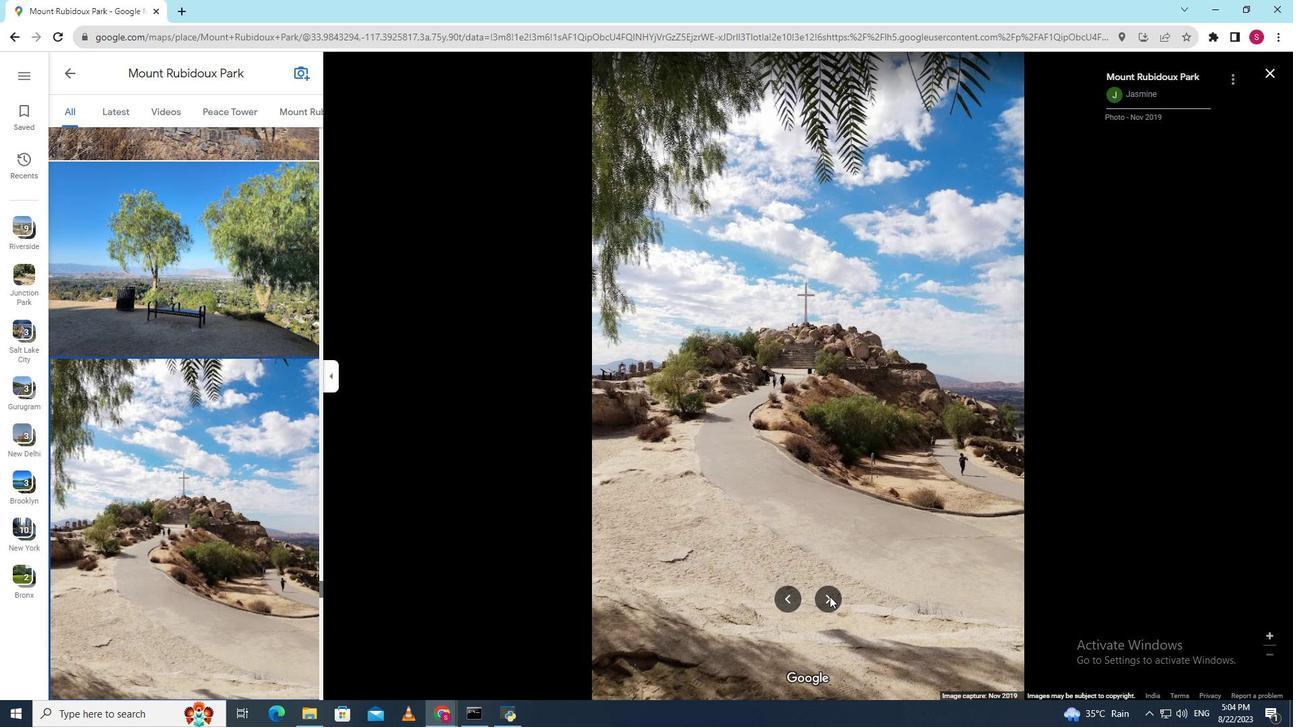 
Action: Mouse pressed left at (830, 597)
Screenshot: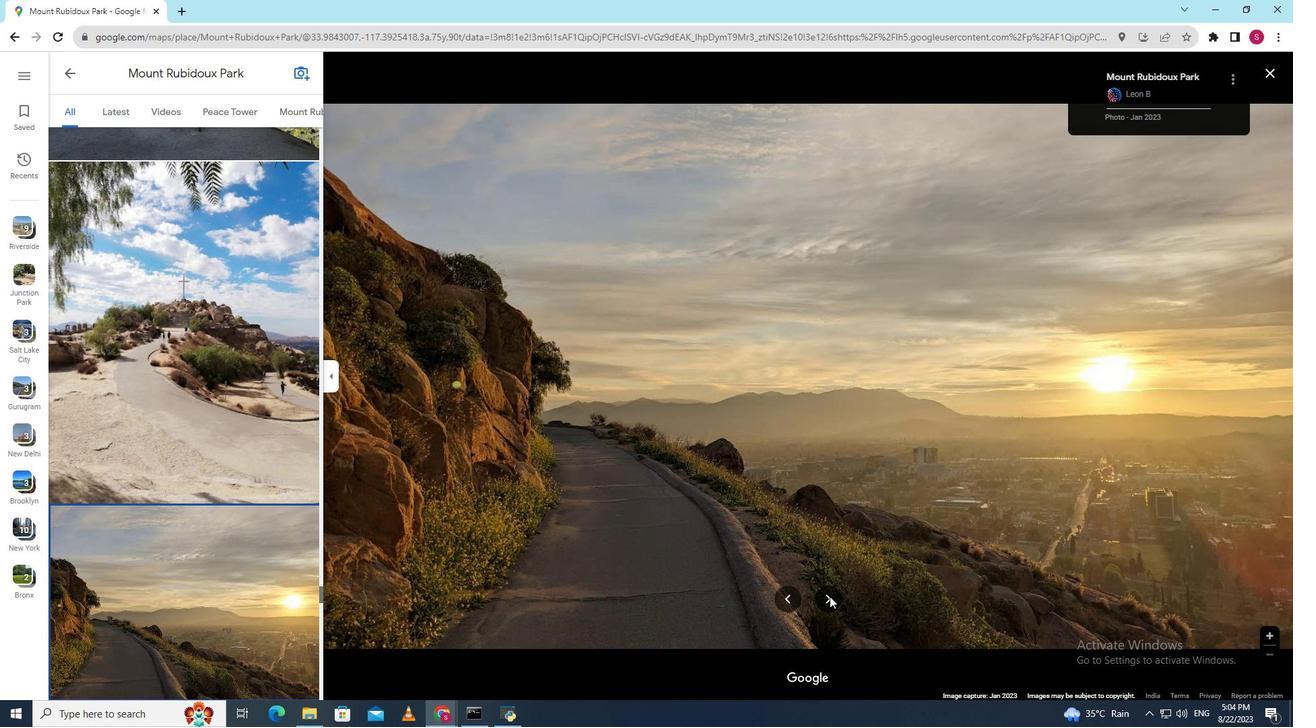 
Action: Mouse pressed left at (830, 597)
Screenshot: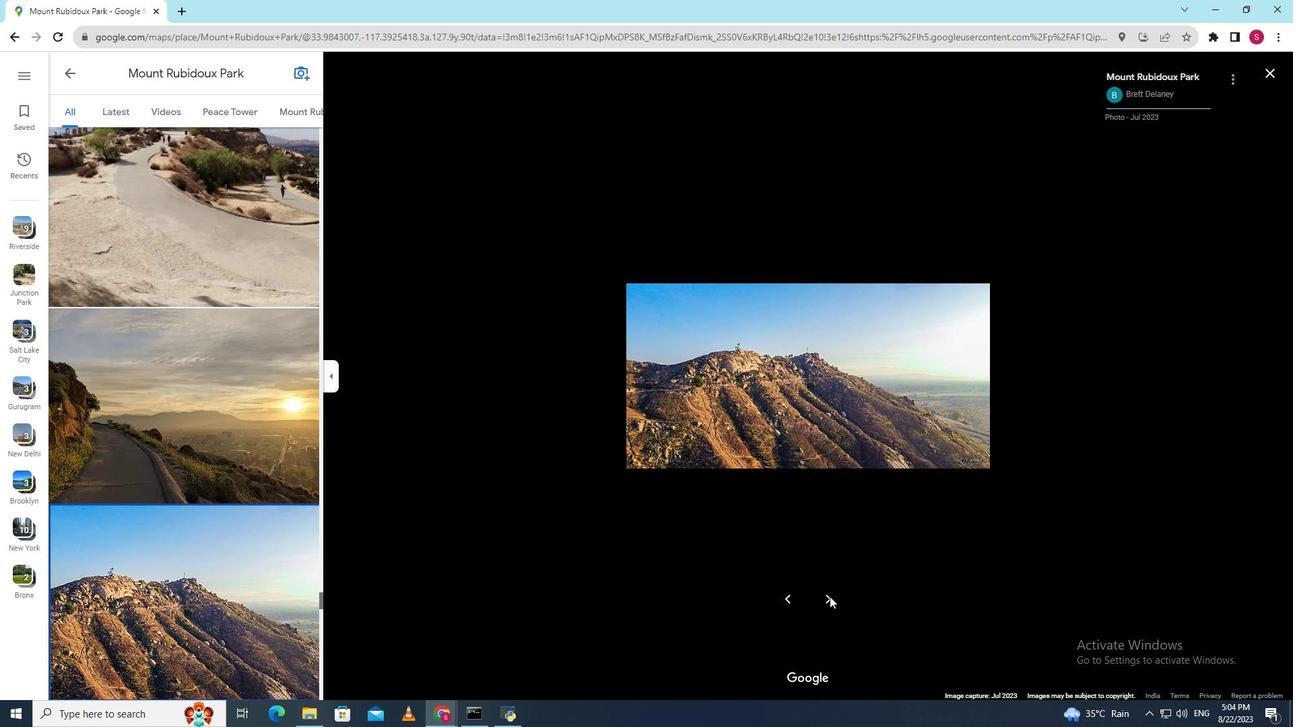 
Action: Mouse pressed left at (830, 597)
Screenshot: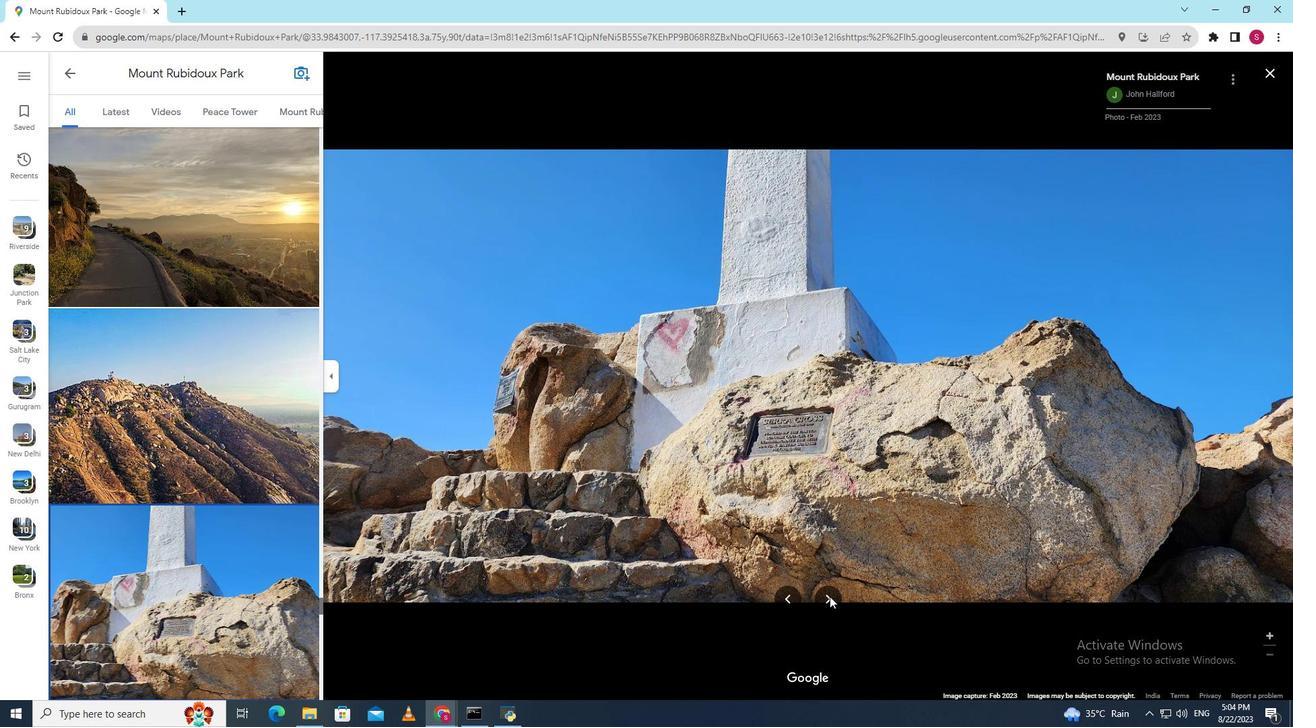 
Action: Mouse pressed left at (830, 597)
Screenshot: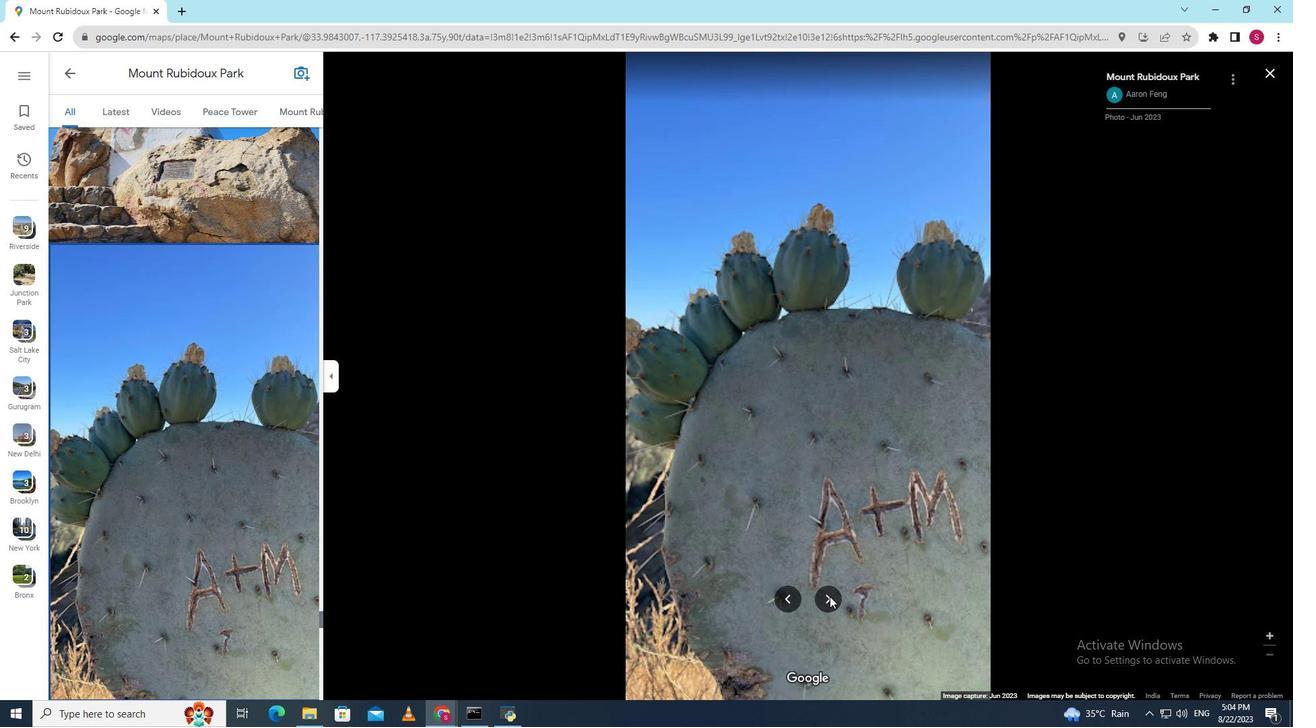 
Action: Mouse pressed left at (830, 597)
Screenshot: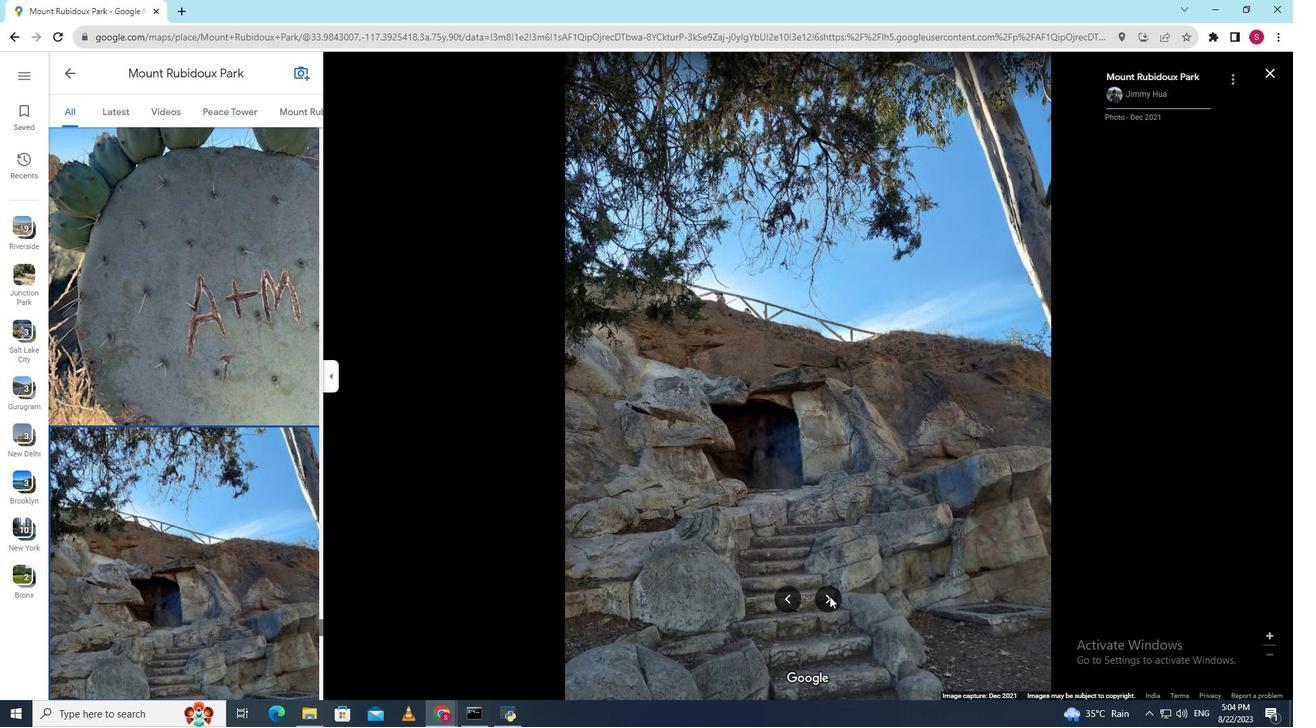 
Action: Mouse pressed left at (830, 597)
Screenshot: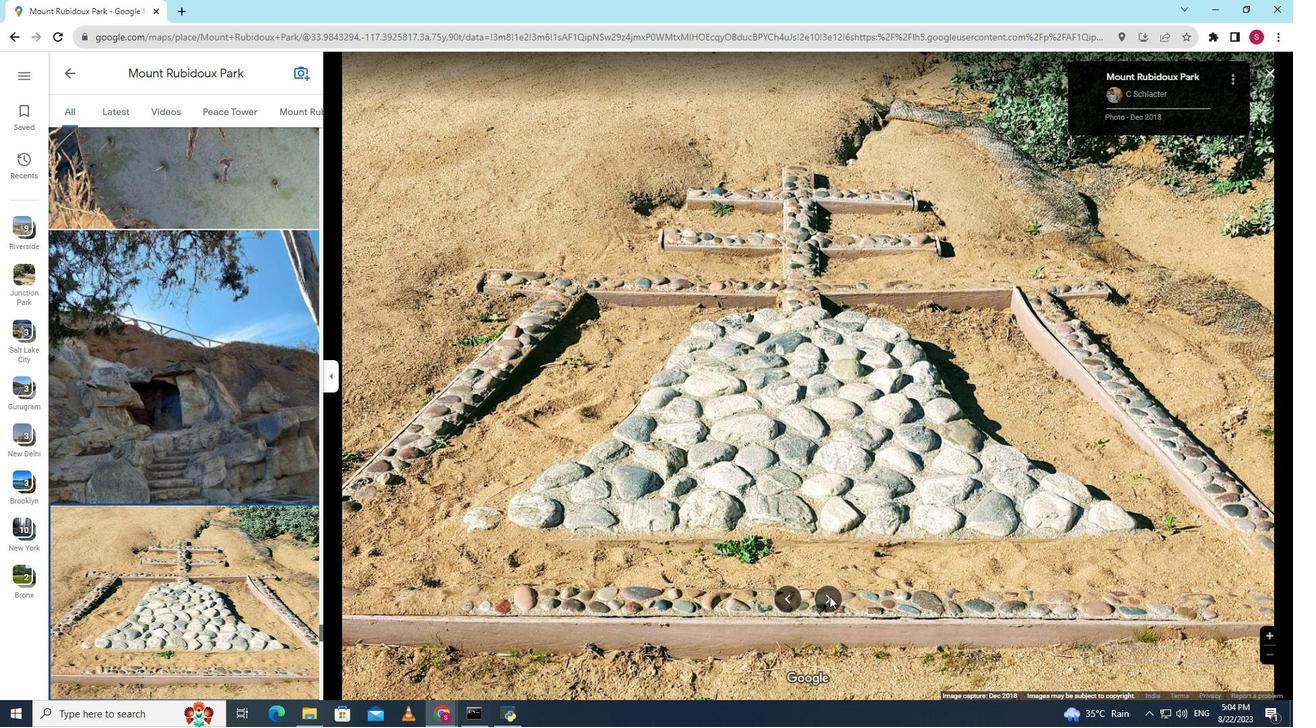 
Action: Mouse pressed left at (830, 597)
Screenshot: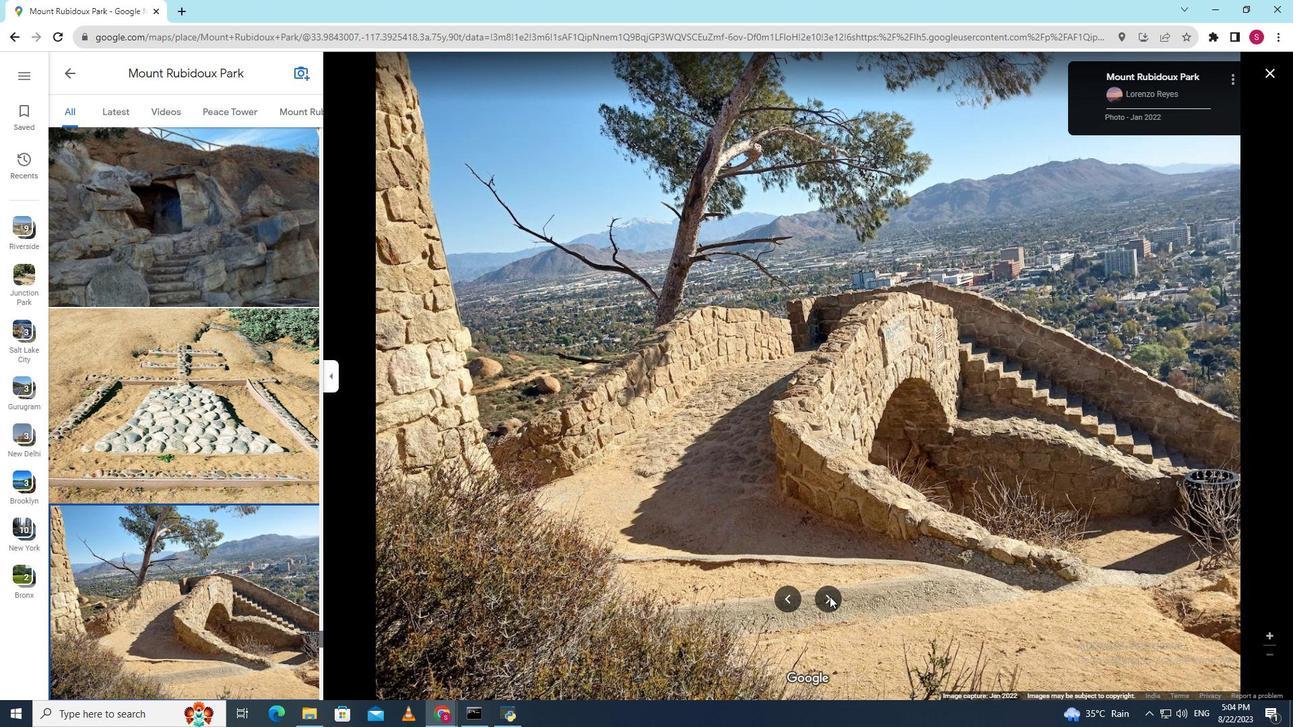 
Action: Mouse pressed left at (830, 597)
Screenshot: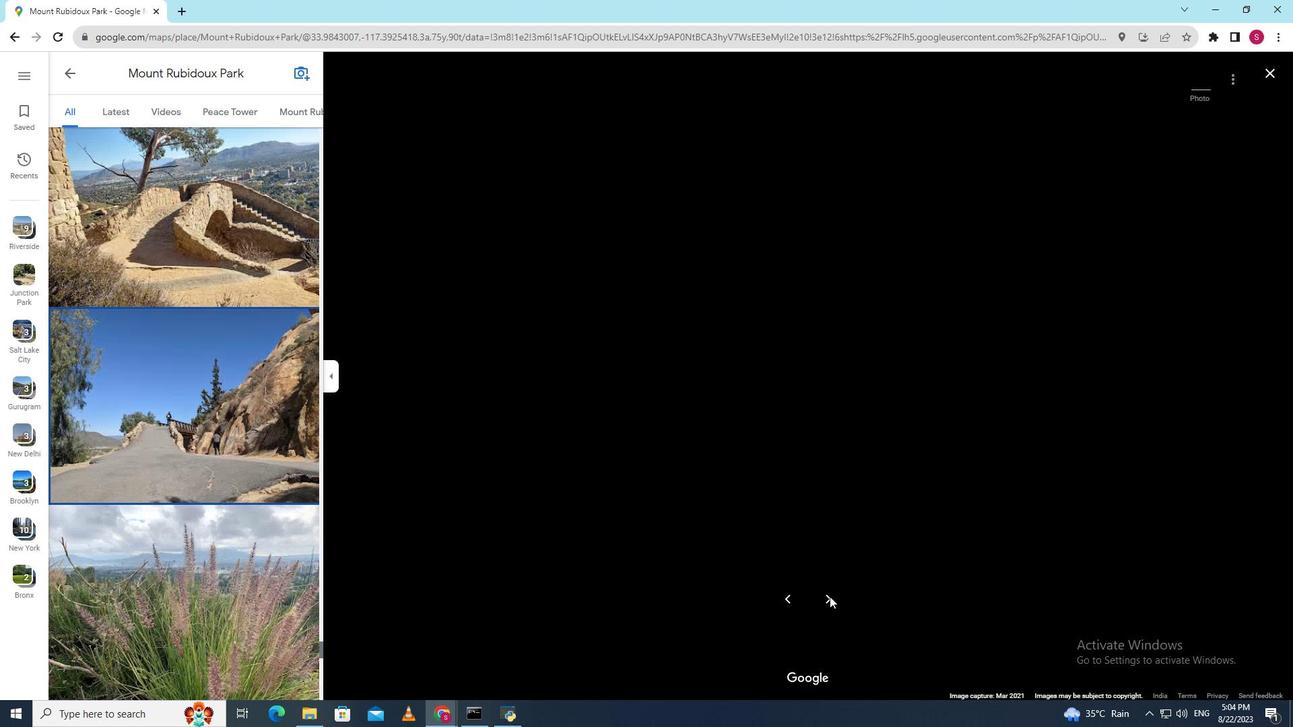 
Action: Mouse pressed left at (830, 597)
Screenshot: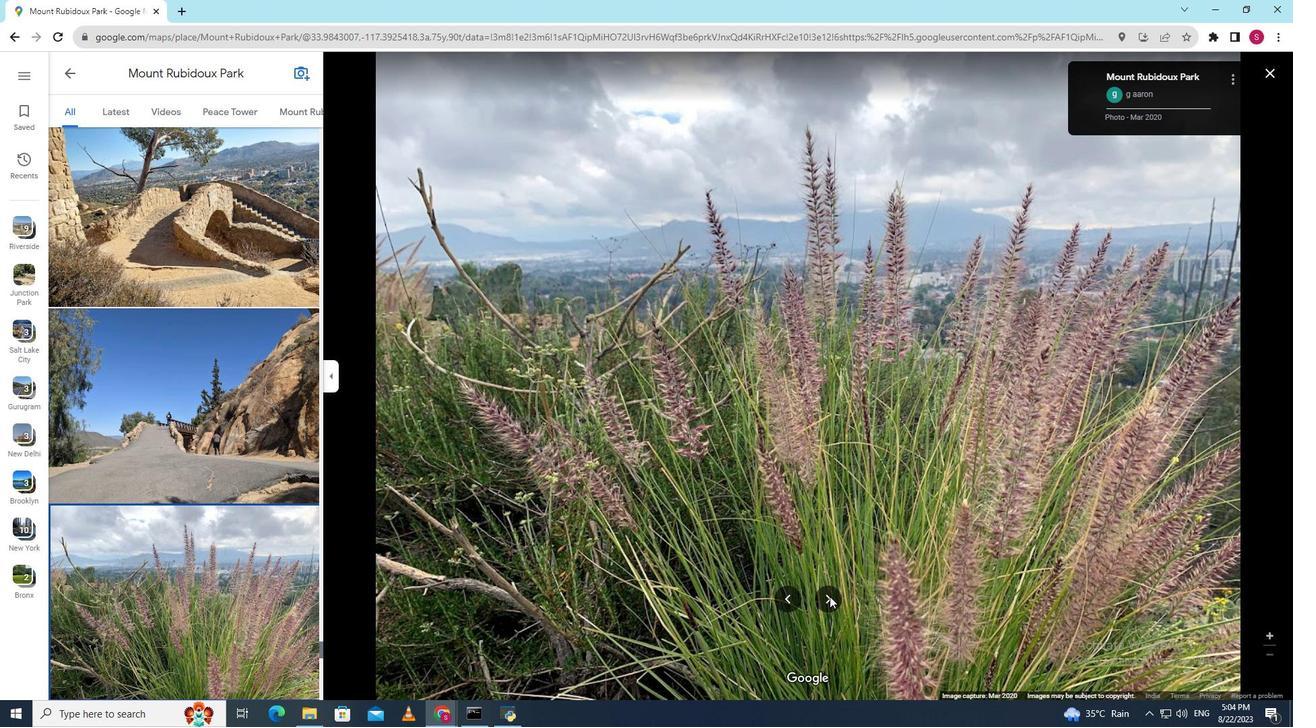 
Action: Mouse pressed left at (830, 597)
Screenshot: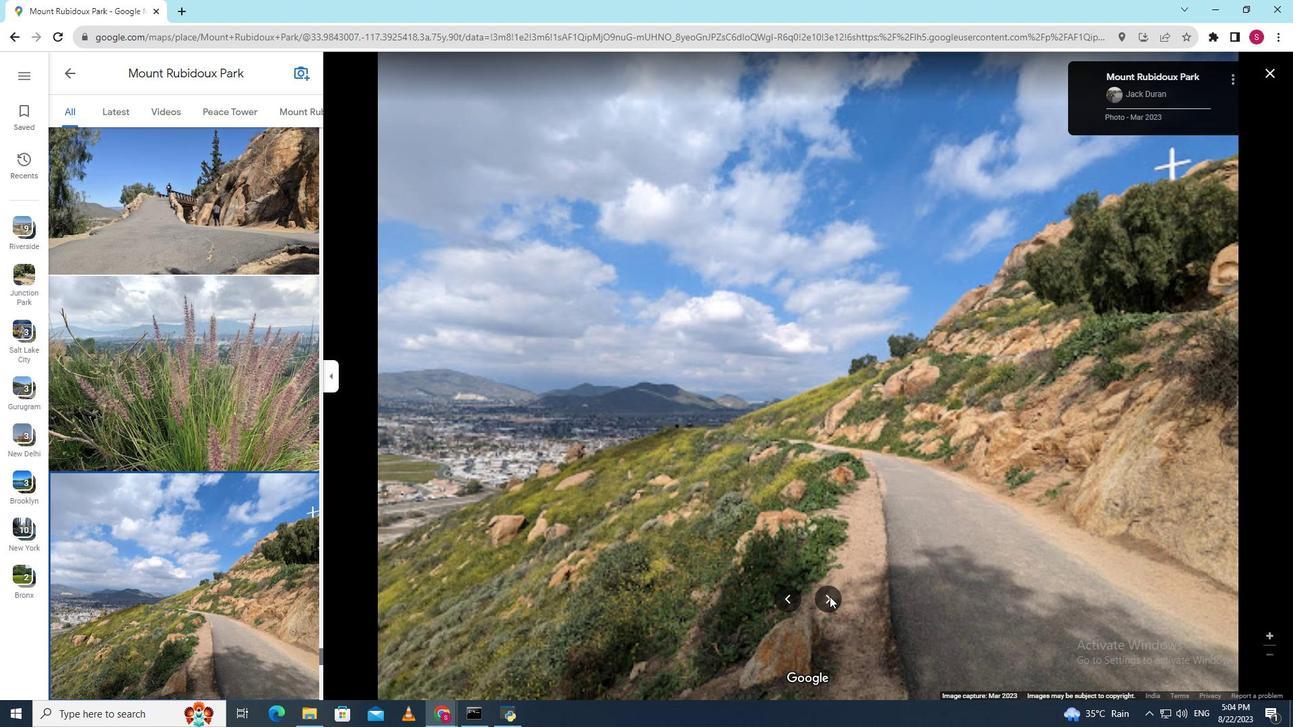 
Action: Mouse pressed left at (830, 597)
Screenshot: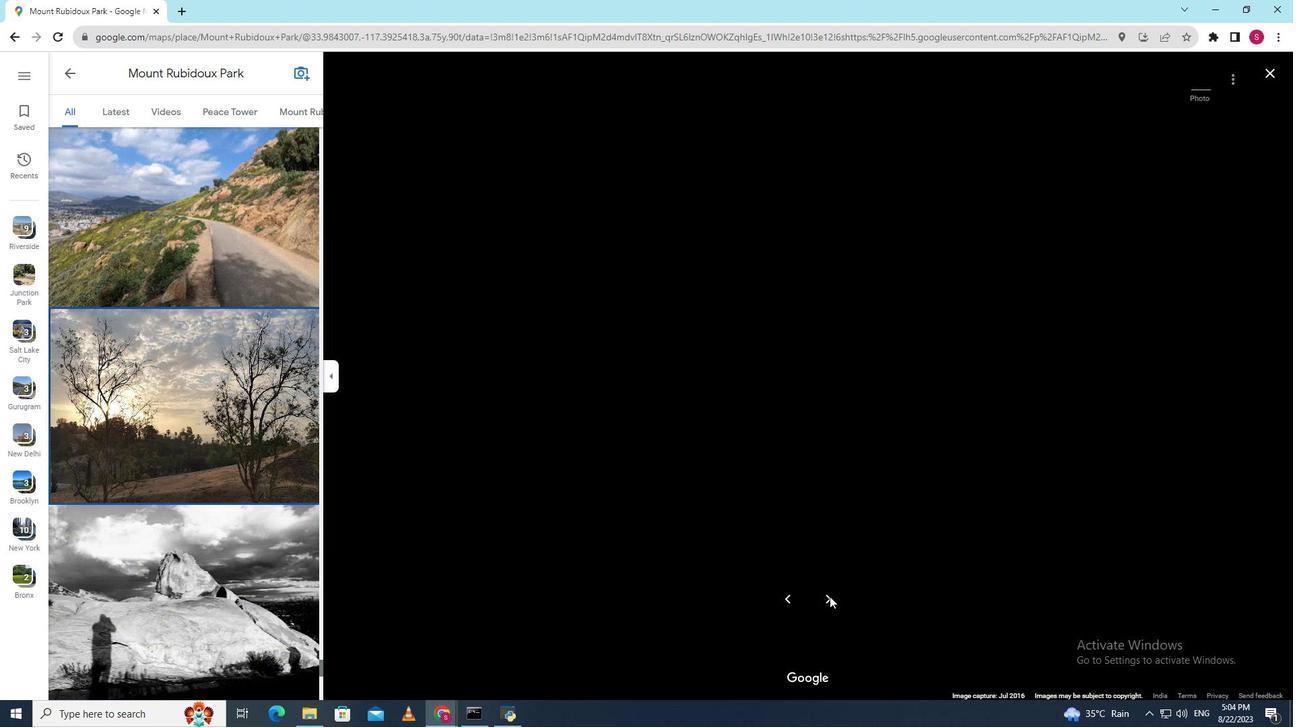 
Action: Mouse pressed left at (830, 597)
Screenshot: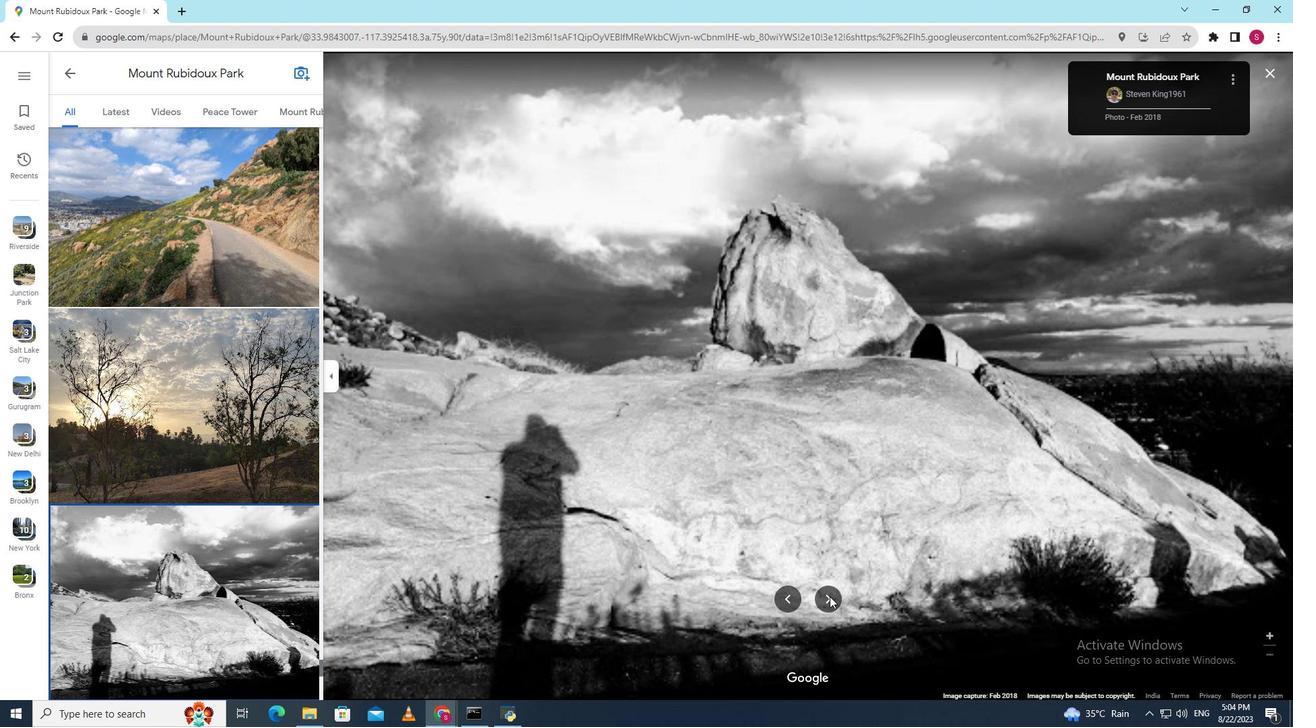 
Action: Mouse pressed left at (830, 597)
Screenshot: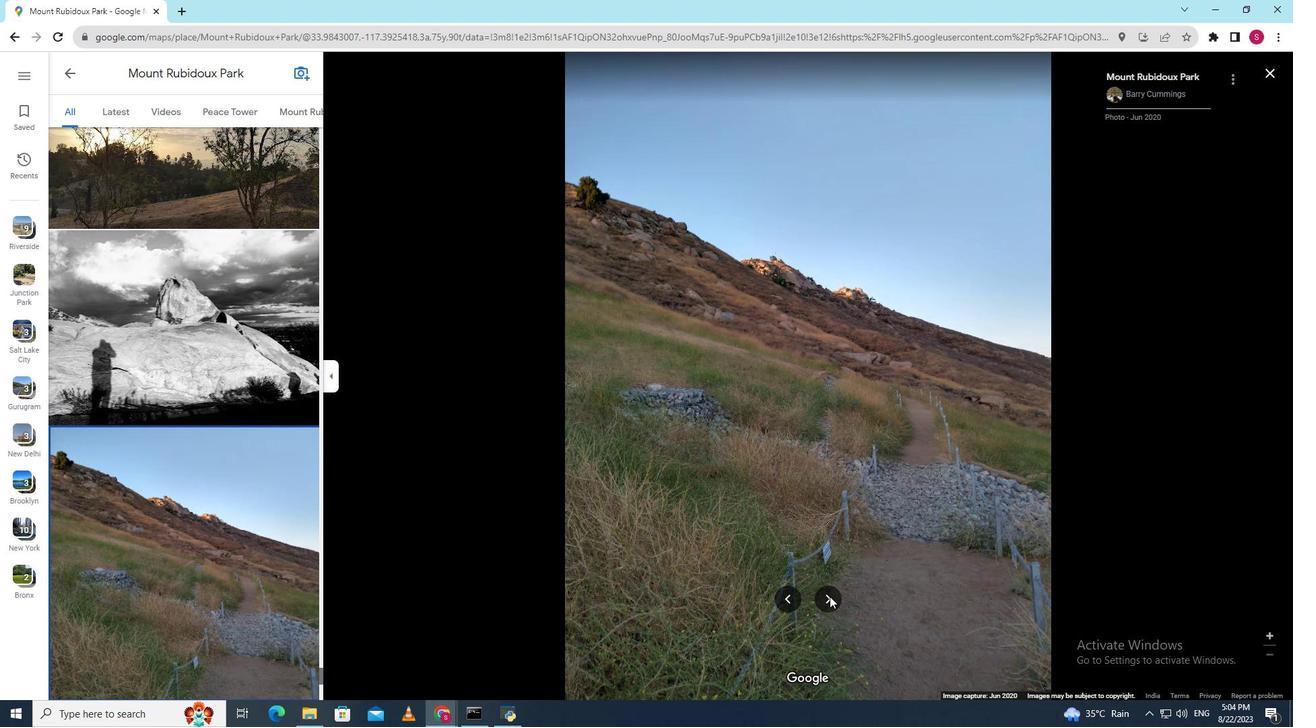 
Action: Mouse pressed left at (830, 597)
Screenshot: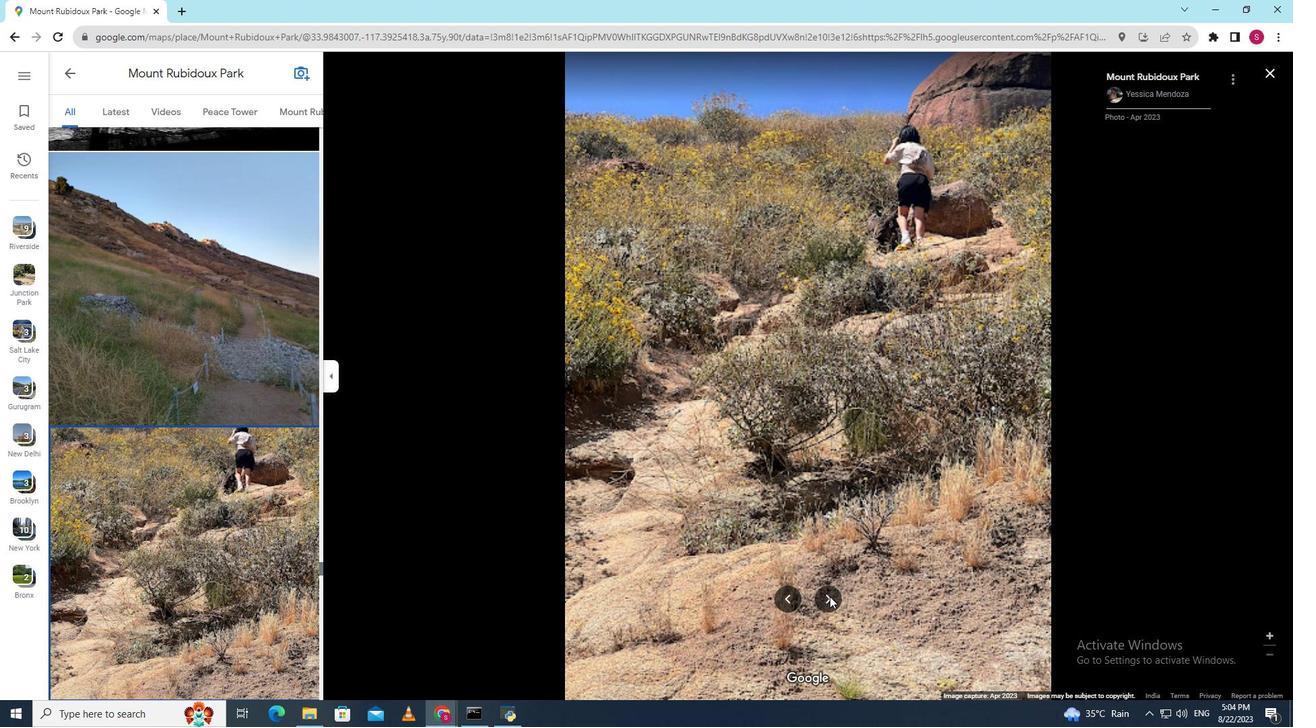 
Action: Mouse pressed left at (830, 597)
Screenshot: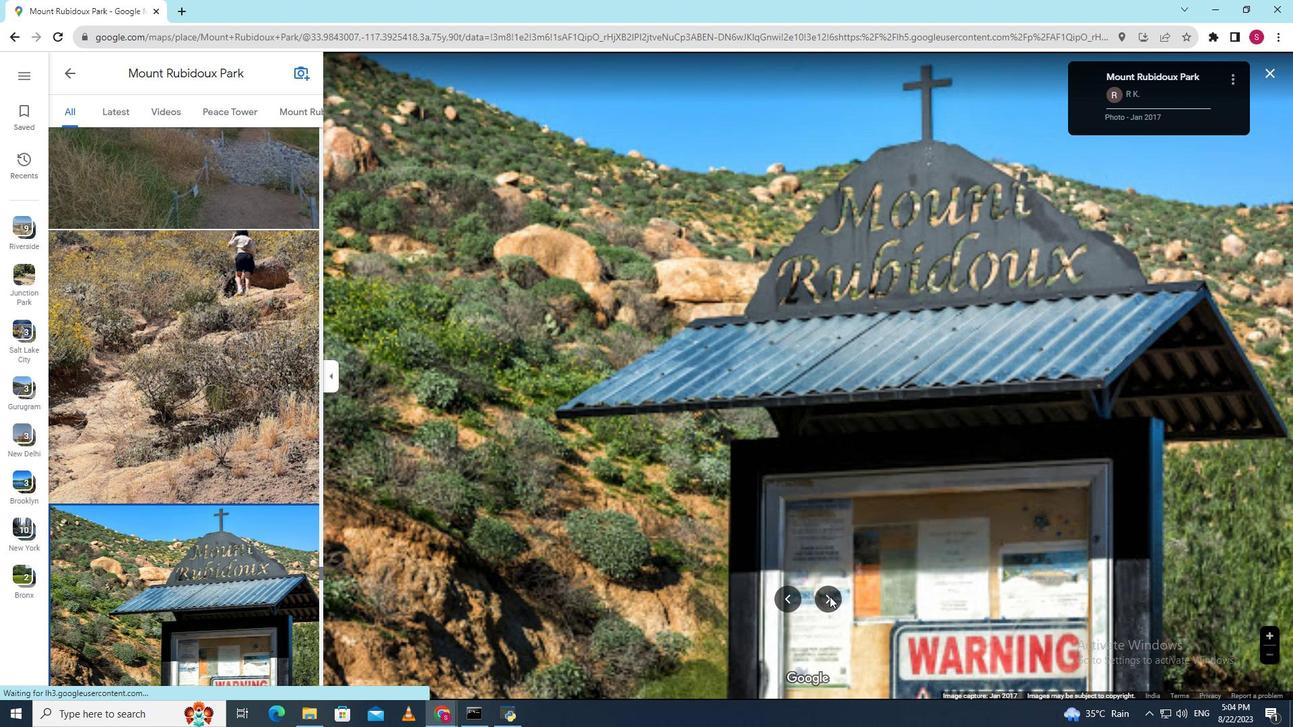 
Action: Mouse pressed left at (830, 597)
Screenshot: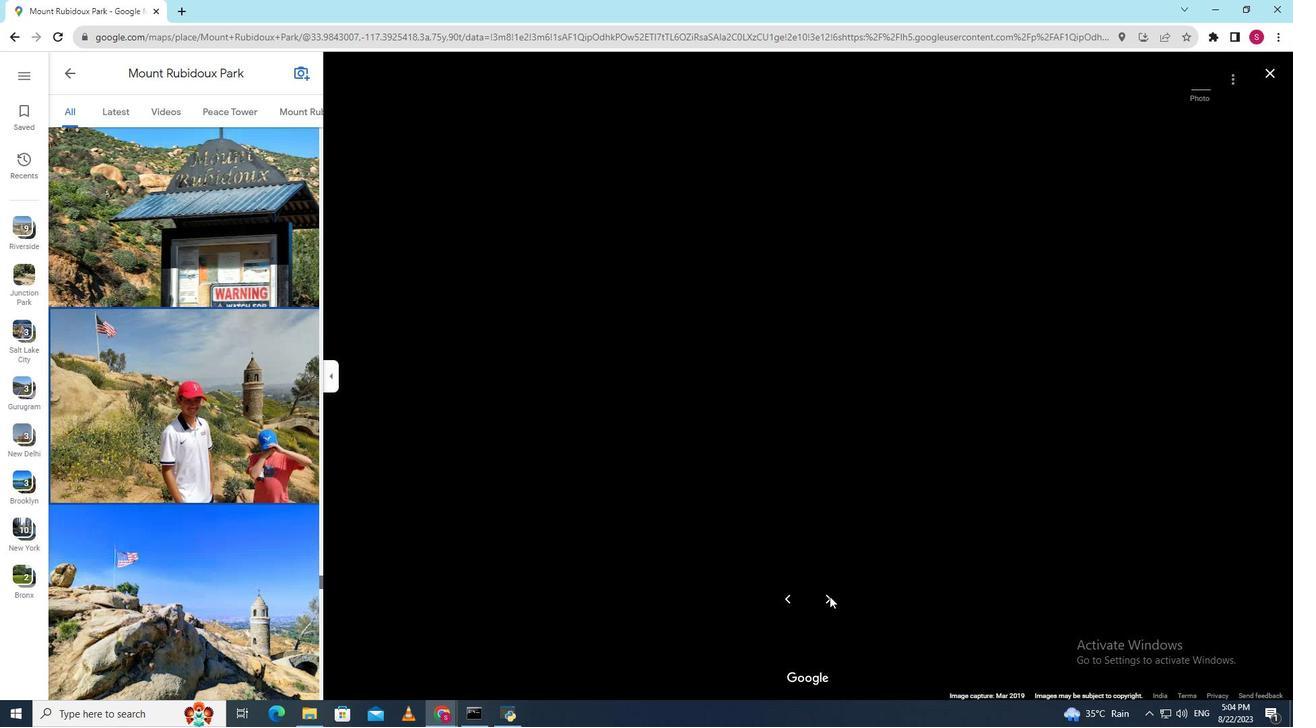 
Action: Mouse pressed left at (830, 597)
Screenshot: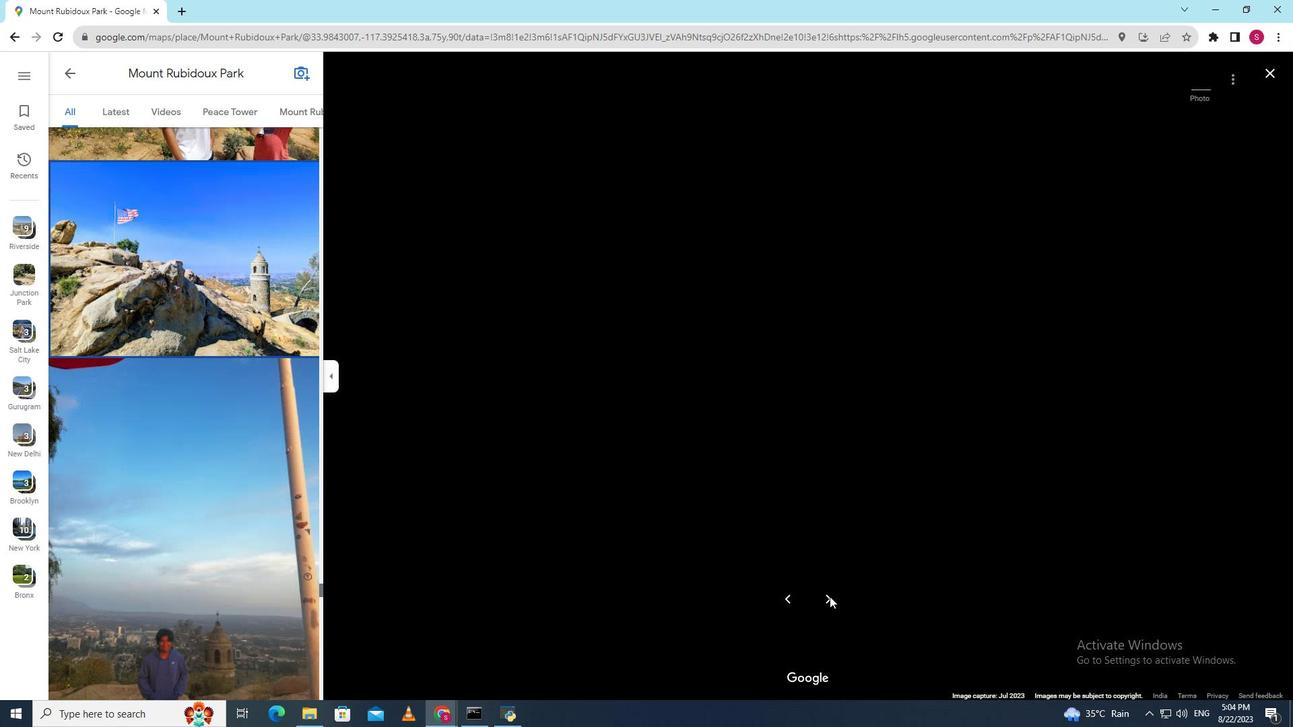 
Action: Mouse moved to (253, 524)
Screenshot: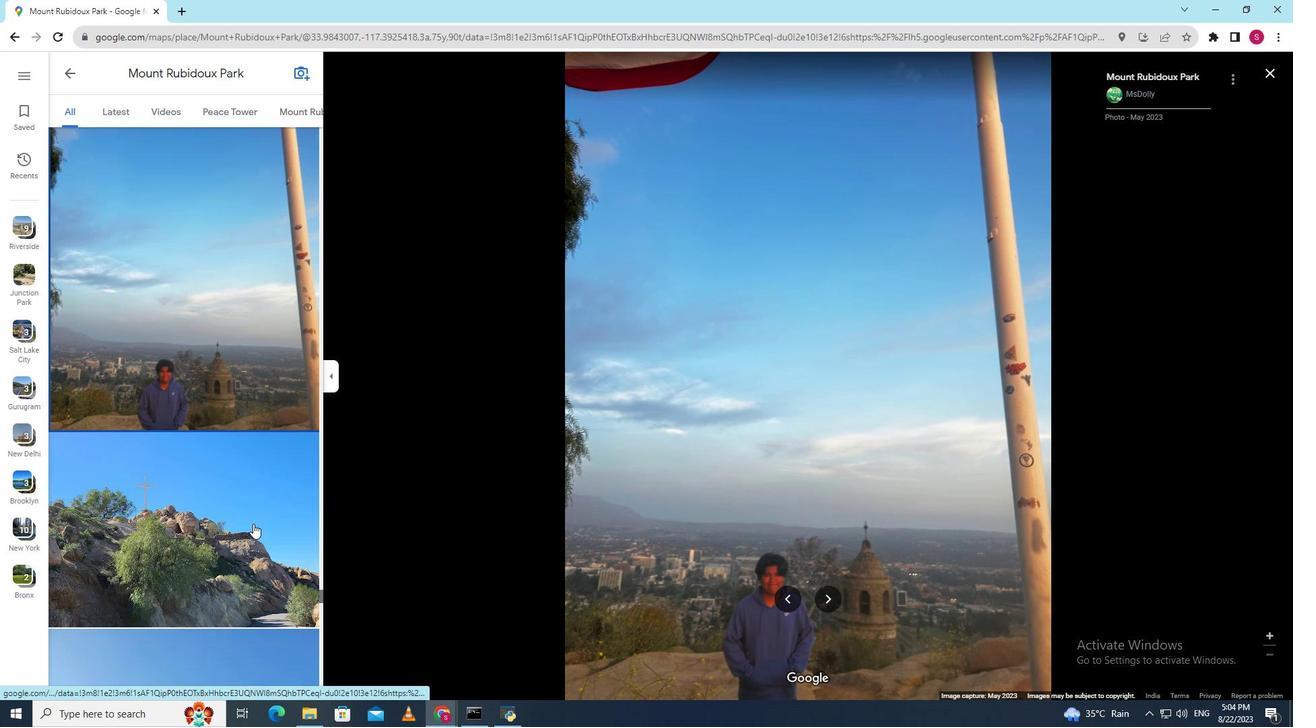 
Action: Mouse scrolled (253, 523) with delta (0, 0)
Screenshot: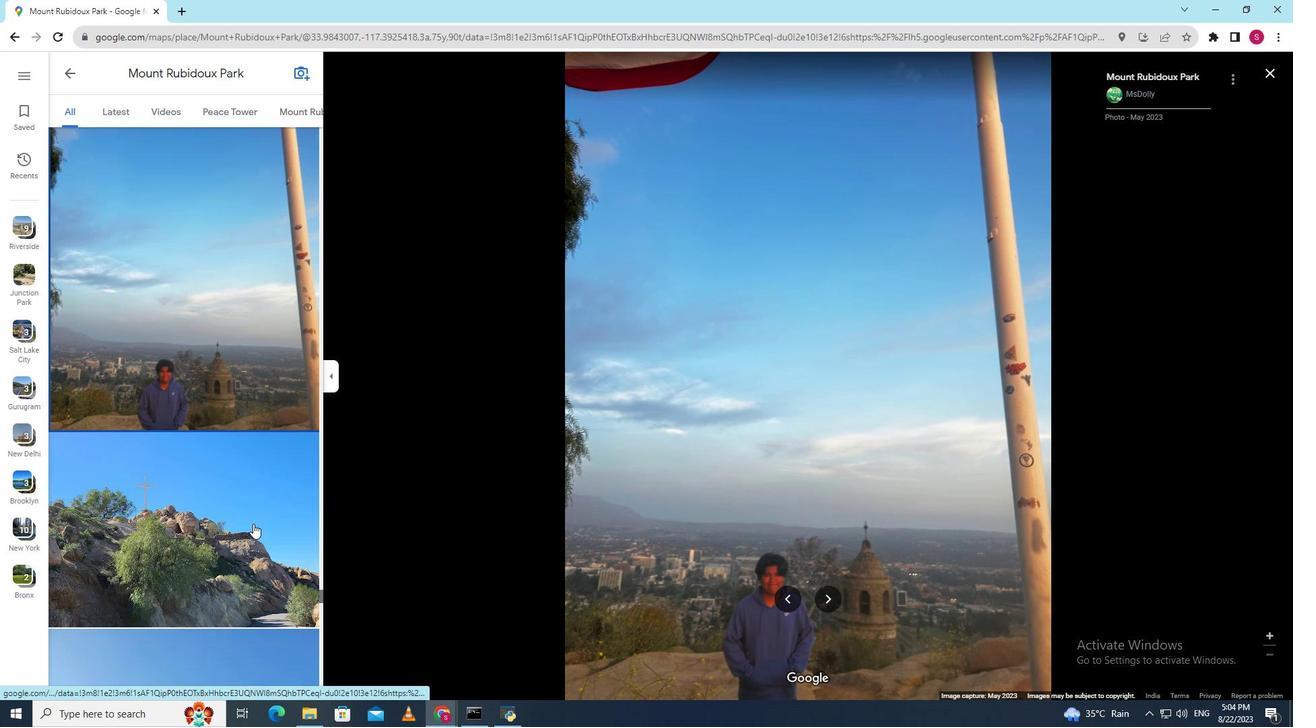 
Action: Mouse scrolled (253, 523) with delta (0, 0)
Screenshot: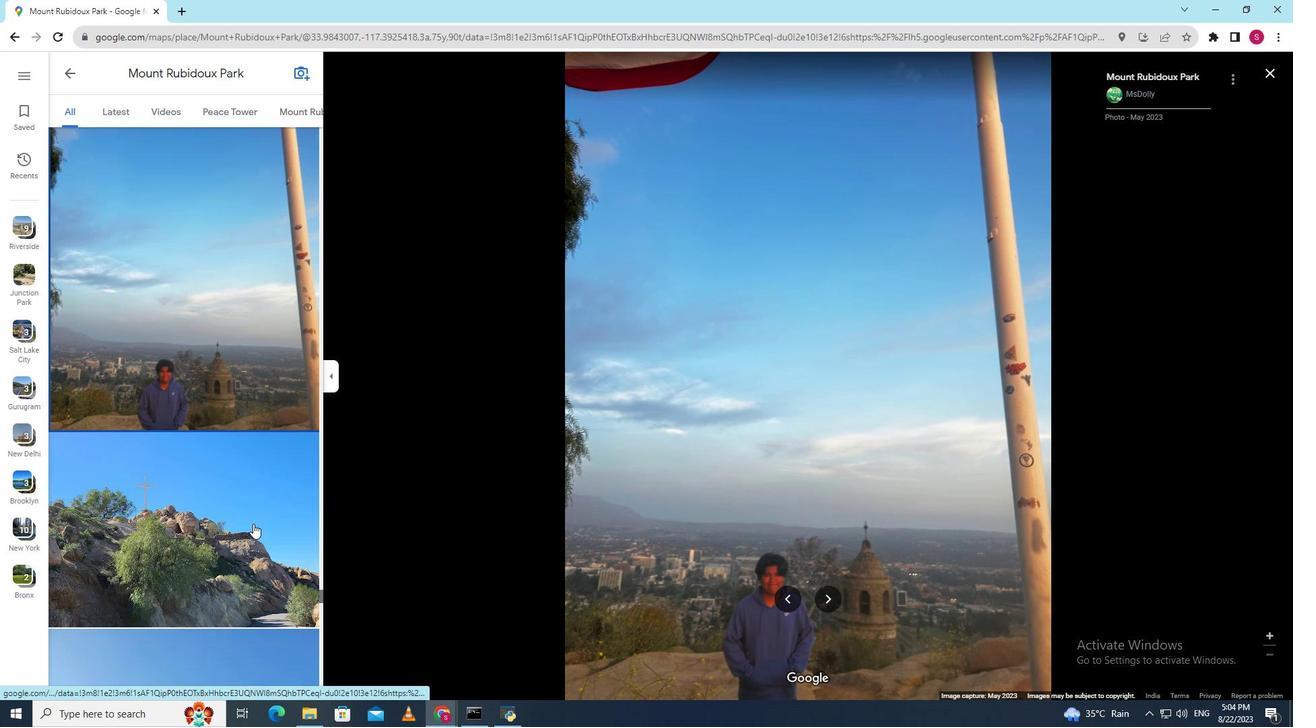 
Action: Mouse scrolled (253, 523) with delta (0, 0)
Screenshot: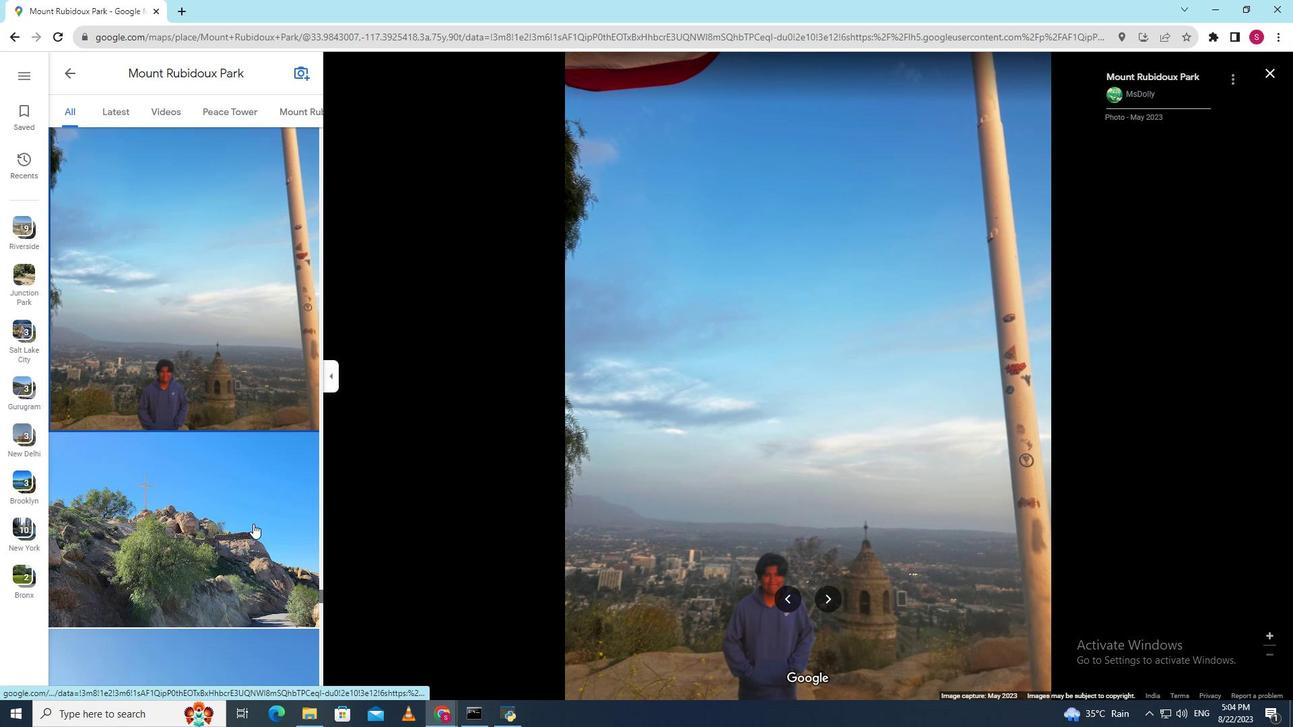 
Action: Mouse scrolled (253, 523) with delta (0, 0)
Screenshot: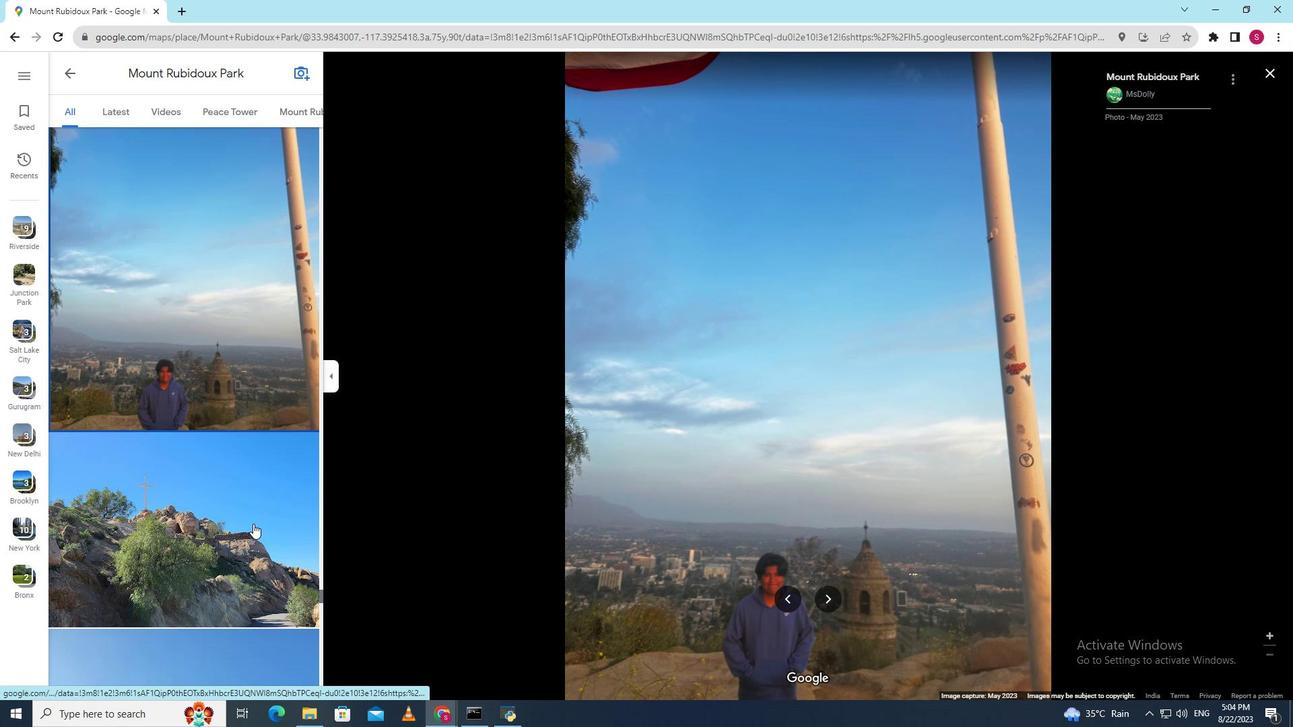 
Action: Mouse moved to (239, 562)
Screenshot: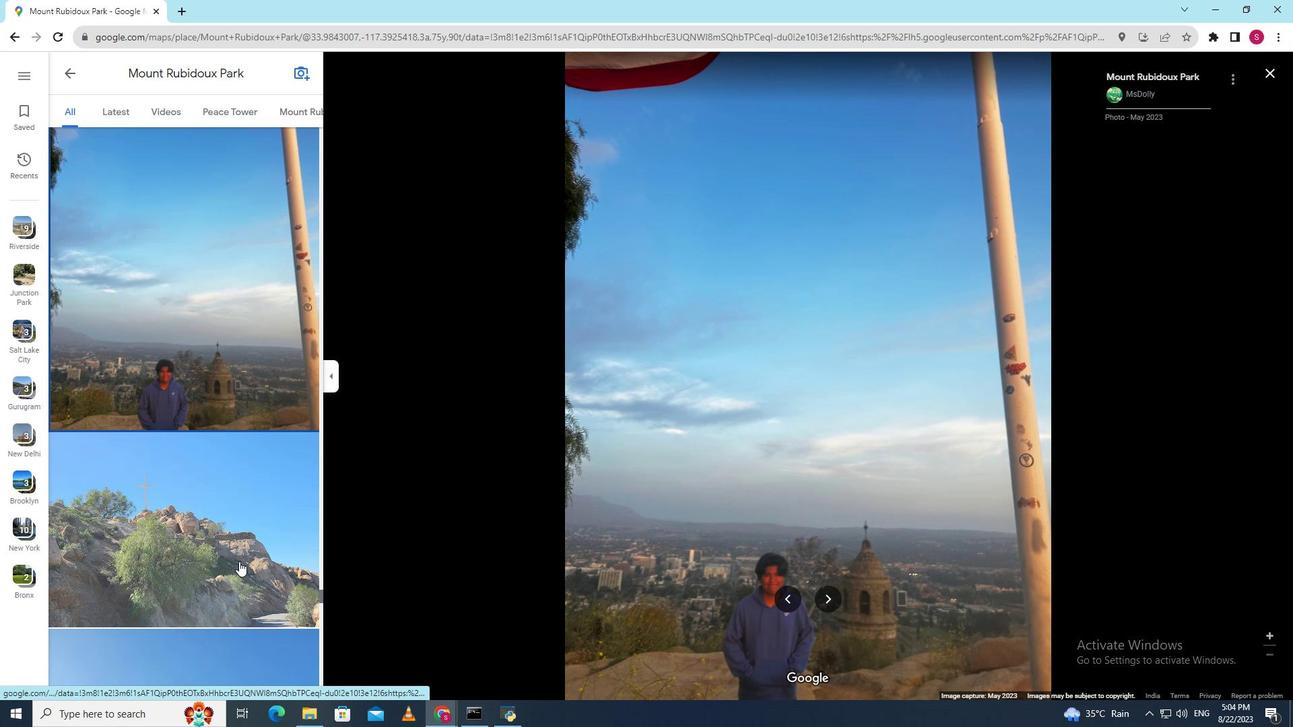 
Action: Mouse pressed left at (239, 562)
Screenshot: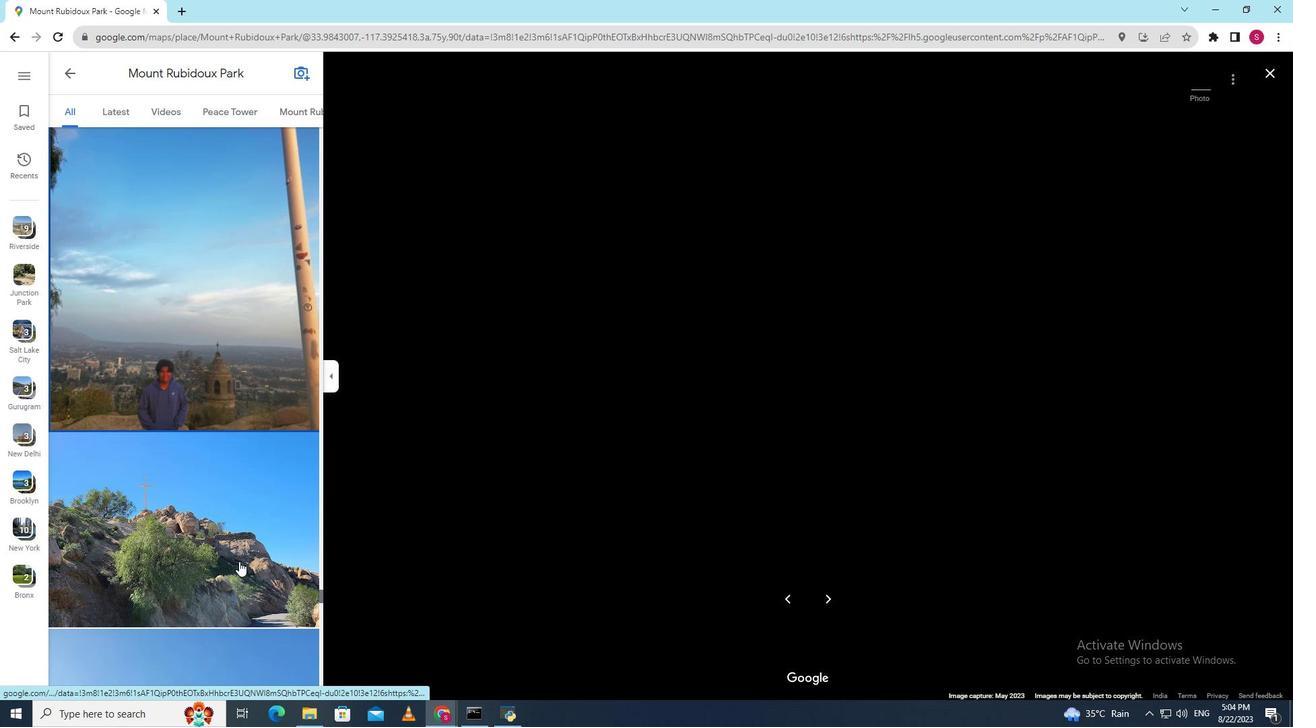 
Action: Mouse moved to (825, 596)
Screenshot: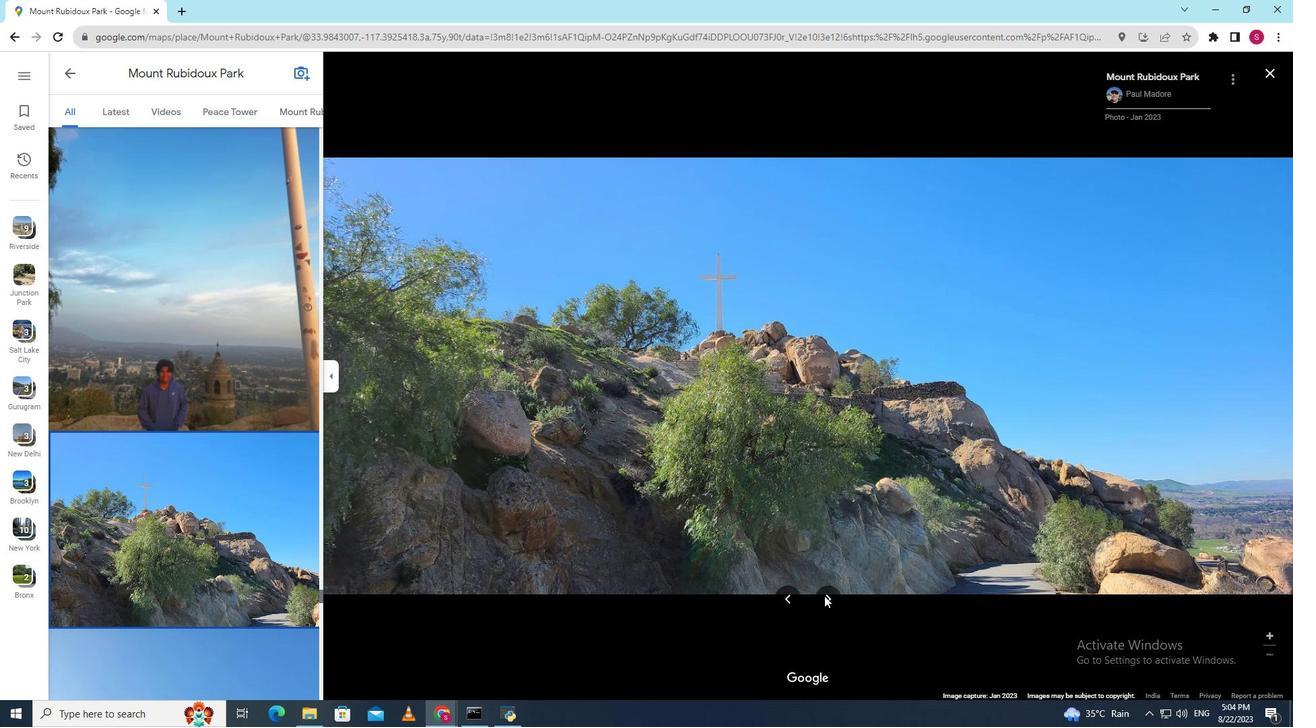 
Action: Mouse pressed left at (825, 596)
Screenshot: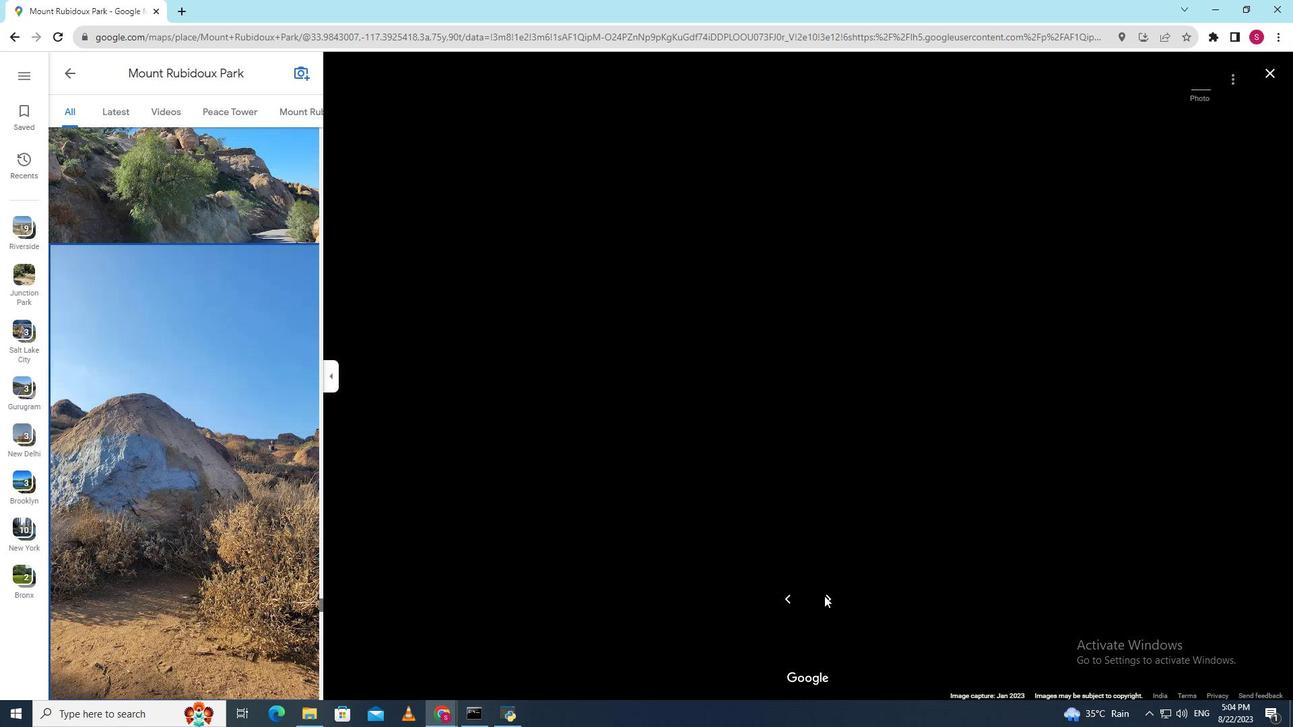 
Action: Mouse moved to (820, 596)
Screenshot: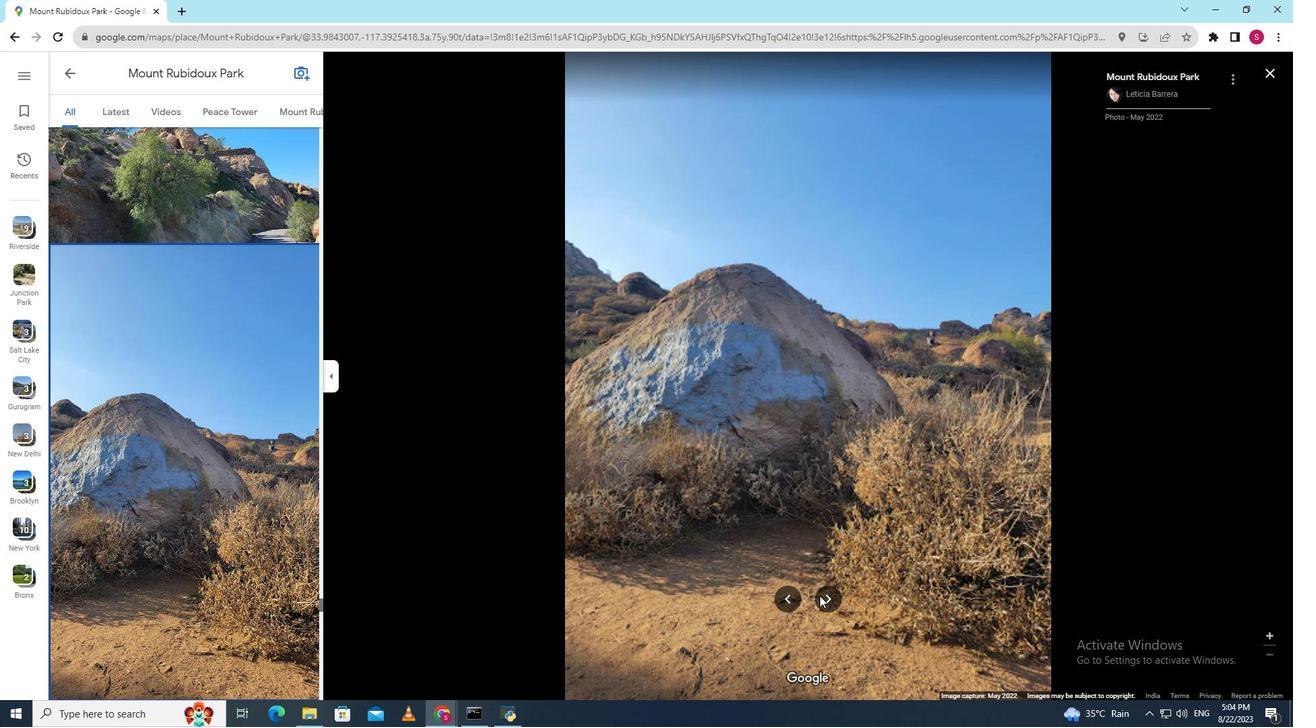
Action: Mouse scrolled (820, 596) with delta (0, 0)
Screenshot: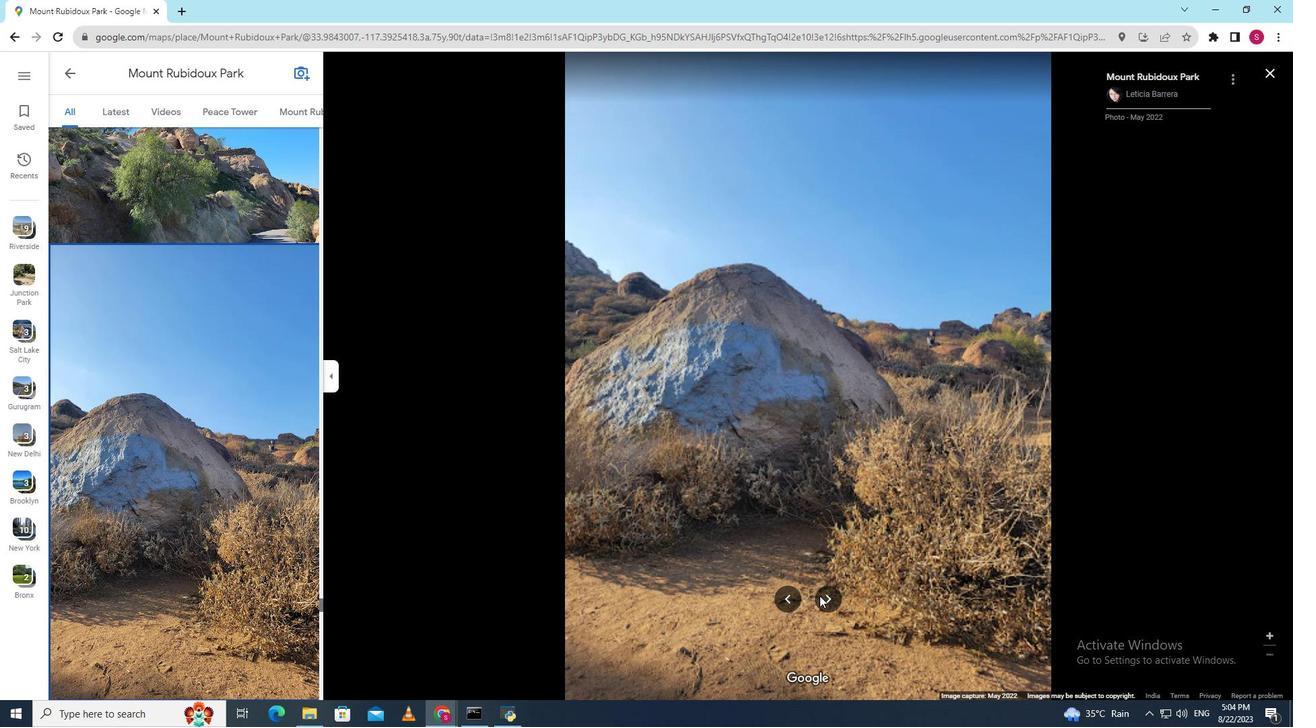 
Action: Mouse scrolled (820, 596) with delta (0, 0)
Screenshot: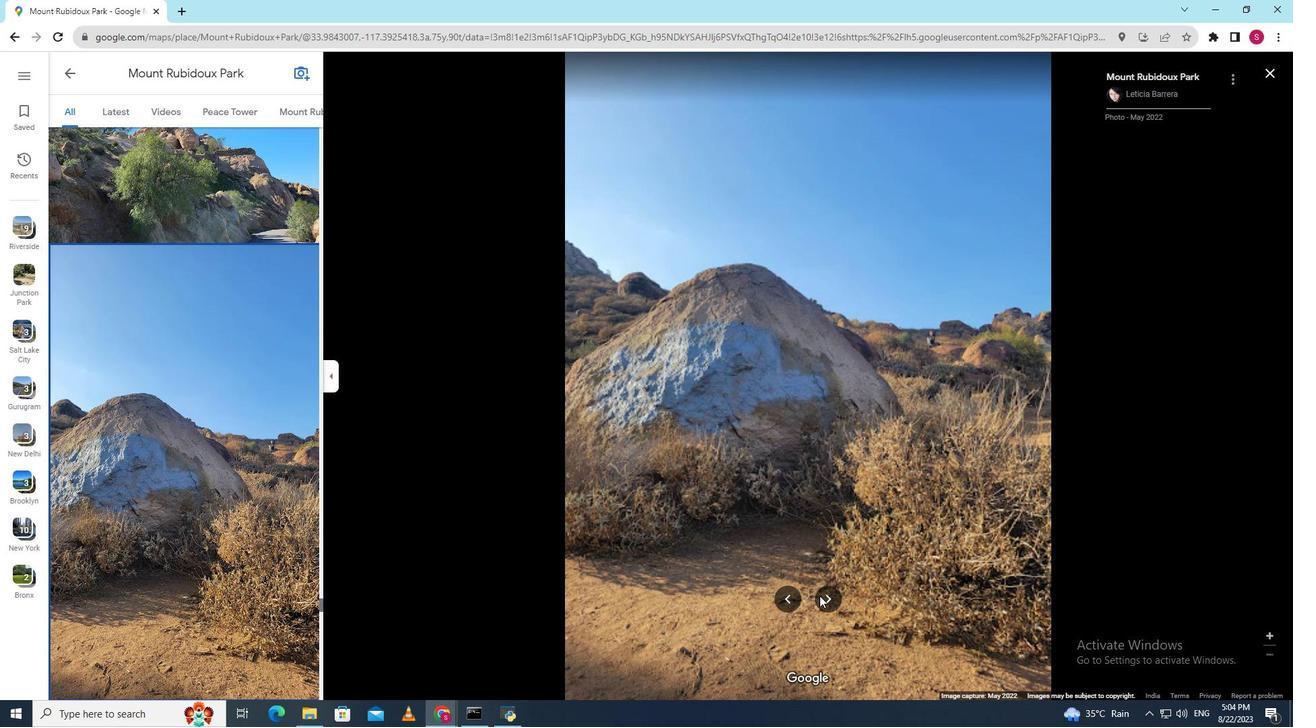 
Action: Mouse moved to (831, 600)
Screenshot: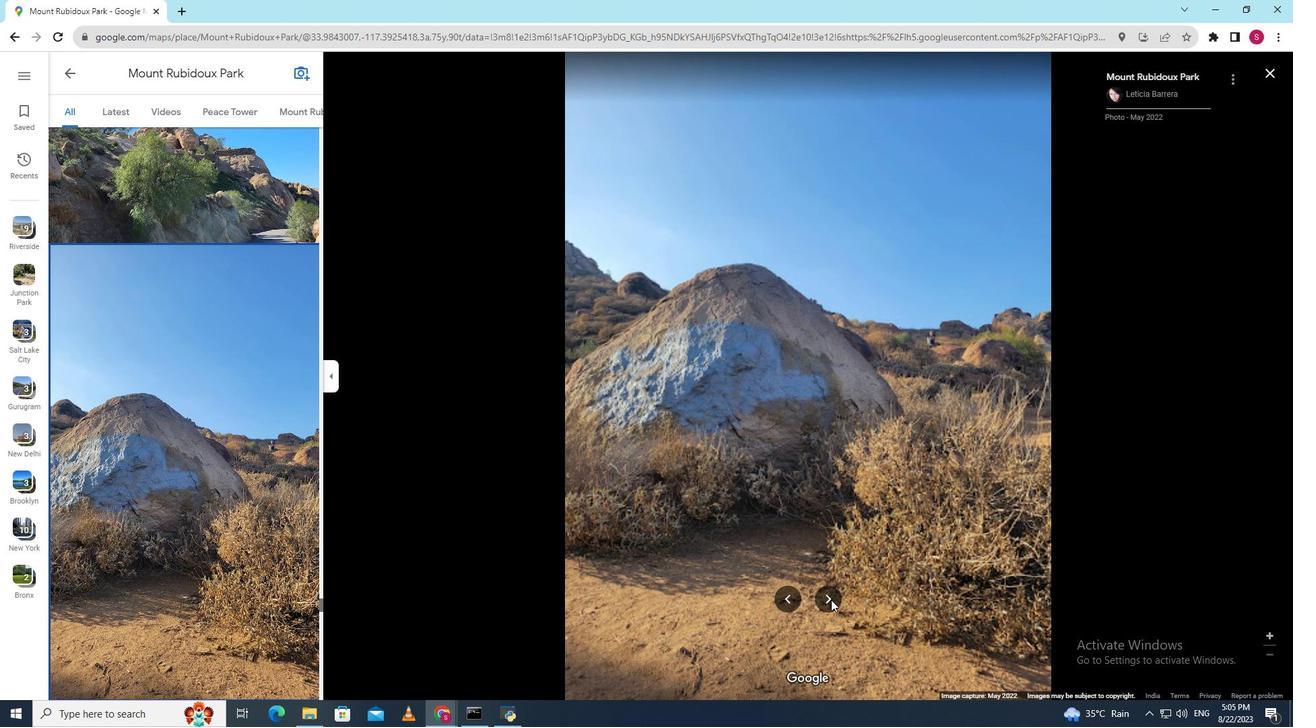 
Action: Mouse pressed left at (831, 600)
Screenshot: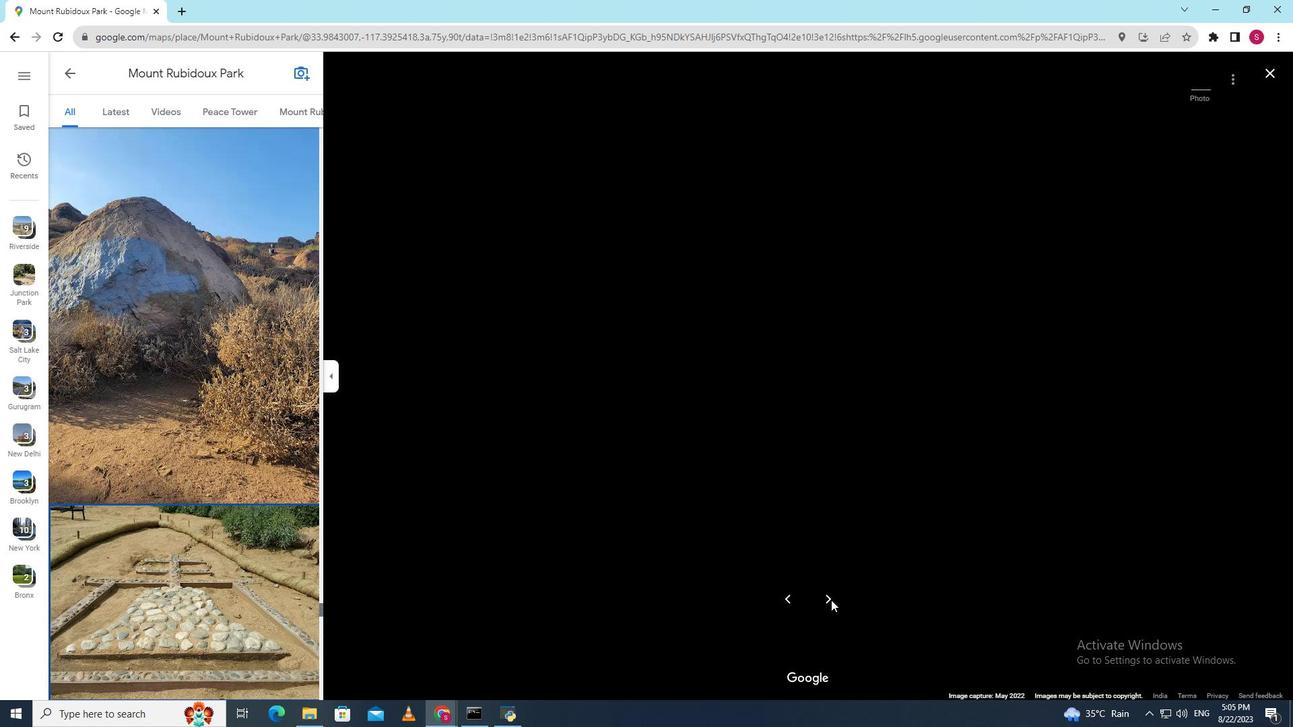 
Action: Mouse pressed left at (831, 600)
Screenshot: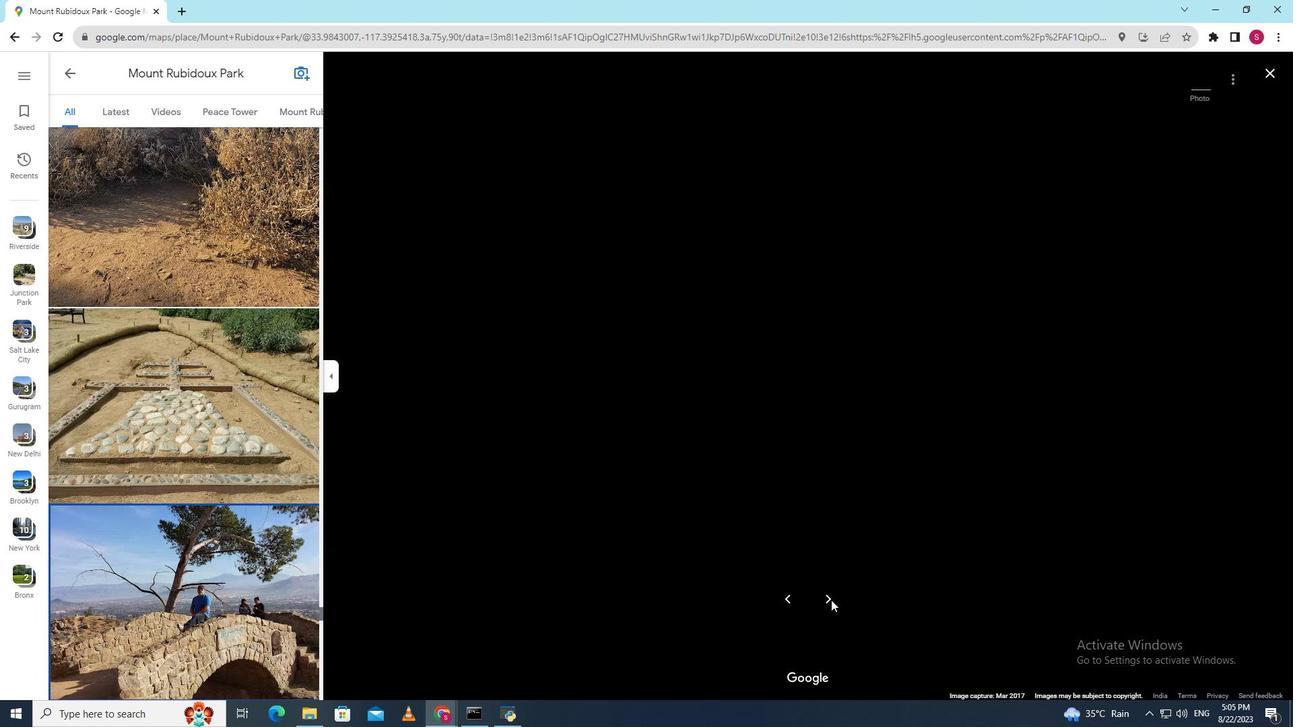 
Action: Mouse moved to (829, 601)
Screenshot: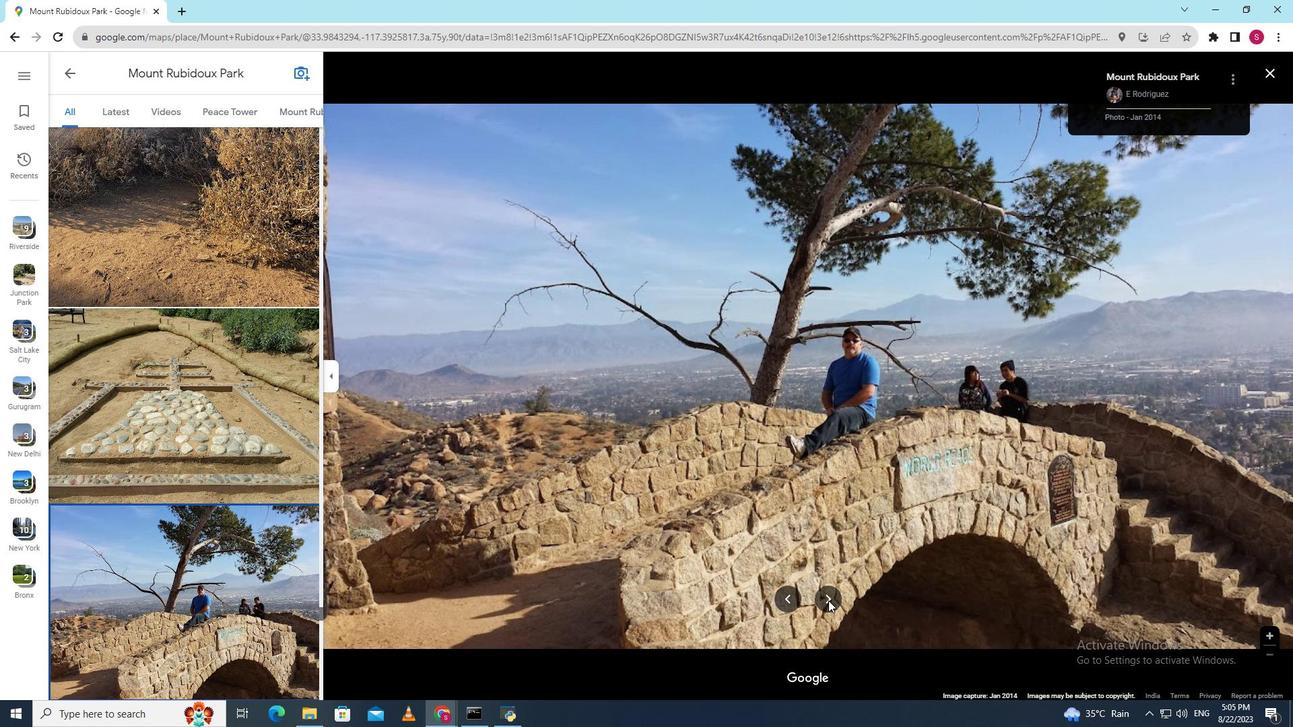 
Action: Mouse pressed left at (829, 601)
Screenshot: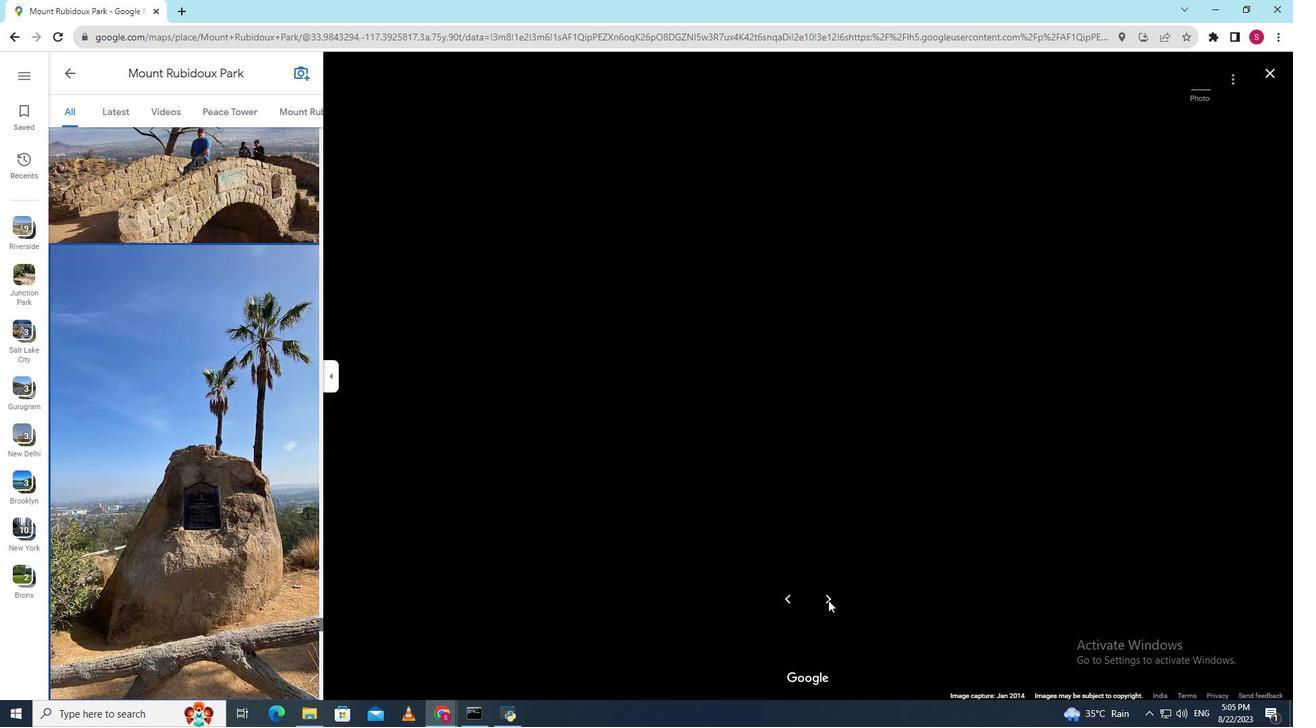
Action: Mouse pressed left at (829, 601)
Screenshot: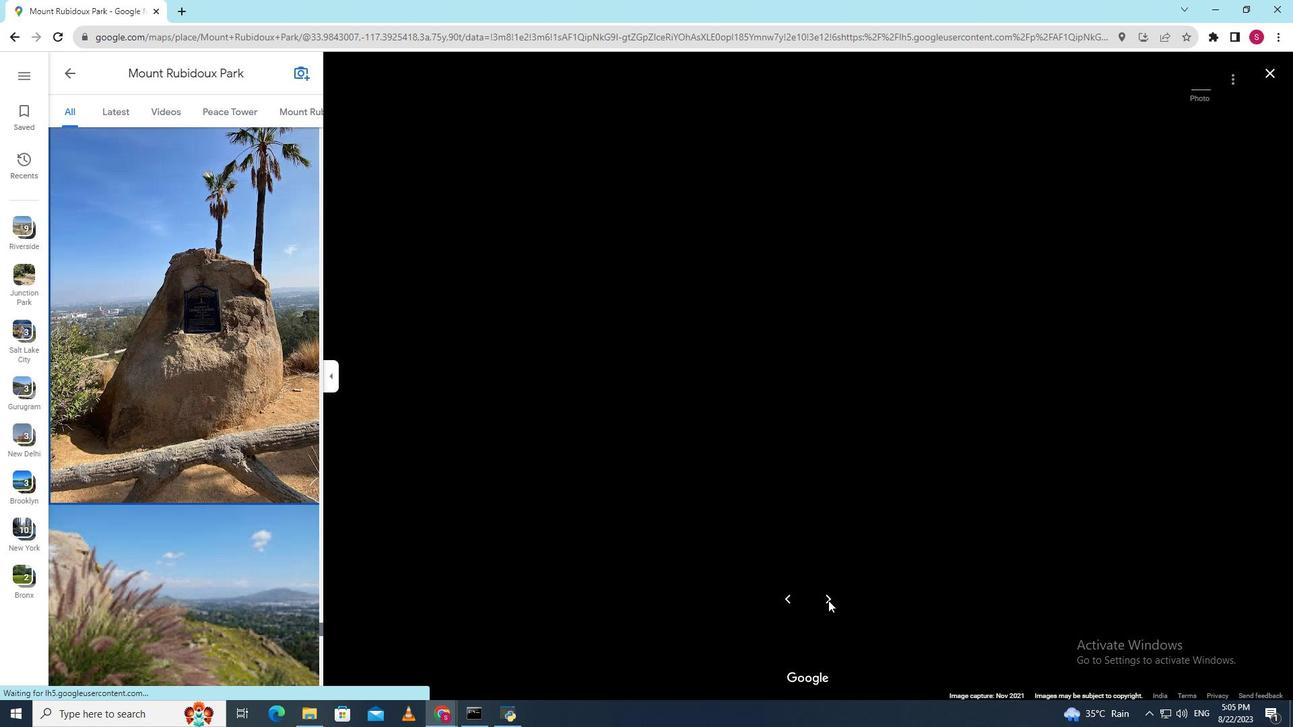 
Action: Mouse pressed left at (829, 601)
Screenshot: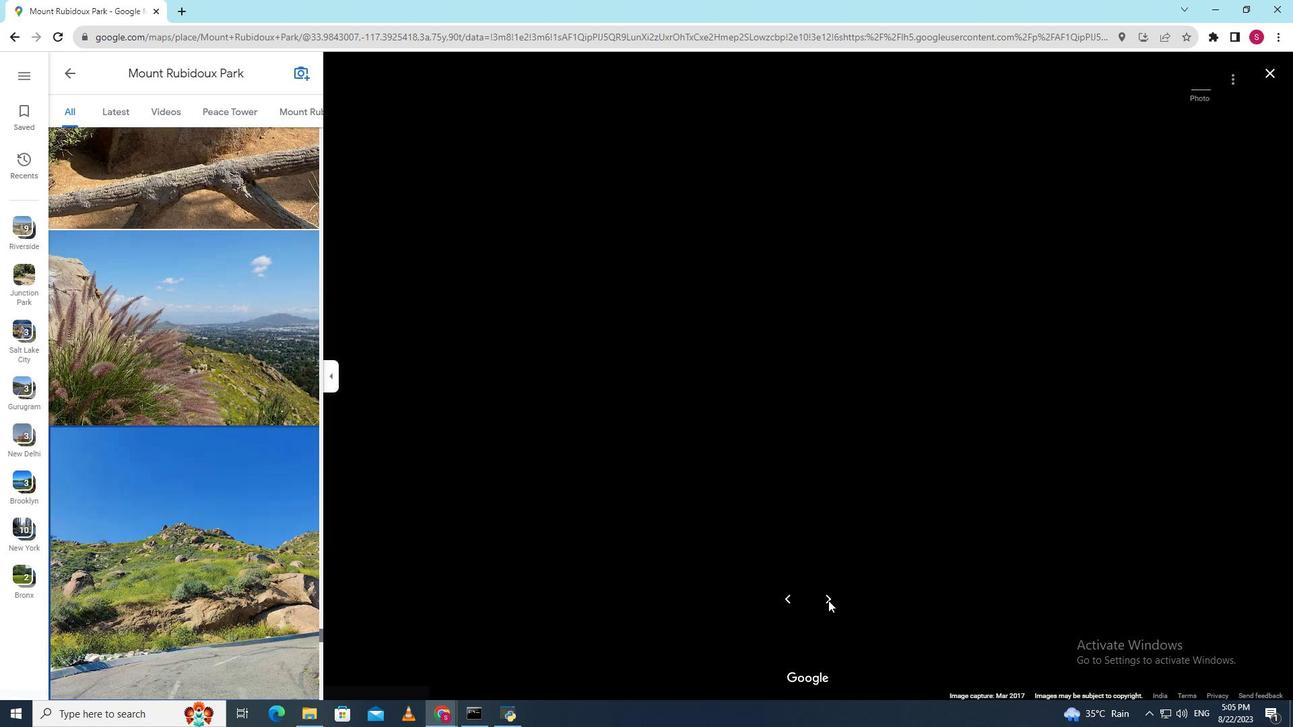 
Action: Mouse pressed left at (829, 601)
Screenshot: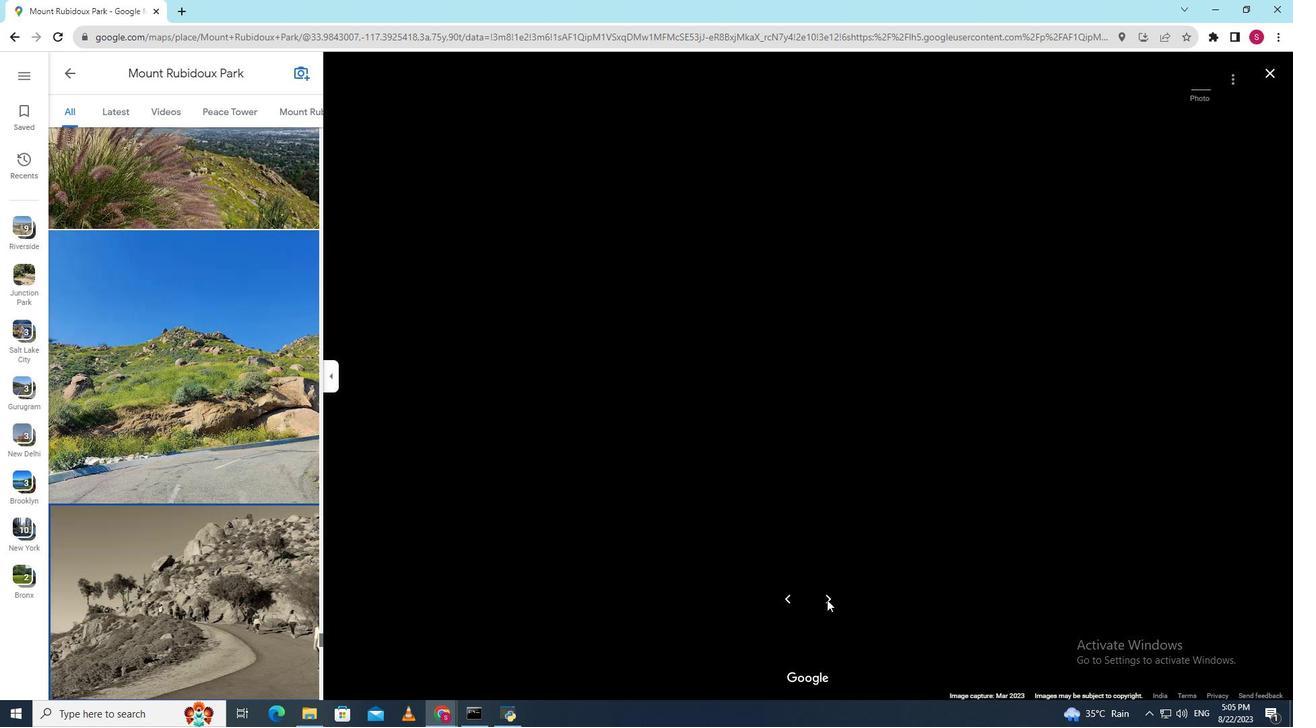 
Action: Mouse moved to (272, 567)
Screenshot: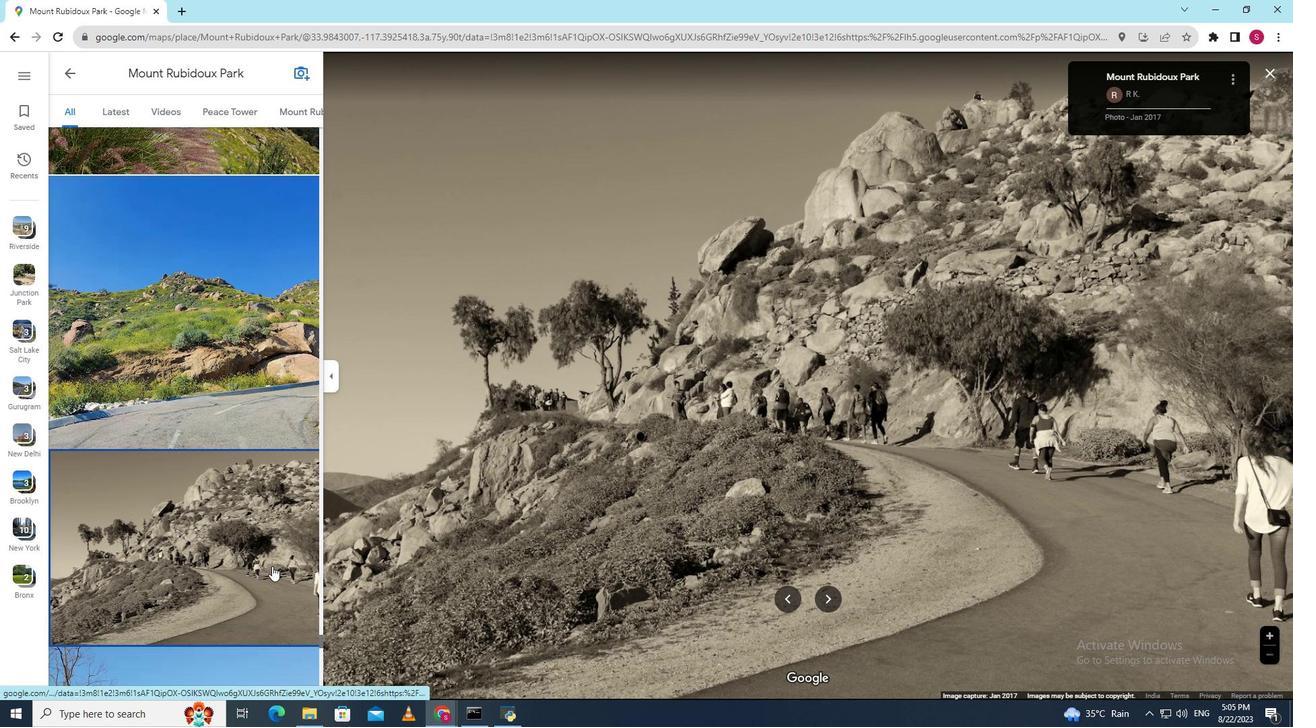 
Action: Mouse scrolled (272, 566) with delta (0, 0)
Screenshot: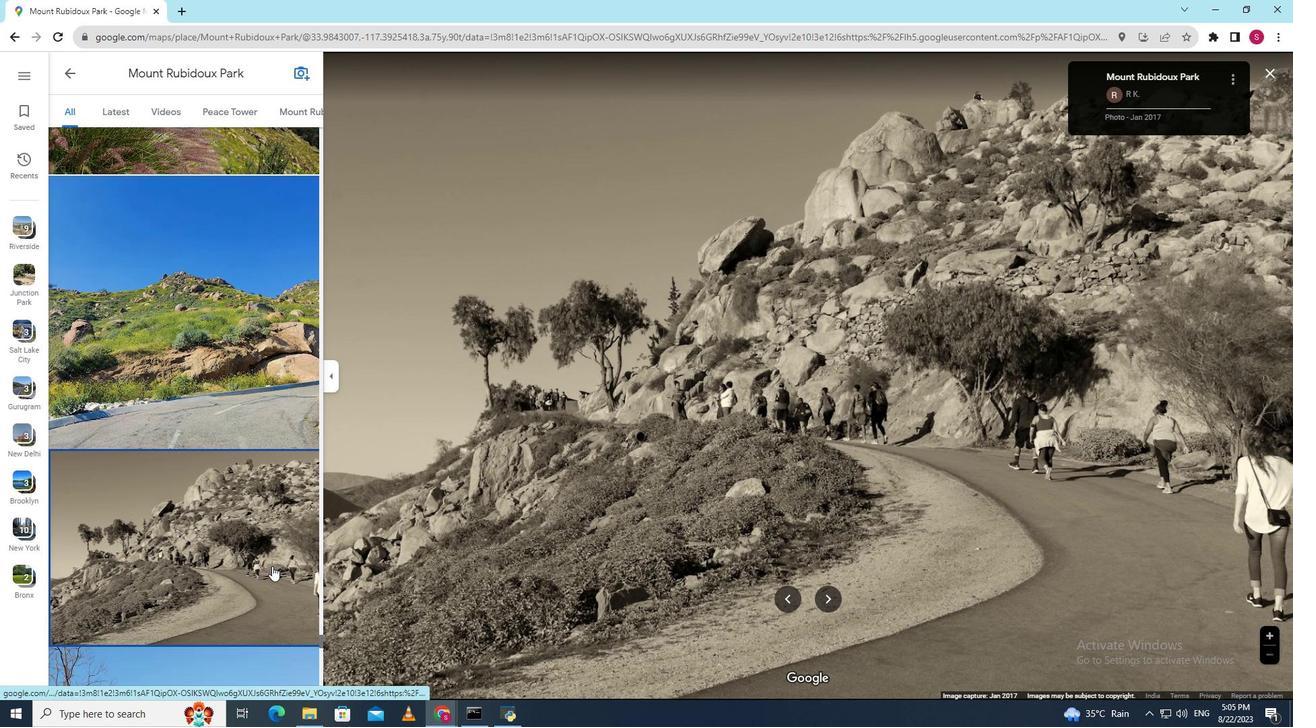 
Action: Mouse scrolled (272, 566) with delta (0, 0)
Screenshot: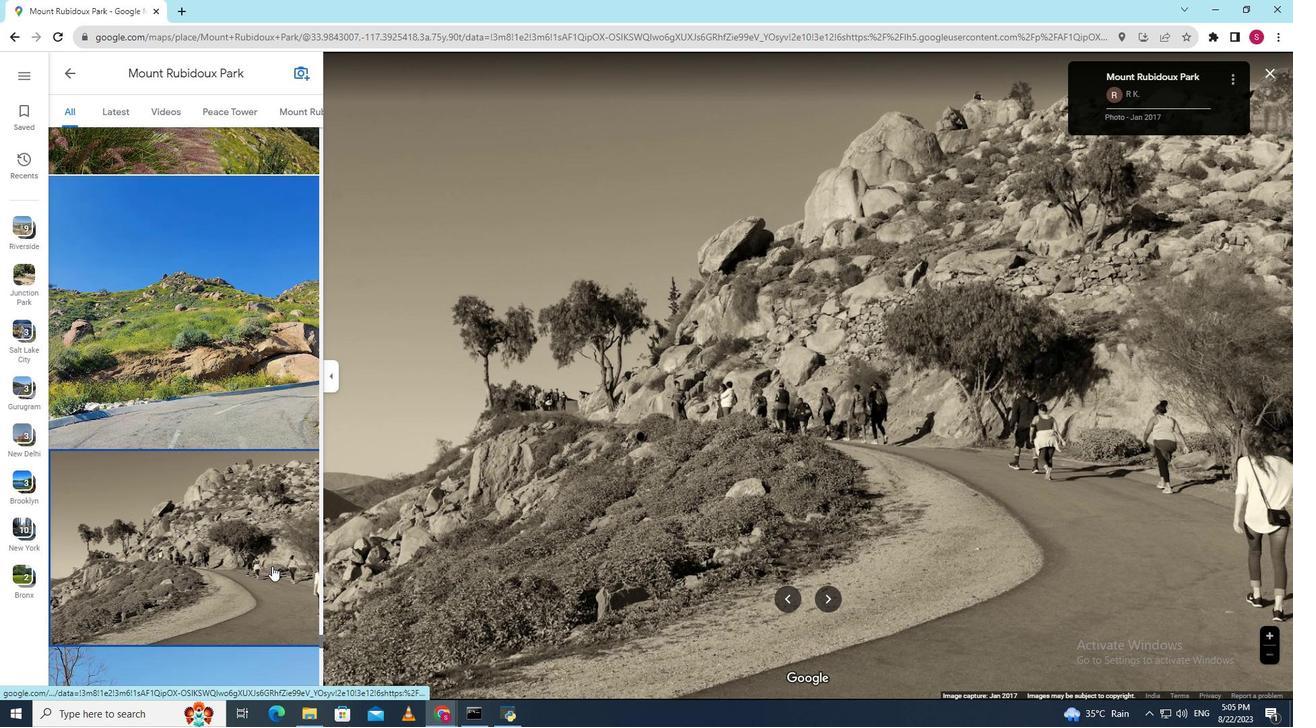 
Action: Mouse scrolled (272, 566) with delta (0, 0)
Screenshot: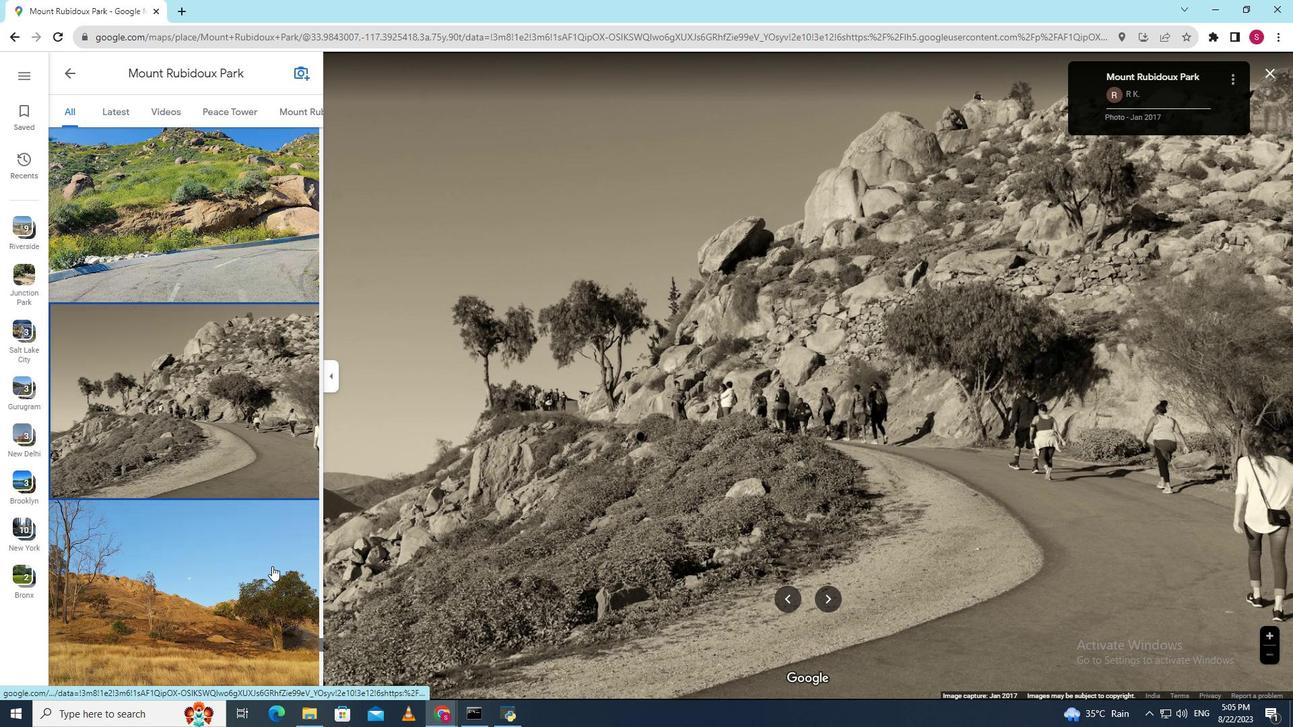 
Action: Mouse scrolled (272, 566) with delta (0, 0)
Screenshot: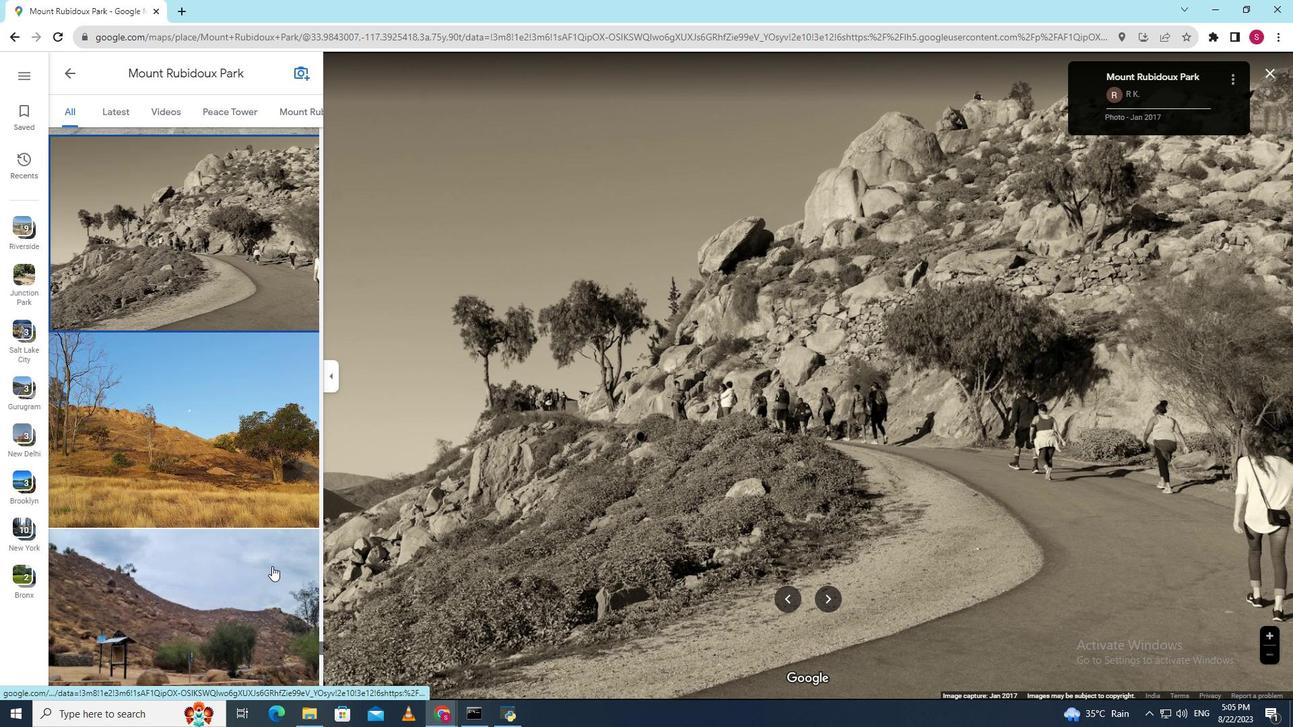 
Action: Mouse scrolled (272, 566) with delta (0, 0)
Screenshot: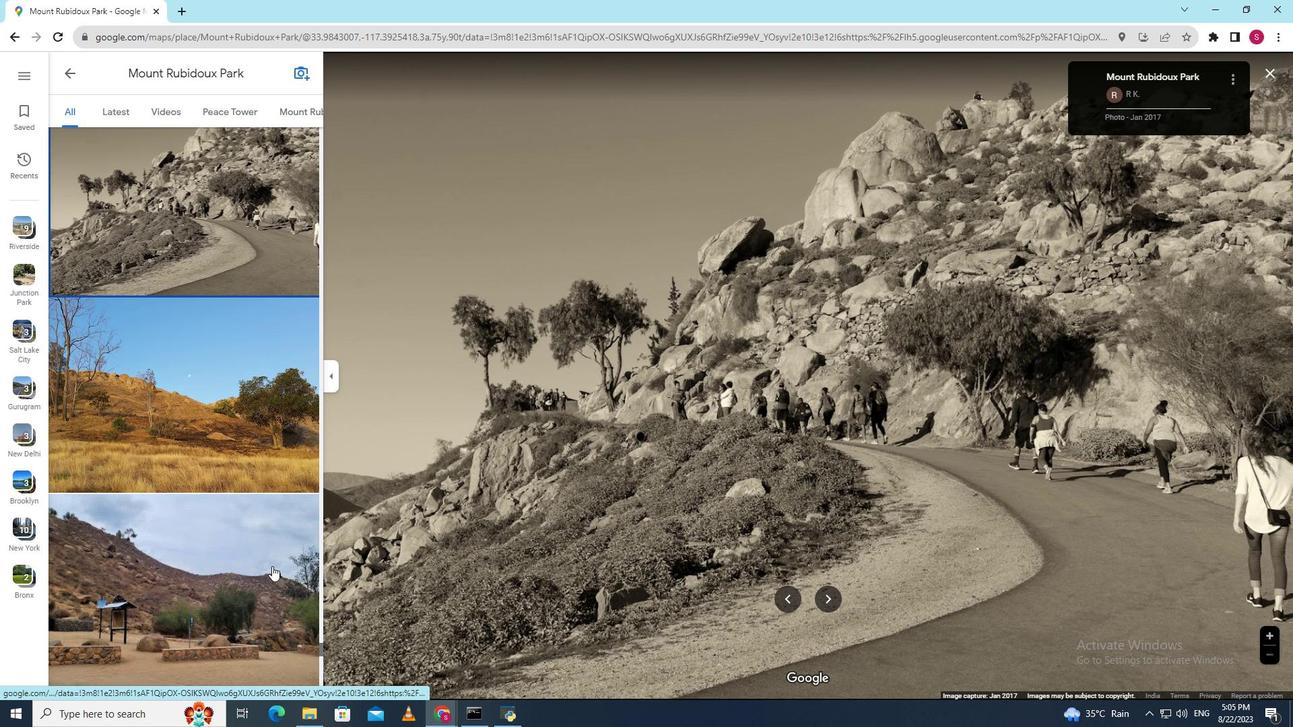 
Action: Mouse scrolled (272, 566) with delta (0, 0)
Screenshot: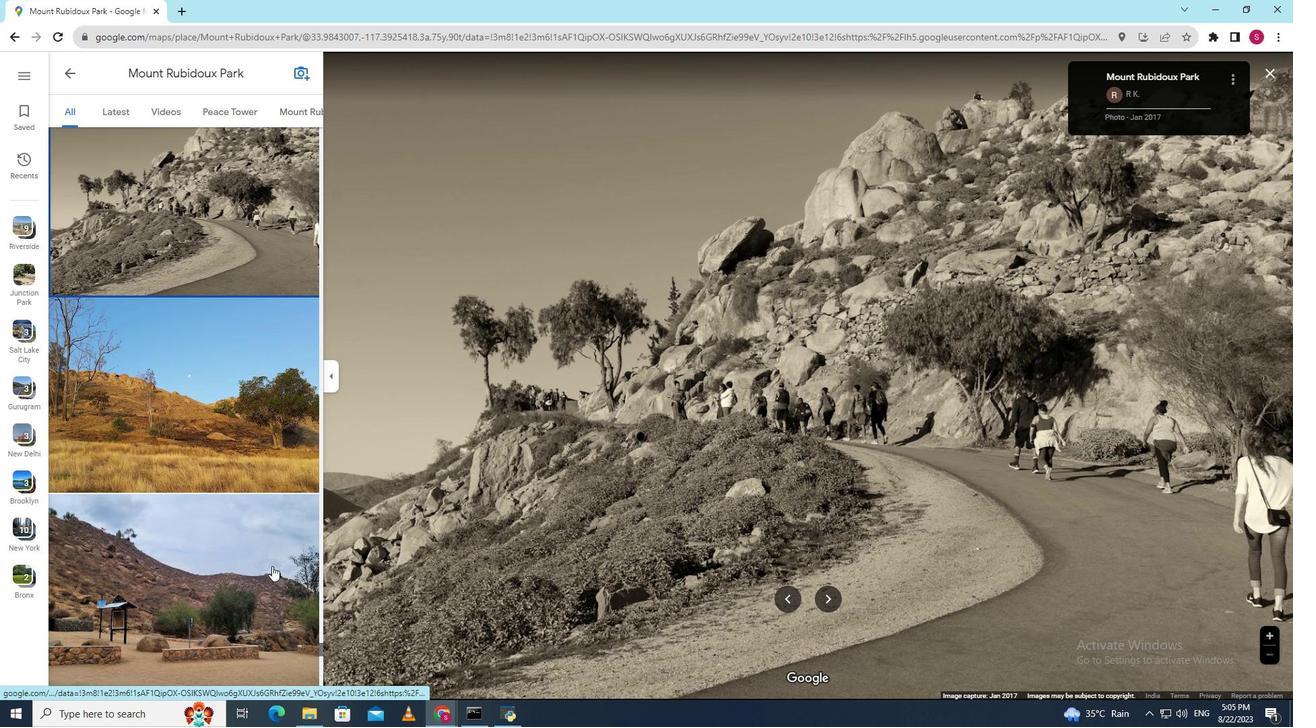 
Action: Mouse scrolled (272, 566) with delta (0, 0)
Screenshot: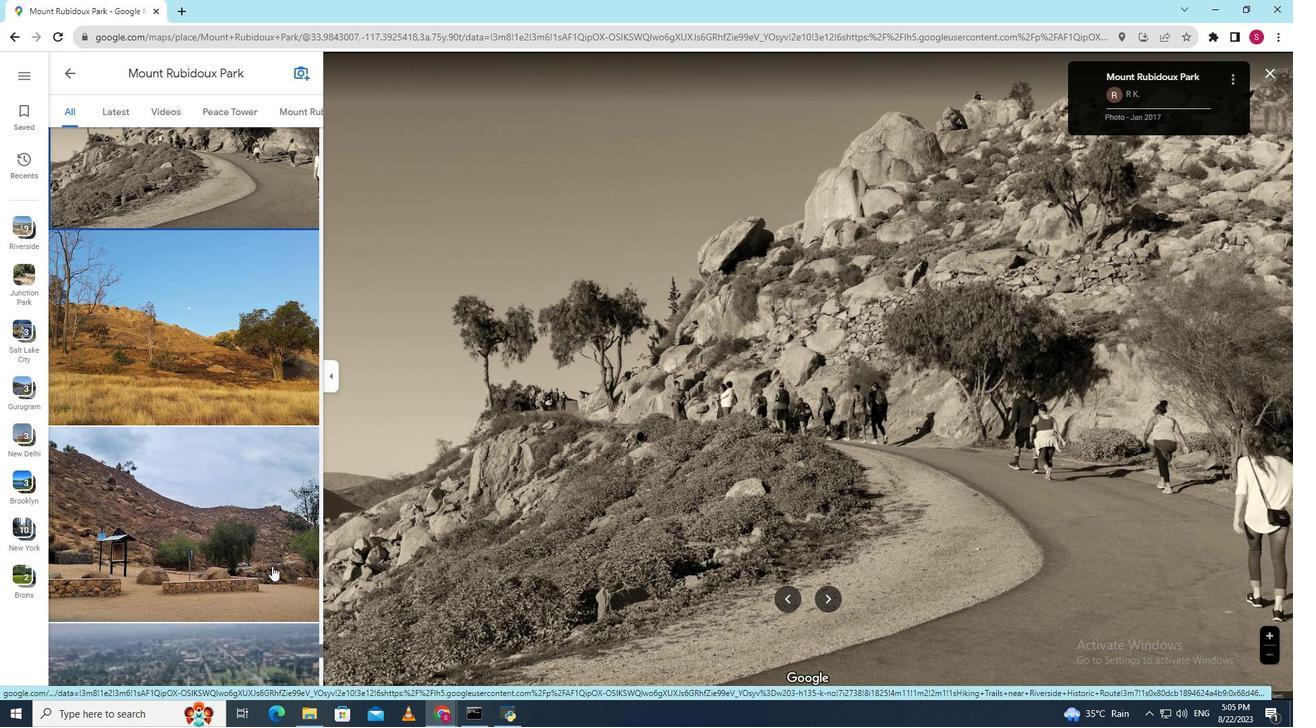 
Action: Mouse moved to (260, 410)
Screenshot: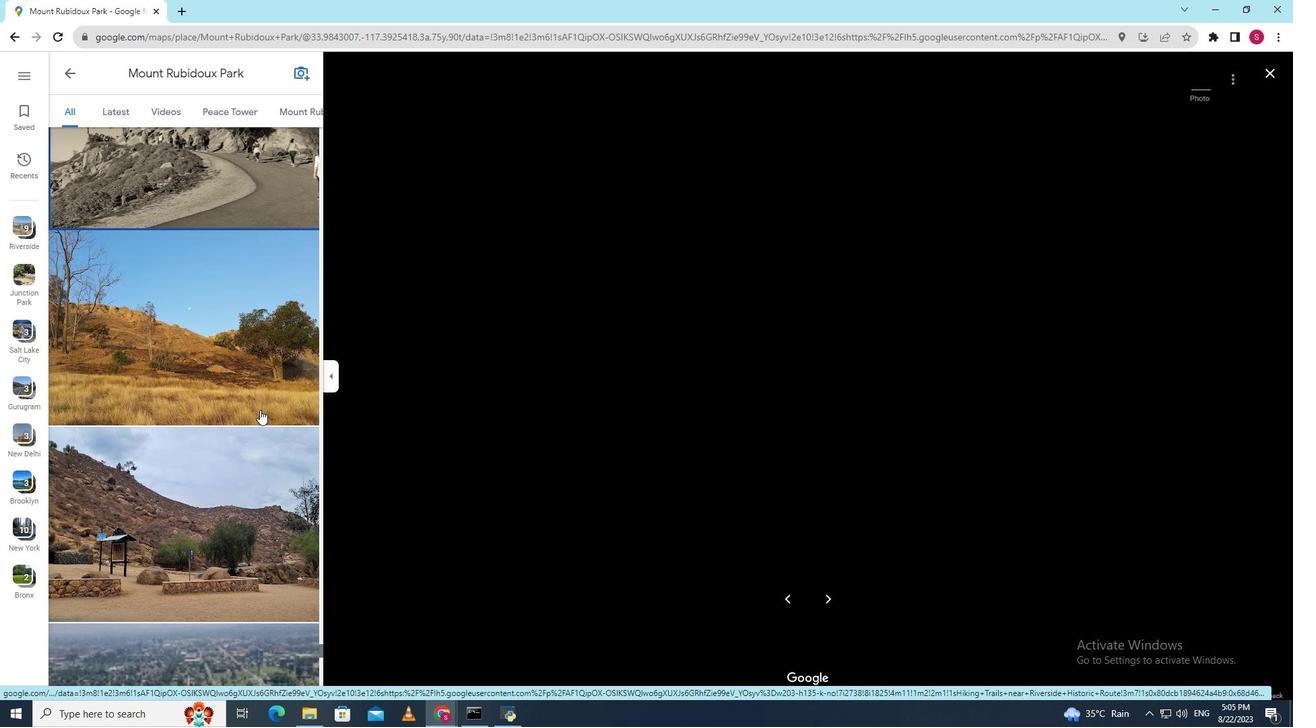 
Action: Mouse pressed left at (260, 410)
Screenshot: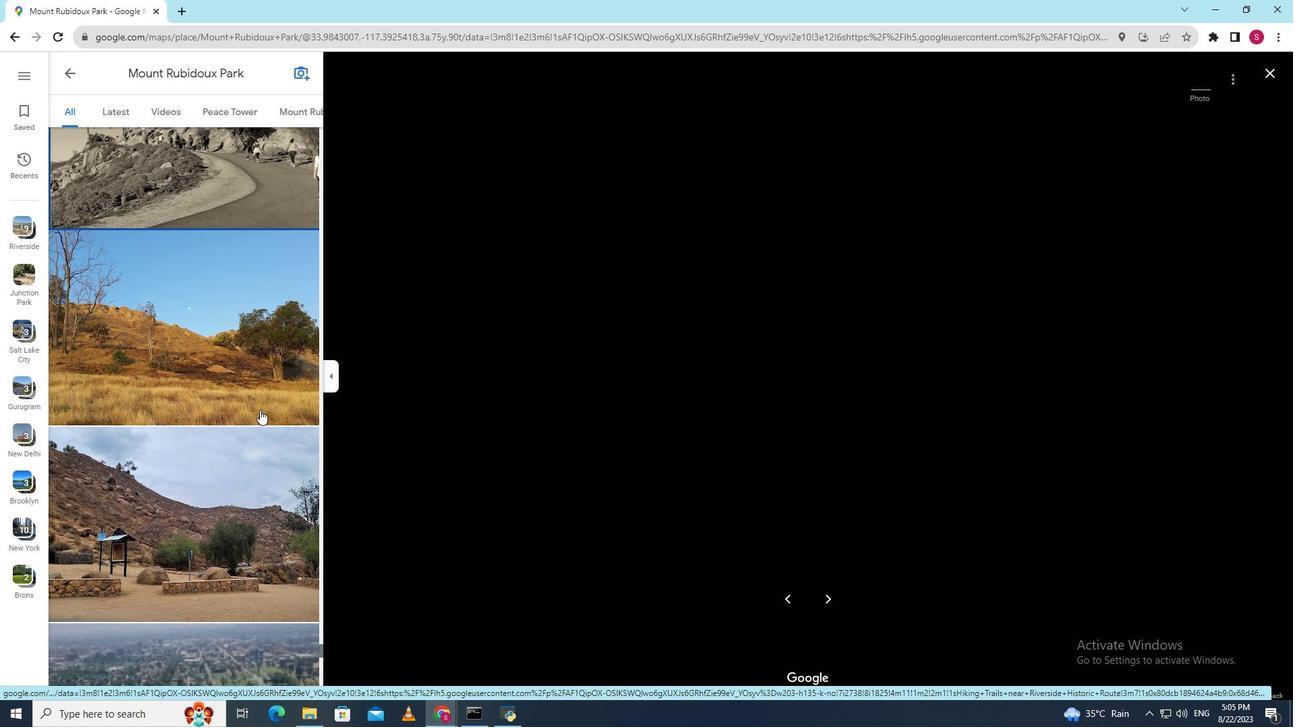 
Action: Mouse moved to (243, 462)
Screenshot: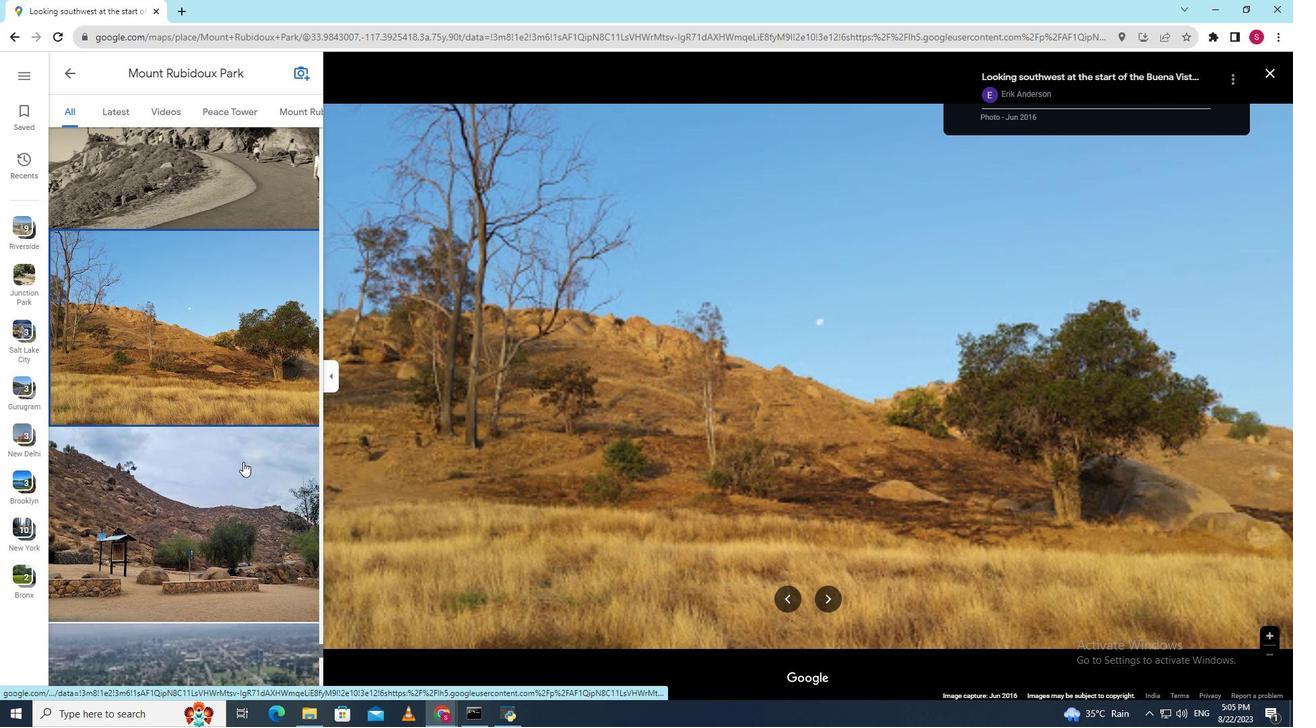 
Action: Mouse pressed left at (243, 462)
Screenshot: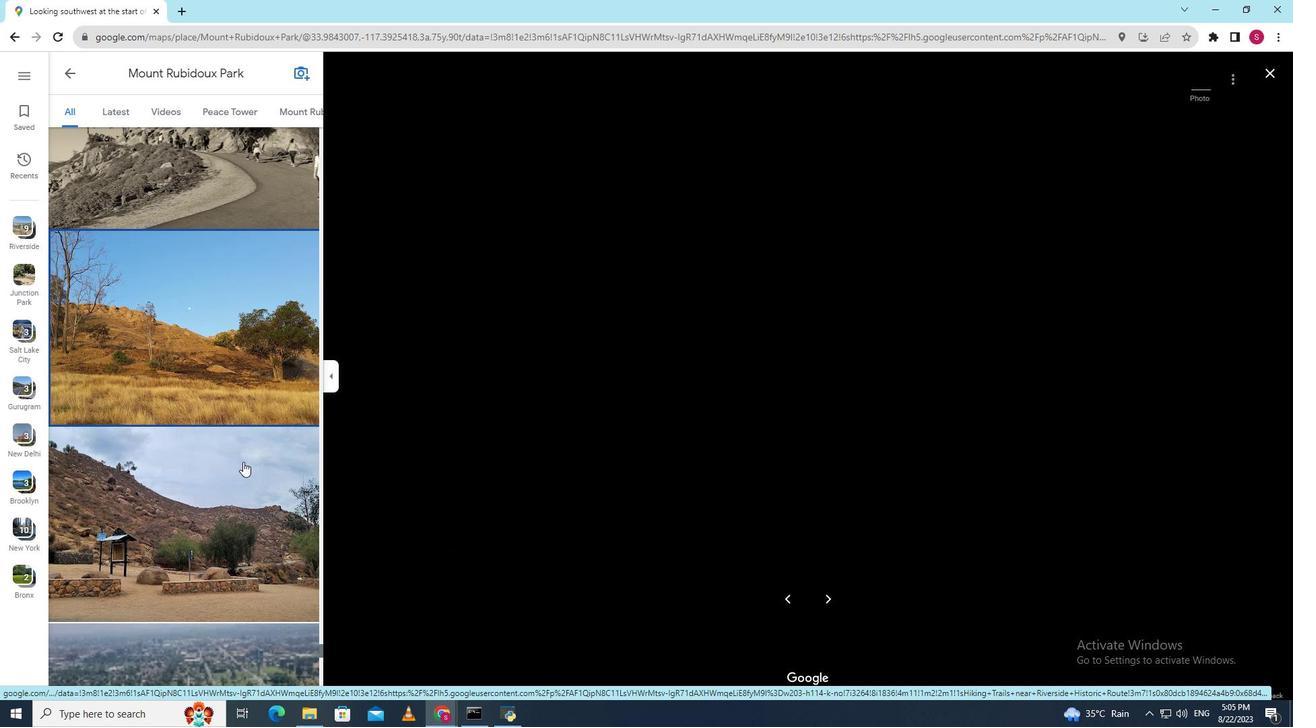 
Action: Mouse scrolled (243, 462) with delta (0, 0)
Screenshot: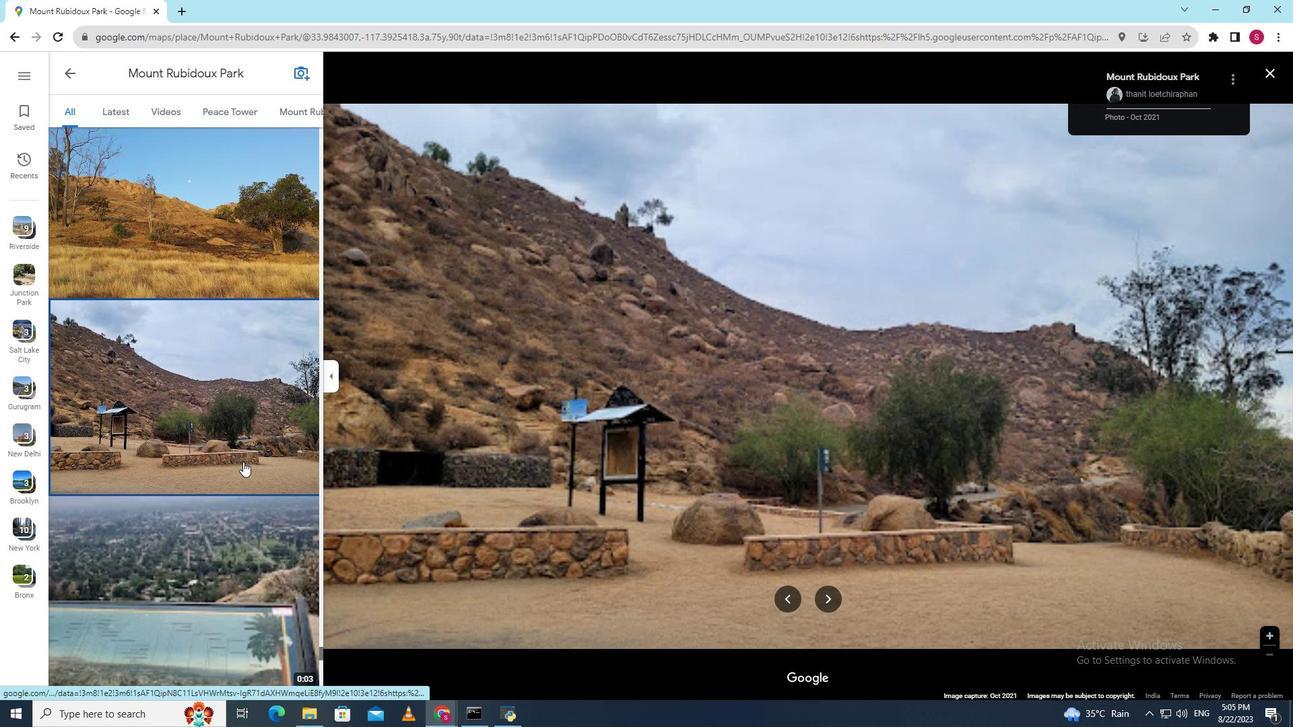 
Action: Mouse scrolled (243, 462) with delta (0, 0)
Screenshot: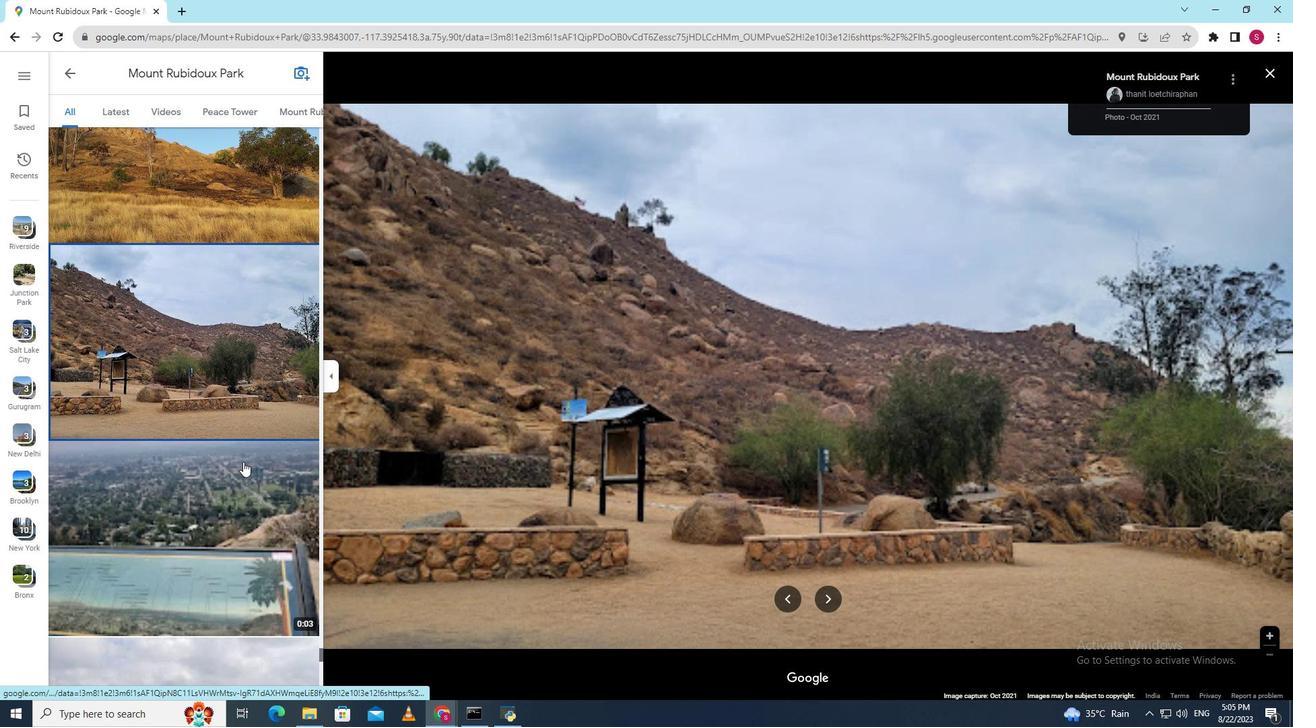 
Action: Mouse scrolled (243, 462) with delta (0, 0)
Screenshot: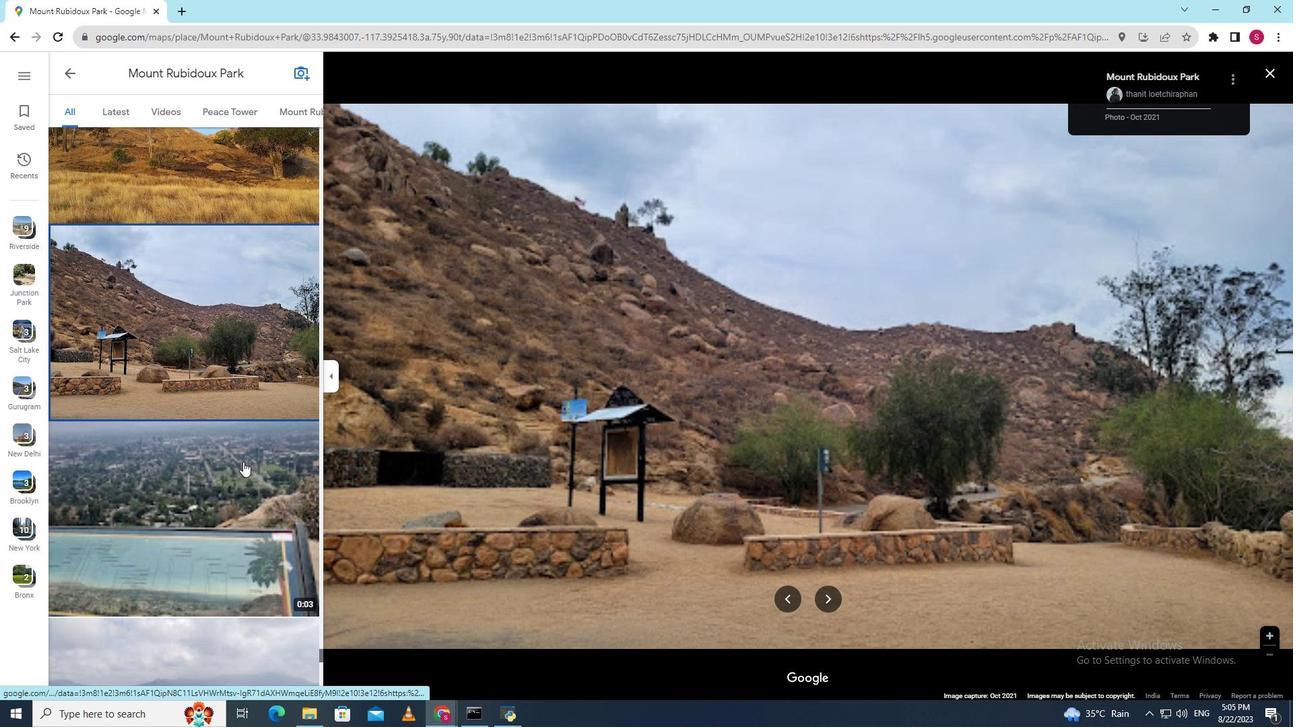 
Action: Mouse pressed left at (243, 462)
Screenshot: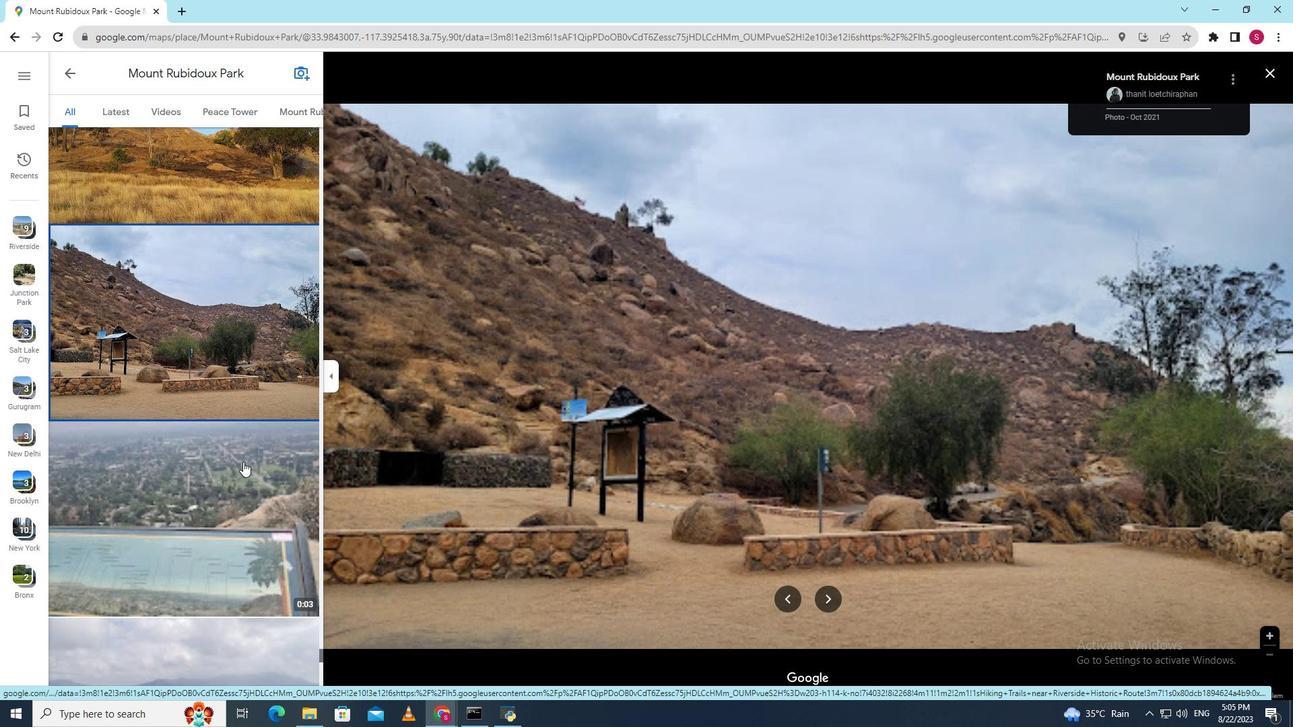 
Action: Mouse moved to (792, 512)
Screenshot: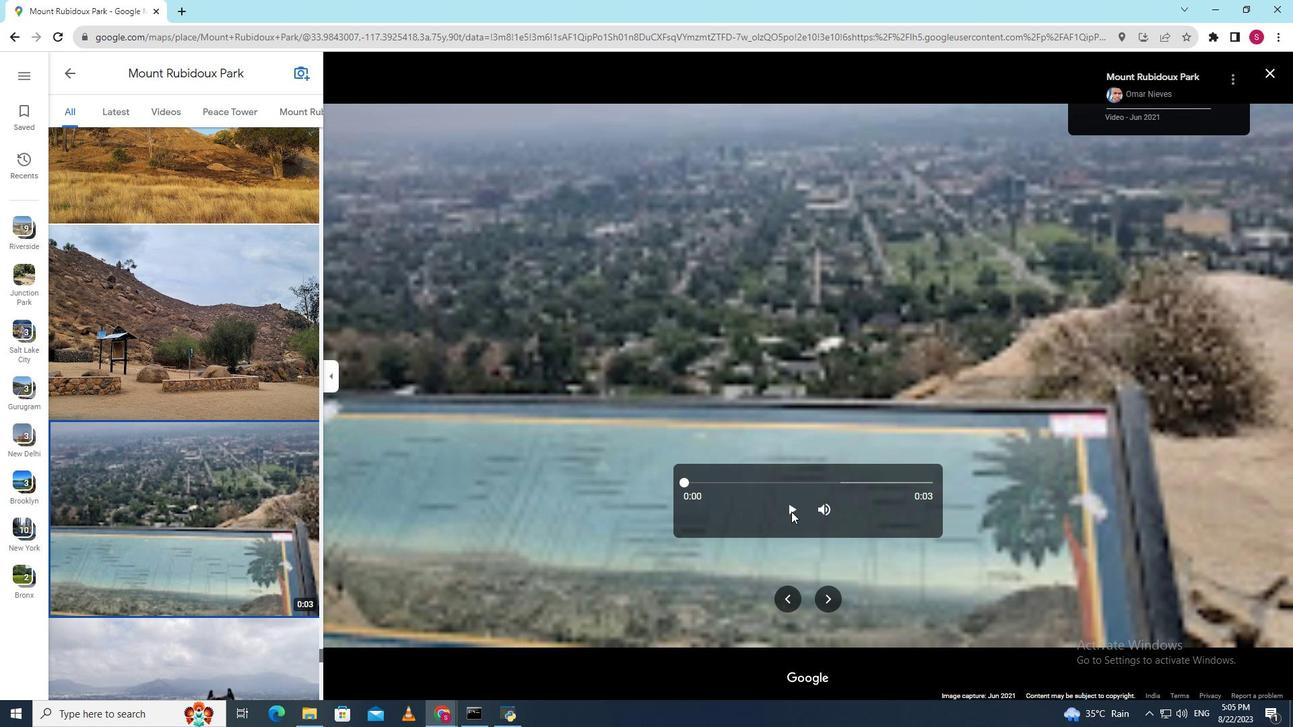 
Action: Mouse pressed left at (792, 512)
Screenshot: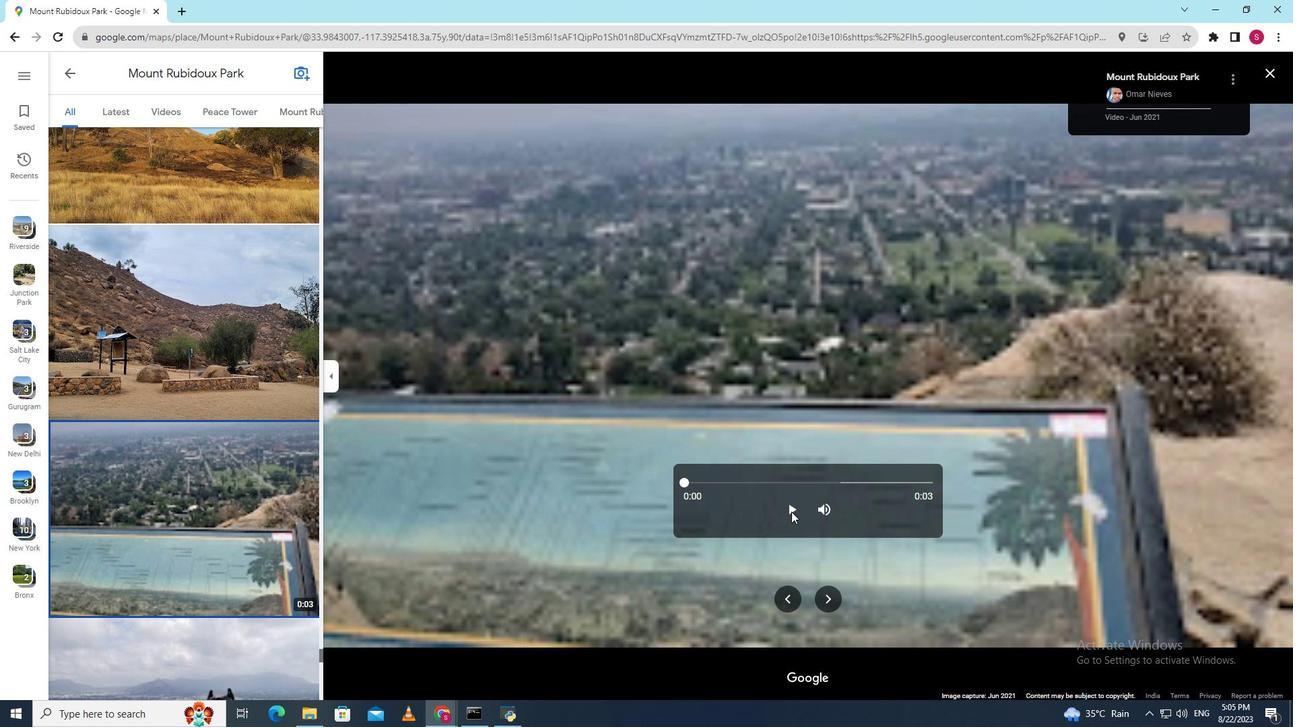 
Action: Mouse moved to (200, 556)
Screenshot: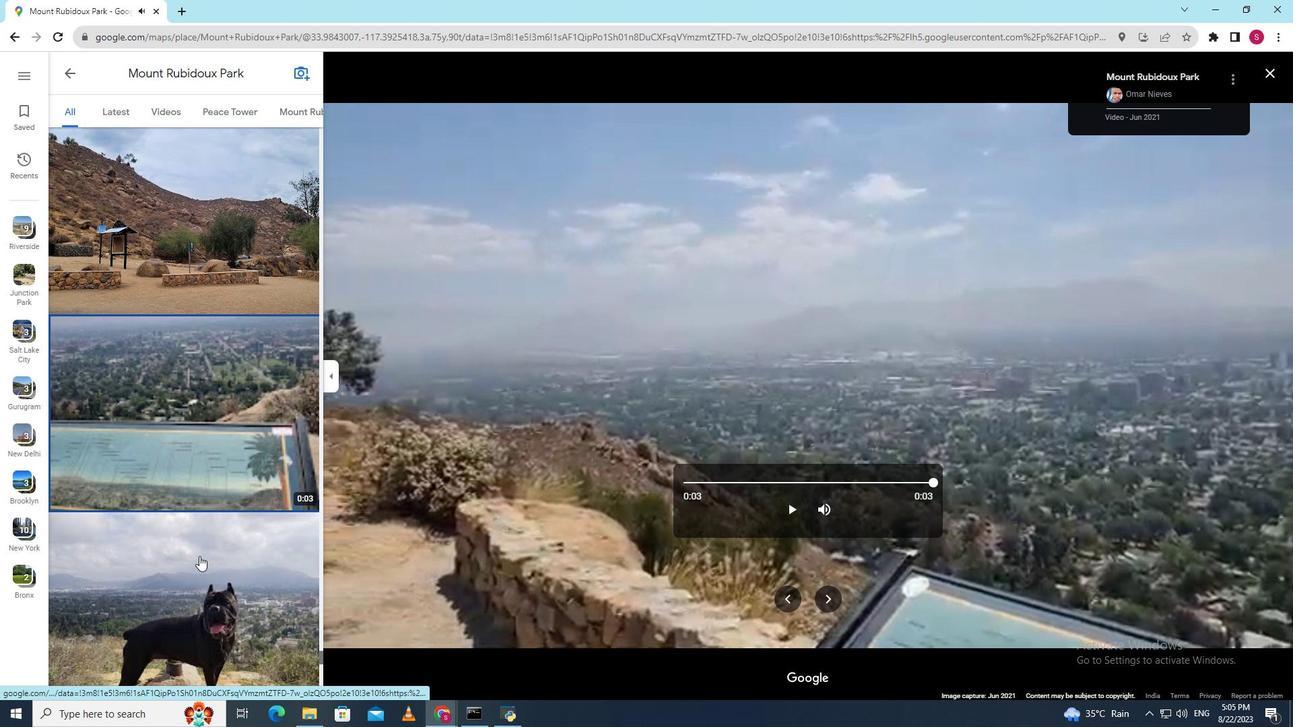 
Action: Mouse scrolled (200, 556) with delta (0, 0)
Screenshot: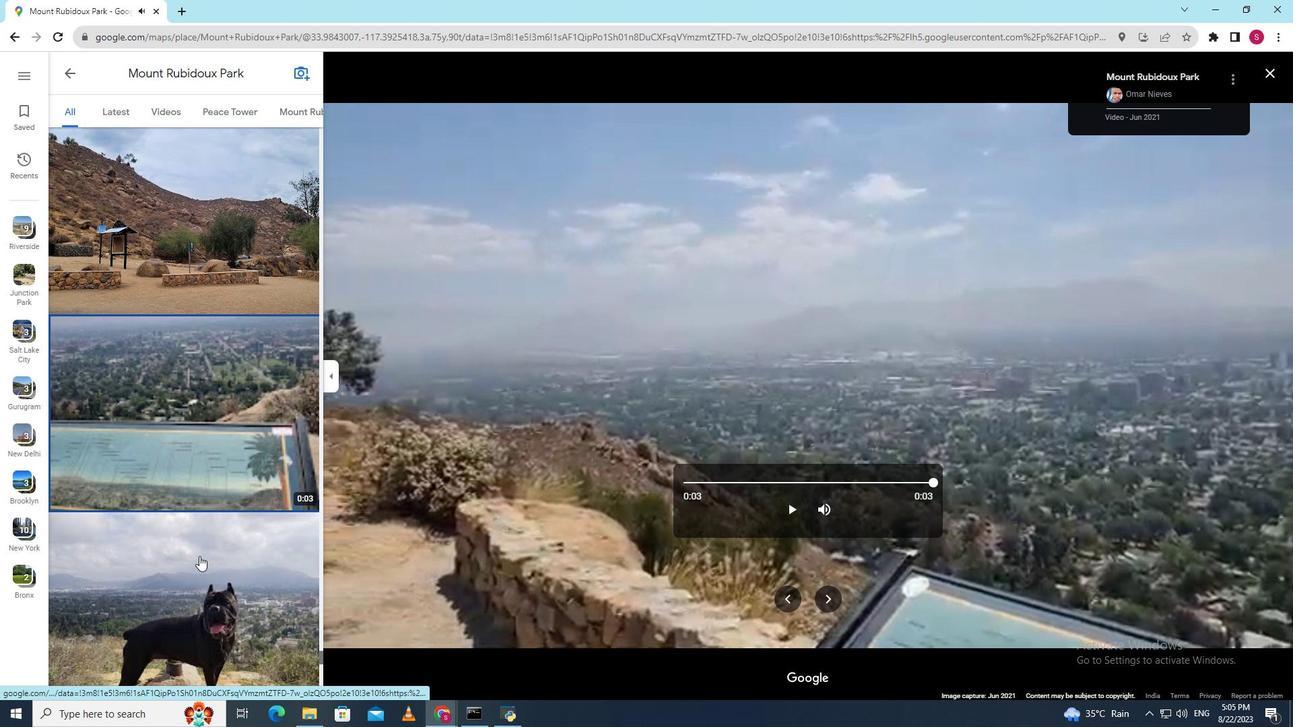 
Action: Mouse scrolled (200, 556) with delta (0, 0)
Screenshot: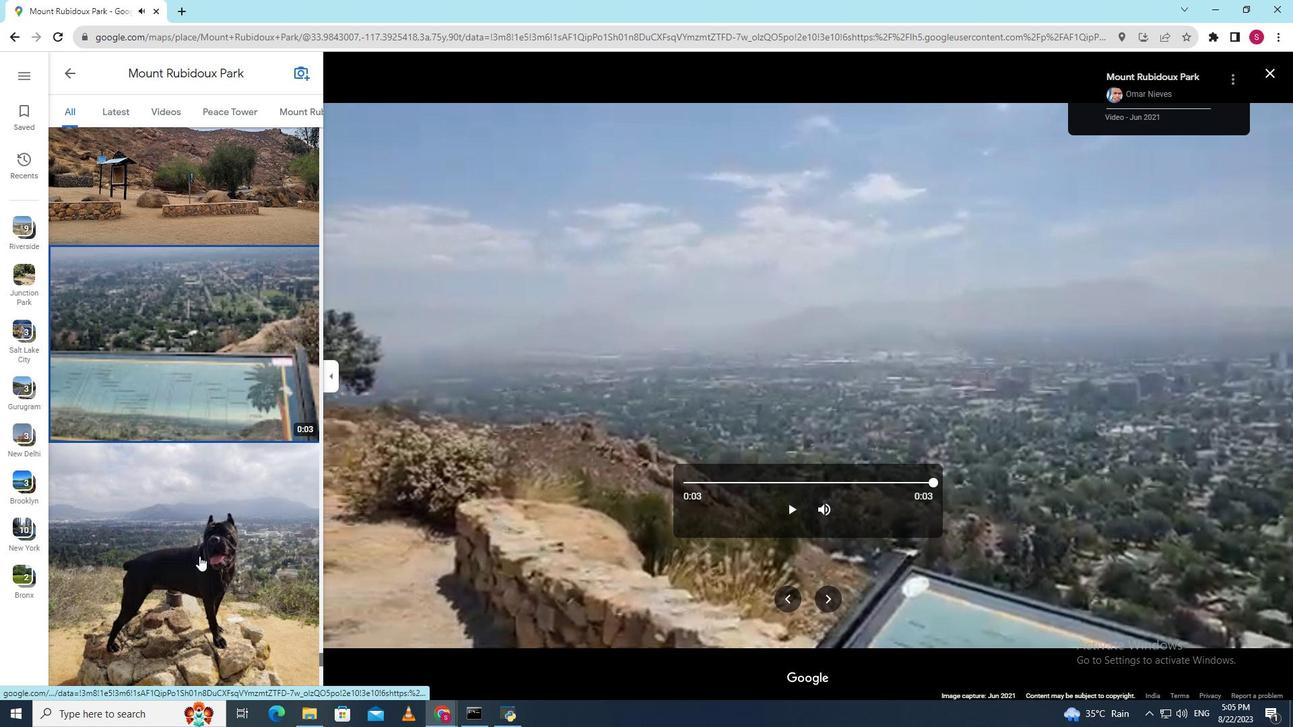
Action: Mouse scrolled (200, 556) with delta (0, 0)
Screenshot: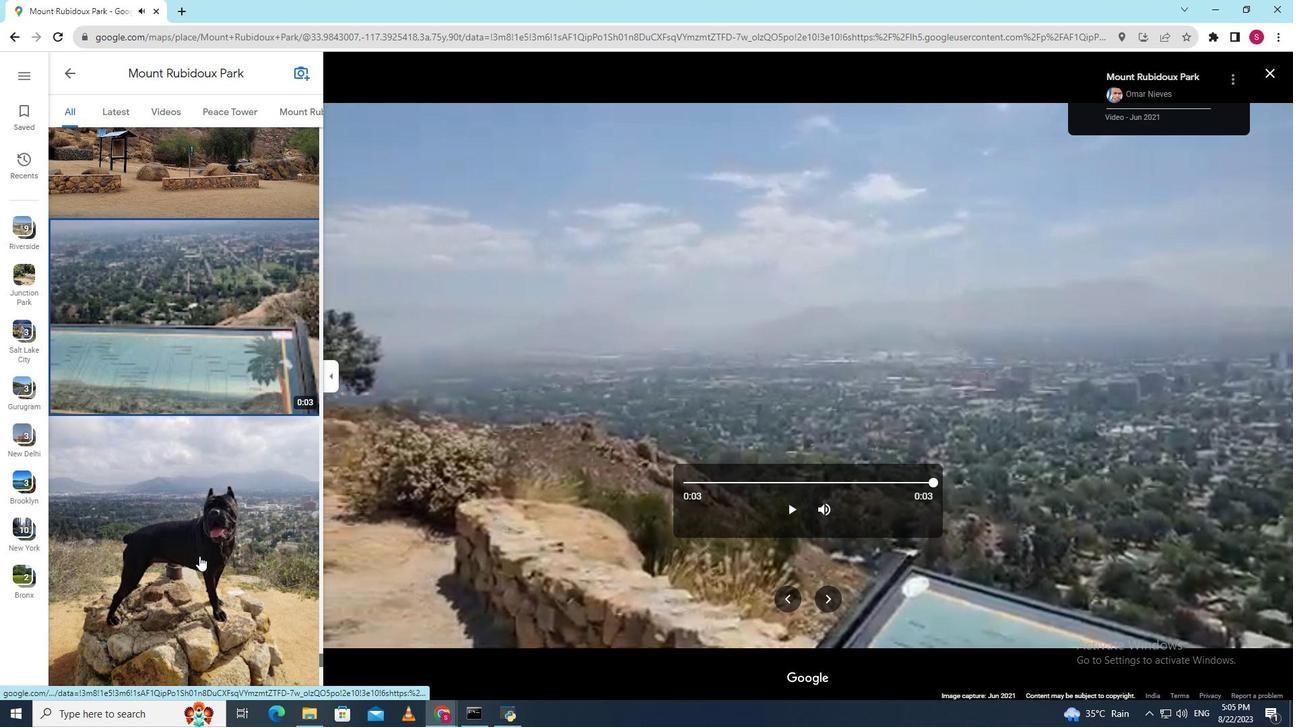 
Action: Mouse scrolled (200, 556) with delta (0, 0)
Screenshot: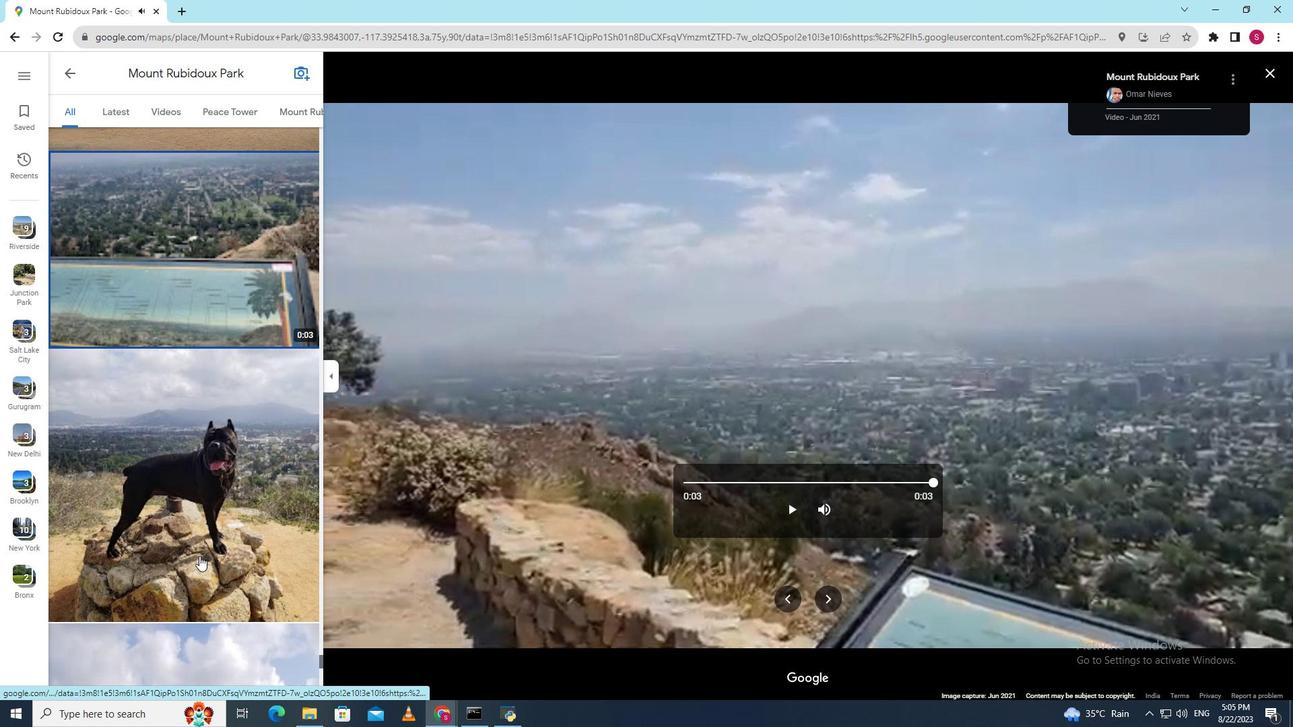 
Action: Mouse scrolled (200, 556) with delta (0, 0)
Screenshot: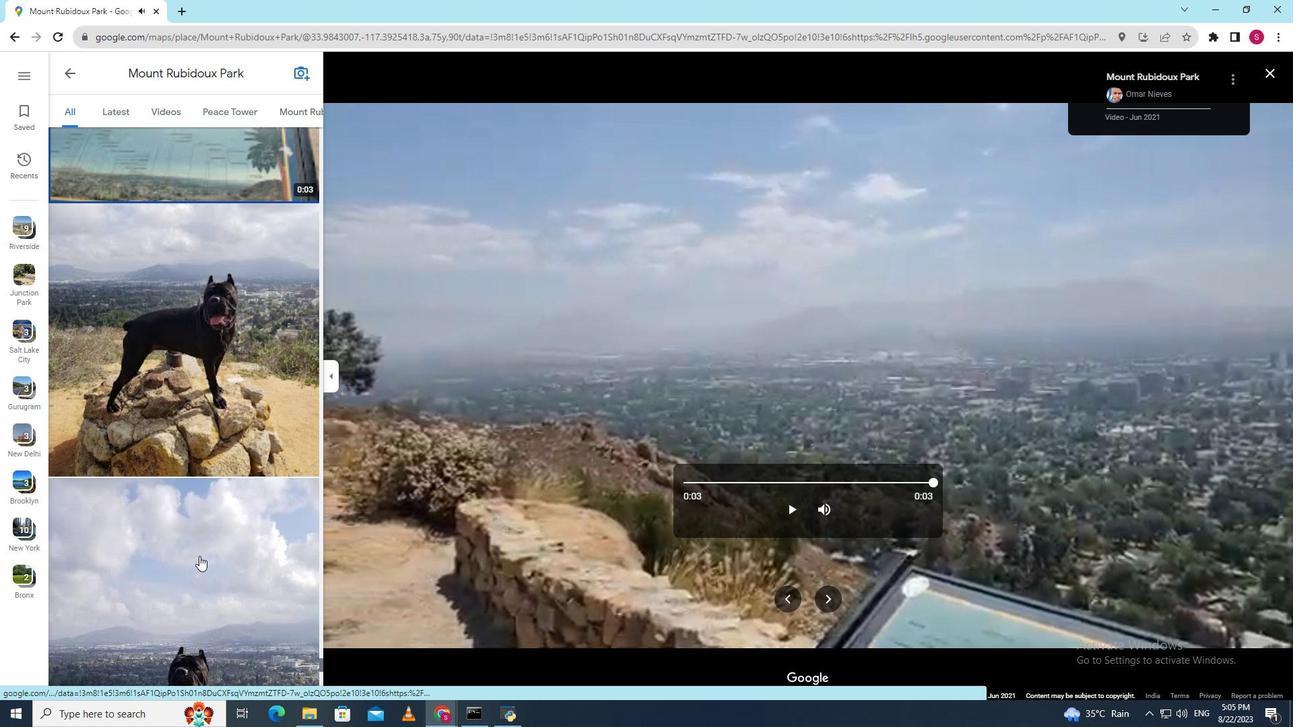 
Action: Mouse scrolled (200, 556) with delta (0, 0)
Screenshot: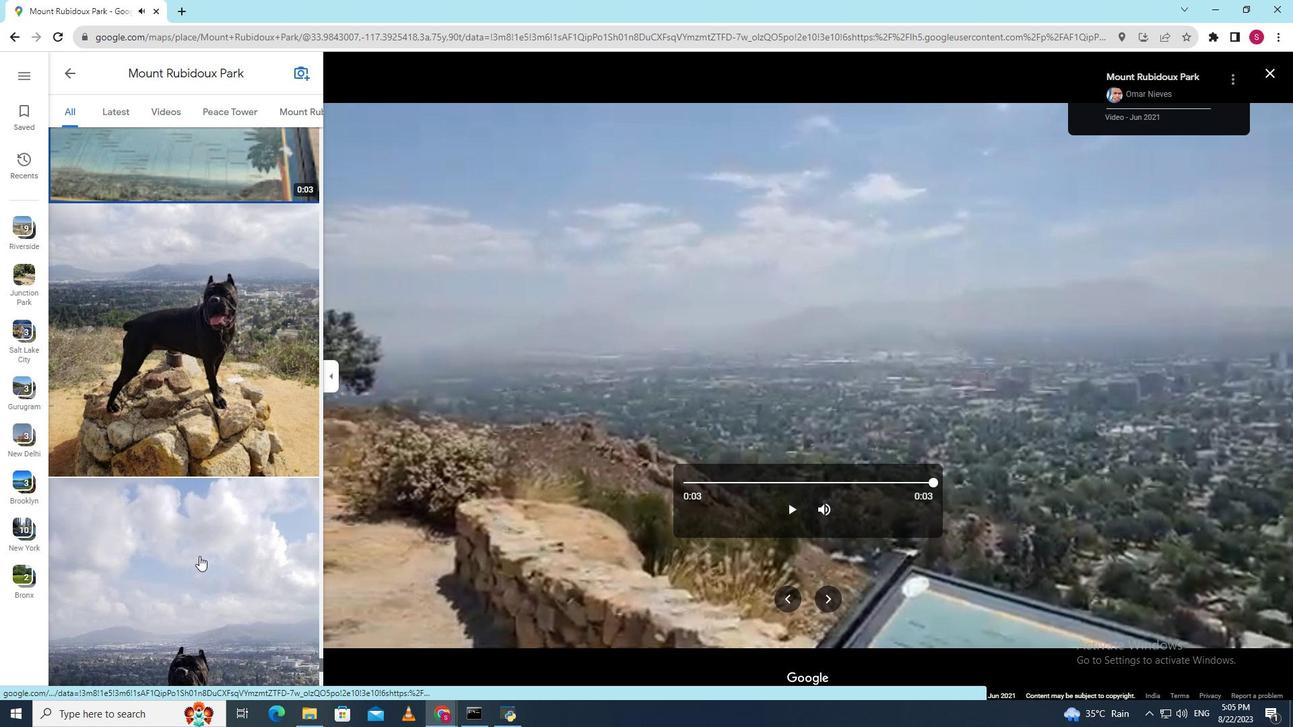
Action: Mouse scrolled (200, 556) with delta (0, 0)
Screenshot: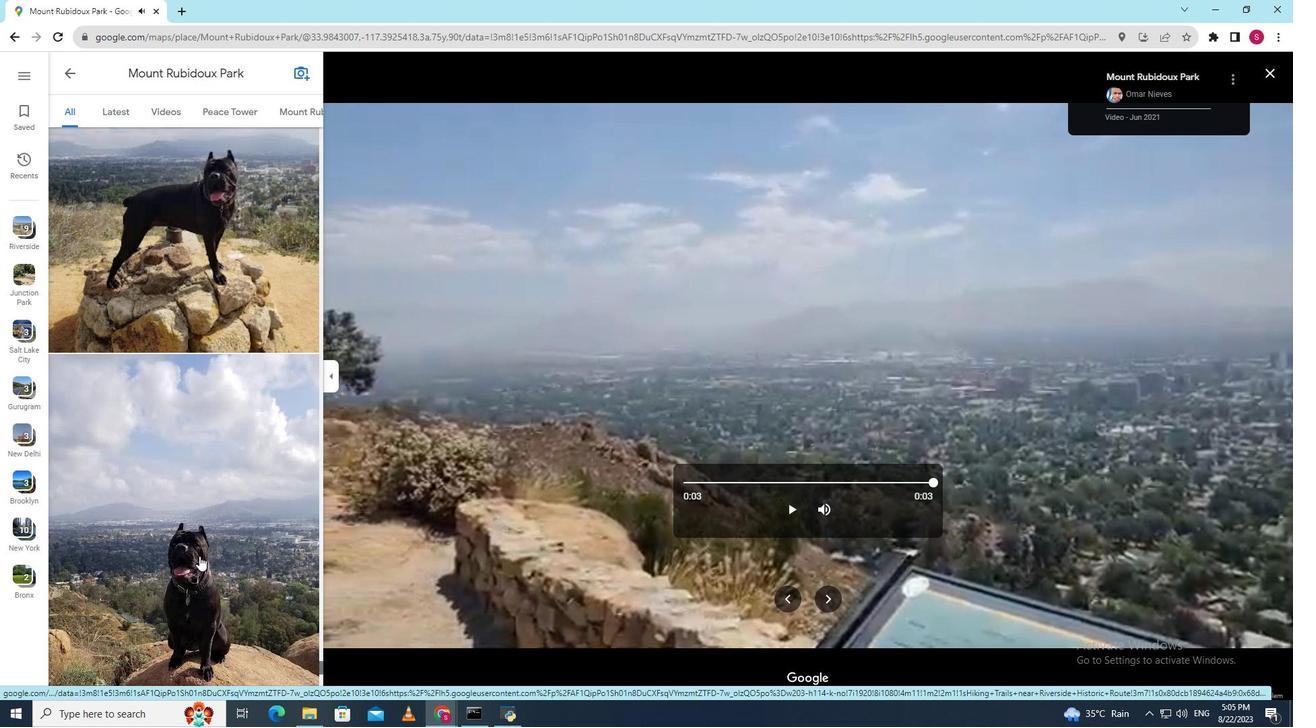 
Action: Mouse scrolled (200, 556) with delta (0, 0)
Screenshot: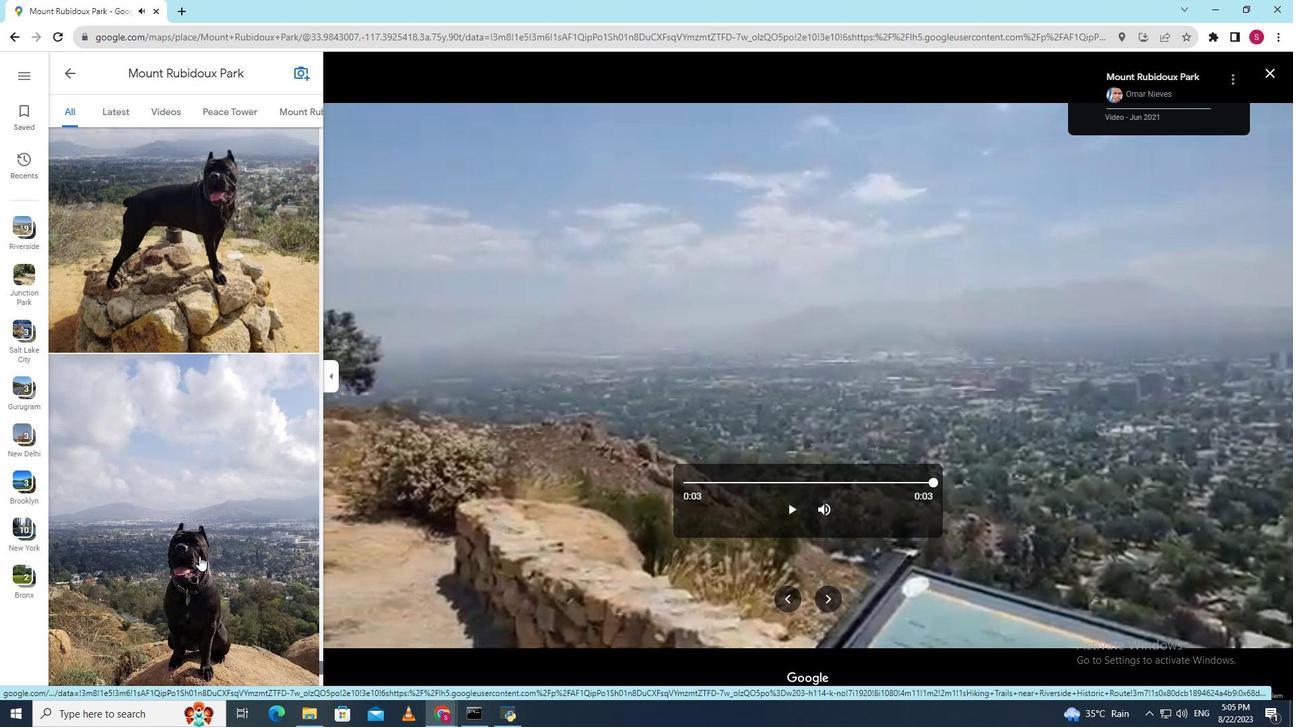 
Action: Mouse scrolled (200, 556) with delta (0, 0)
Screenshot: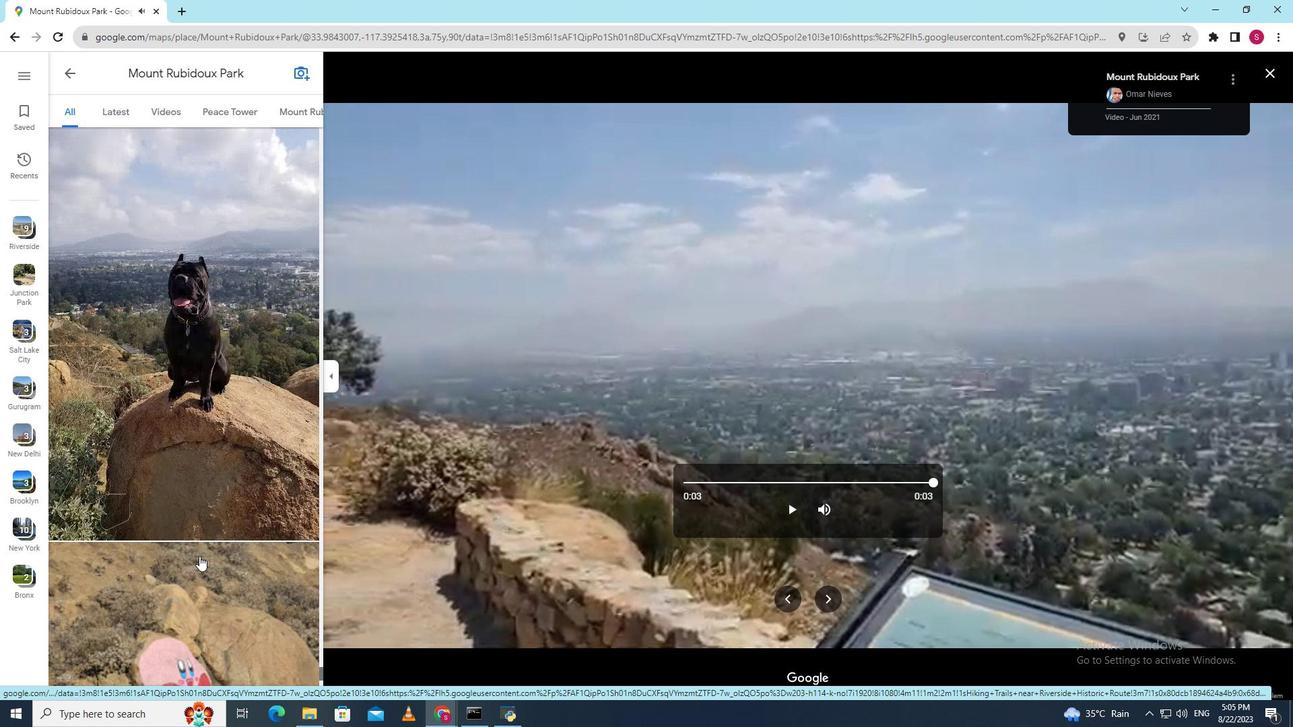 
Action: Mouse scrolled (200, 556) with delta (0, 0)
Screenshot: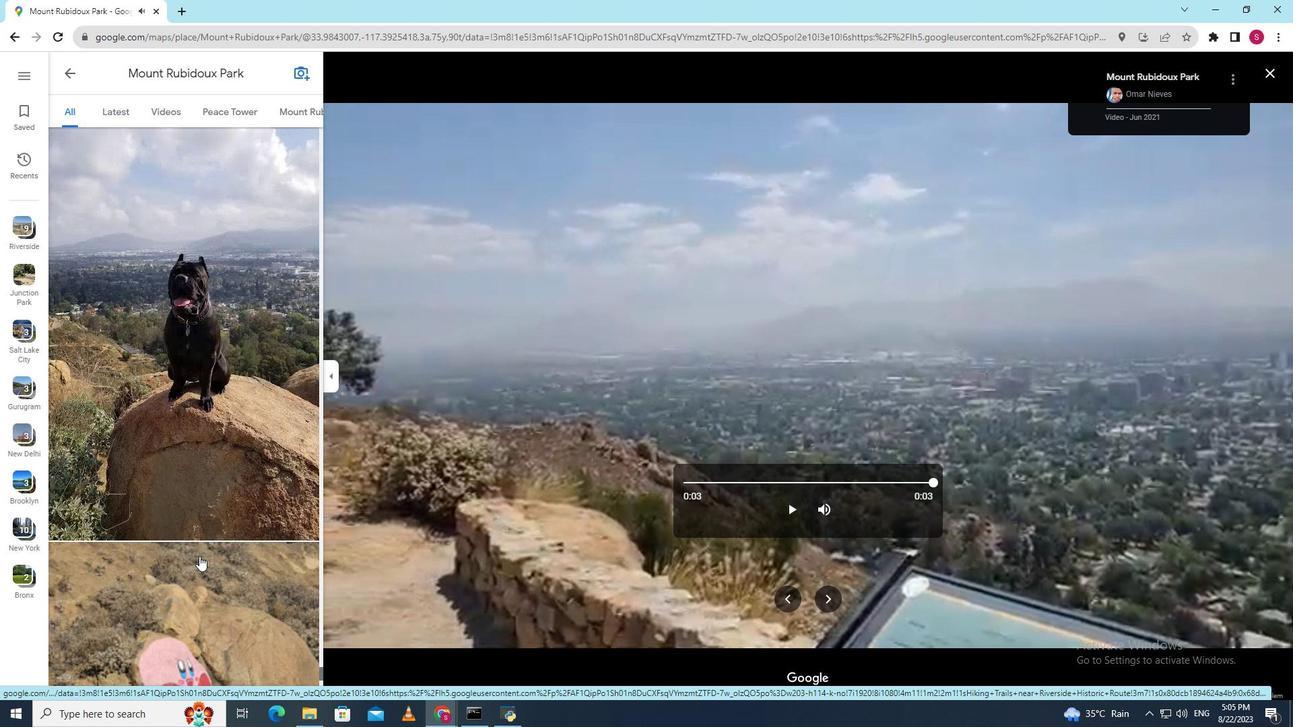 
Action: Mouse scrolled (200, 556) with delta (0, 0)
Screenshot: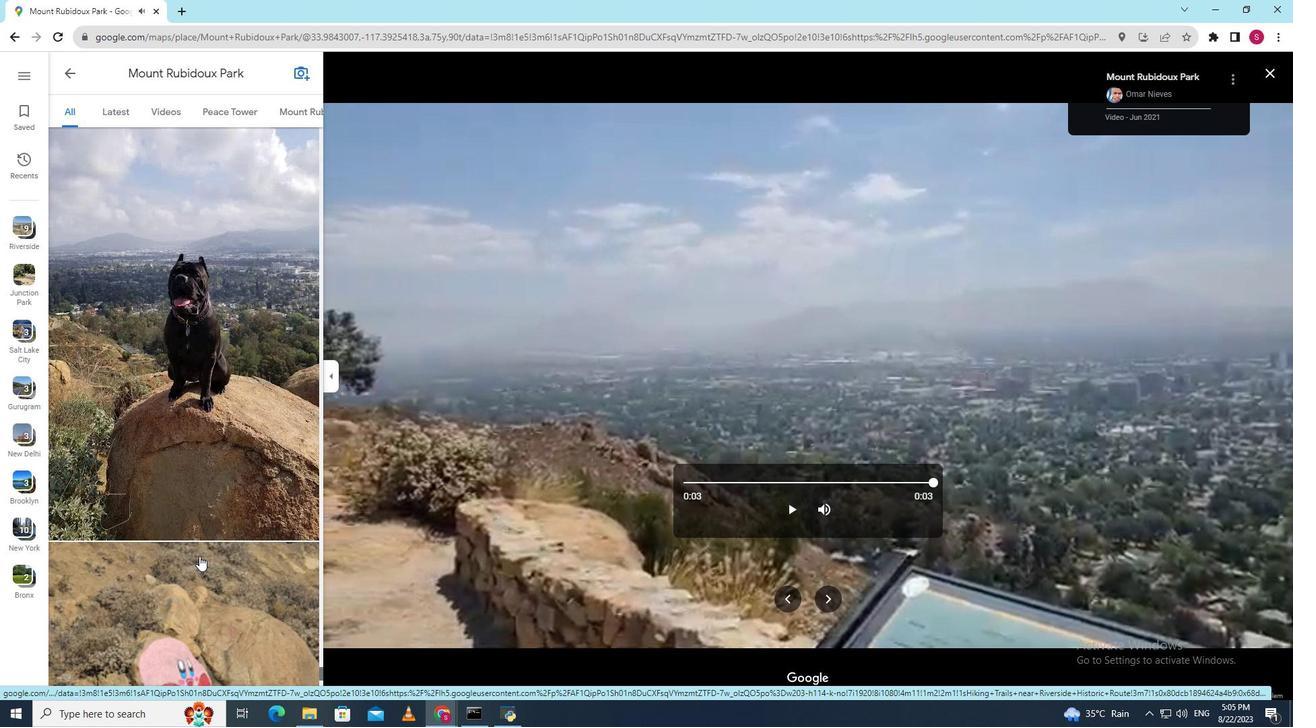 
Action: Mouse scrolled (200, 556) with delta (0, 0)
Screenshot: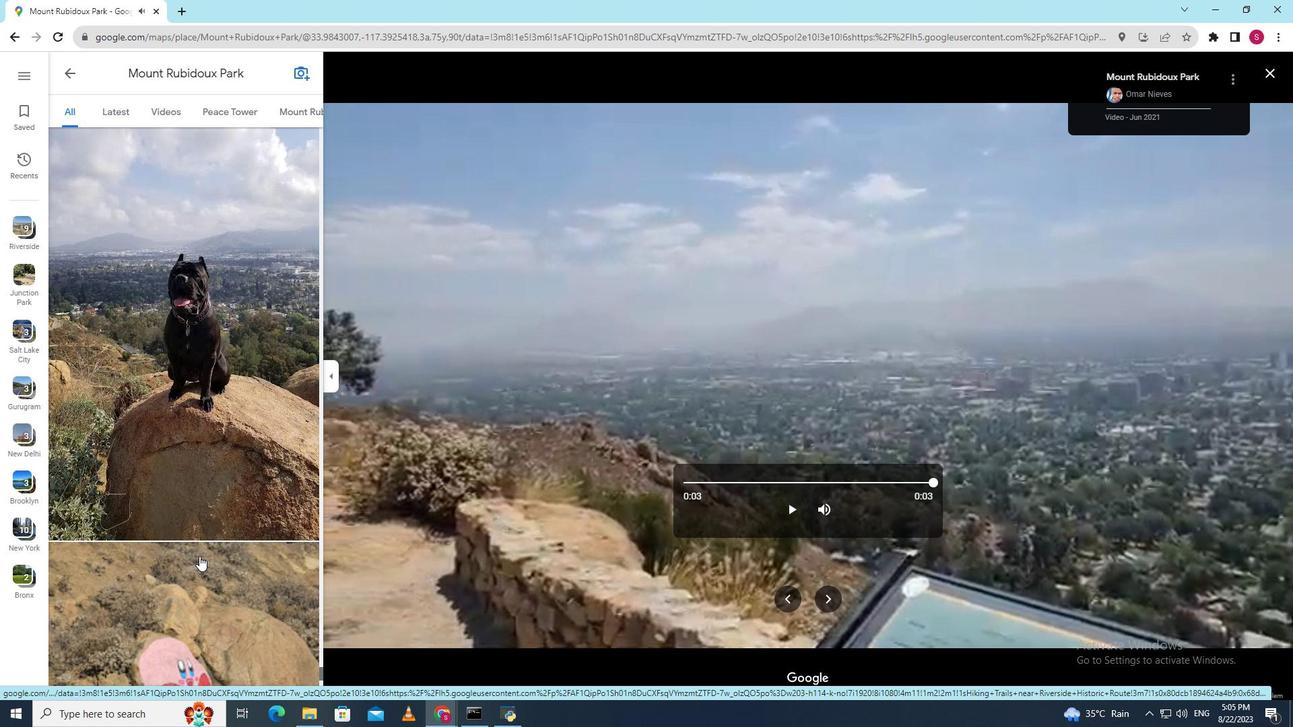 
Action: Mouse scrolled (200, 556) with delta (0, 0)
Screenshot: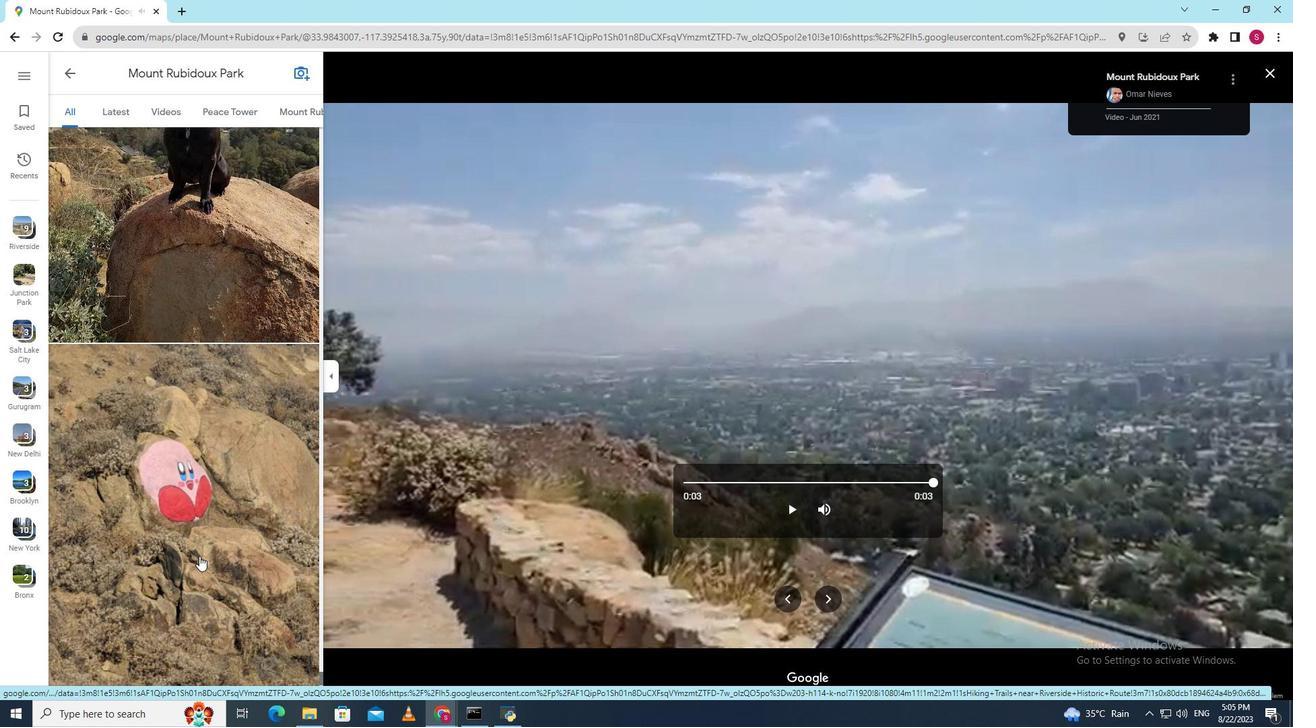 
Action: Mouse scrolled (200, 556) with delta (0, 0)
Screenshot: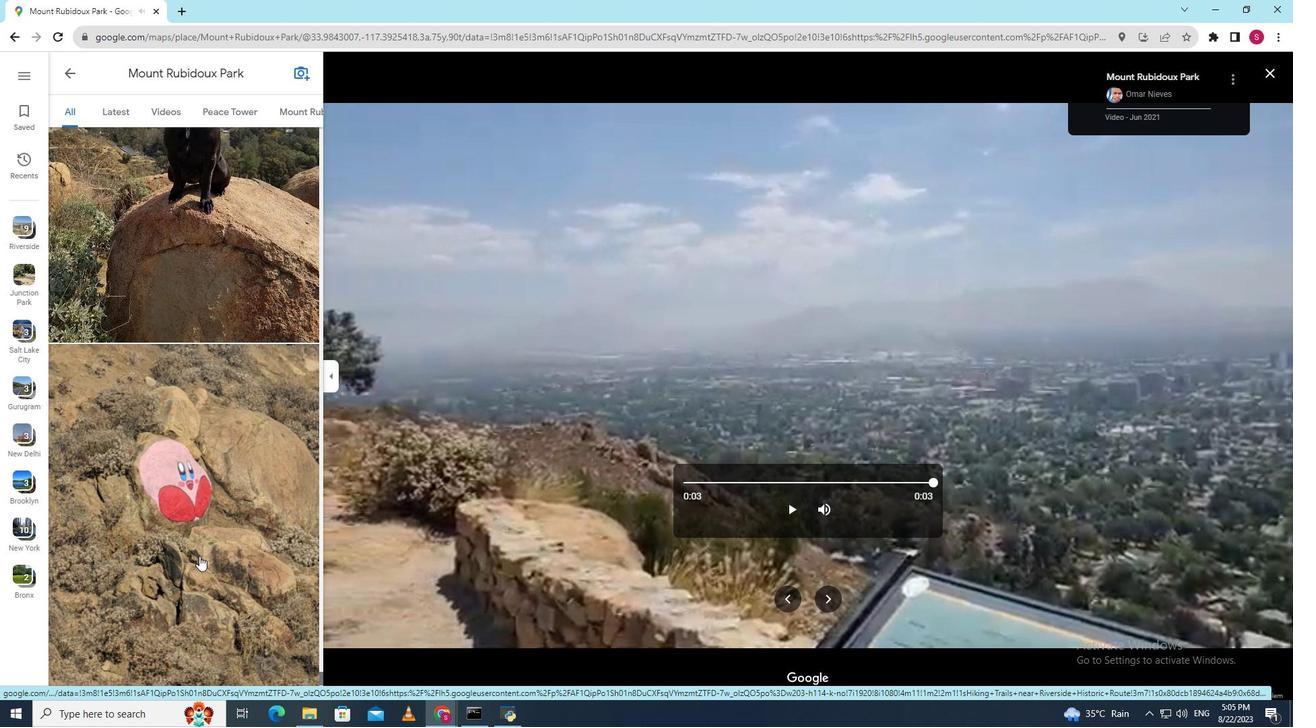 
Action: Mouse scrolled (200, 556) with delta (0, 0)
Screenshot: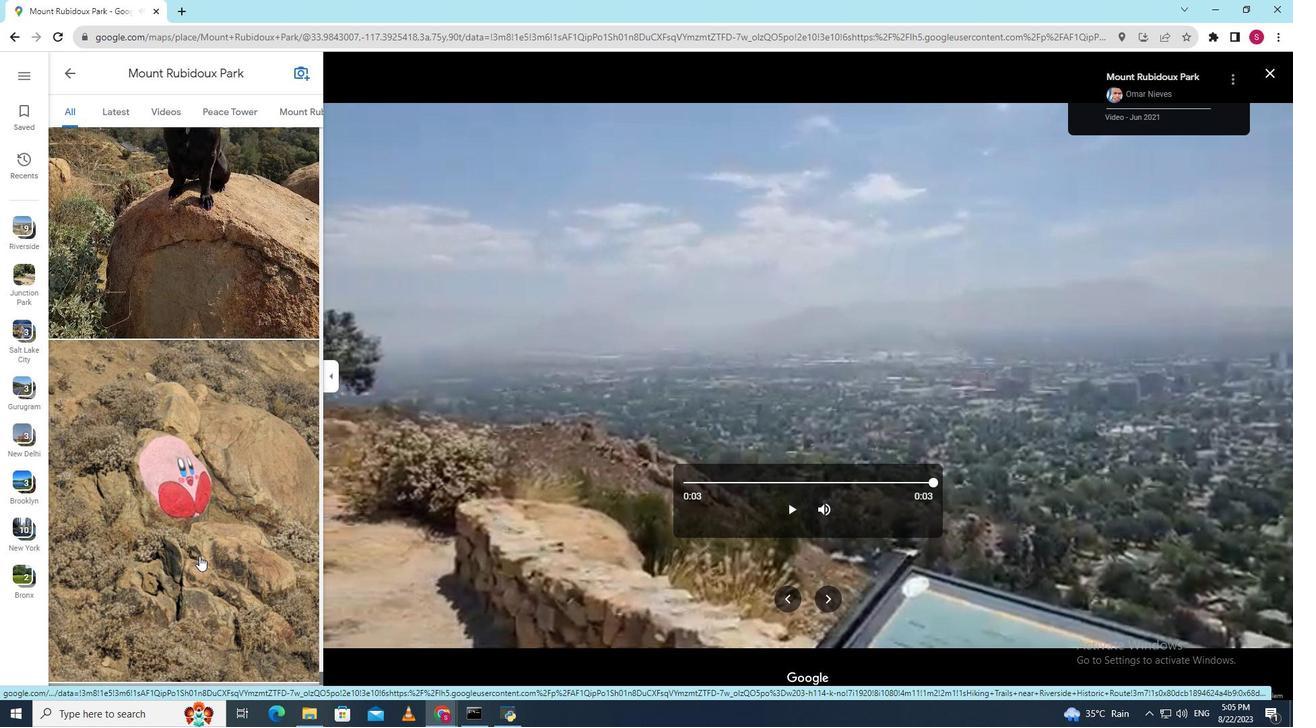 
Action: Mouse scrolled (200, 556) with delta (0, 0)
Screenshot: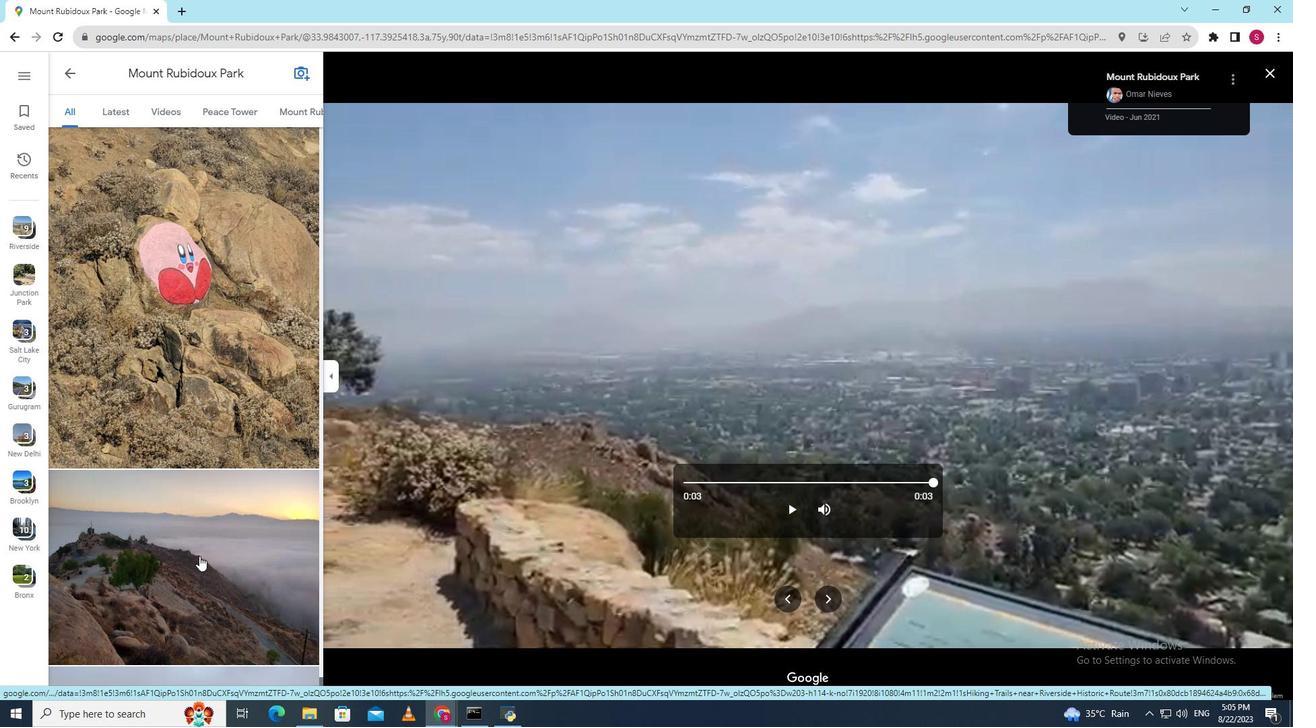 
Action: Mouse scrolled (200, 556) with delta (0, 0)
Screenshot: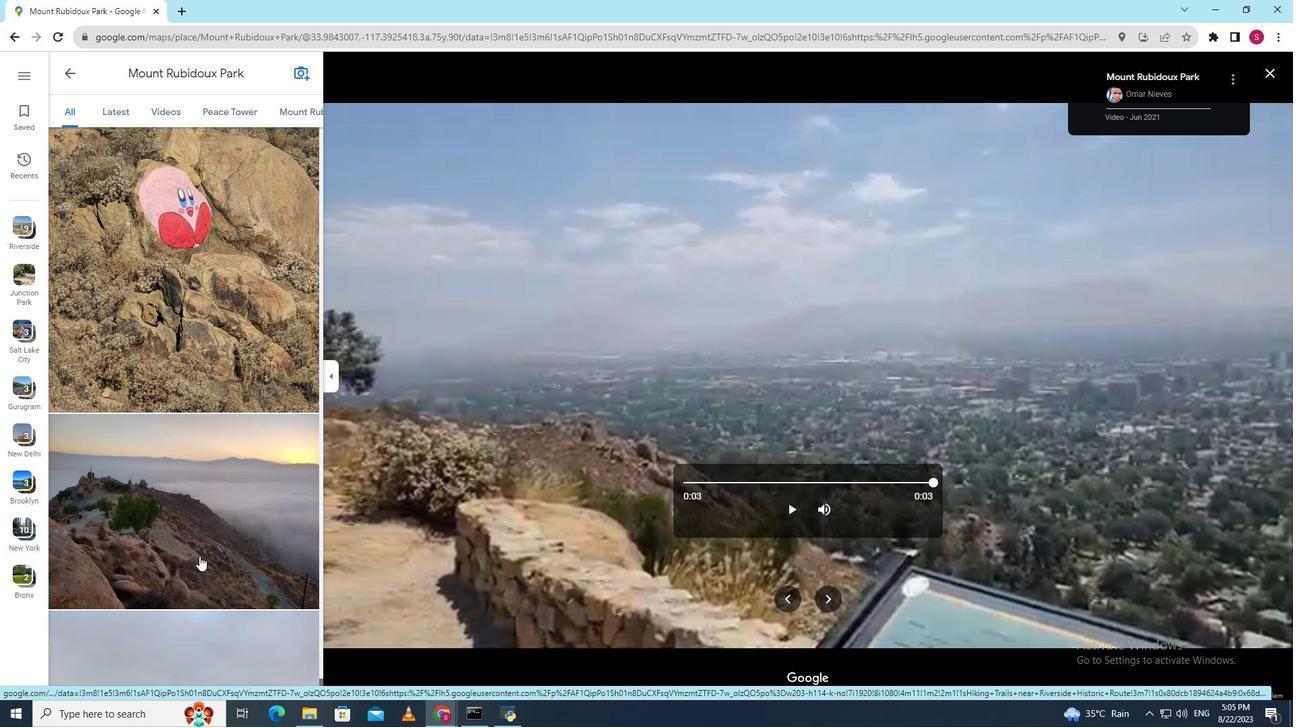 
Action: Mouse scrolled (200, 556) with delta (0, 0)
Screenshot: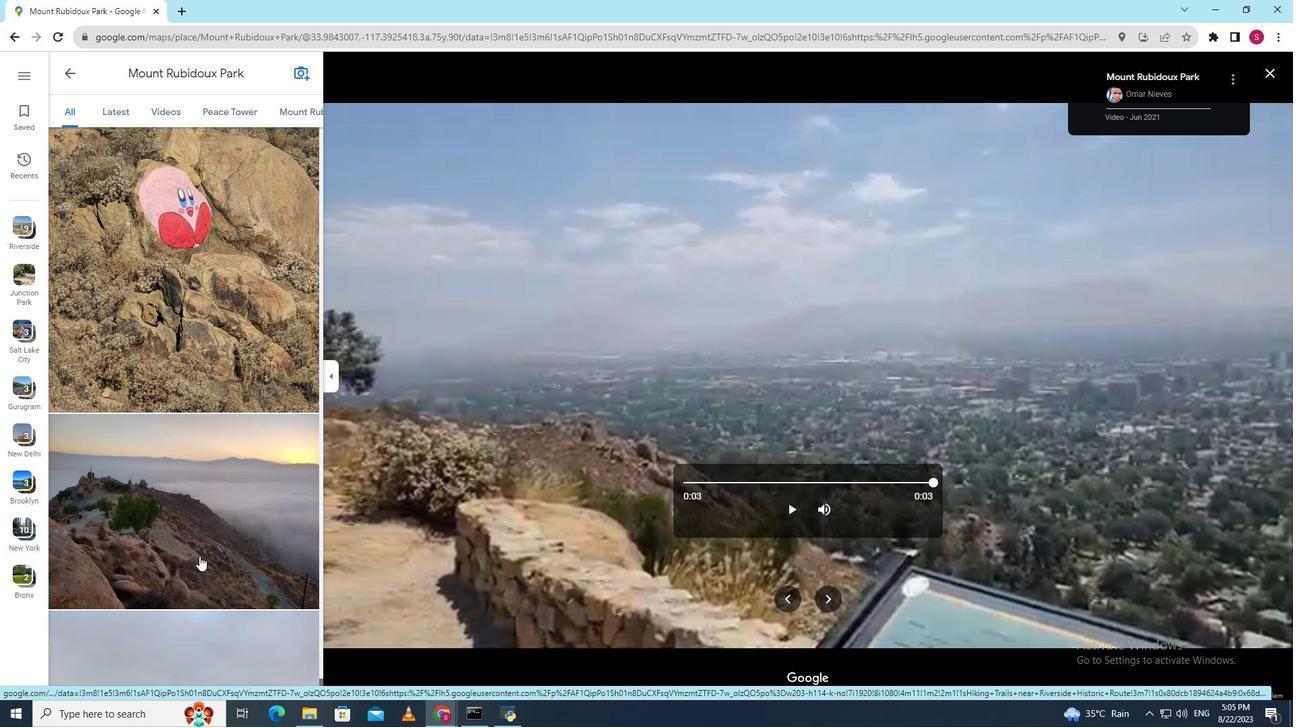 
Action: Mouse scrolled (200, 556) with delta (0, 0)
Screenshot: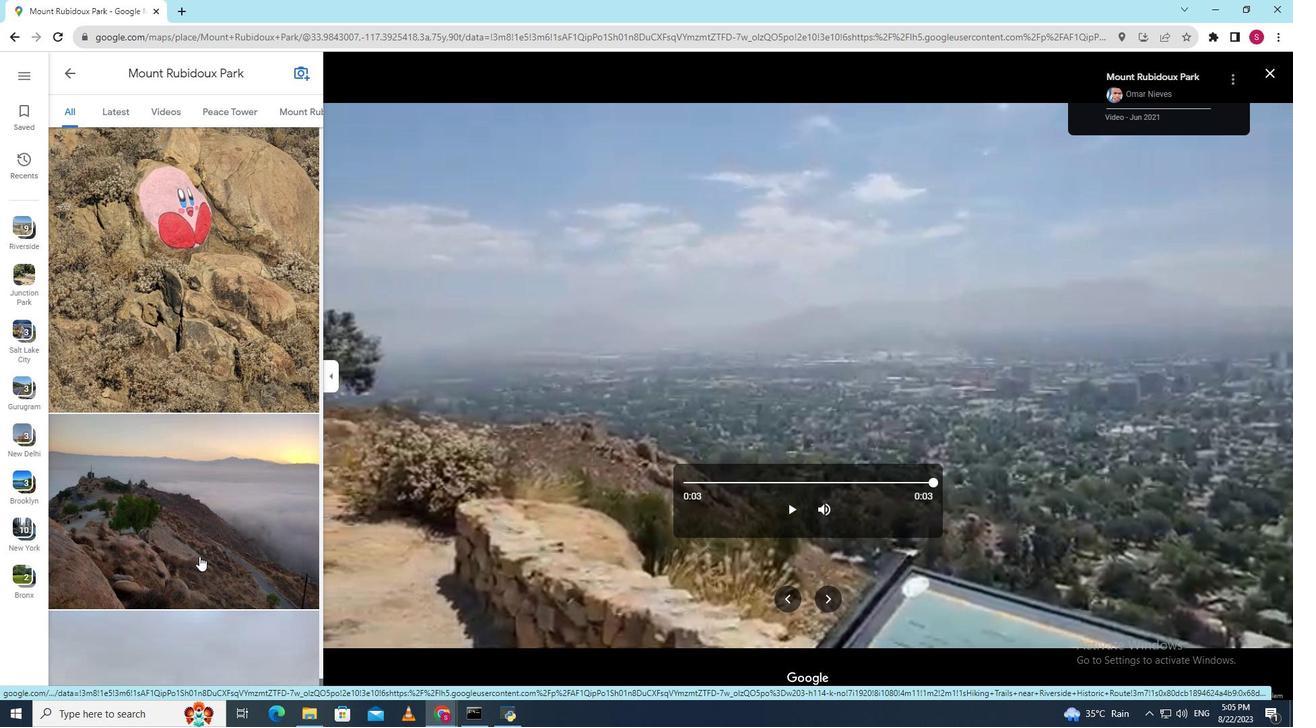 
Action: Mouse scrolled (200, 556) with delta (0, 0)
Screenshot: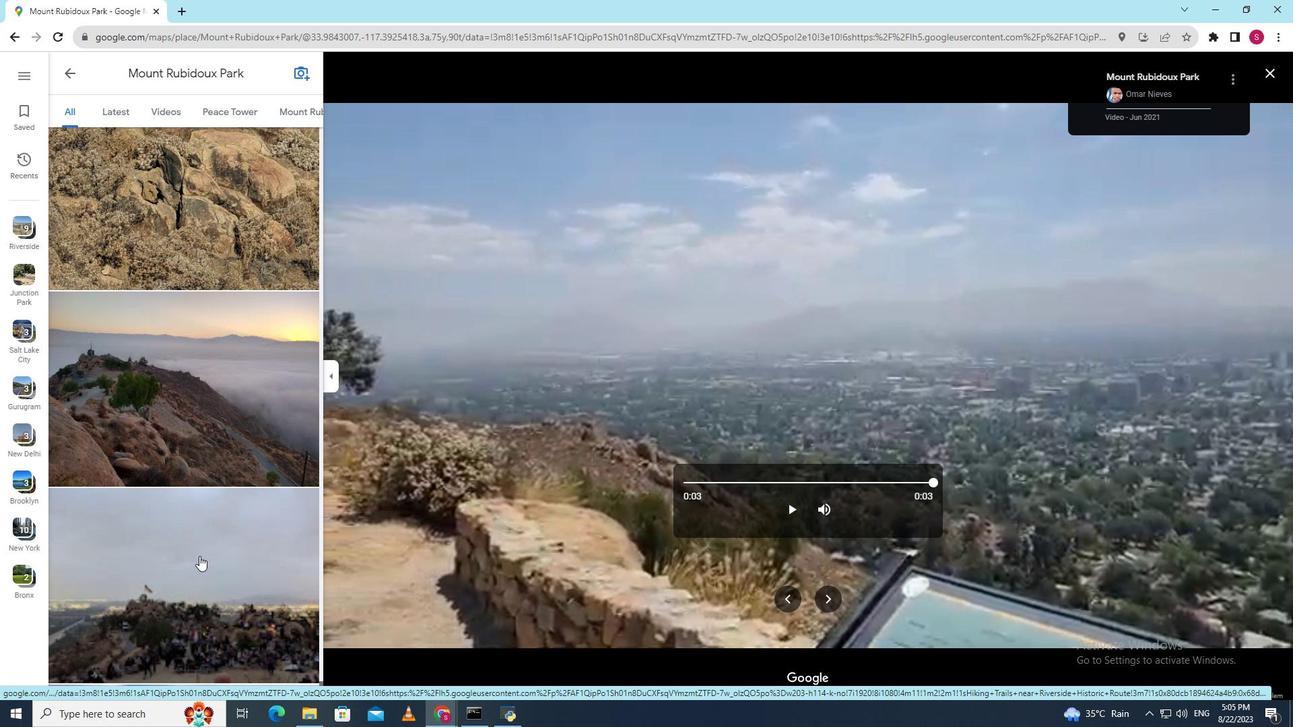 
Action: Mouse scrolled (200, 556) with delta (0, 0)
Screenshot: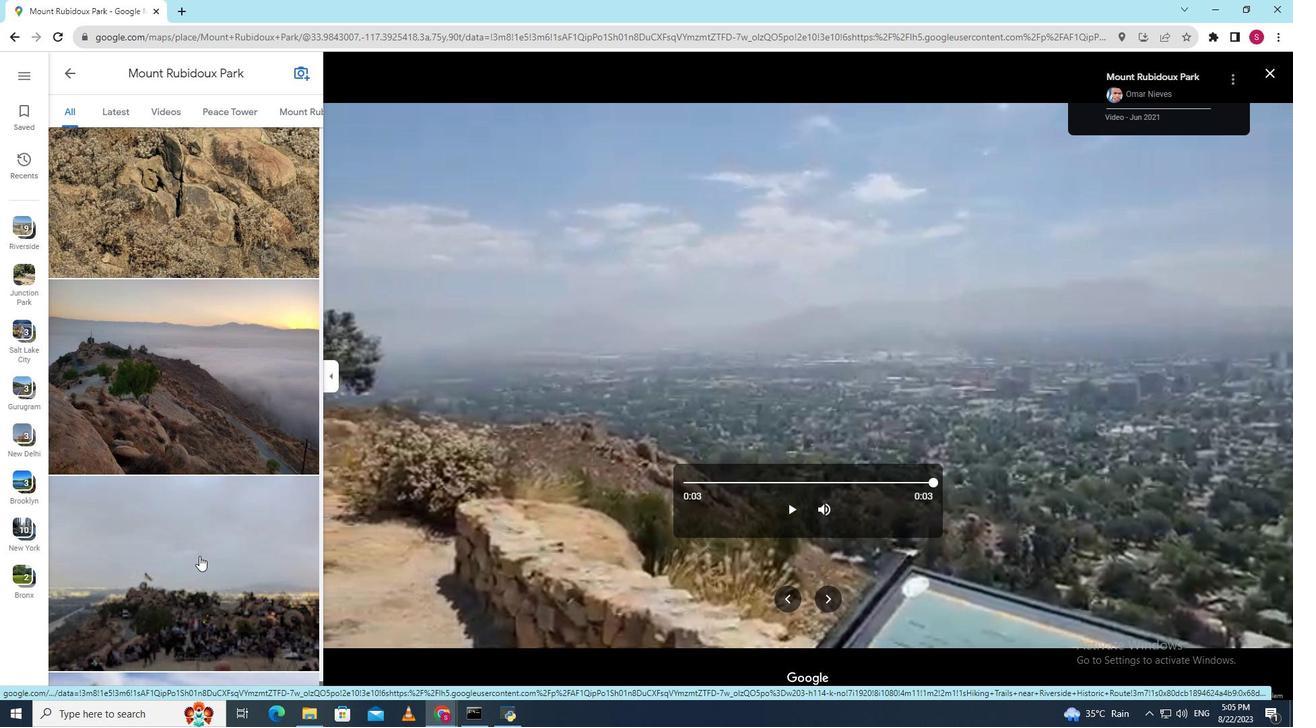 
Action: Mouse moved to (216, 452)
Screenshot: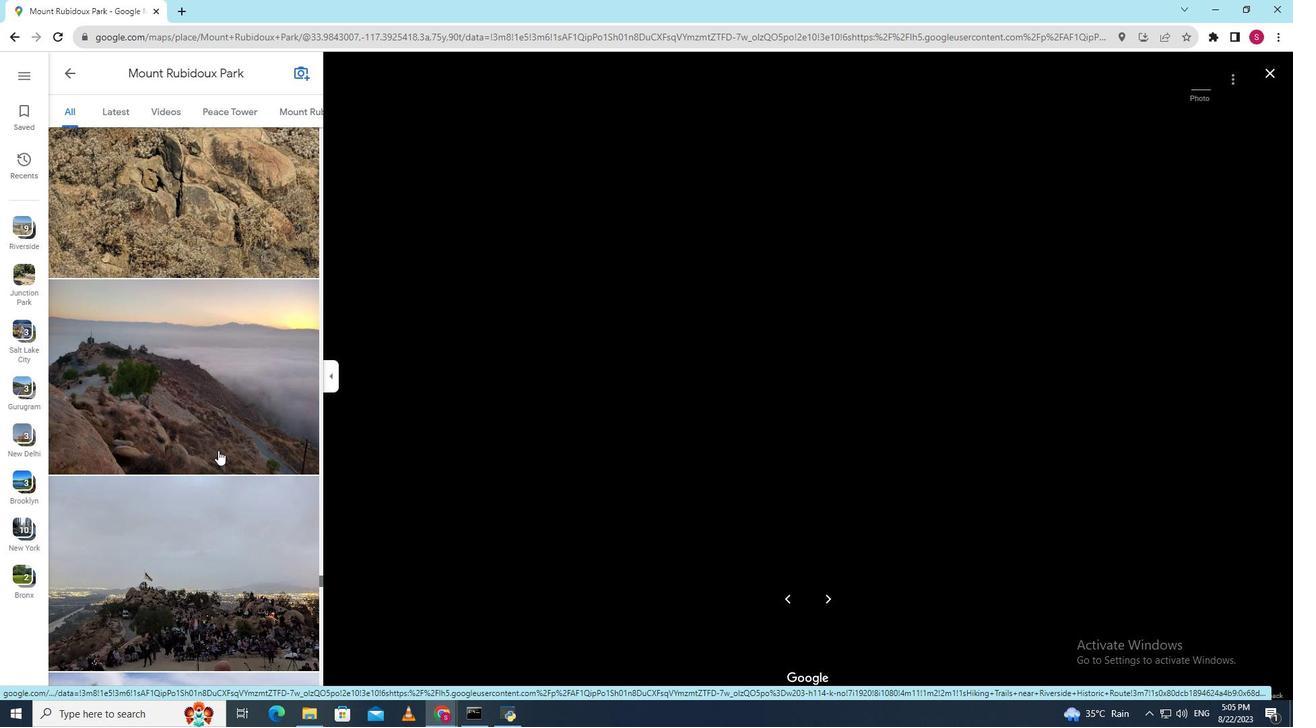 
Action: Mouse pressed left at (216, 452)
Screenshot: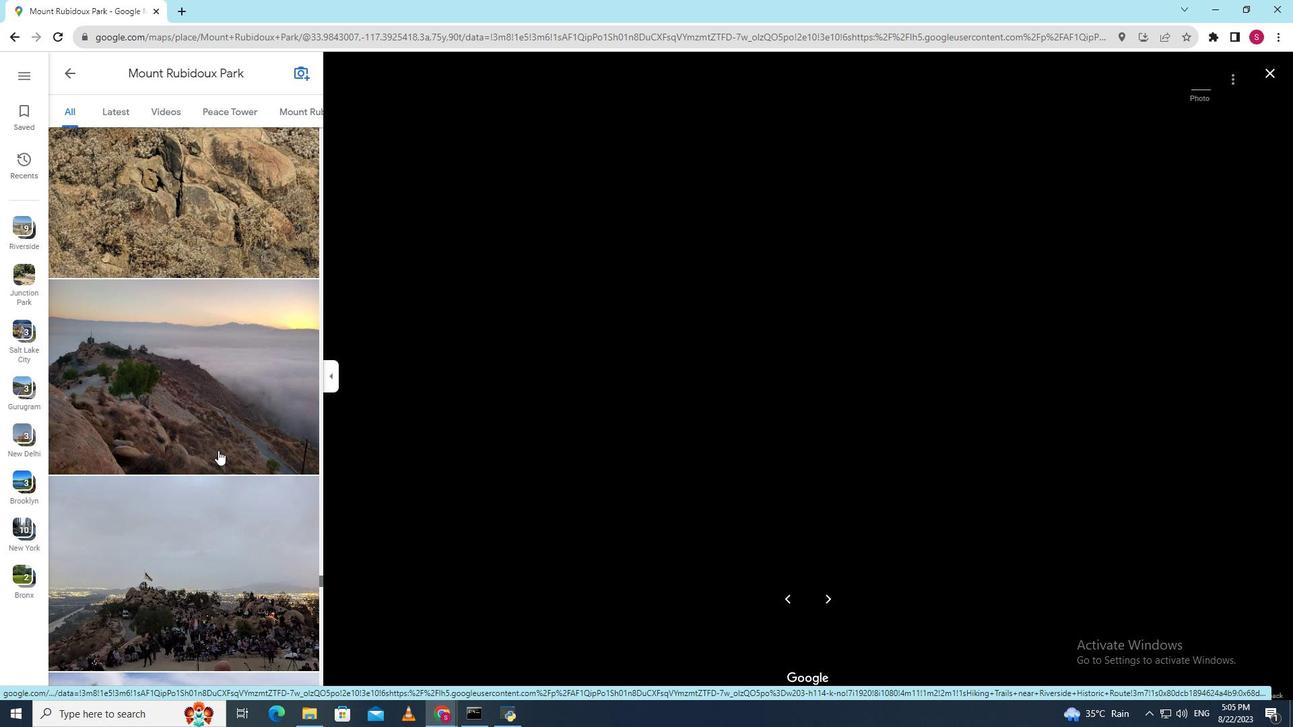 
Action: Mouse moved to (179, 559)
Screenshot: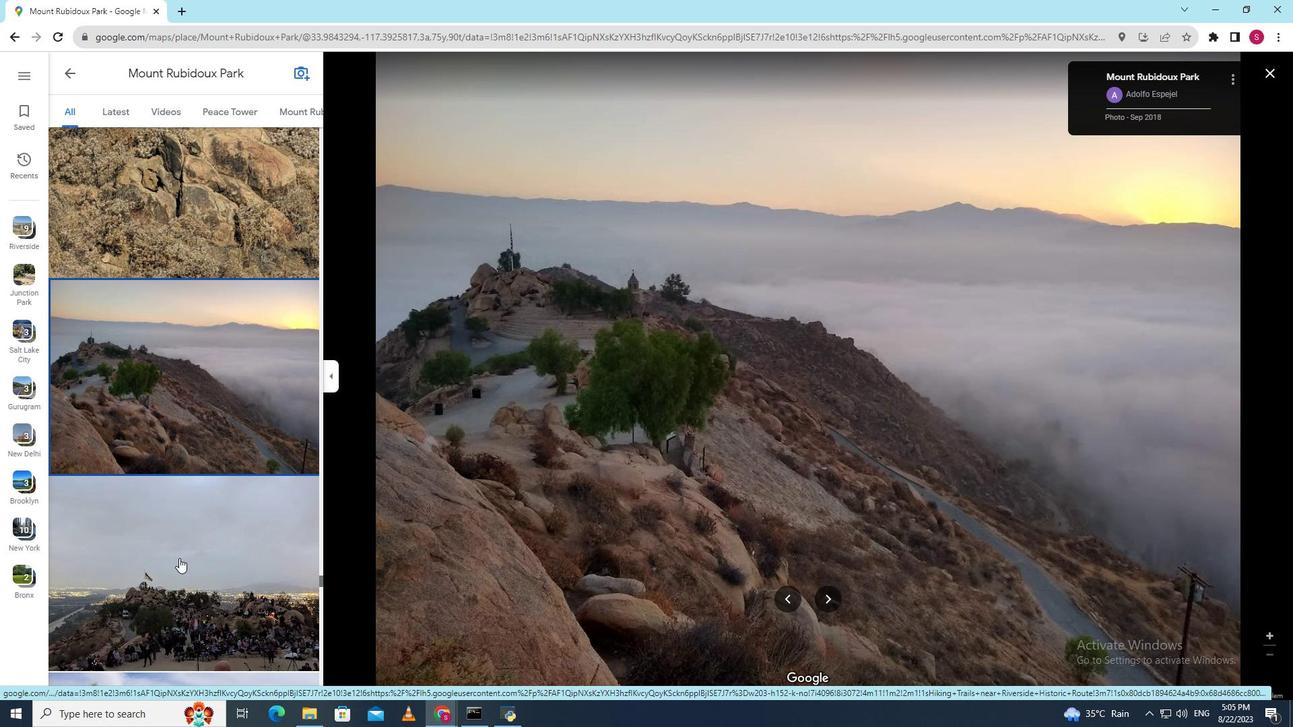 
Action: Mouse pressed left at (179, 559)
Screenshot: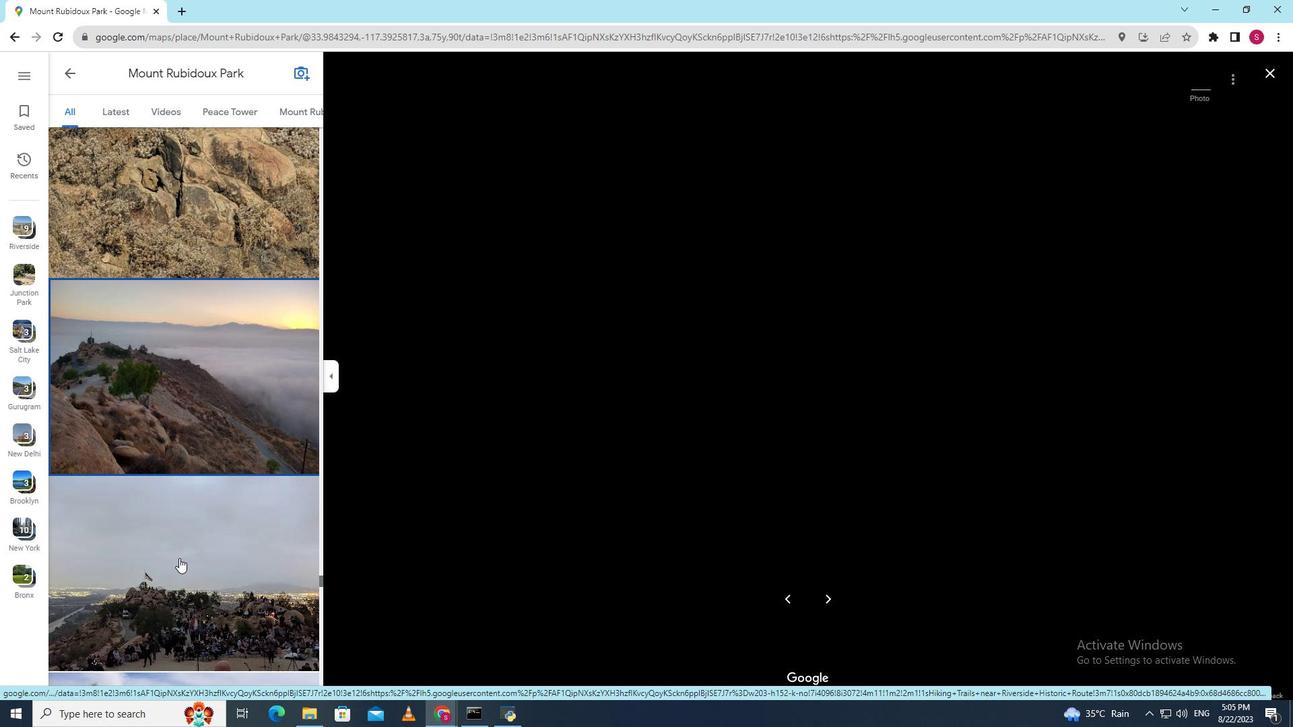 
Action: Mouse scrolled (179, 558) with delta (0, 0)
Screenshot: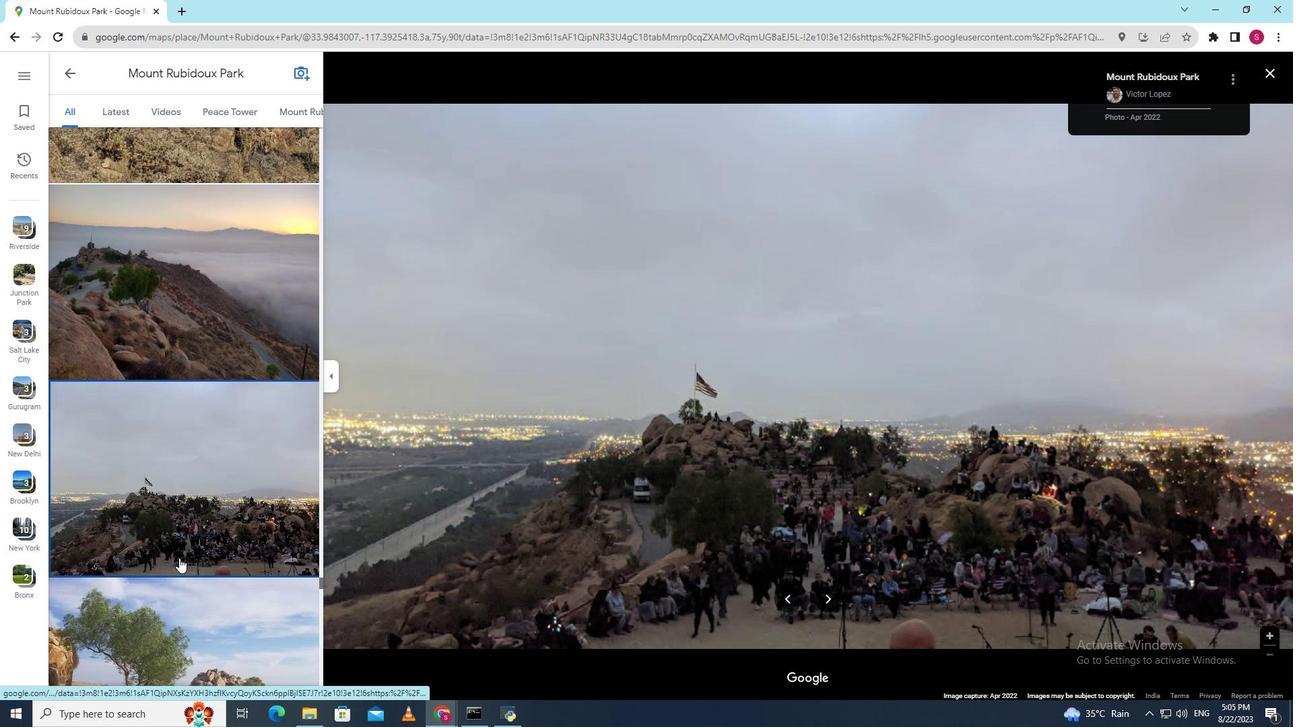 
Action: Mouse scrolled (179, 558) with delta (0, 0)
Screenshot: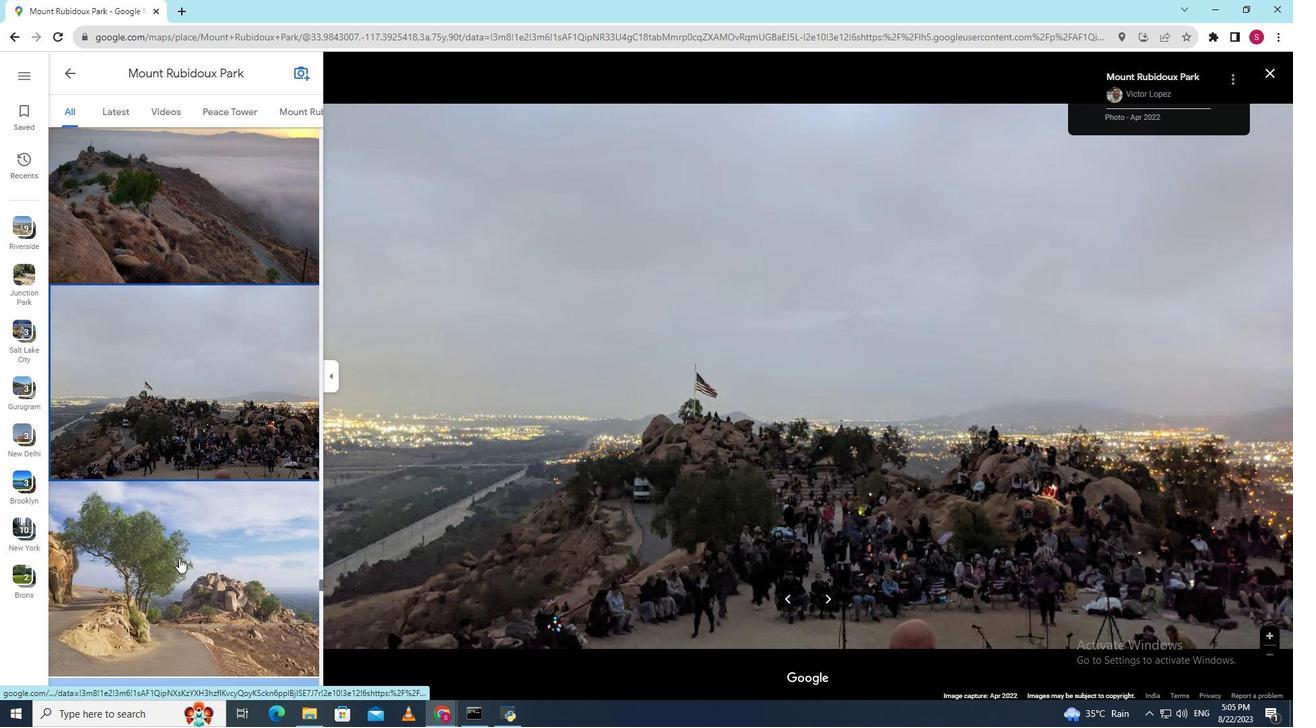 
Action: Mouse scrolled (179, 558) with delta (0, 0)
Screenshot: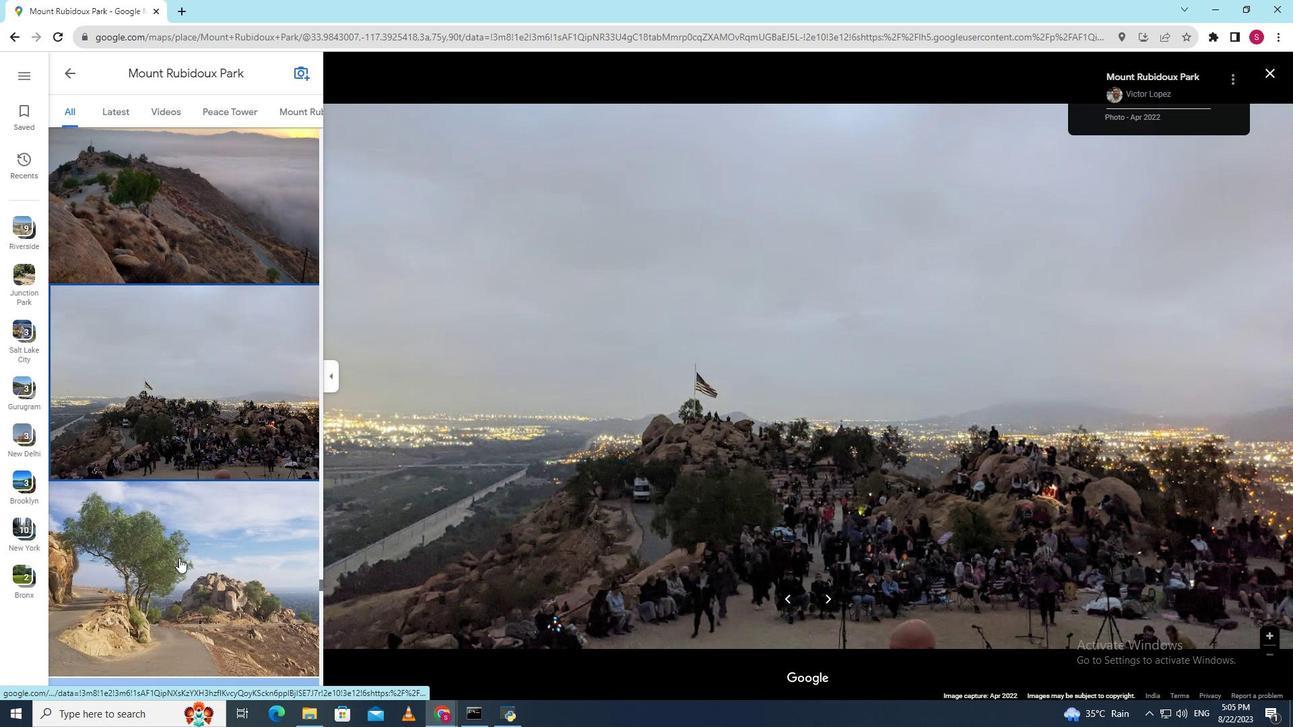 
Action: Mouse pressed left at (179, 559)
Screenshot: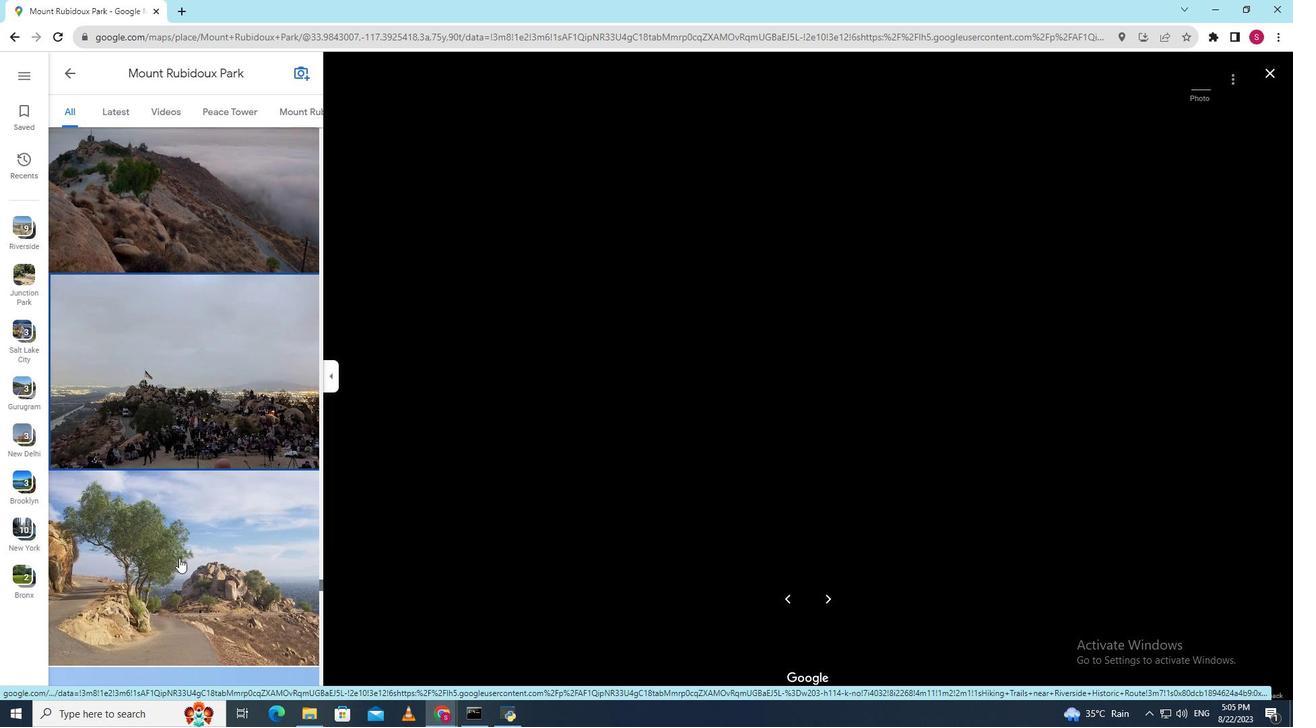 
Action: Mouse scrolled (179, 558) with delta (0, 0)
Screenshot: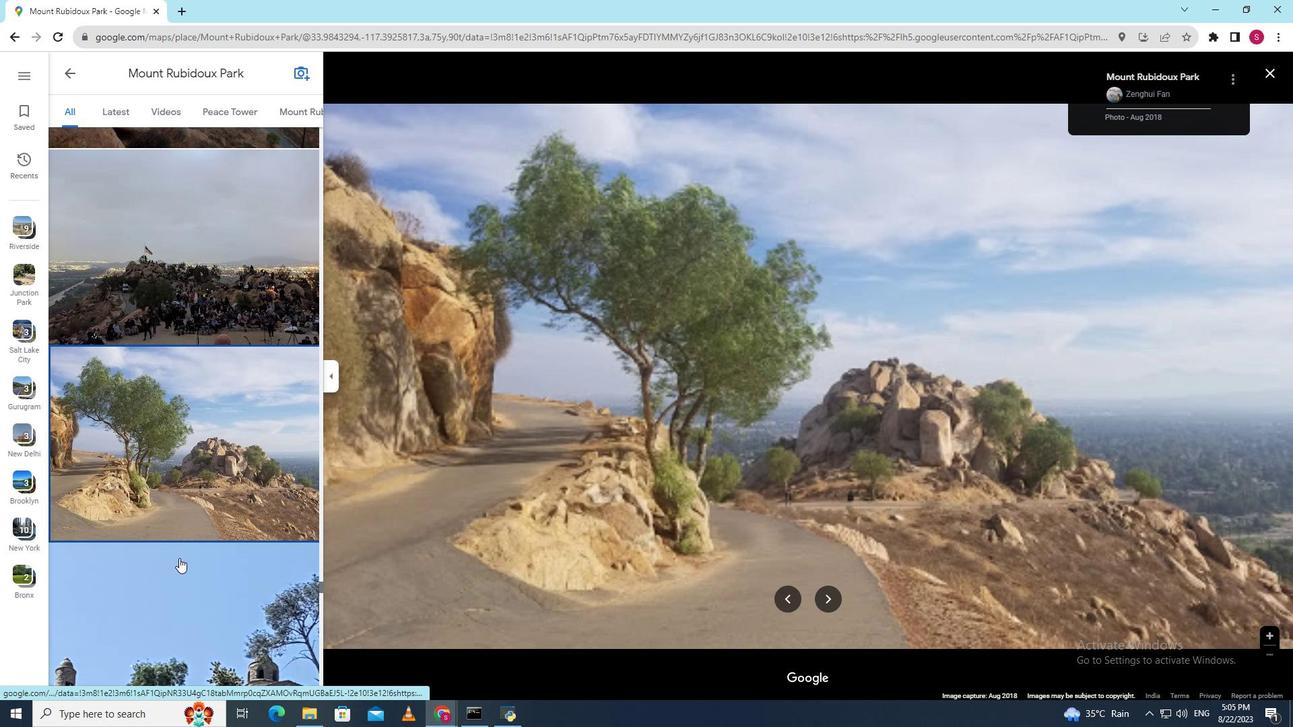 
Action: Mouse scrolled (179, 558) with delta (0, 0)
Screenshot: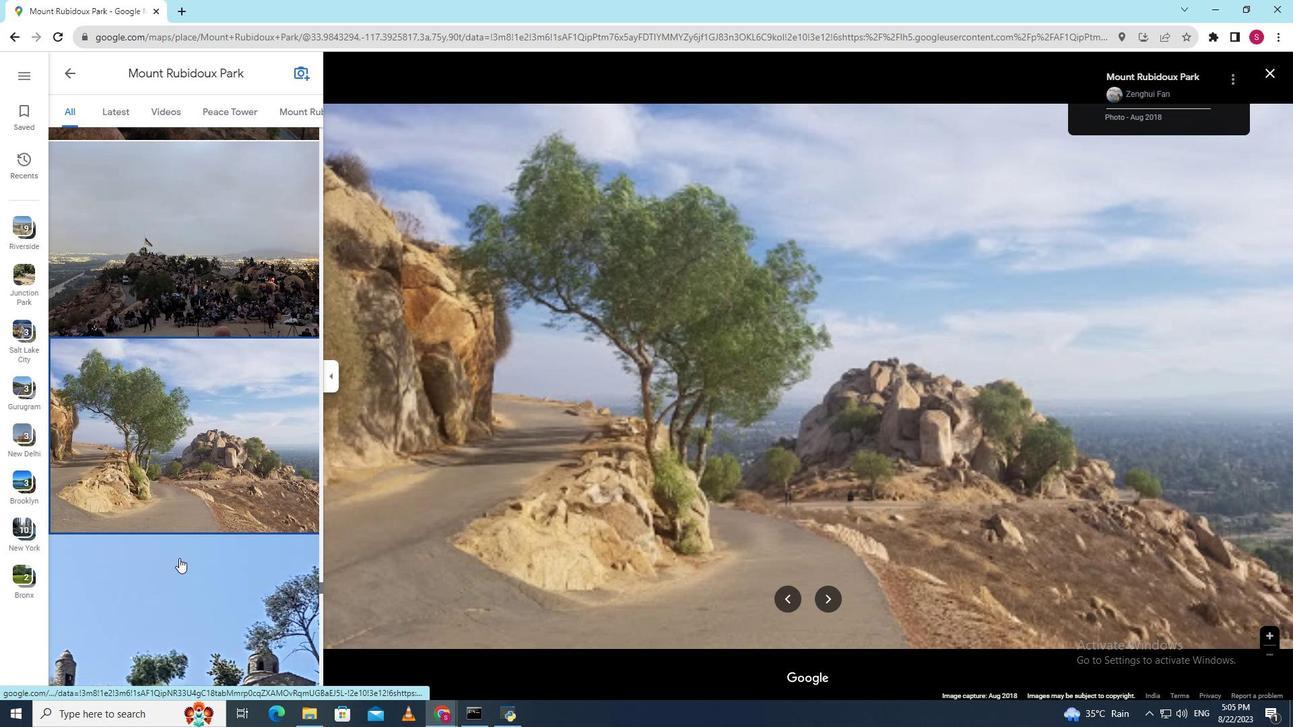 
Action: Mouse scrolled (179, 558) with delta (0, 0)
Screenshot: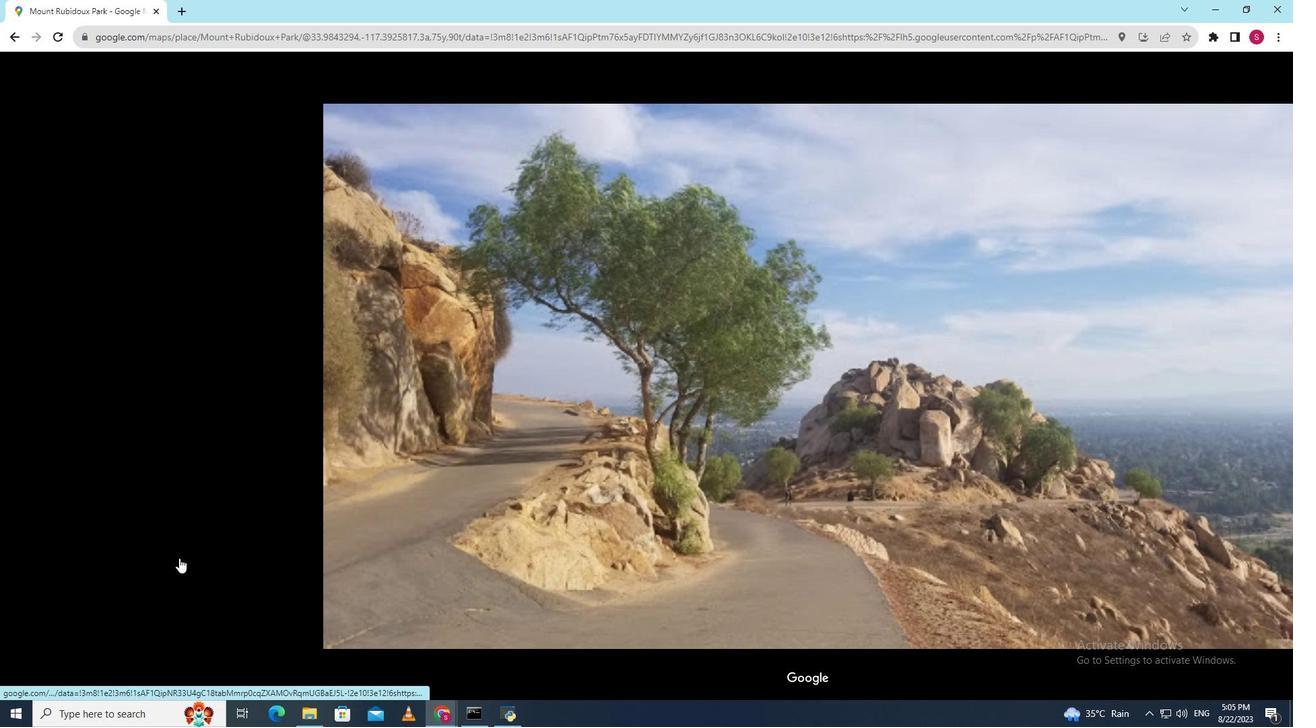 
Action: Mouse scrolled (179, 558) with delta (0, 0)
Screenshot: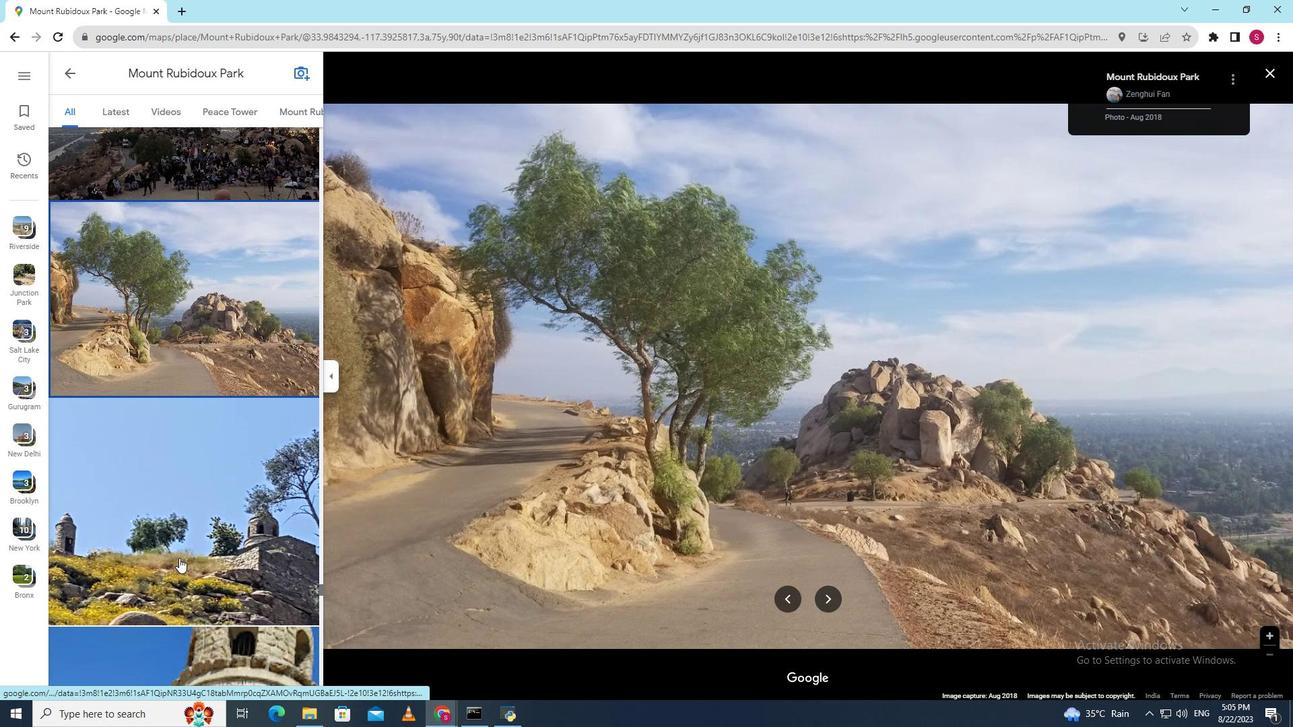 
Action: Mouse pressed left at (179, 559)
Screenshot: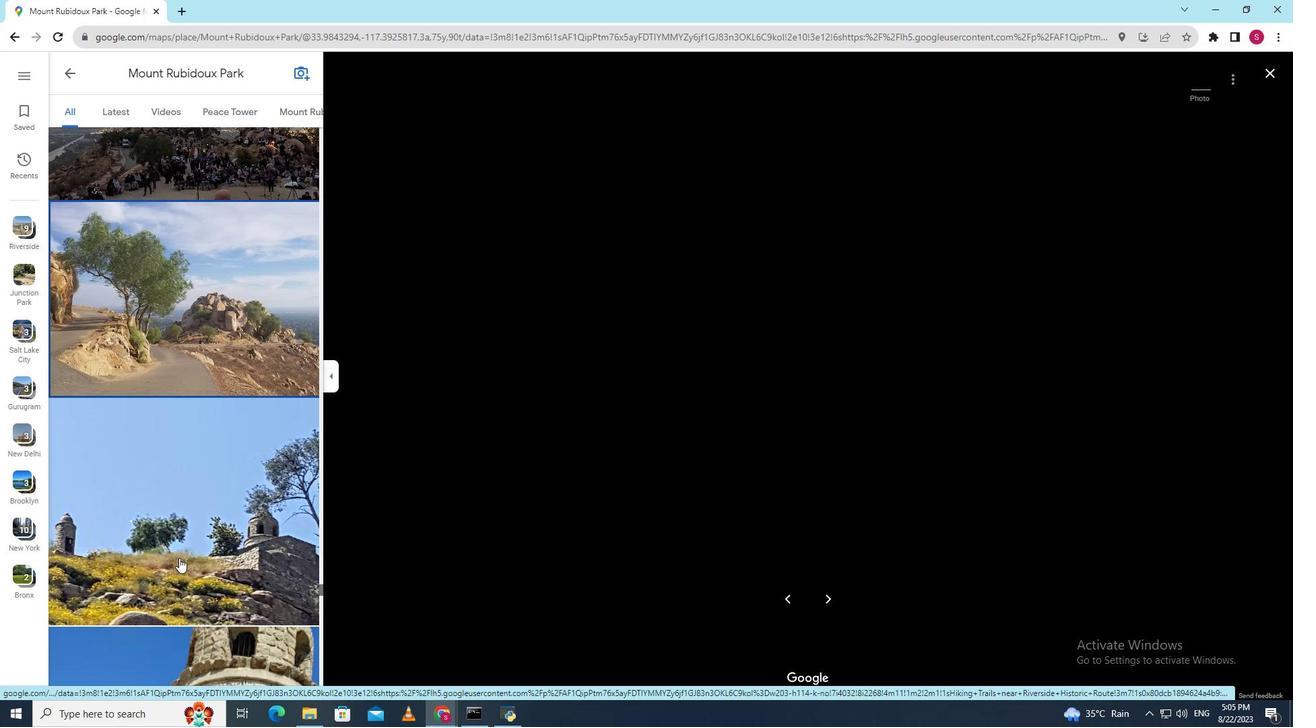 
Action: Mouse scrolled (179, 558) with delta (0, 0)
Screenshot: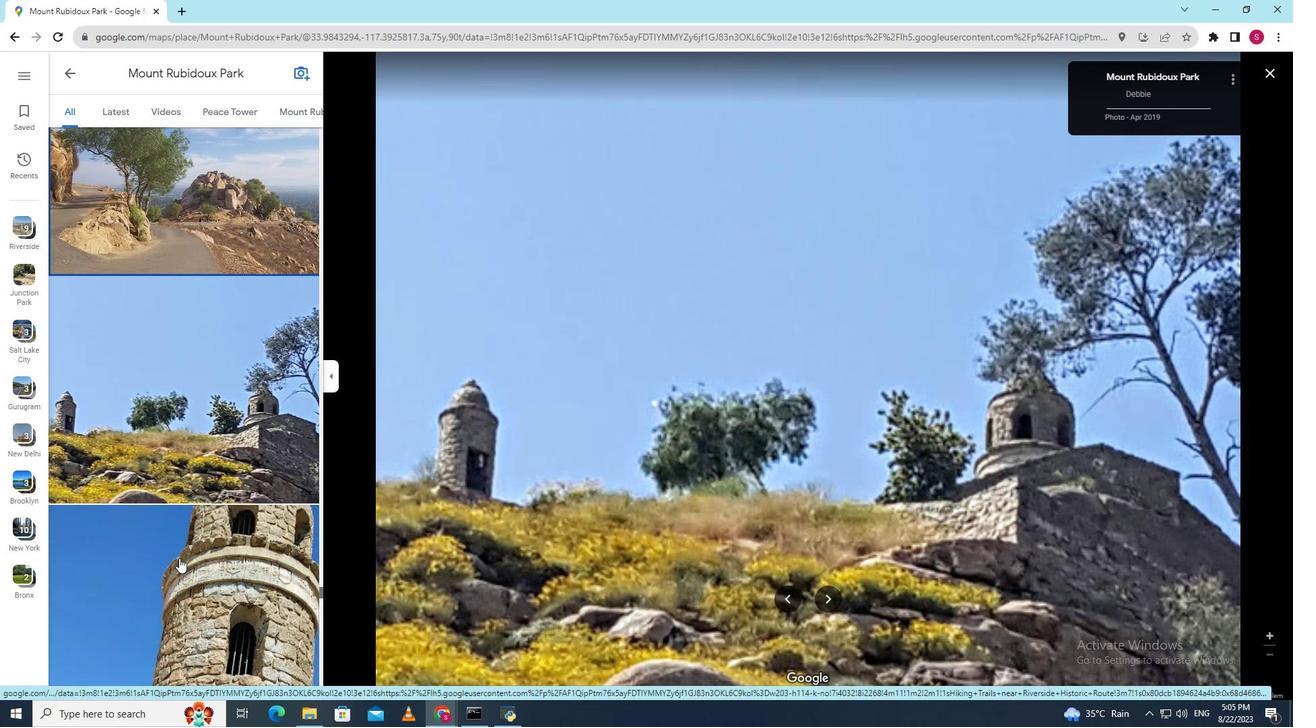 
Action: Mouse scrolled (179, 558) with delta (0, 0)
Screenshot: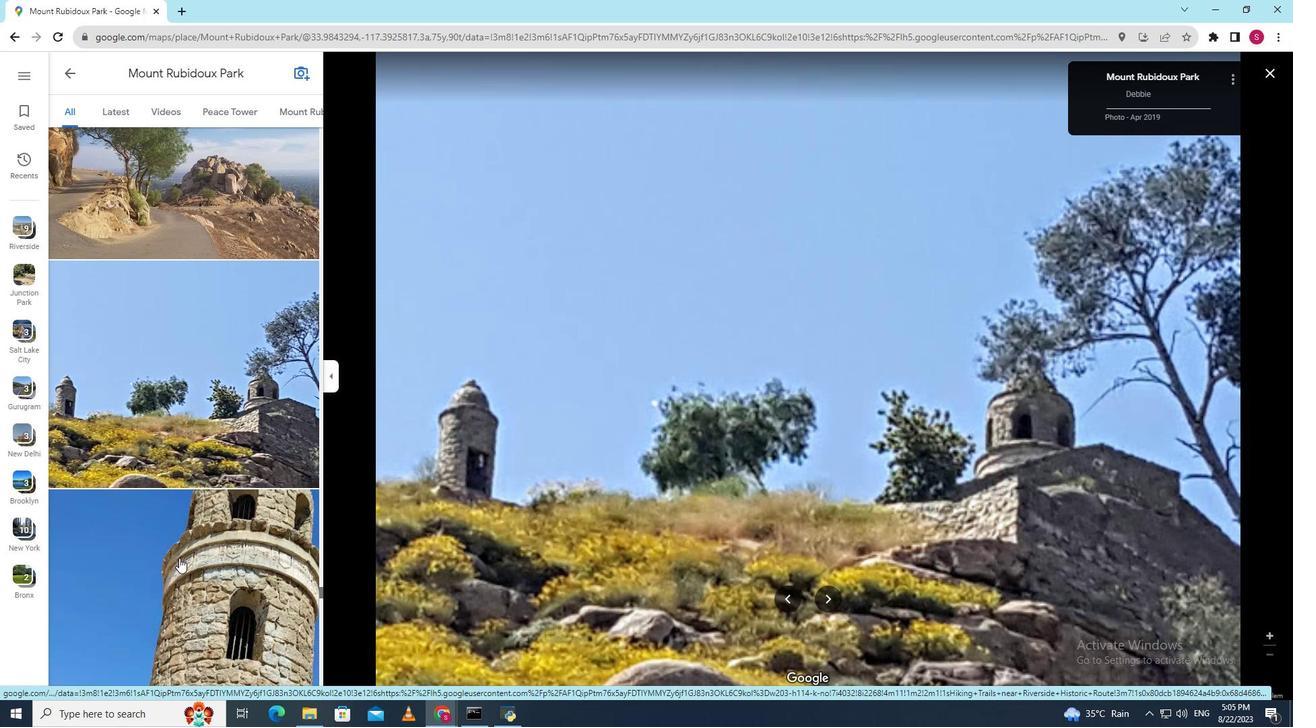 
Action: Mouse scrolled (179, 558) with delta (0, 0)
Screenshot: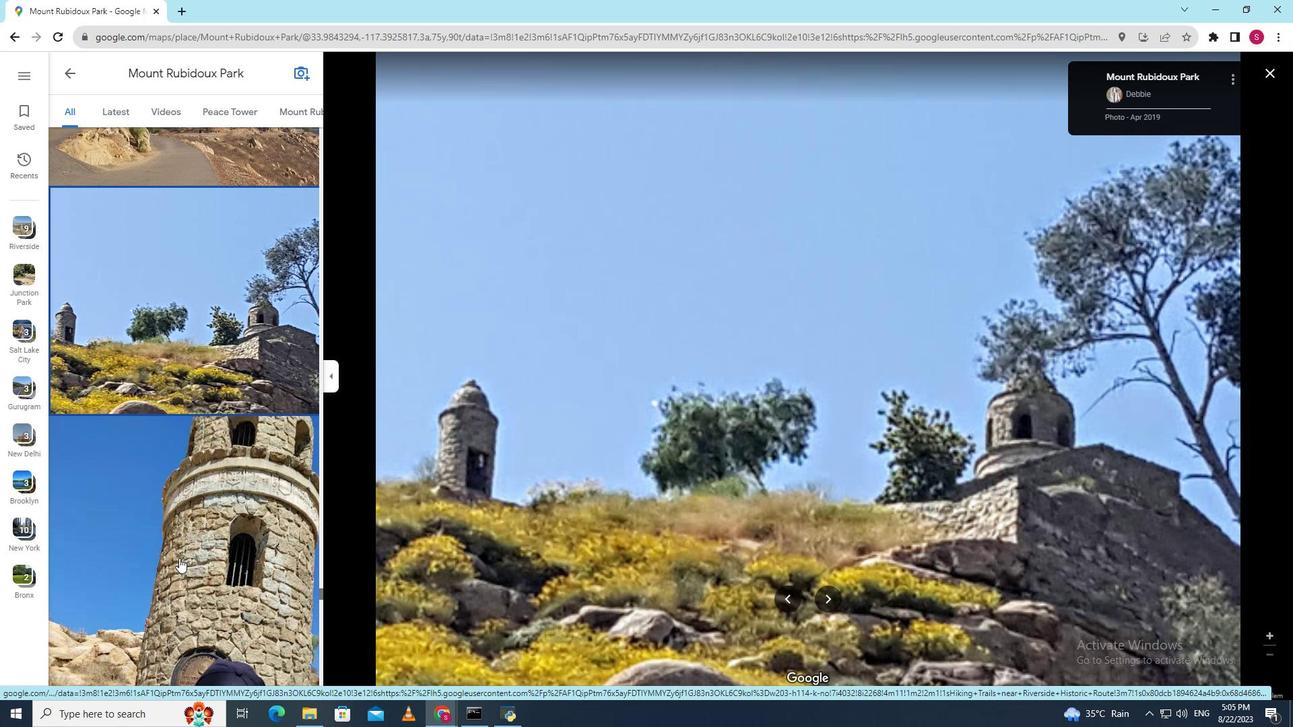 
Action: Mouse scrolled (179, 558) with delta (0, 0)
Screenshot: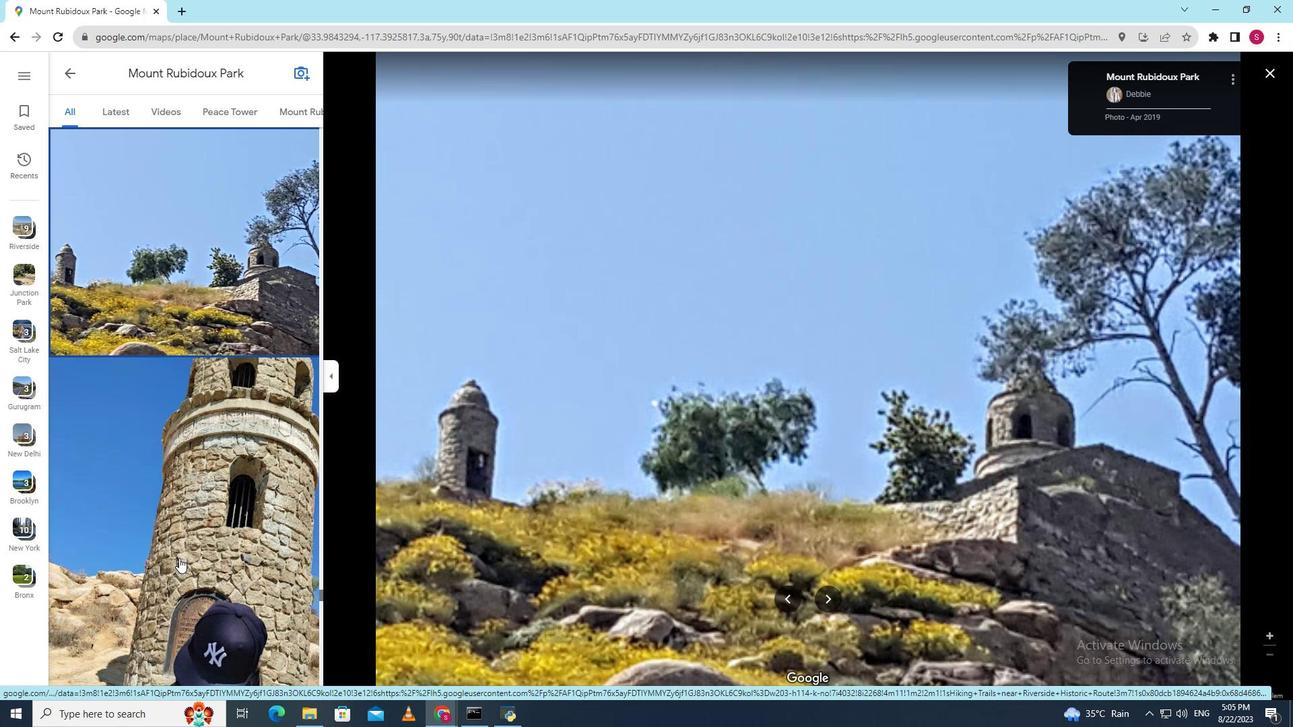 
Action: Mouse pressed left at (179, 559)
Screenshot: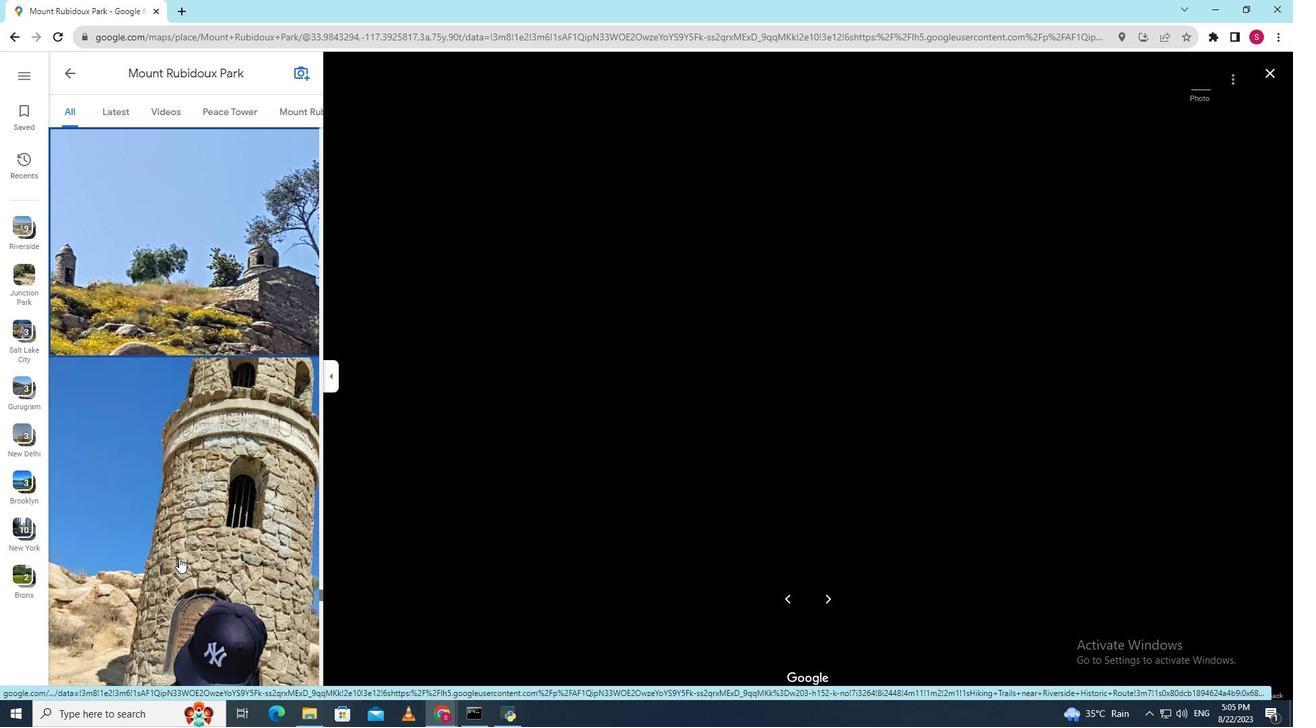
Action: Mouse scrolled (179, 558) with delta (0, 0)
Screenshot: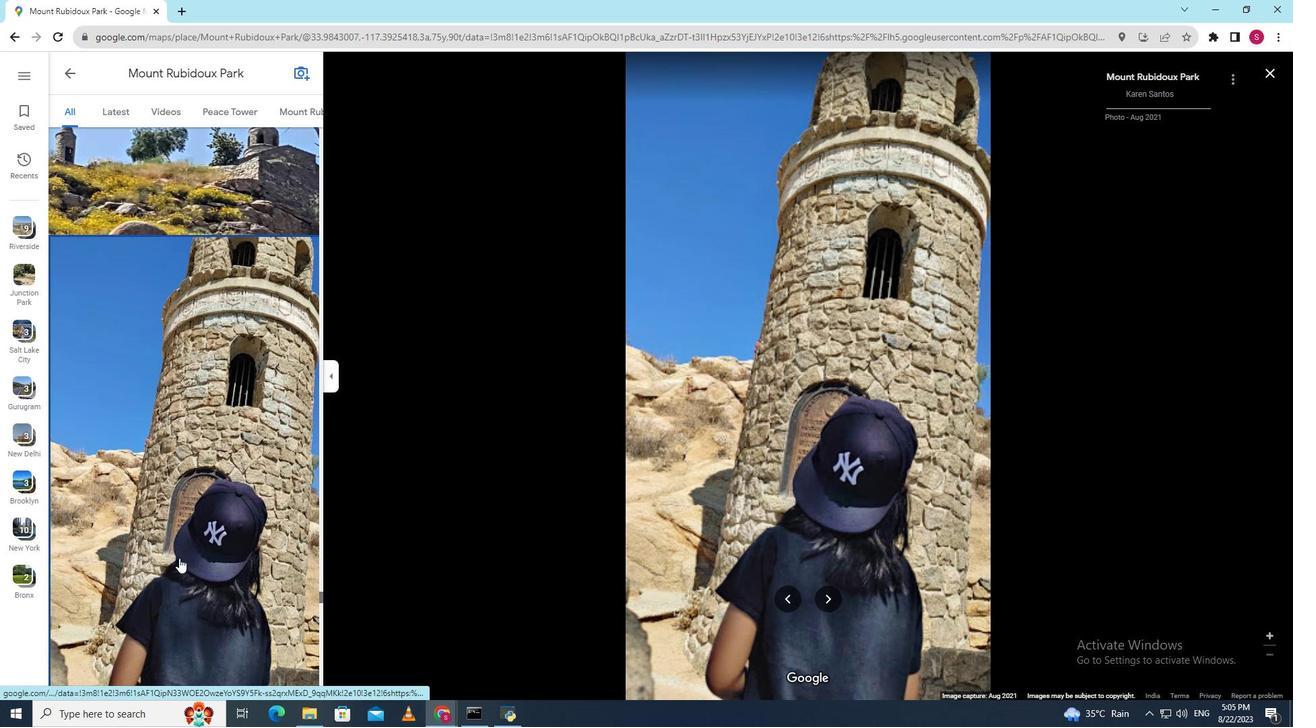 
Action: Mouse scrolled (179, 558) with delta (0, 0)
Screenshot: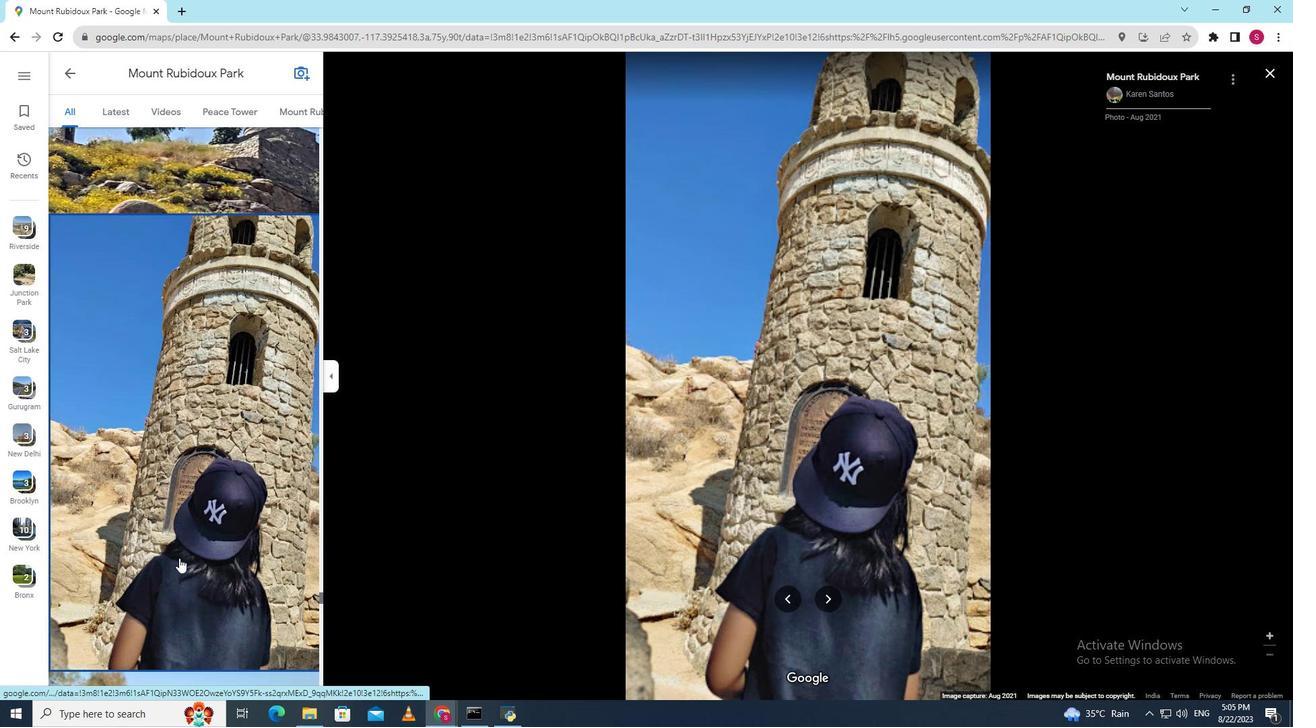 
Action: Mouse scrolled (179, 558) with delta (0, 0)
Screenshot: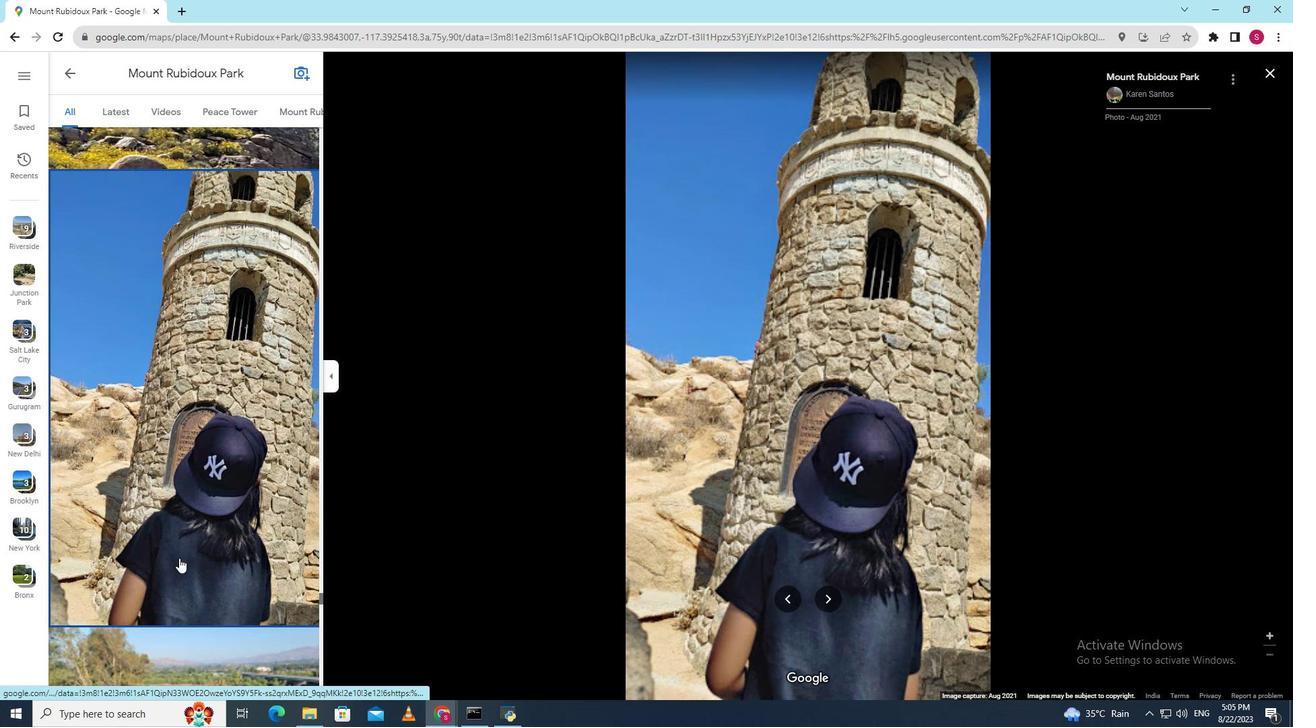 
Action: Mouse scrolled (179, 558) with delta (0, 0)
Screenshot: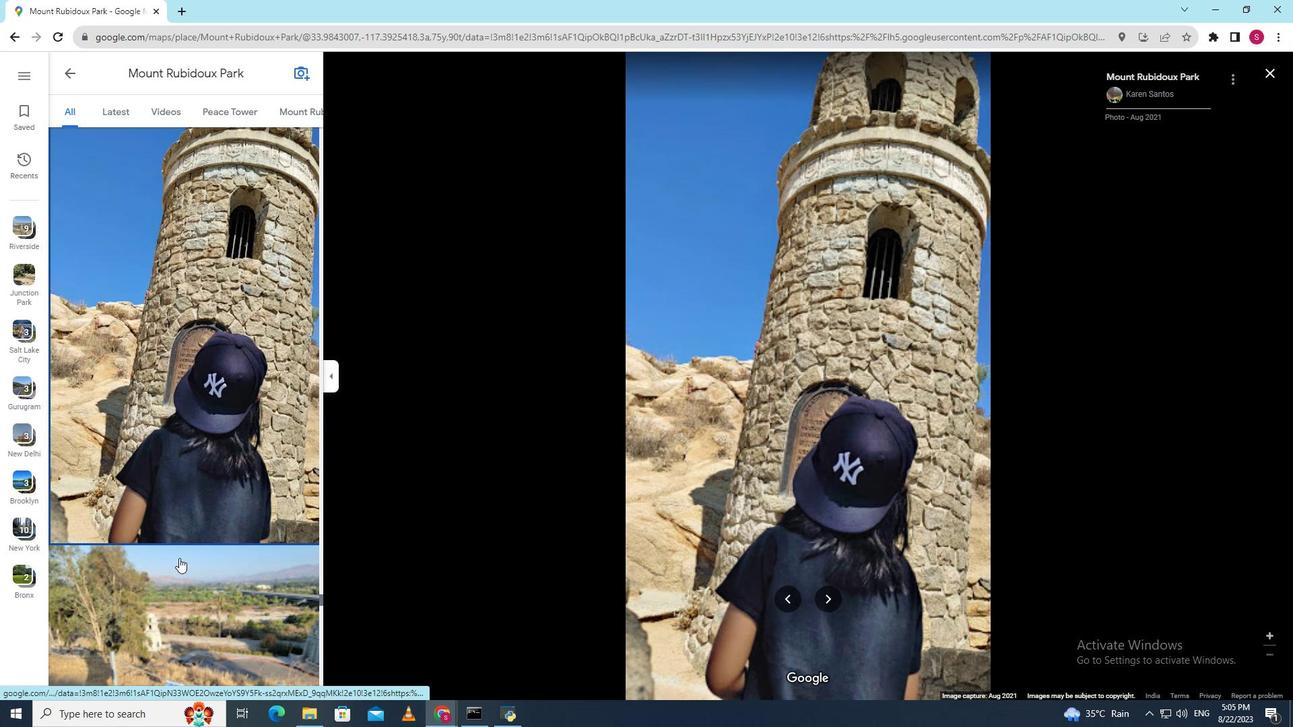 
Action: Mouse scrolled (179, 558) with delta (0, 0)
Screenshot: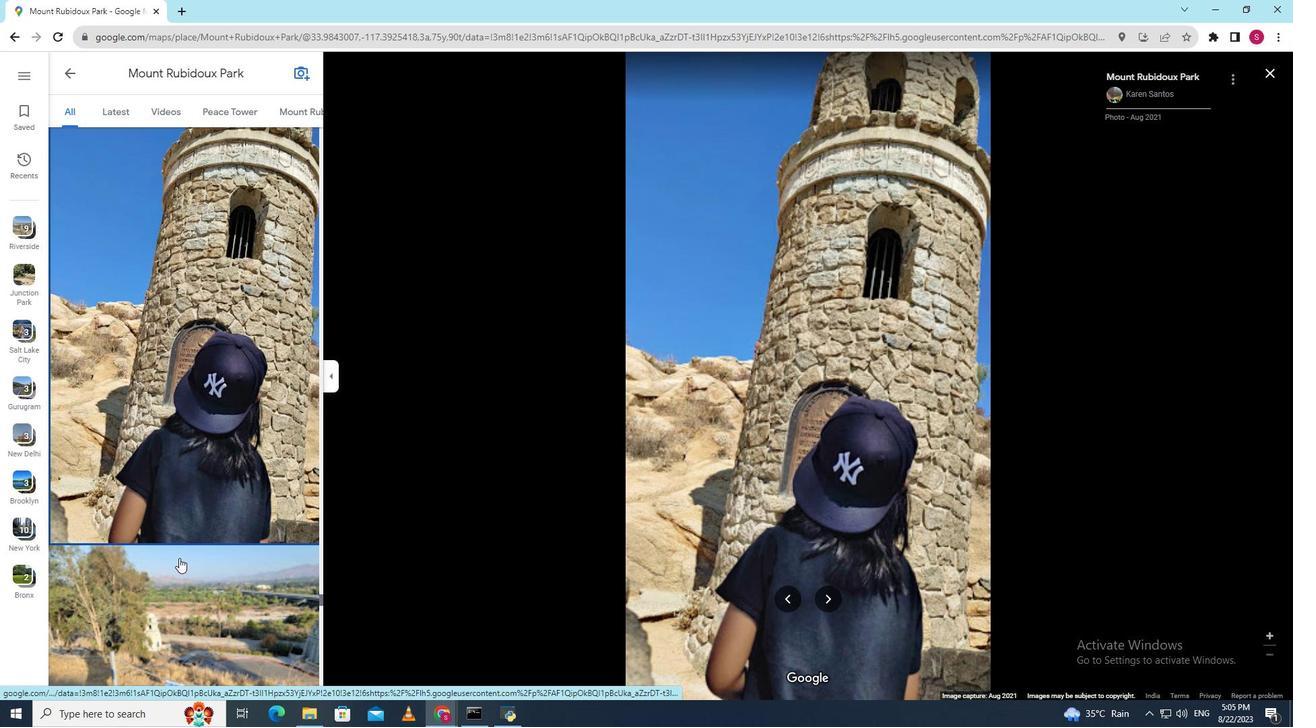 
Action: Mouse scrolled (179, 558) with delta (0, 0)
Screenshot: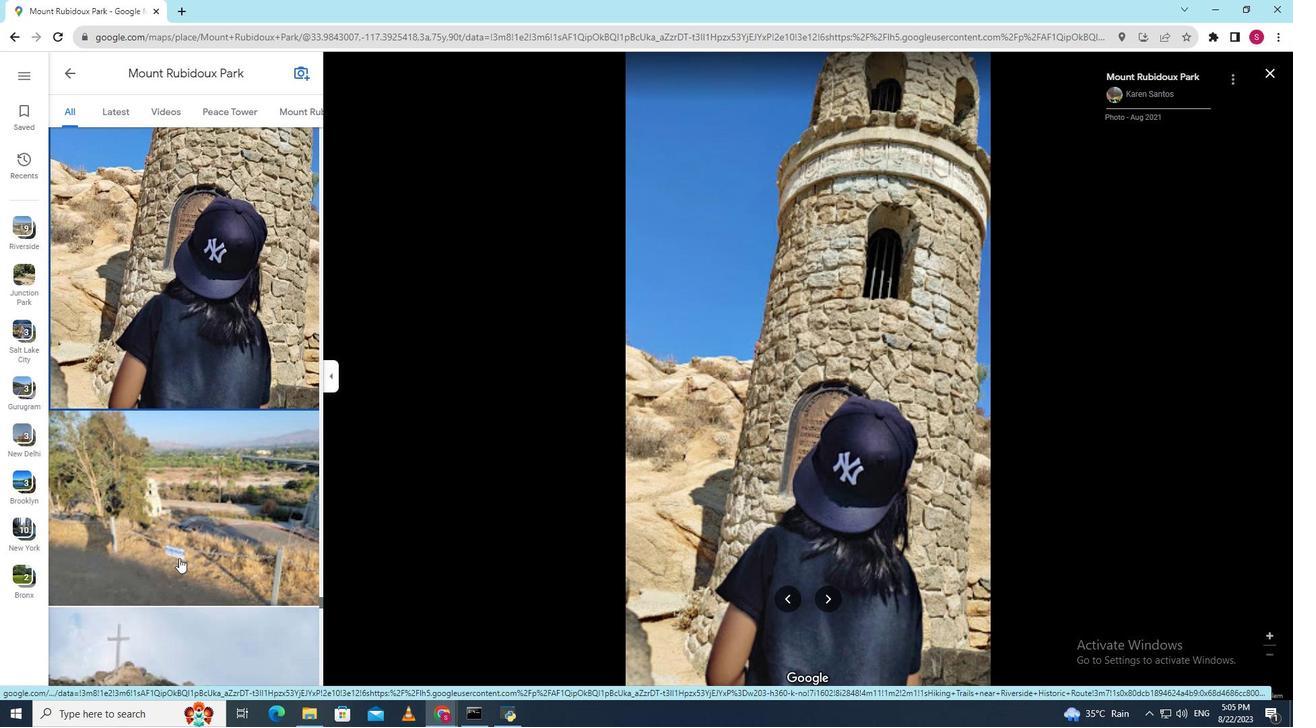 
Action: Mouse scrolled (179, 558) with delta (0, 0)
Screenshot: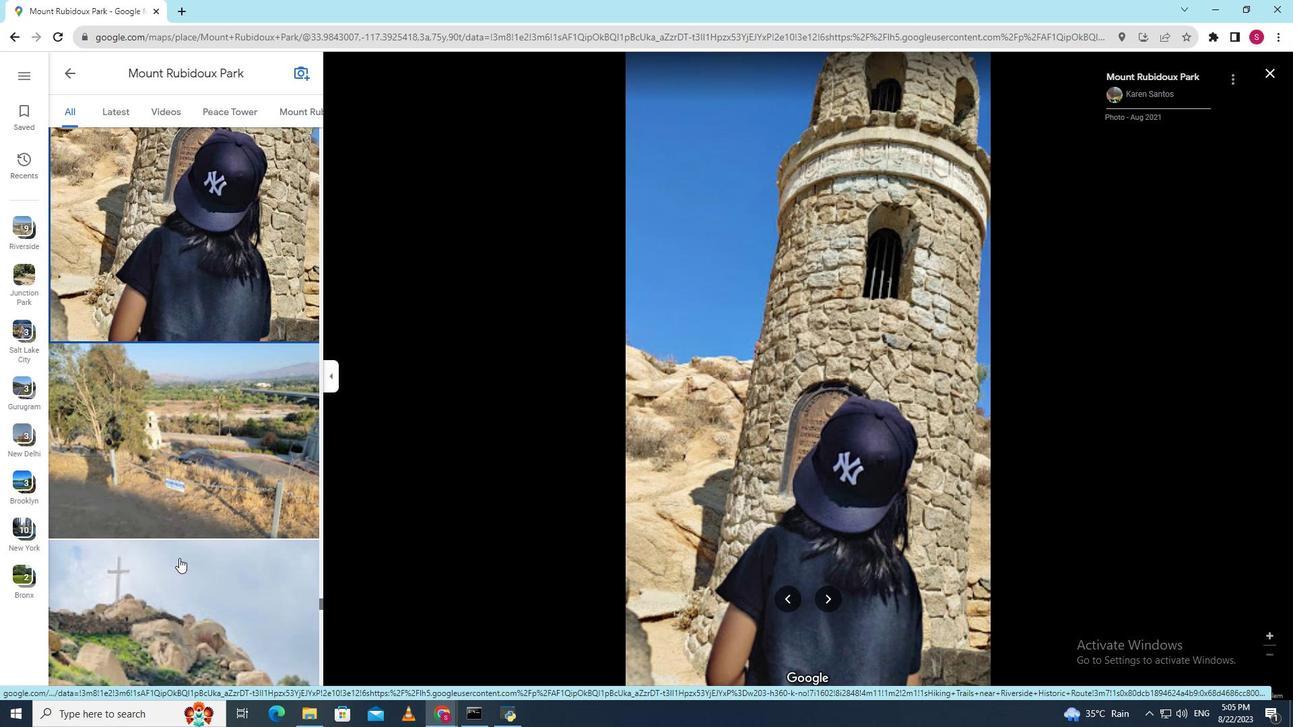 
Action: Mouse moved to (184, 581)
Screenshot: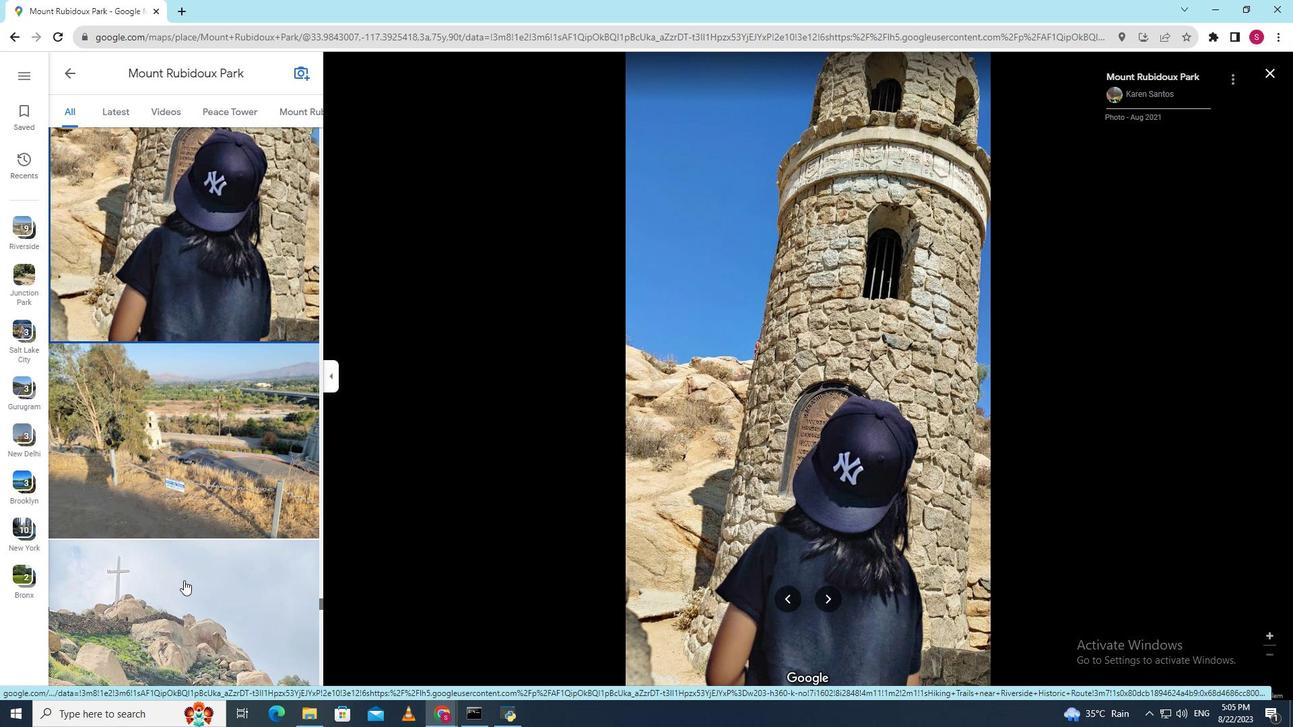 
Action: Mouse pressed left at (184, 581)
Screenshot: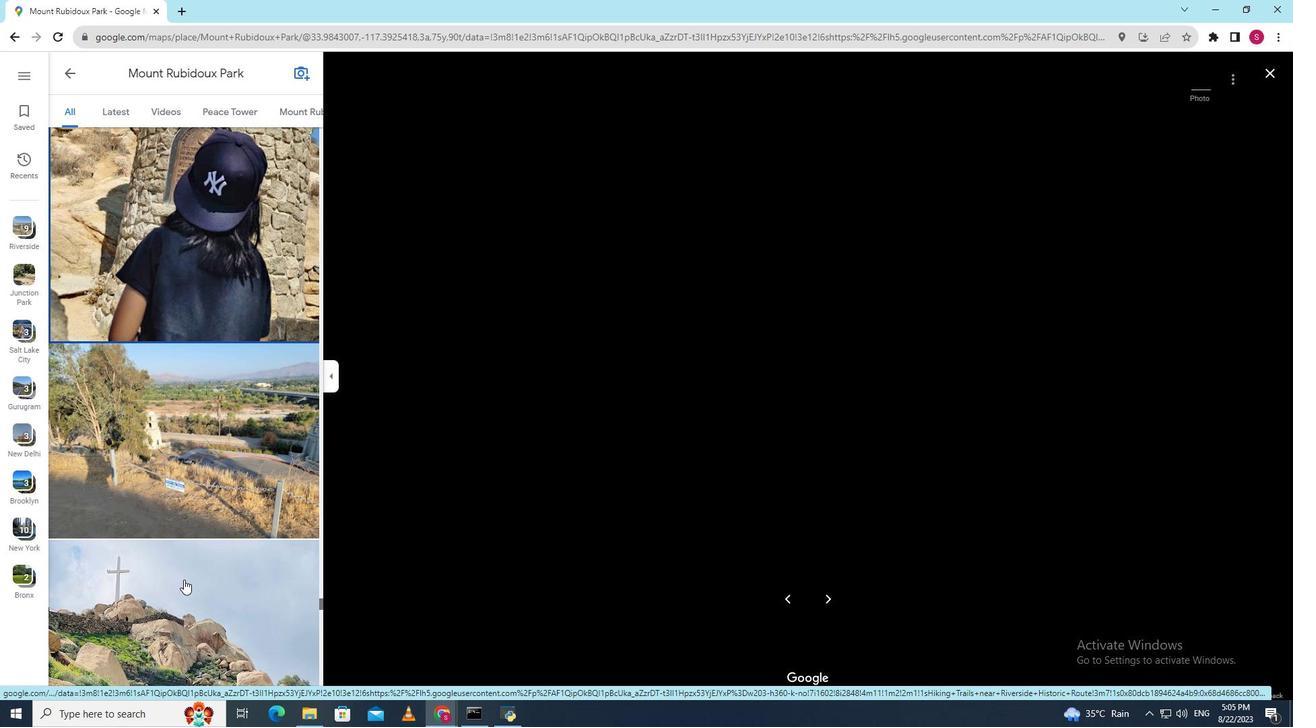 
Action: Mouse moved to (184, 580)
Screenshot: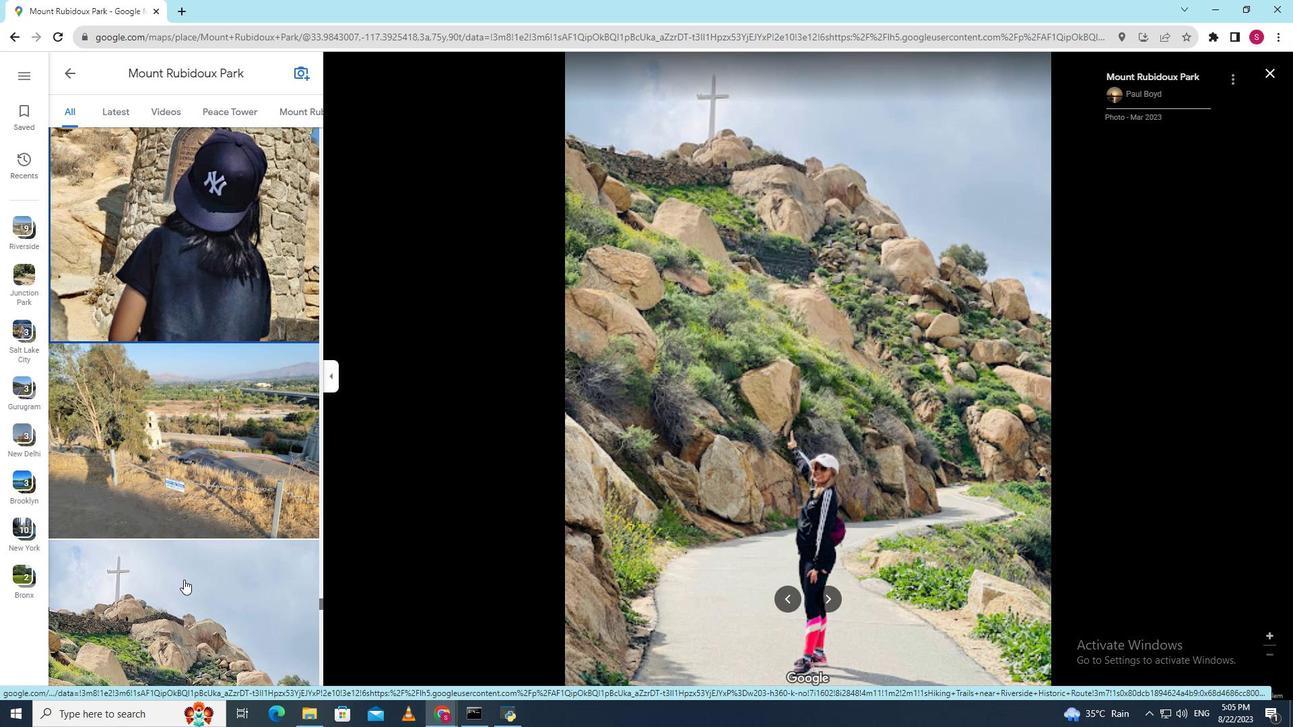 
Action: Mouse scrolled (184, 579) with delta (0, 0)
